 Task: Buy 3 Throws of size 30*40 for Baby Boys from Receiving Blankets section under best seller category for shipping address: Anna Garcia, 149 Hardman Road, Brattleboro, Vermont 05301, Cell Number 8028188313. Pay from credit card ending with 2005, CVV 3321
Action: Mouse moved to (340, 81)
Screenshot: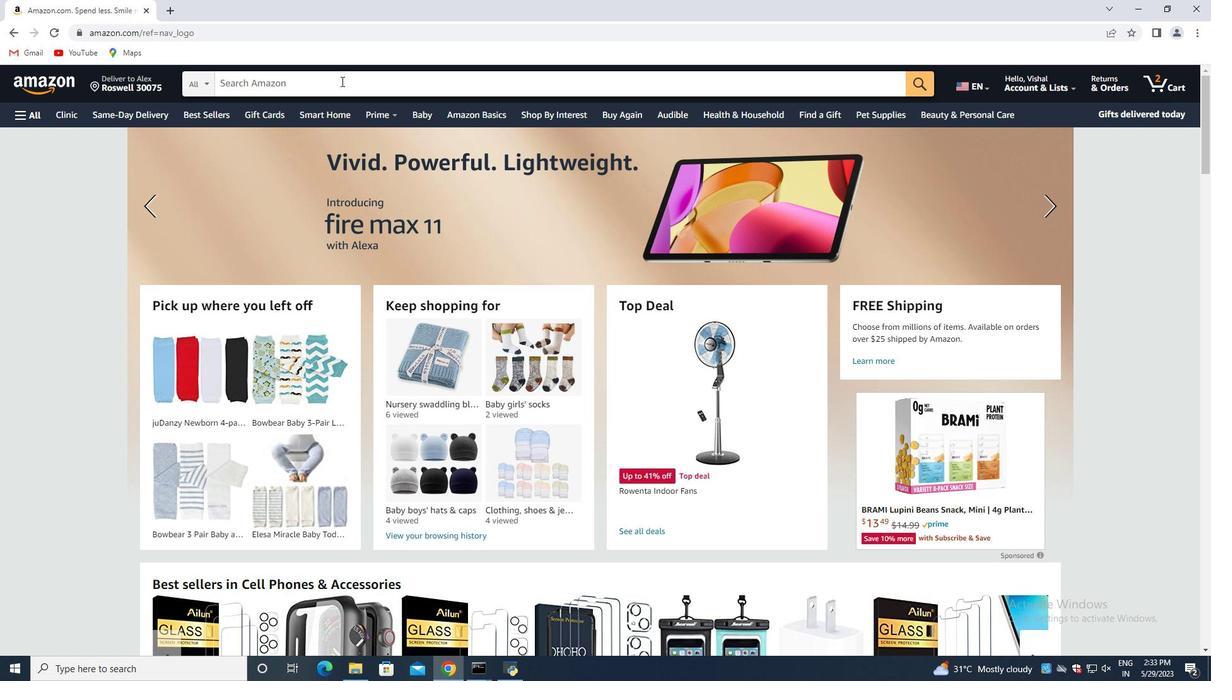 
Action: Mouse pressed left at (340, 81)
Screenshot: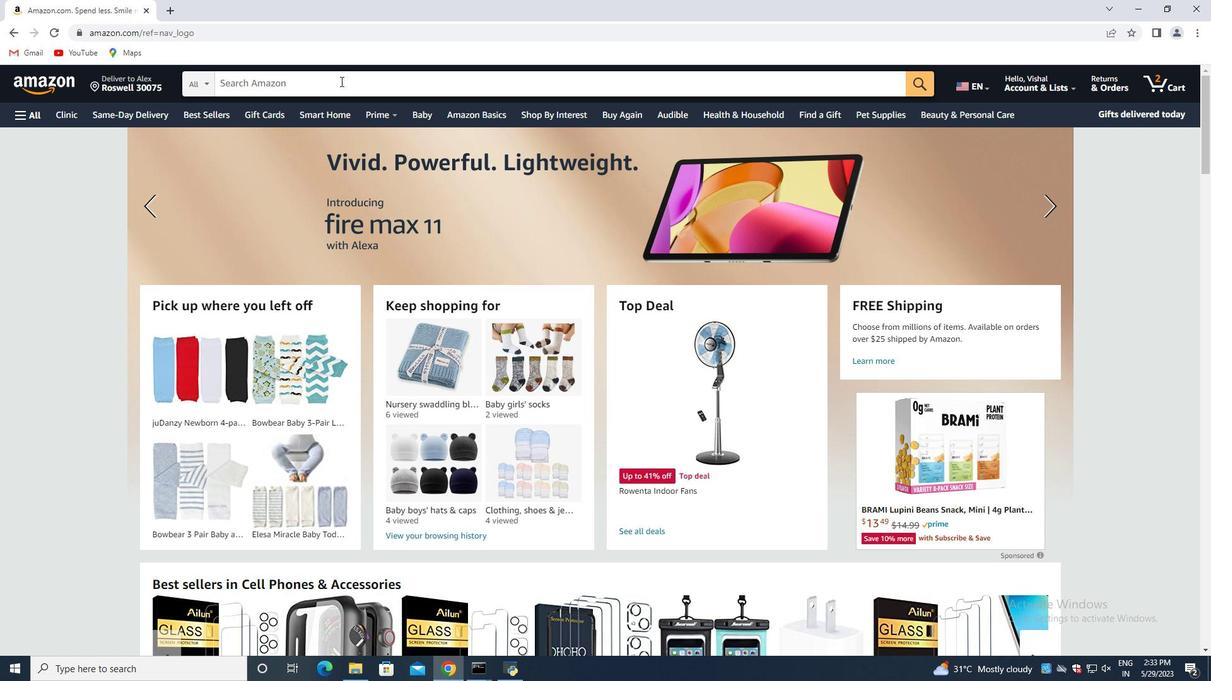 
Action: Mouse moved to (919, 107)
Screenshot: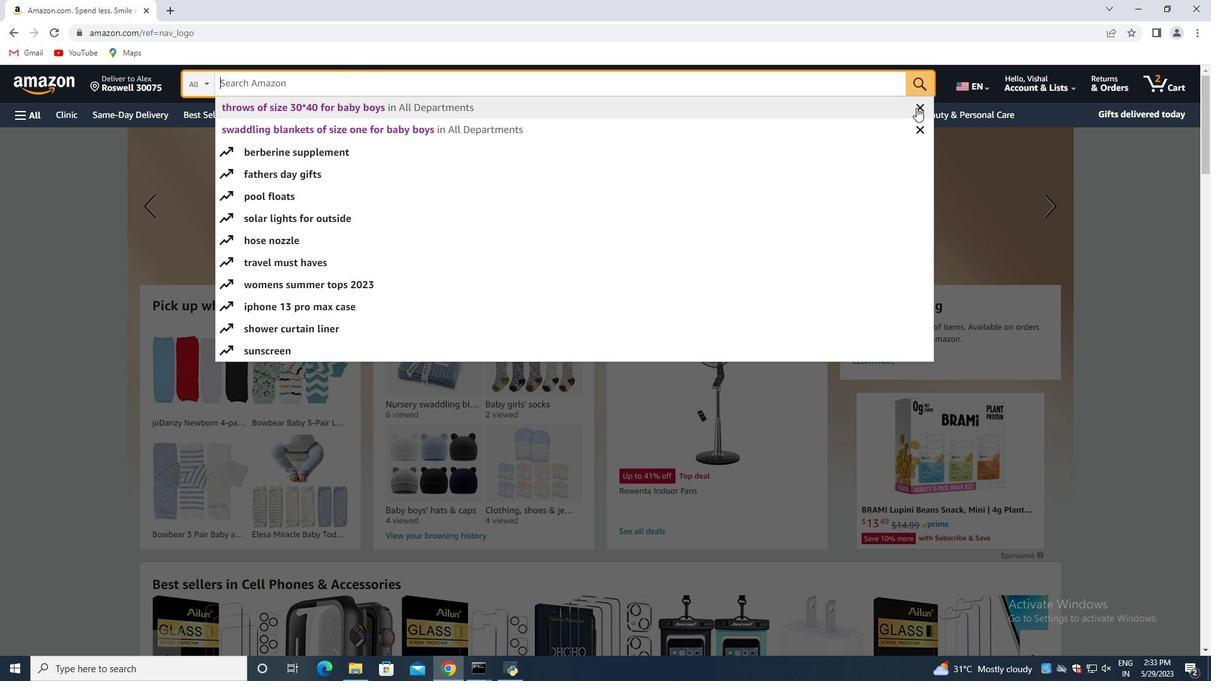
Action: Mouse pressed left at (919, 107)
Screenshot: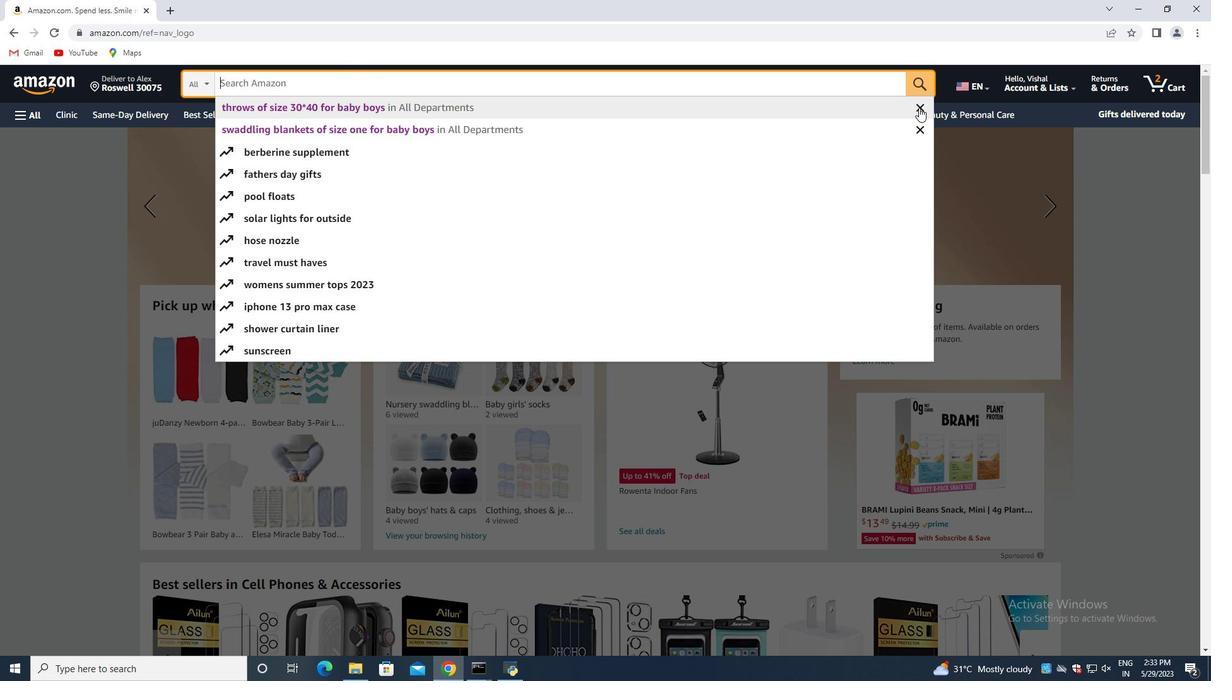 
Action: Mouse moved to (921, 110)
Screenshot: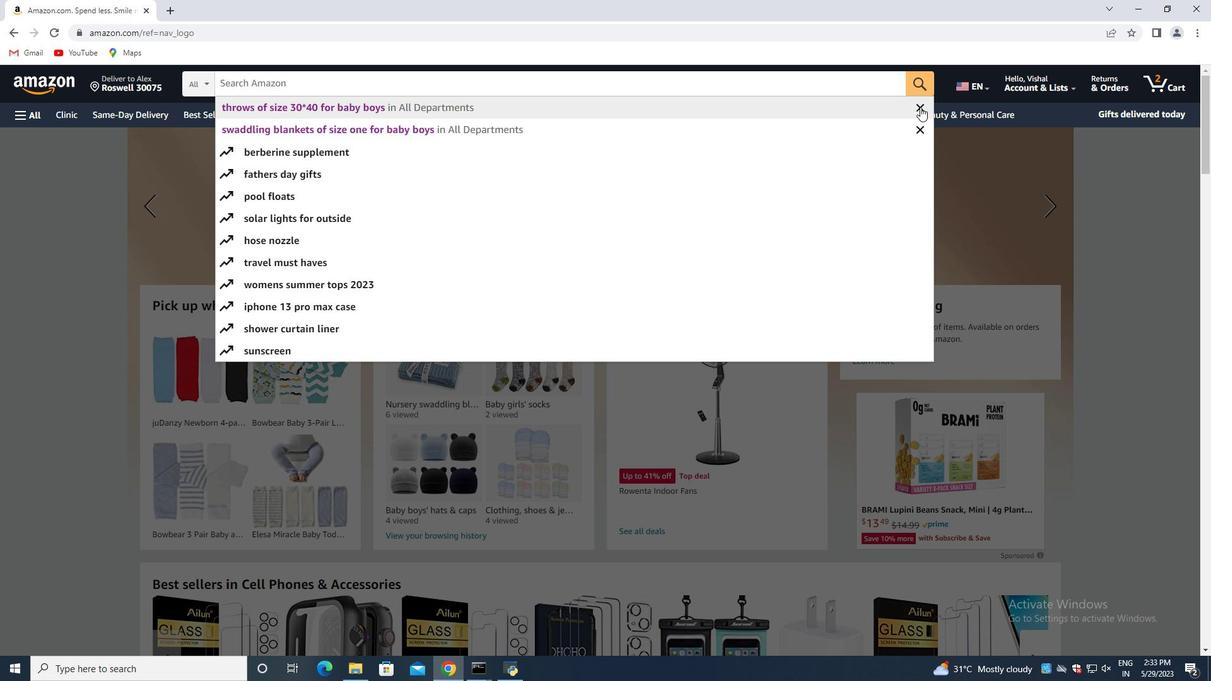 
Action: Mouse pressed left at (921, 110)
Screenshot: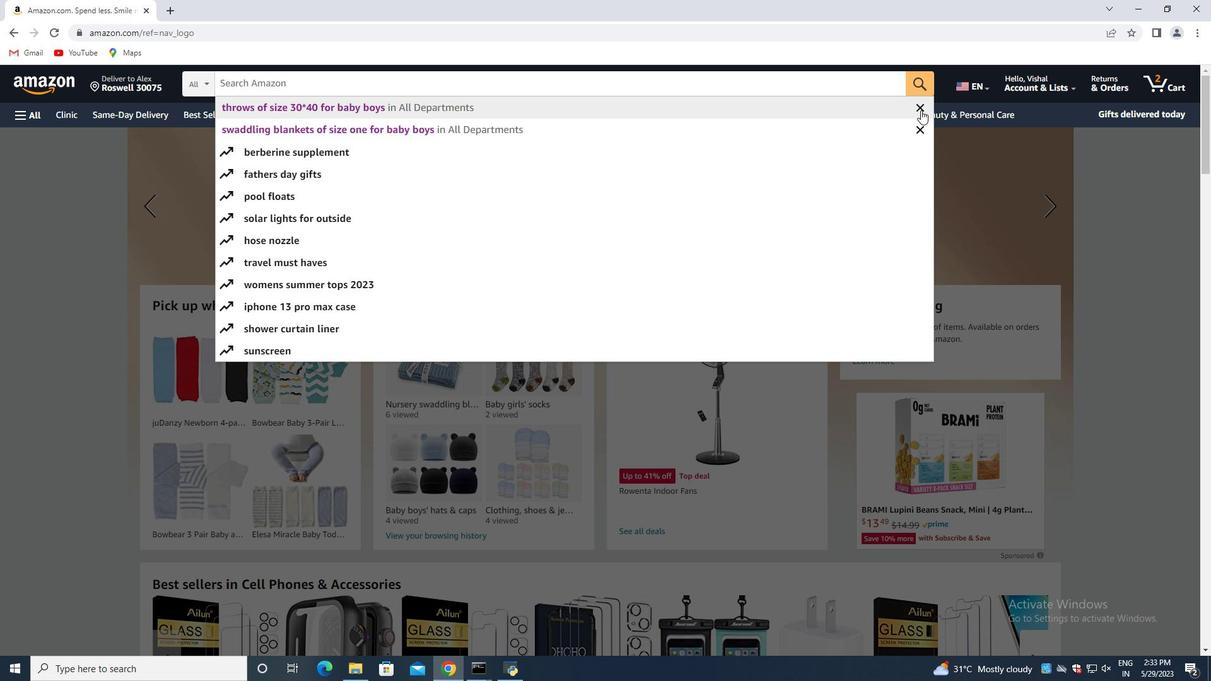 
Action: Mouse moved to (920, 107)
Screenshot: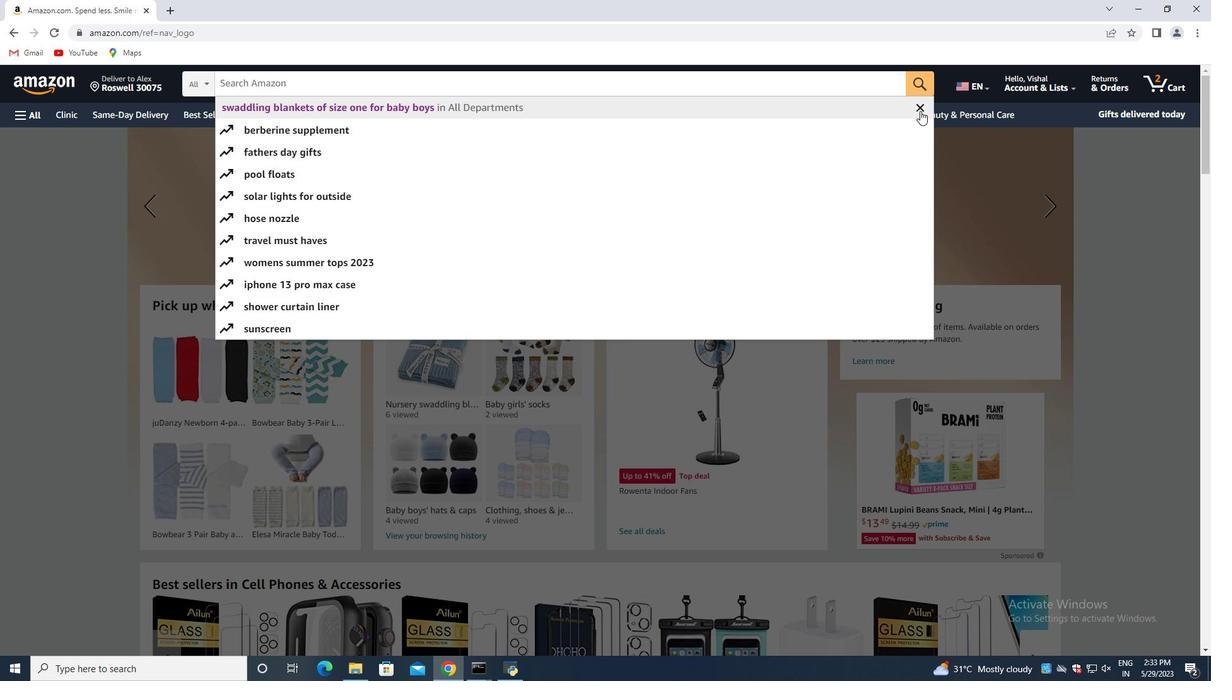 
Action: Mouse pressed left at (920, 107)
Screenshot: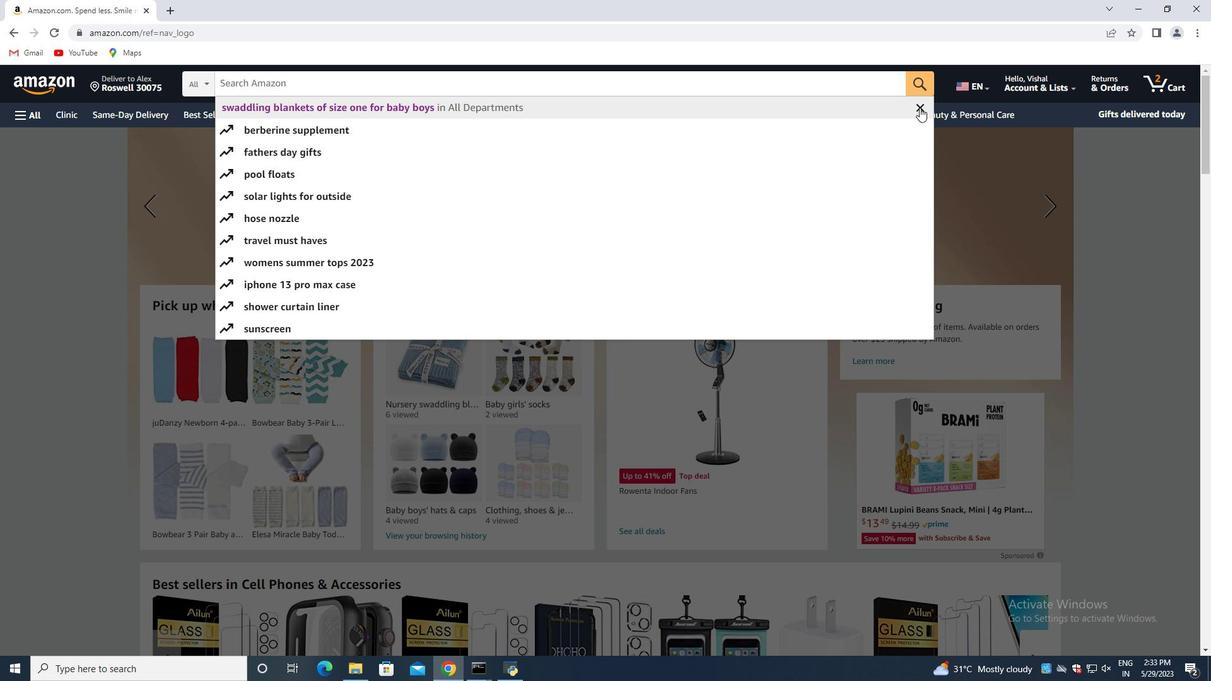 
Action: Mouse moved to (436, 84)
Screenshot: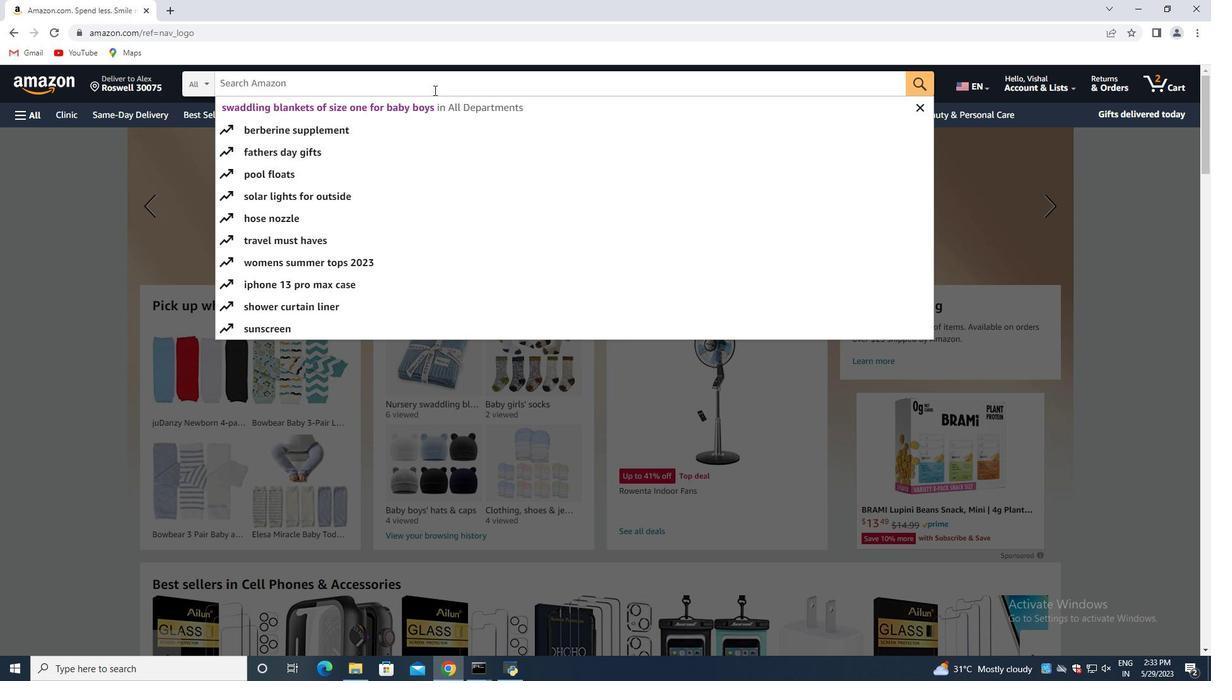 
Action: Mouse pressed left at (436, 84)
Screenshot: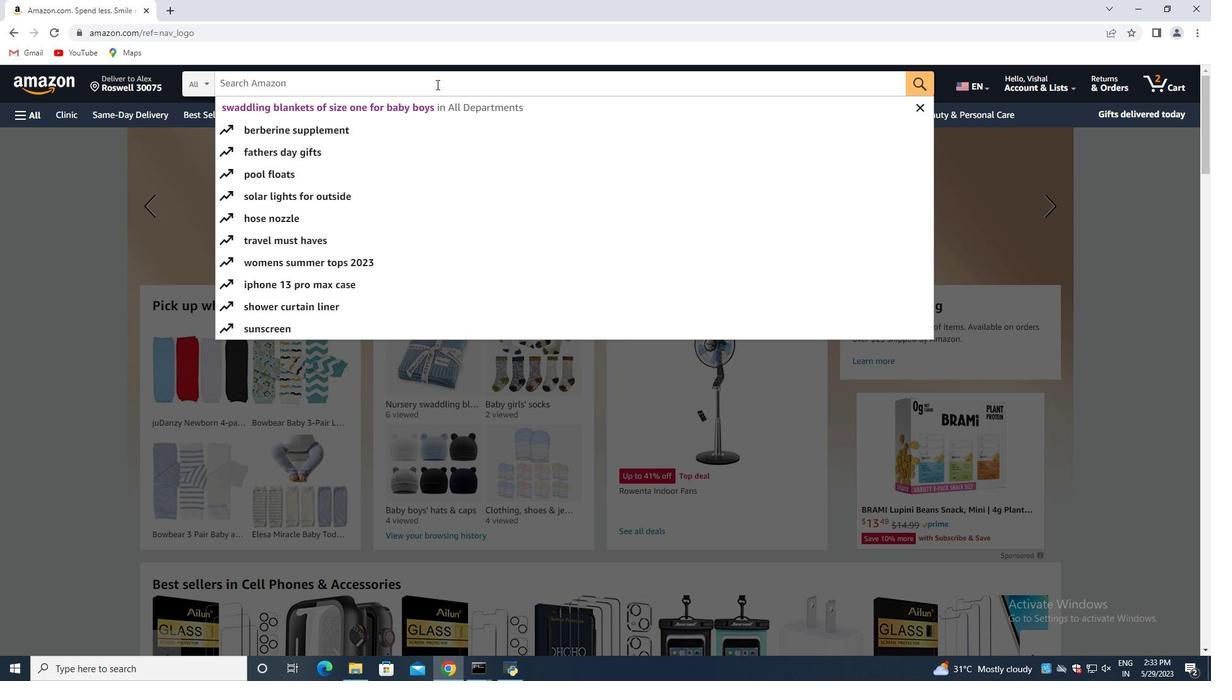
Action: Mouse moved to (439, 96)
Screenshot: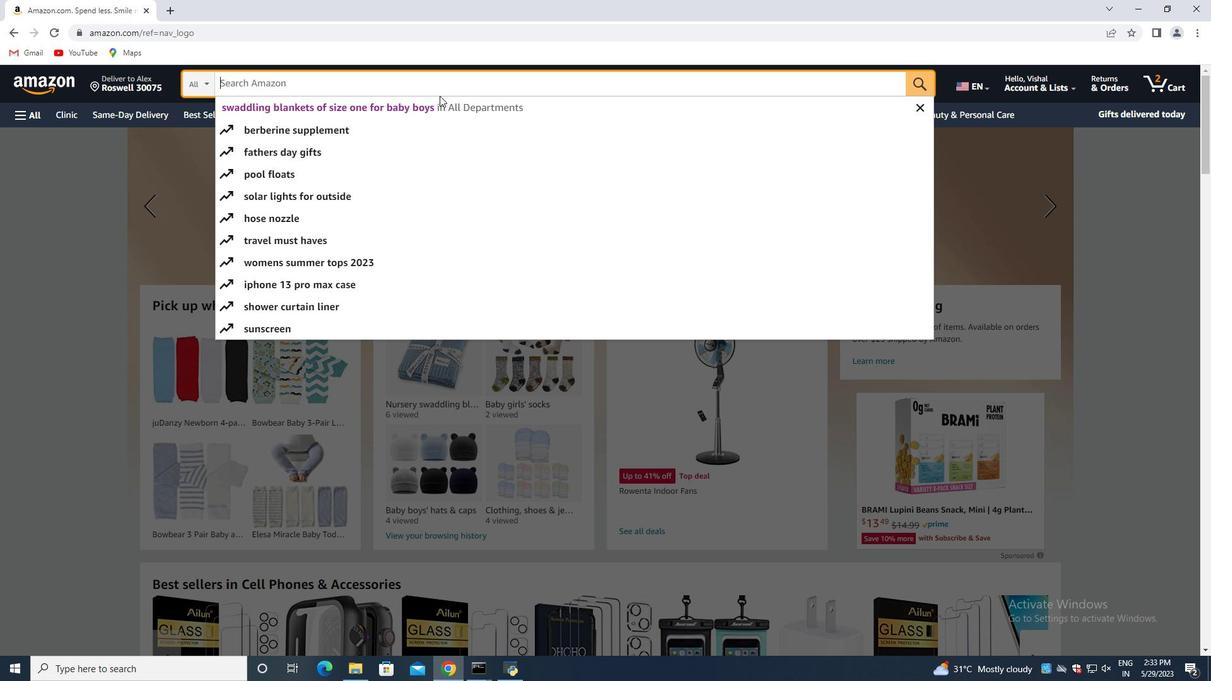 
Action: Key pressed <Key.shift>Thr
Screenshot: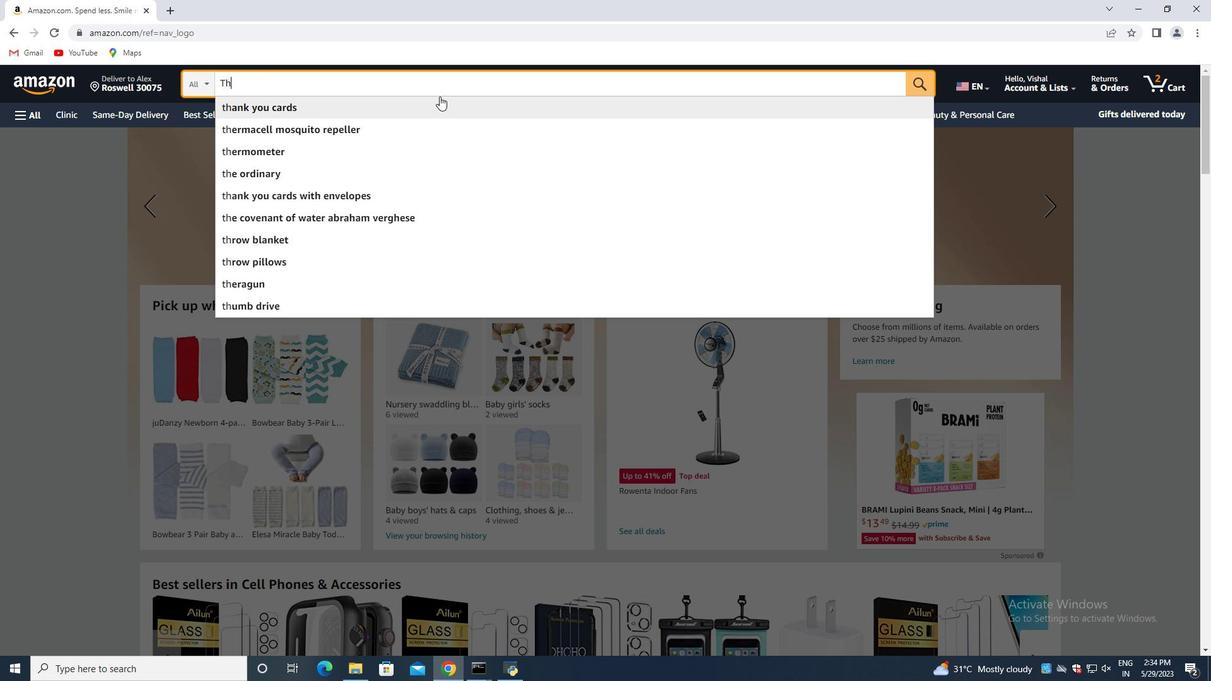 
Action: Mouse moved to (439, 97)
Screenshot: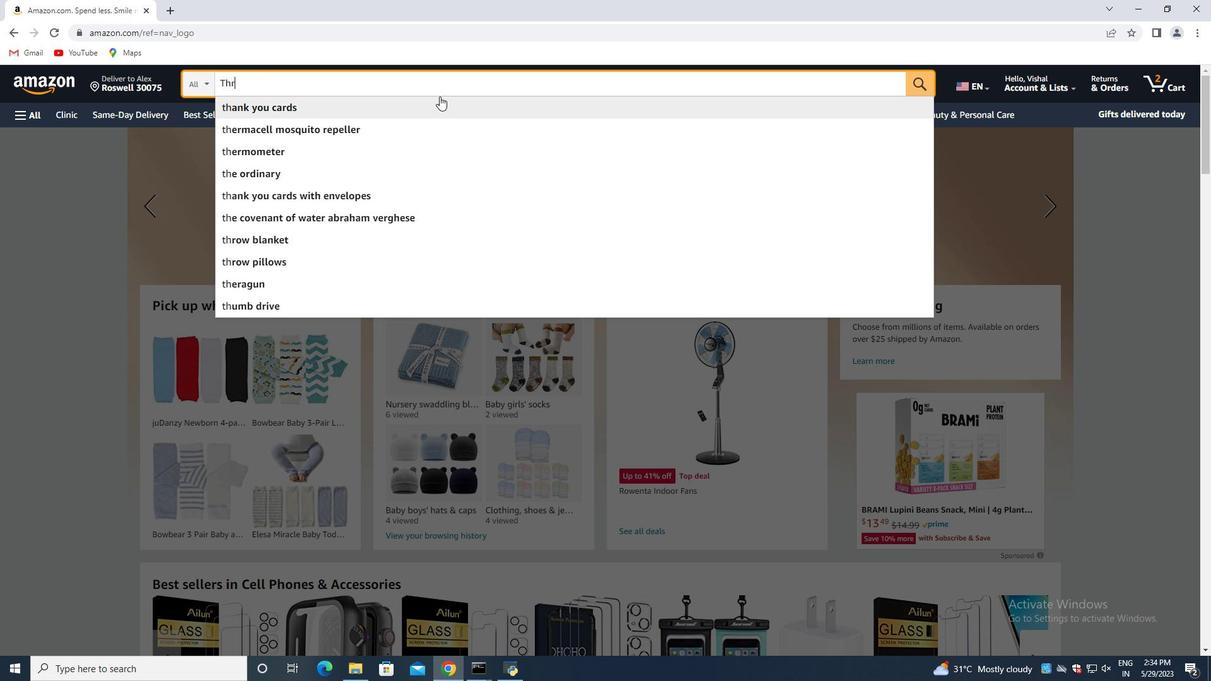 
Action: Key pressed ows<Key.space>of<Key.space>size<Key.space>
Screenshot: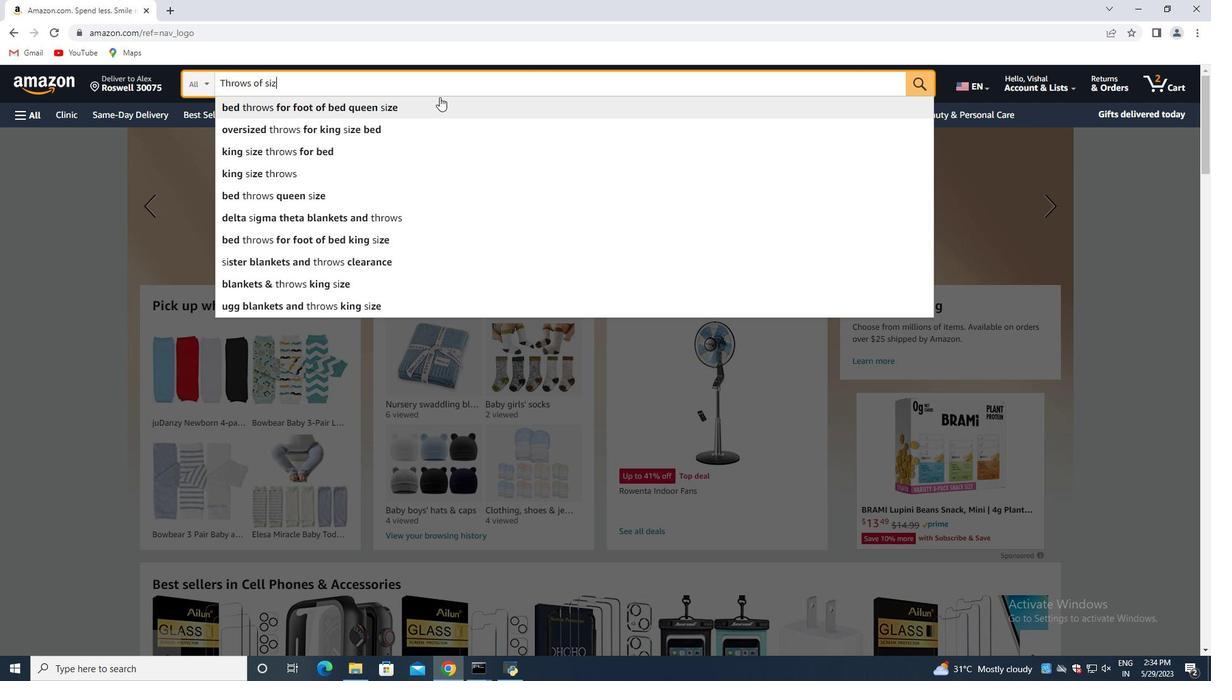 
Action: Mouse moved to (439, 97)
Screenshot: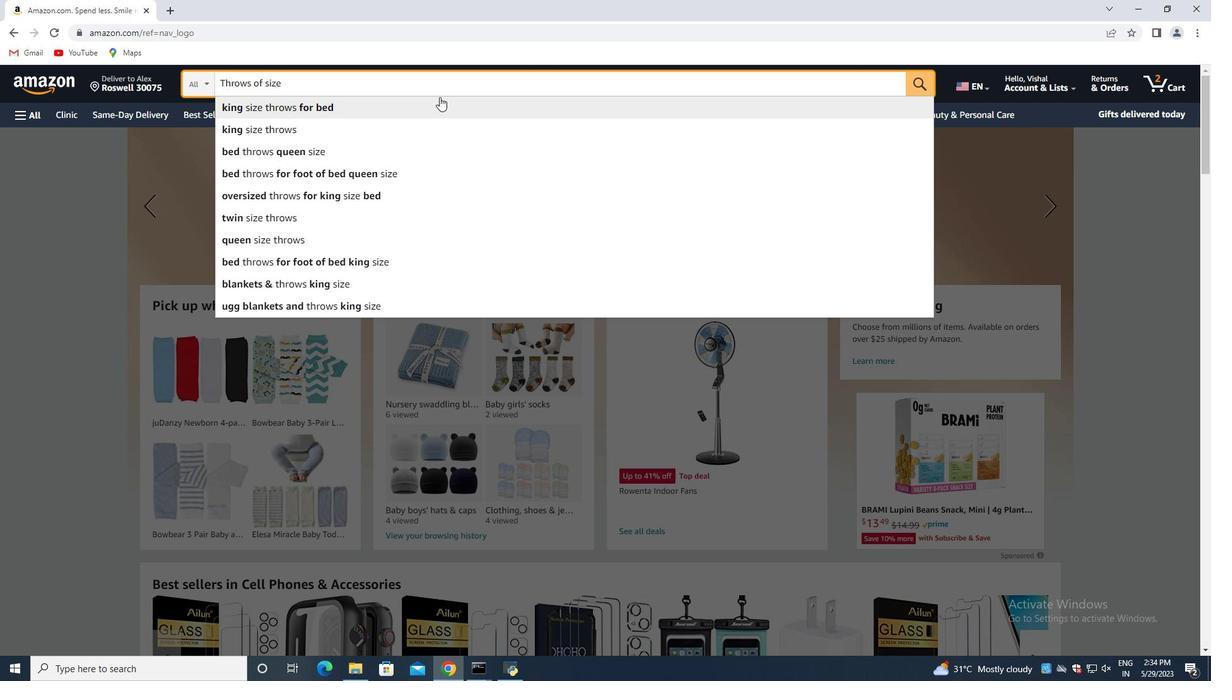 
Action: Key pressed 30<Key.shift><Key.shift><Key.shift><Key.shift><Key.shift><Key.shift><Key.shift><Key.shift><Key.shift><Key.shift><Key.shift><Key.shift><Key.shift><Key.shift><Key.shift><Key.shift><Key.shift><Key.shift><Key.shift><Key.shift><Key.shift><Key.shift><Key.shift><Key.shift><Key.shift><Key.shift><Key.shift><Key.shift><Key.shift><Key.shift><Key.shift><Key.shift><Key.shift>*40<Key.space>for<Key.space><Key.shift>Baby<Key.space><Key.shift>Boys<Key.enter>
Screenshot: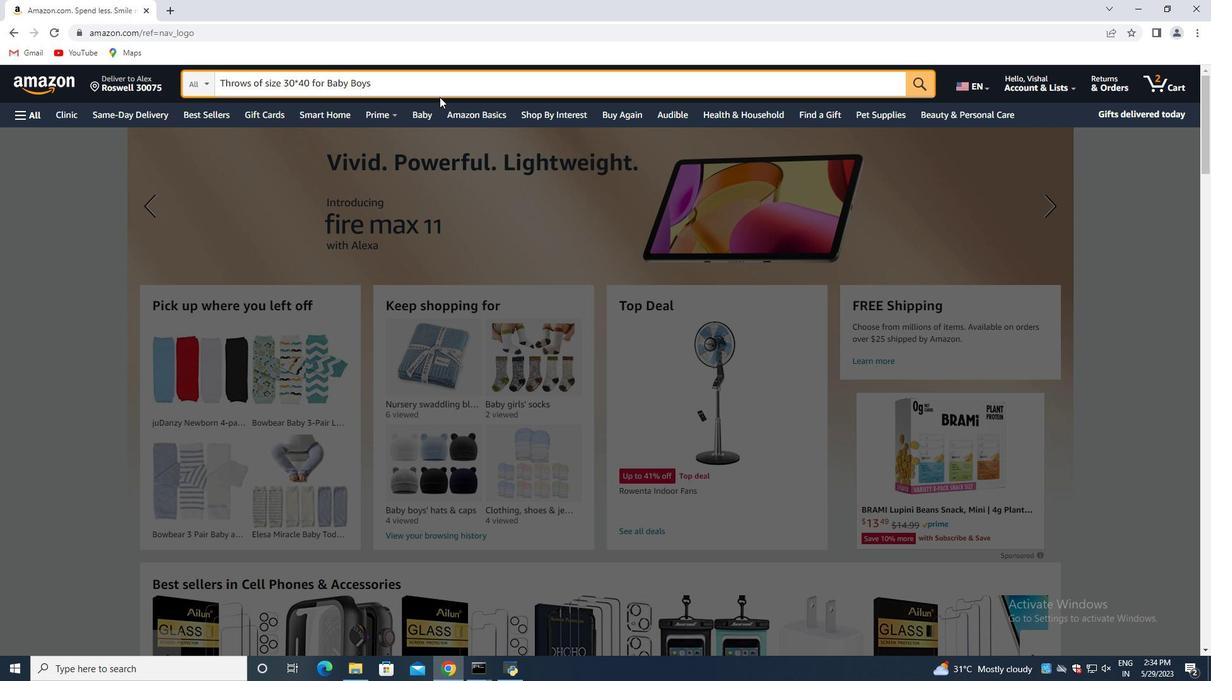 
Action: Mouse moved to (410, 342)
Screenshot: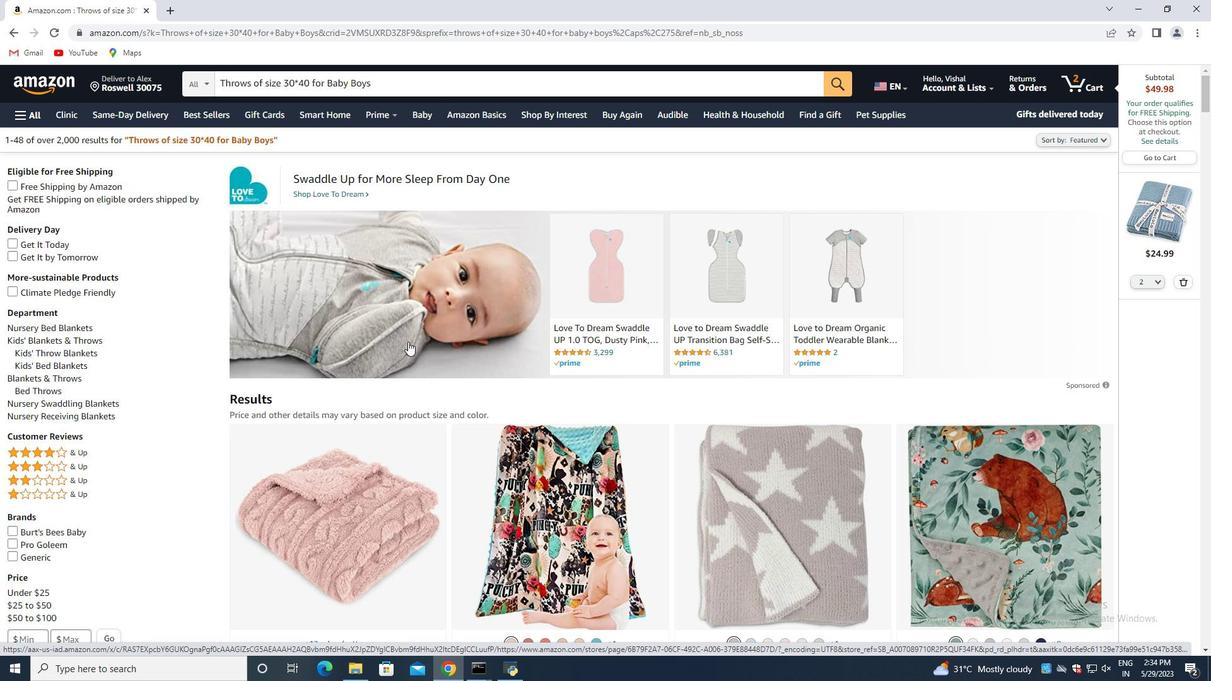 
Action: Mouse scrolled (410, 341) with delta (0, 0)
Screenshot: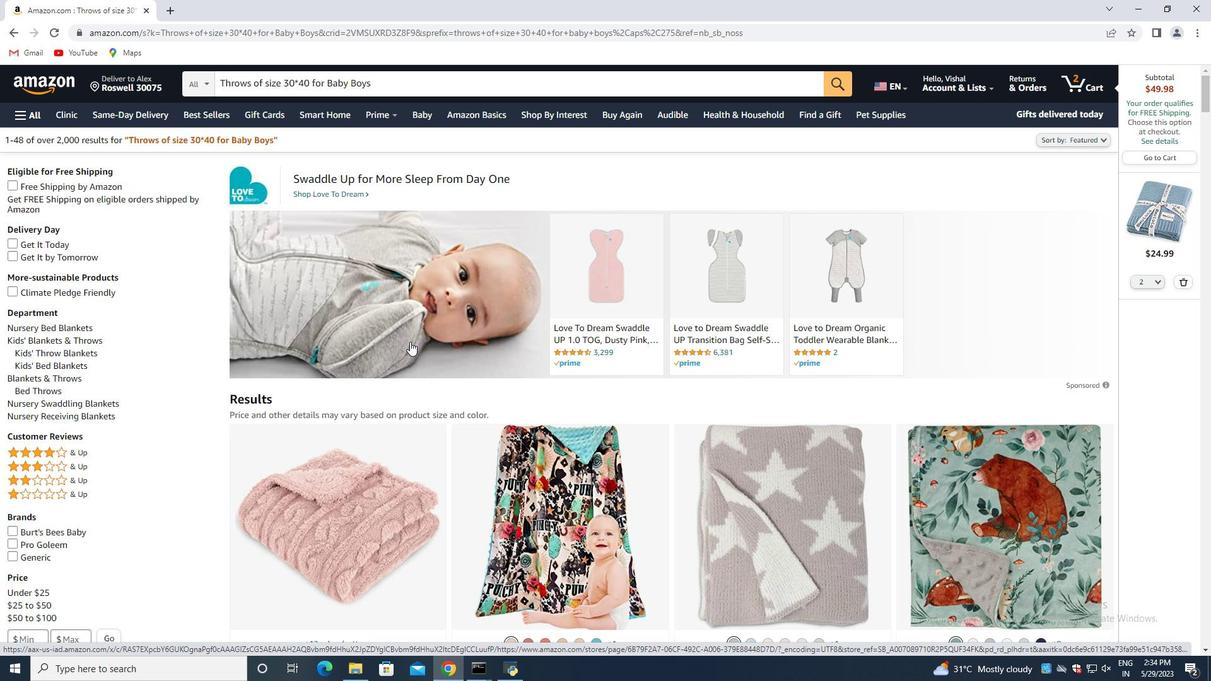 
Action: Mouse moved to (410, 343)
Screenshot: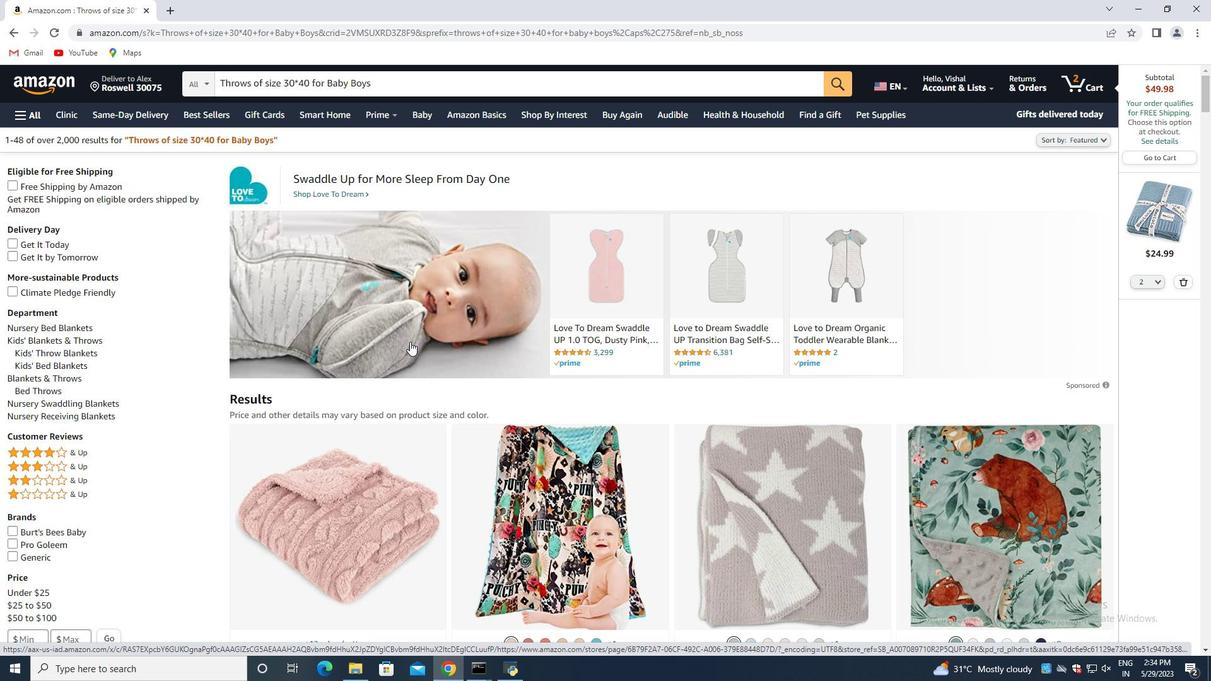 
Action: Mouse scrolled (410, 342) with delta (0, 0)
Screenshot: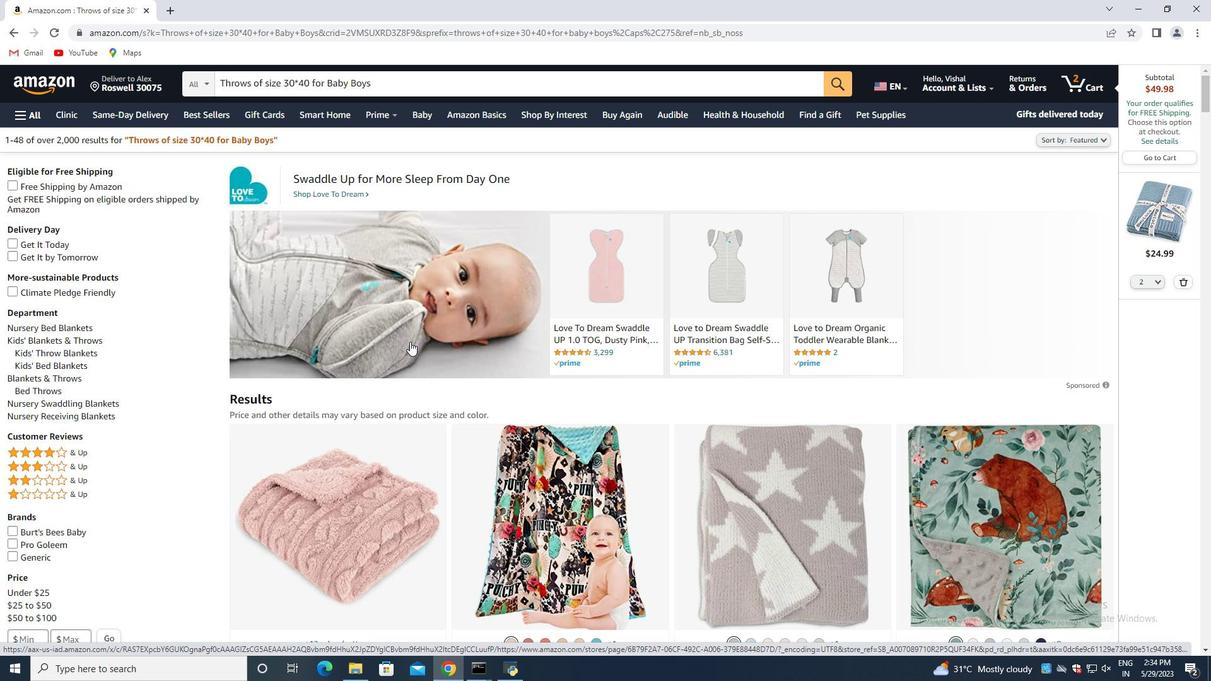 
Action: Mouse moved to (410, 343)
Screenshot: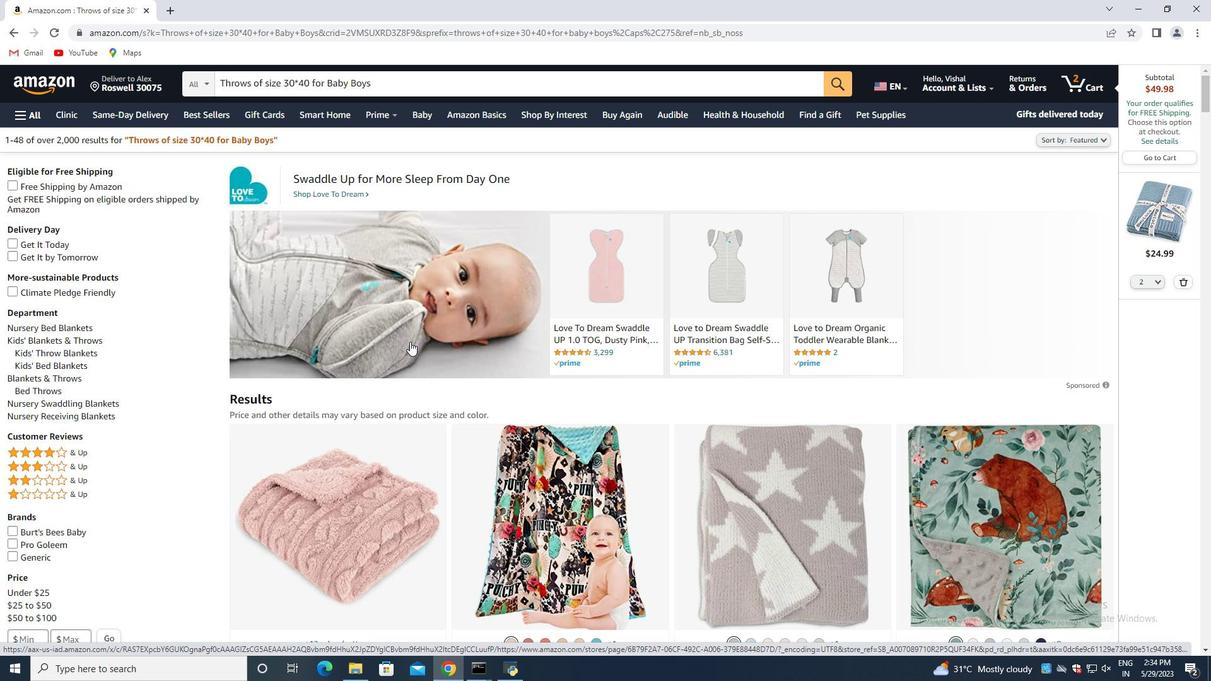 
Action: Mouse scrolled (410, 342) with delta (0, 0)
Screenshot: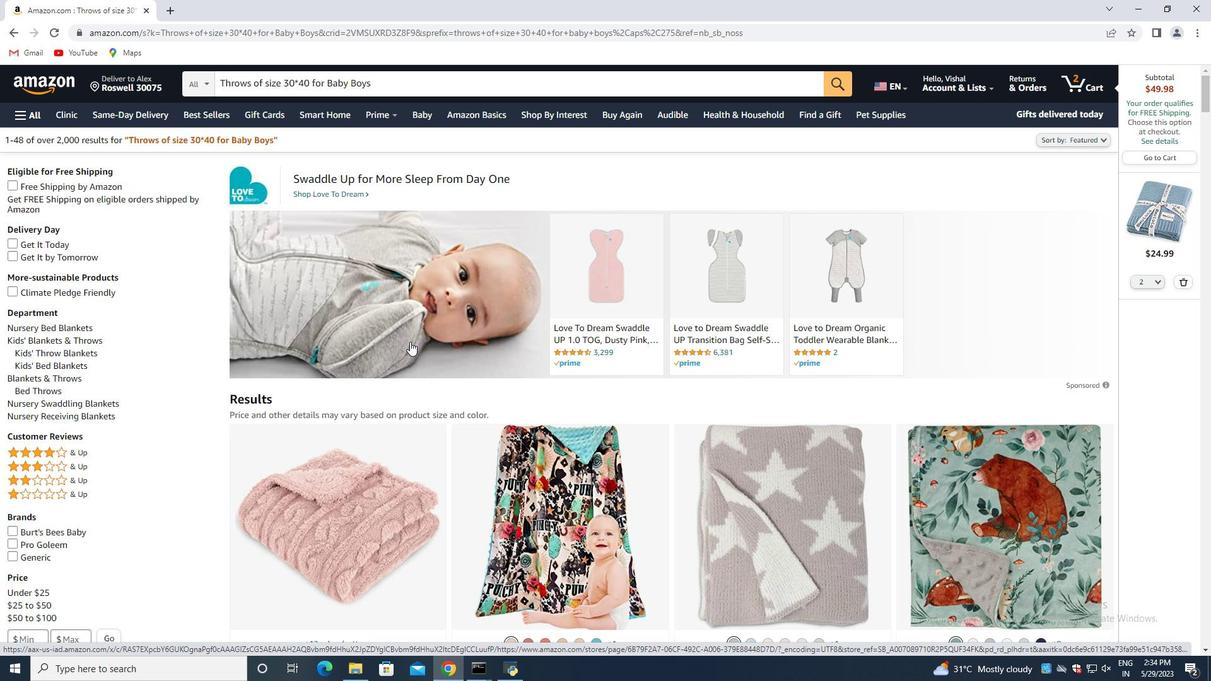 
Action: Mouse scrolled (410, 342) with delta (0, 0)
Screenshot: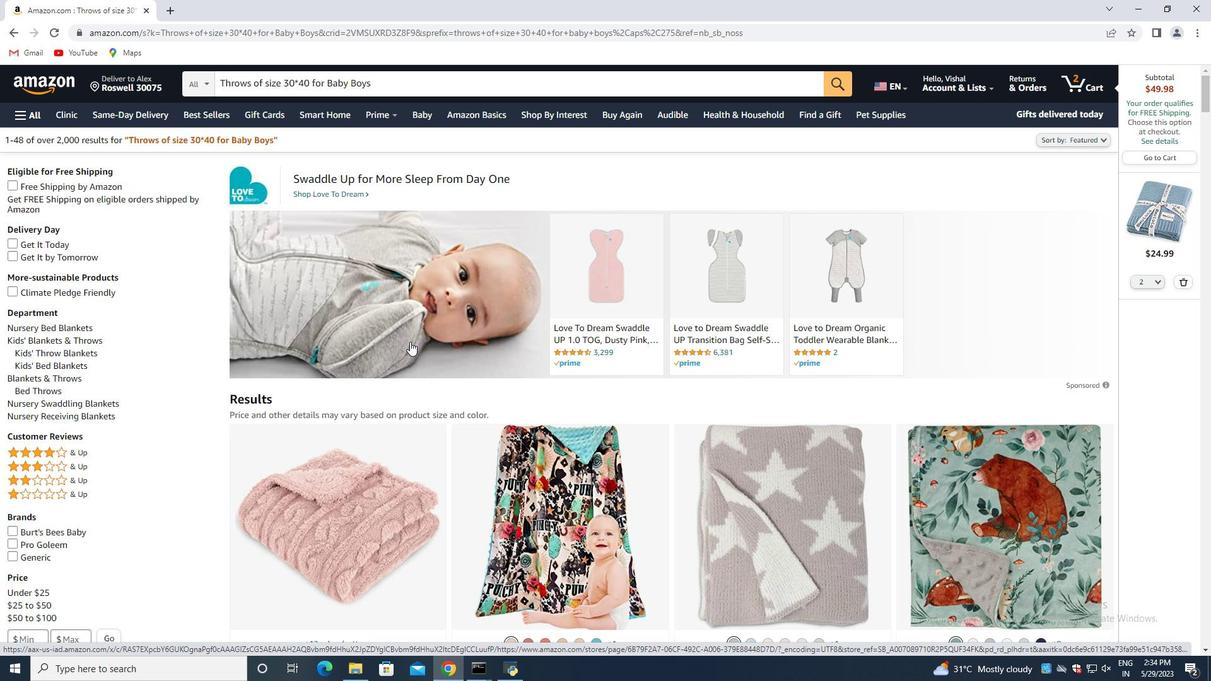 
Action: Mouse moved to (336, 321)
Screenshot: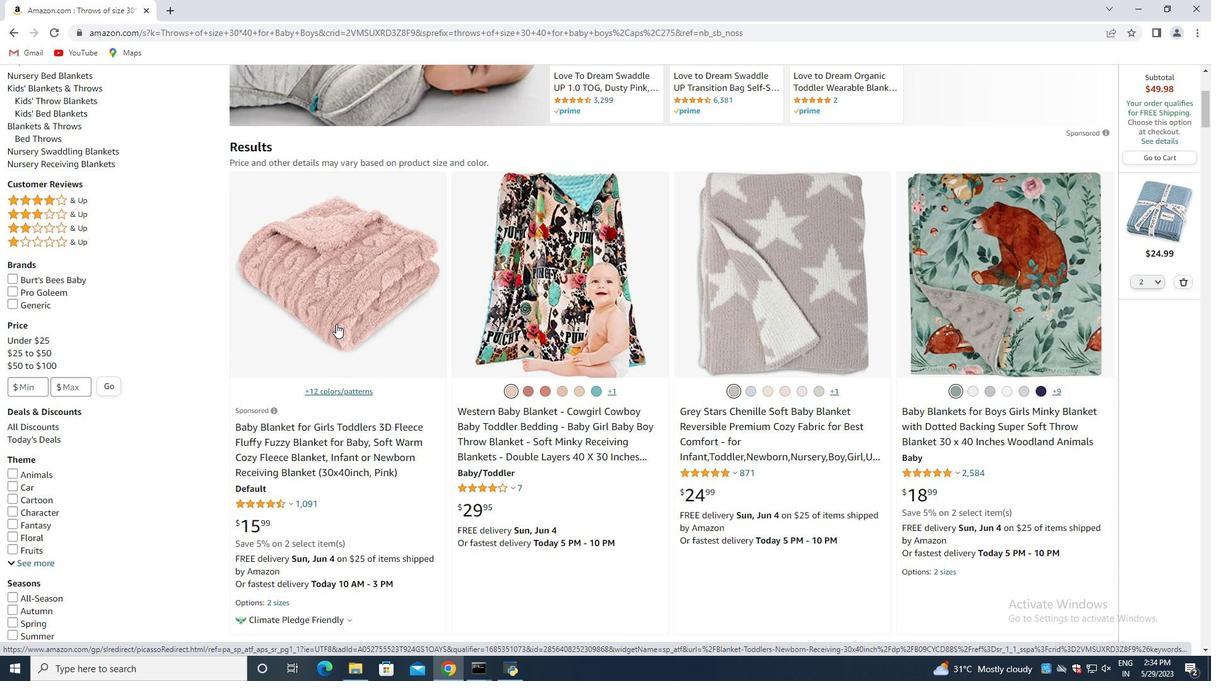
Action: Mouse scrolled (336, 321) with delta (0, 0)
Screenshot: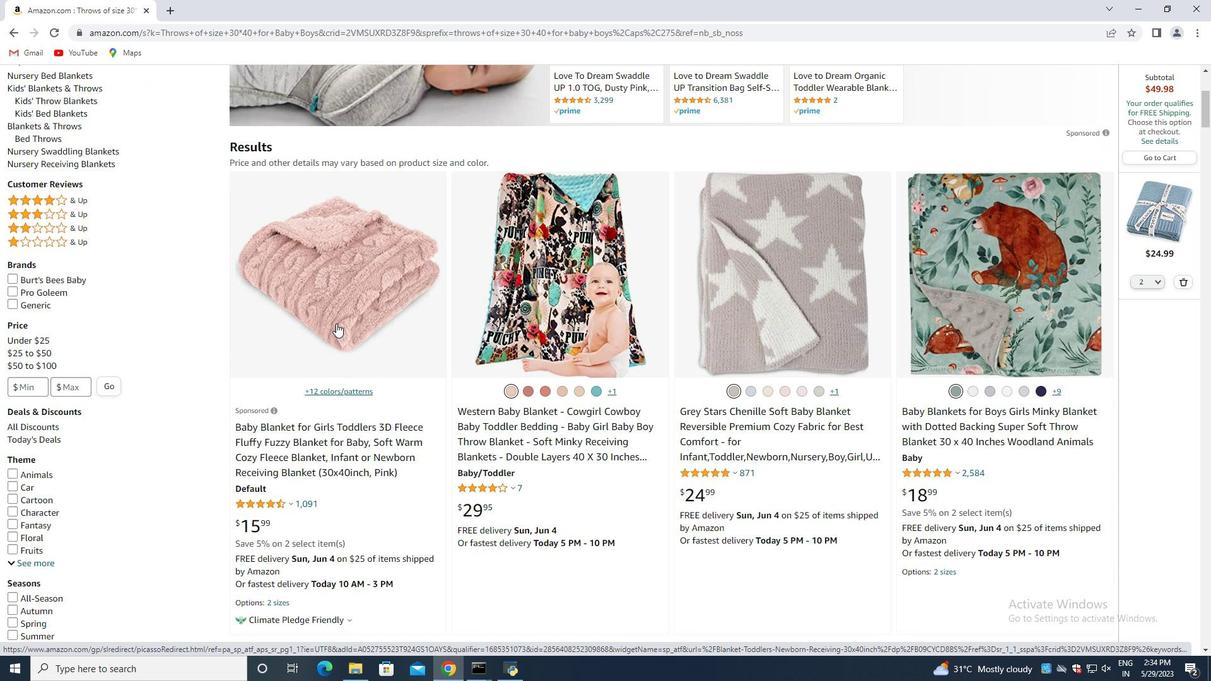 
Action: Mouse scrolled (336, 321) with delta (0, 0)
Screenshot: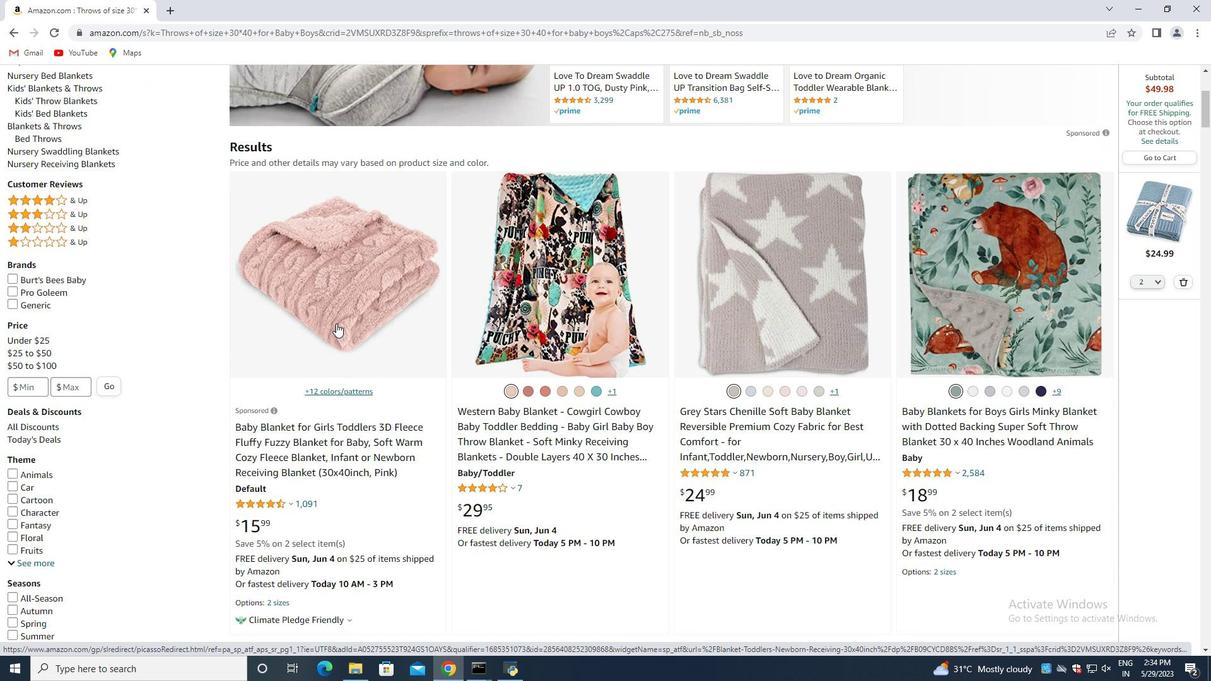 
Action: Mouse scrolled (336, 321) with delta (0, 0)
Screenshot: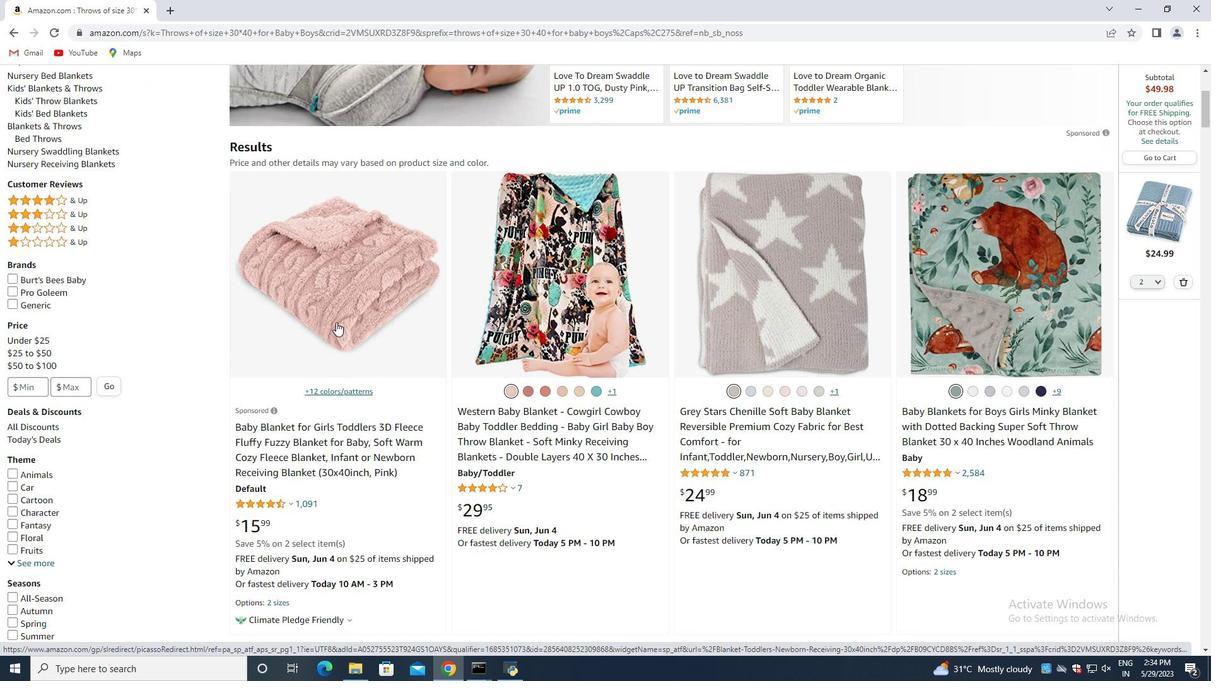 
Action: Mouse scrolled (336, 321) with delta (0, 0)
Screenshot: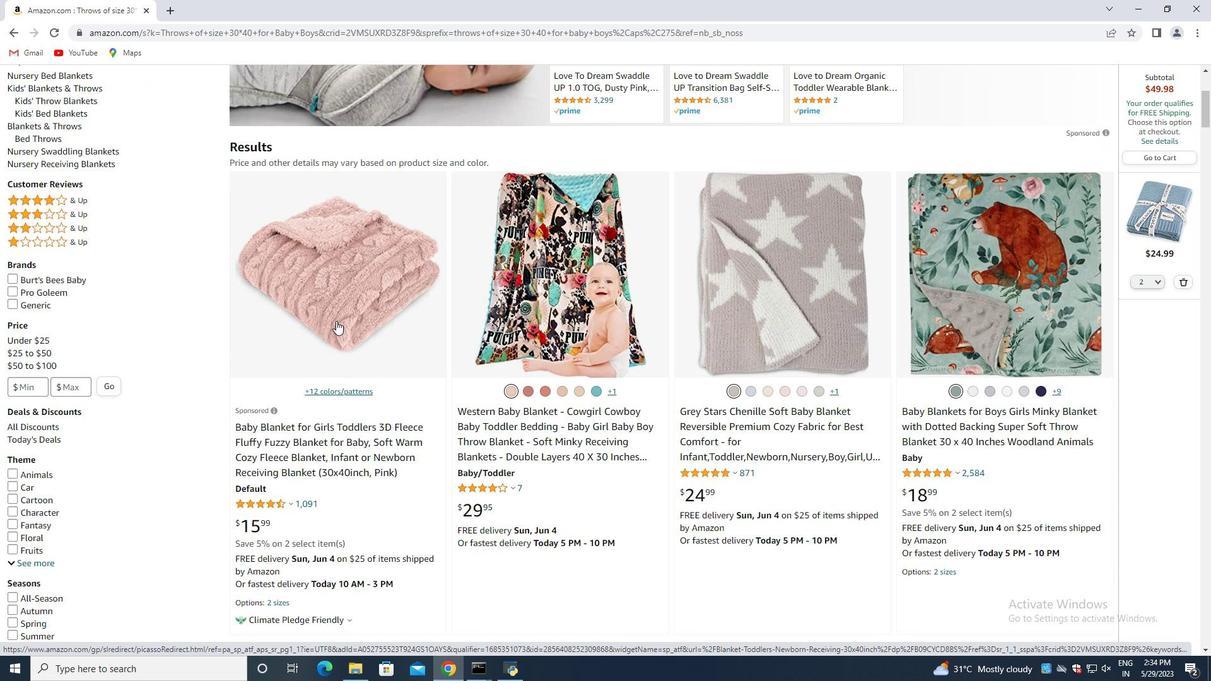 
Action: Mouse scrolled (336, 321) with delta (0, 0)
Screenshot: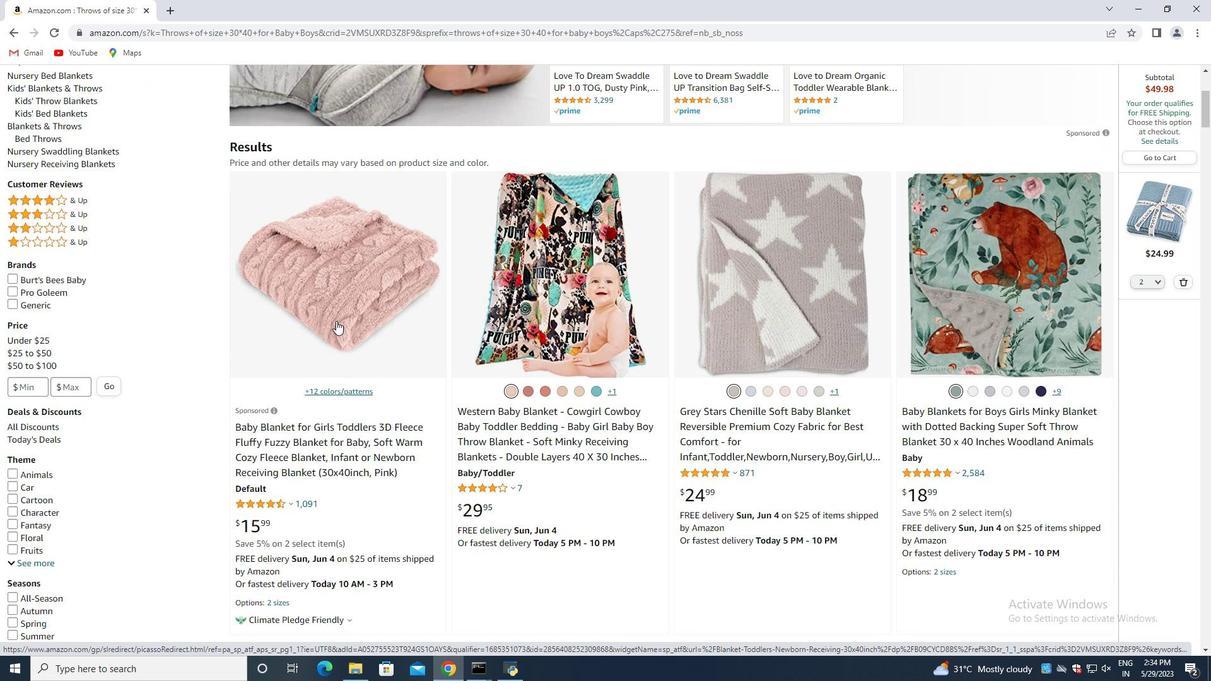 
Action: Mouse scrolled (336, 321) with delta (0, 0)
Screenshot: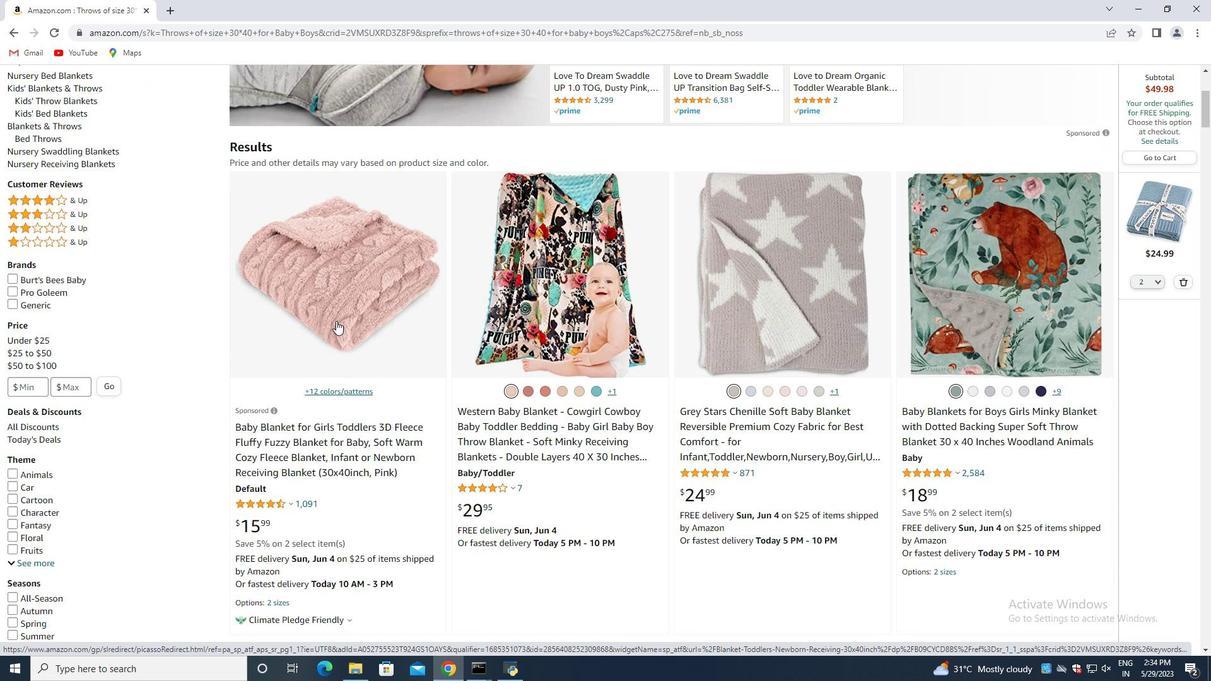 
Action: Mouse moved to (67, 419)
Screenshot: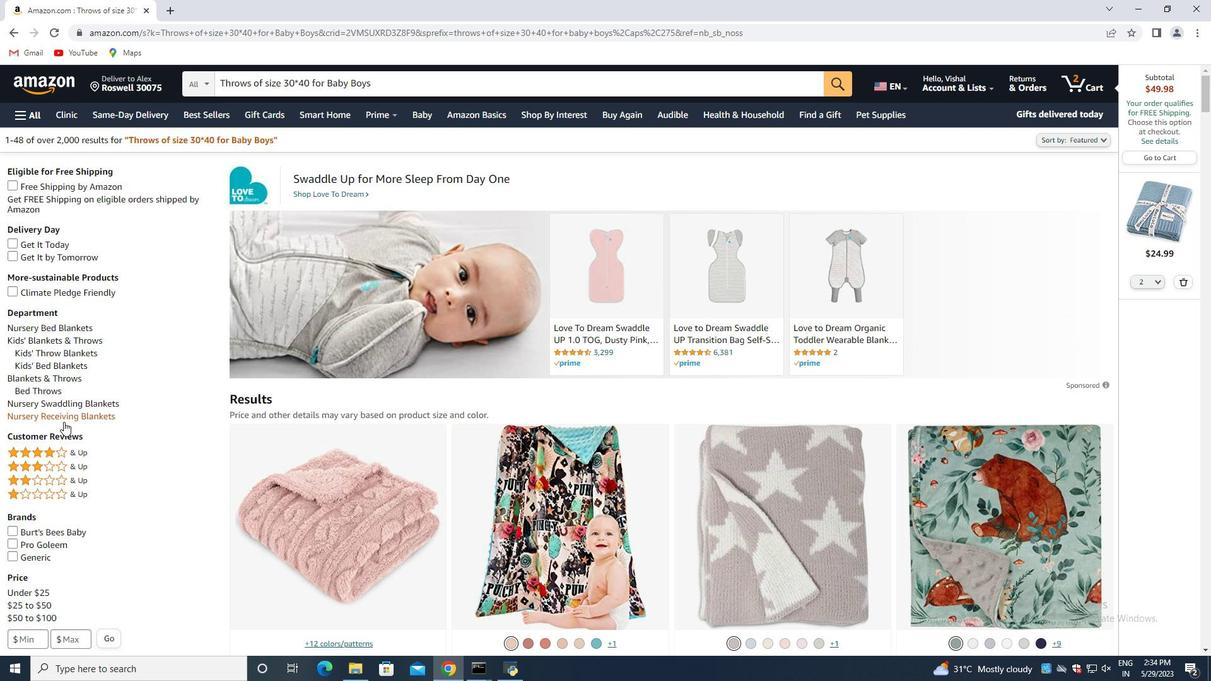 
Action: Mouse pressed left at (67, 419)
Screenshot: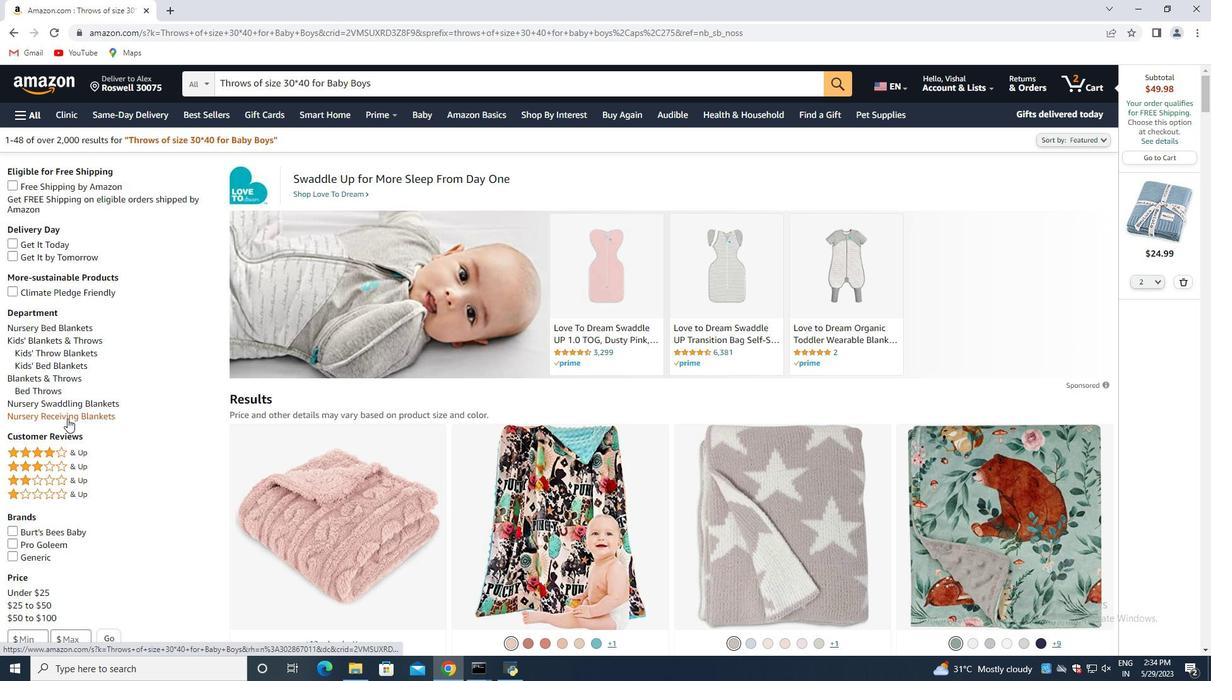 
Action: Mouse moved to (179, 143)
Screenshot: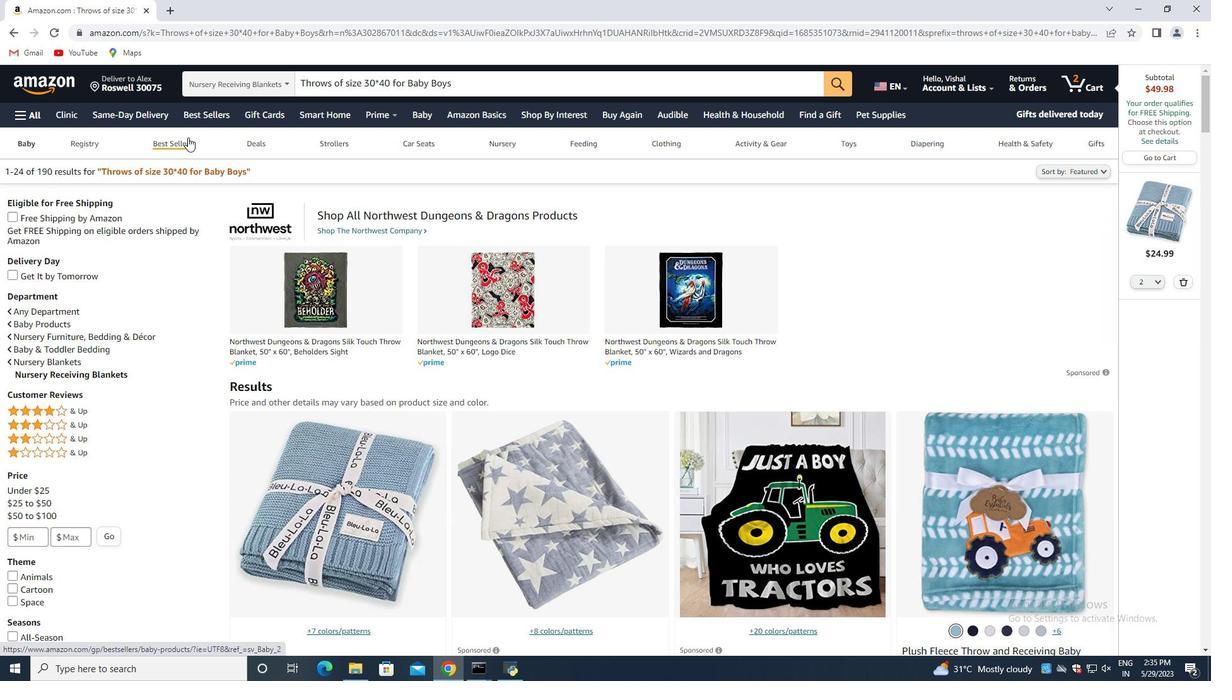 
Action: Mouse pressed left at (179, 143)
Screenshot: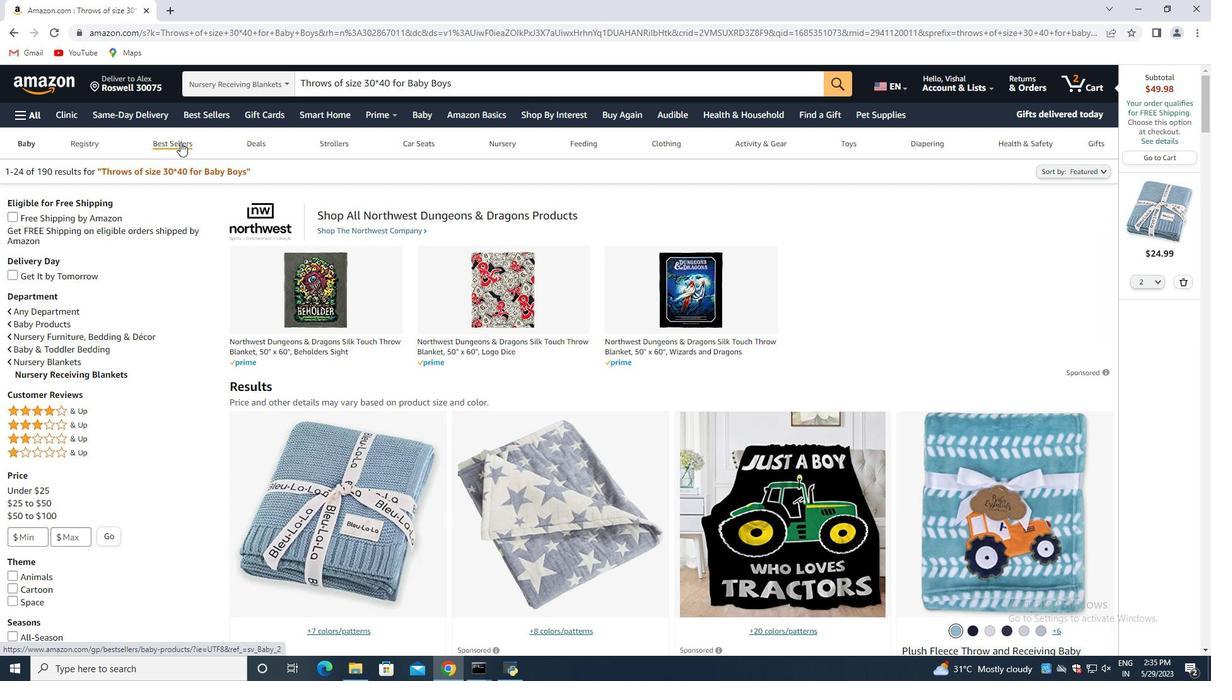 
Action: Mouse moved to (439, 83)
Screenshot: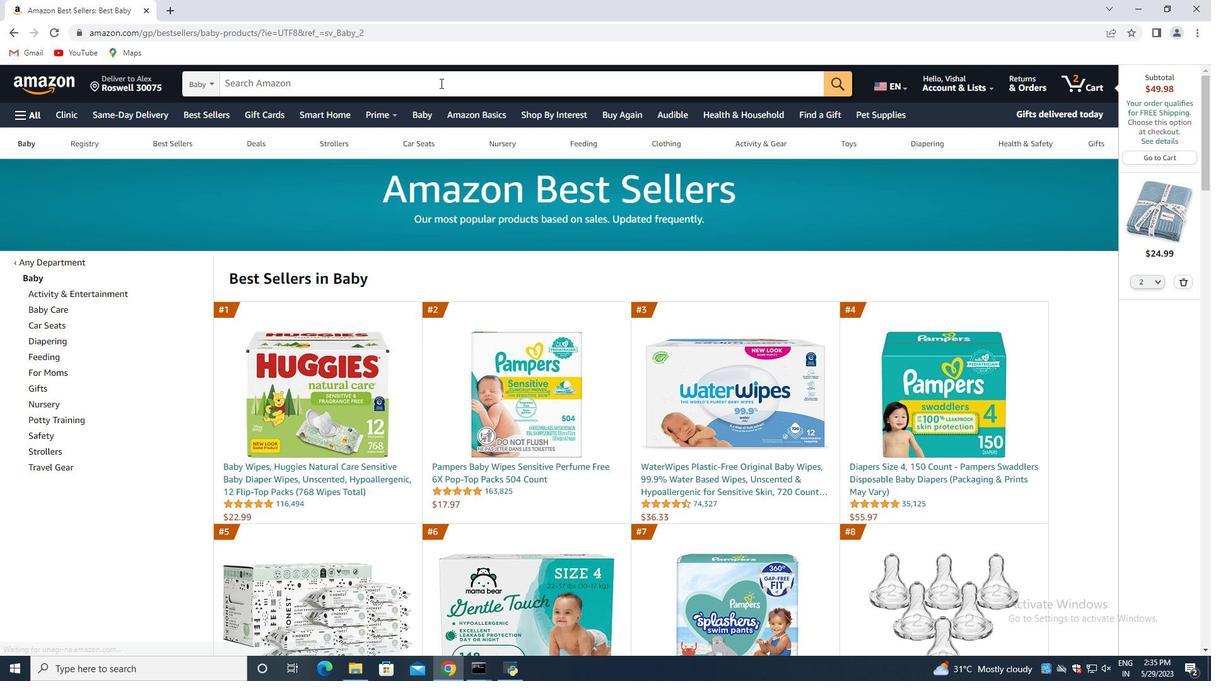 
Action: Mouse pressed left at (439, 83)
Screenshot: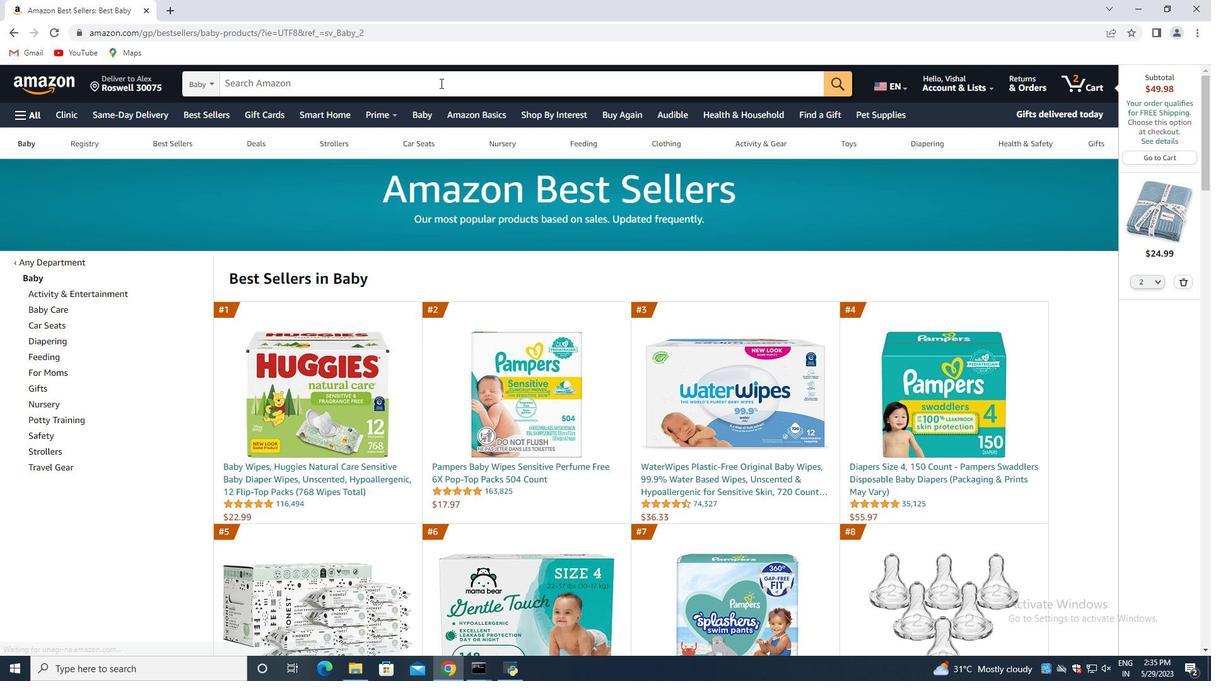 
Action: Mouse pressed left at (439, 83)
Screenshot: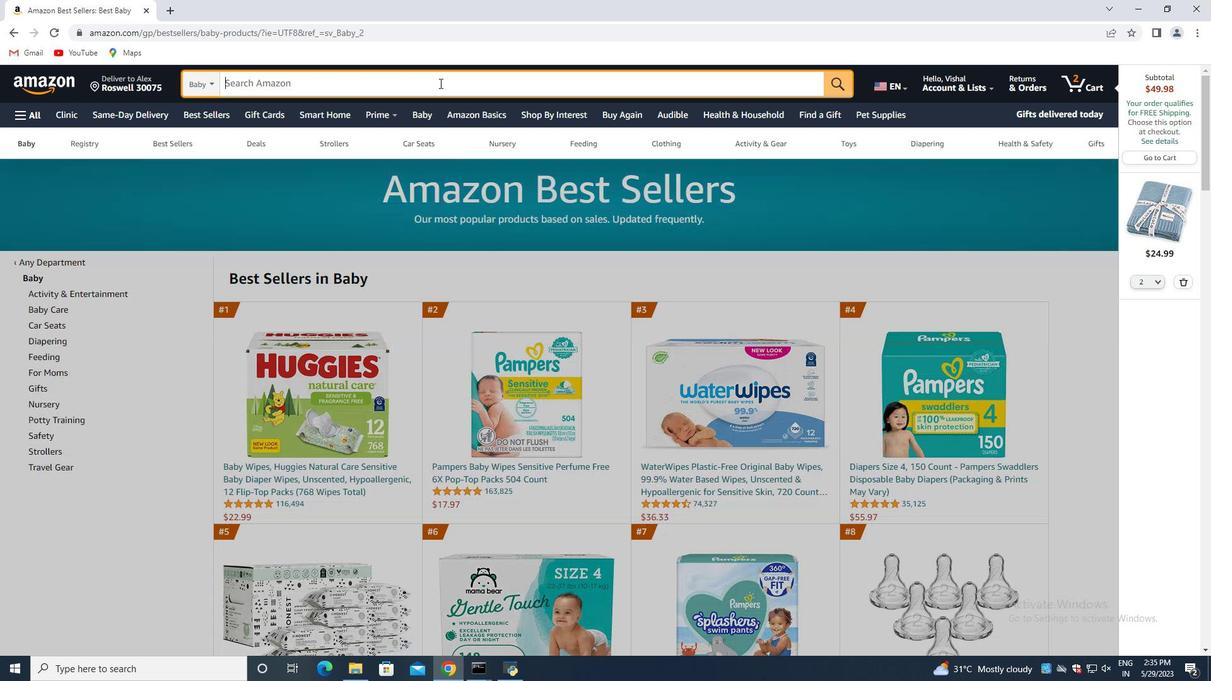 
Action: Mouse moved to (438, 83)
Screenshot: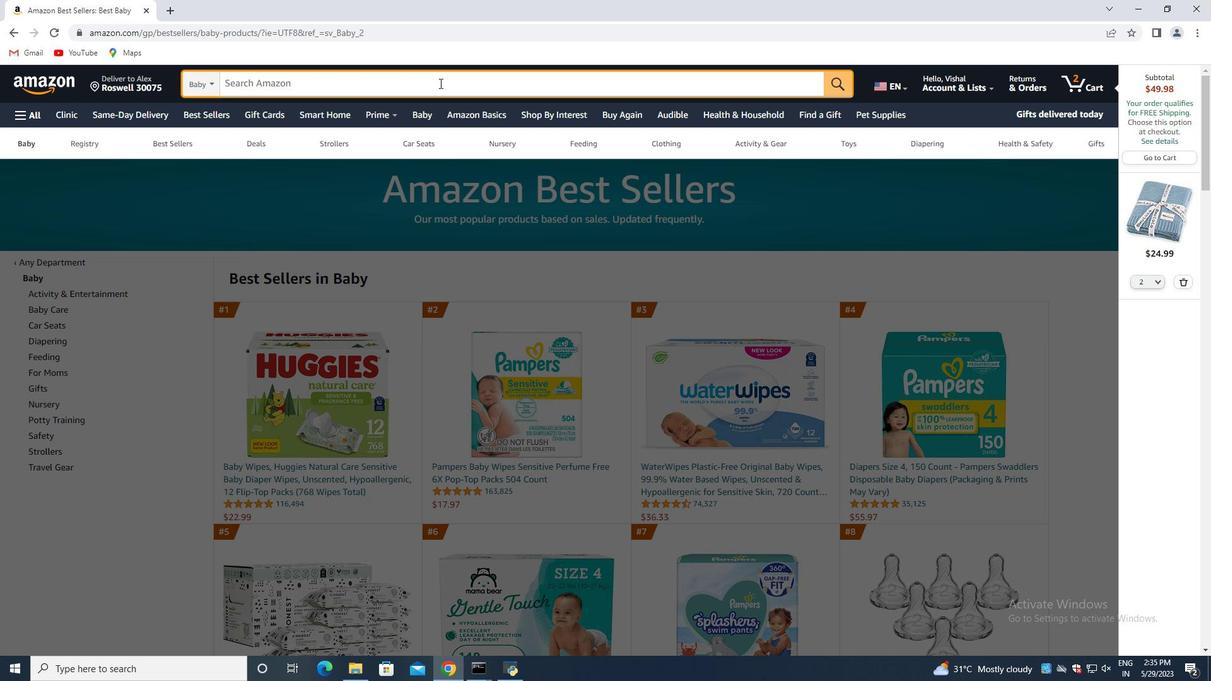 
Action: Key pressed <Key.shift>Throws<Key.space>of<Key.space>size<Key.space>30<Key.shift>*40<Key.space><Key.shift><Key.shift>F<Key.backspace>for<Key.space><Key.shift>Baby<Key.space><Key.shift>Boys<Key.enter>
Screenshot: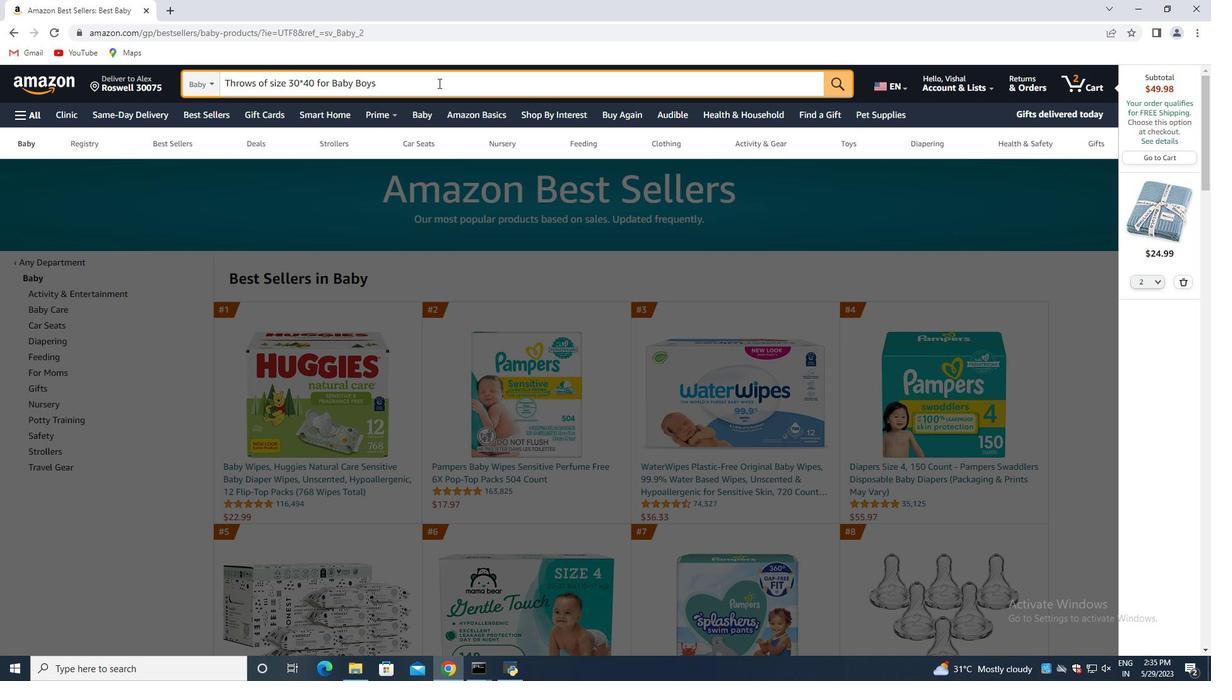 
Action: Mouse moved to (484, 70)
Screenshot: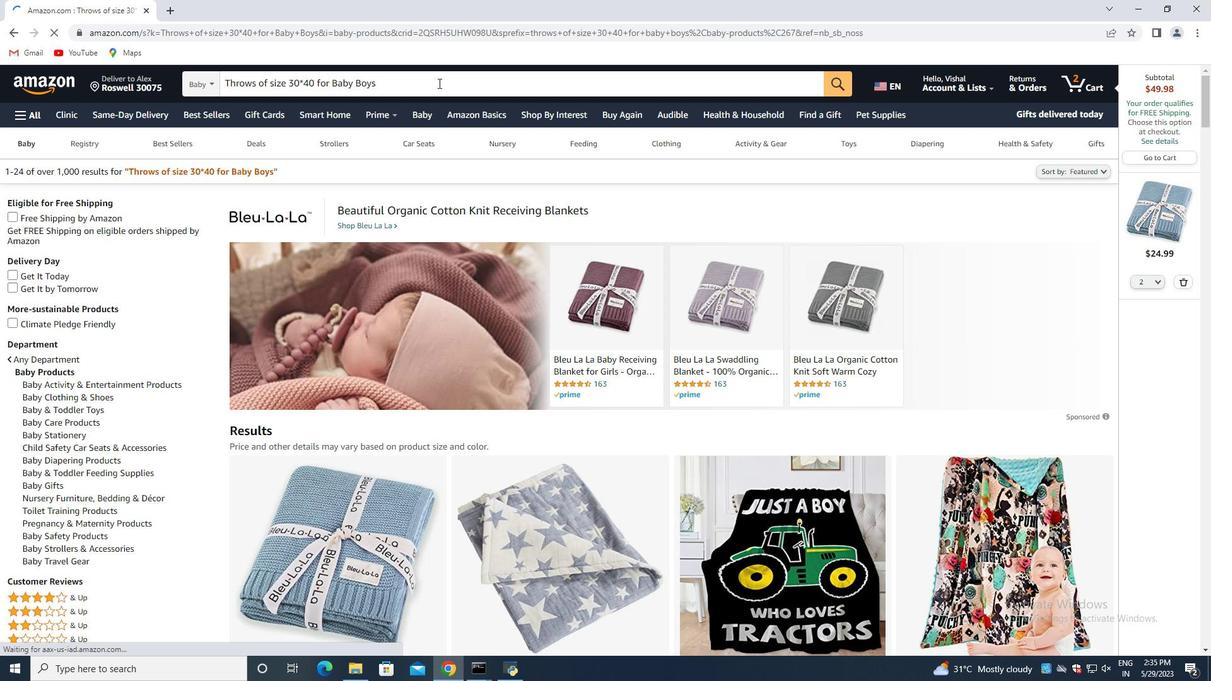 
Action: Mouse scrolled (484, 69) with delta (0, 0)
Screenshot: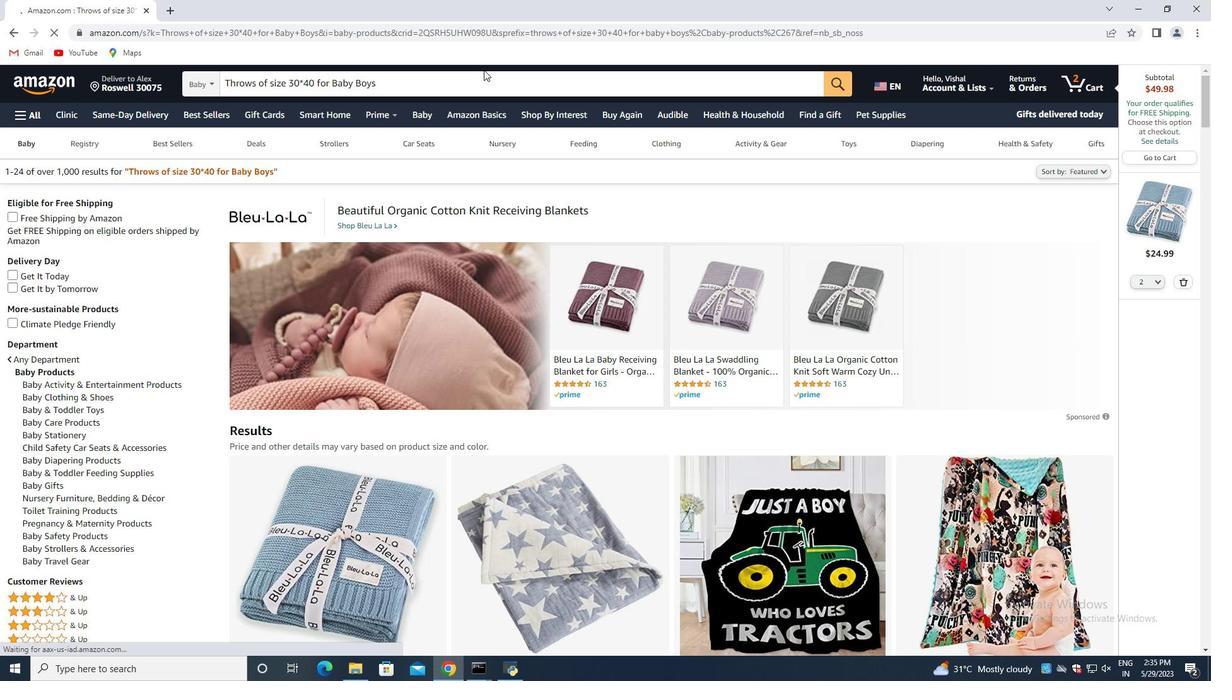 
Action: Mouse moved to (484, 75)
Screenshot: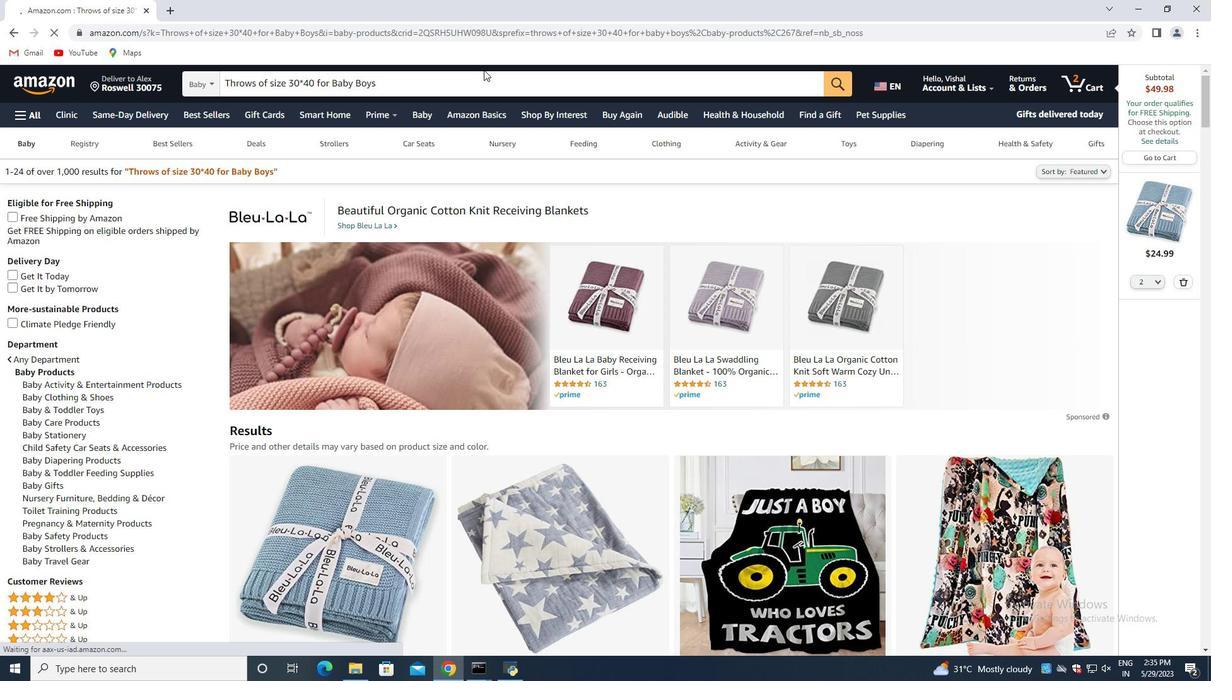 
Action: Mouse scrolled (484, 75) with delta (0, 0)
Screenshot: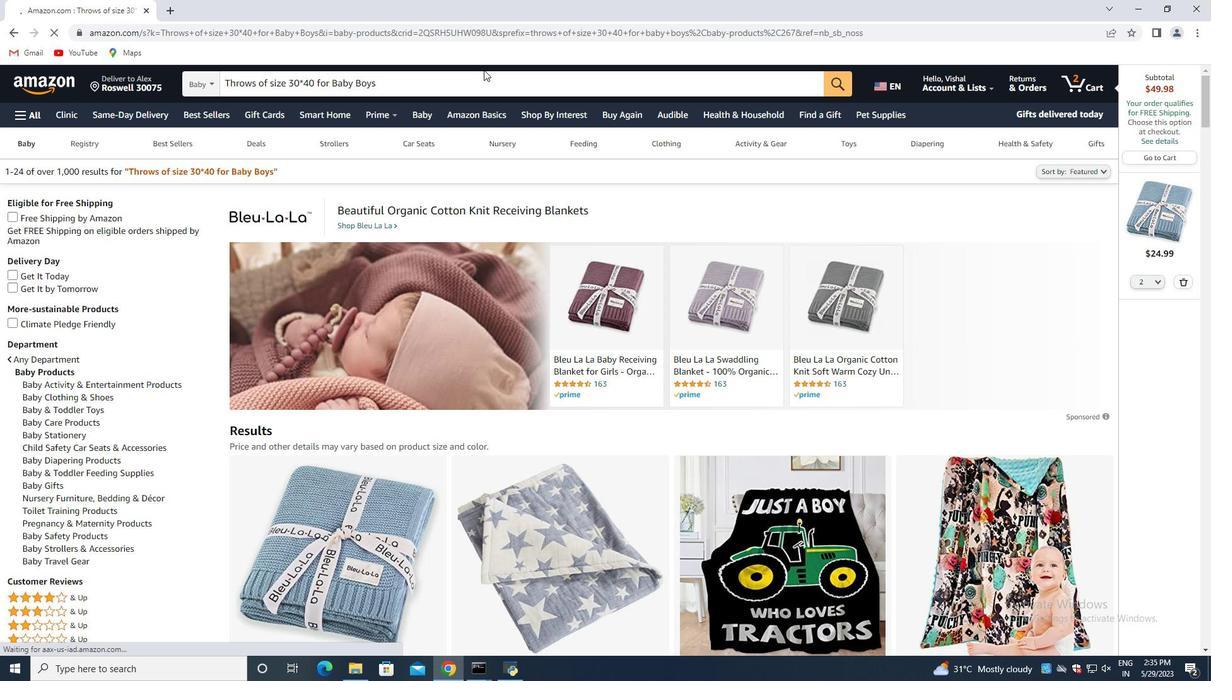 
Action: Mouse moved to (481, 85)
Screenshot: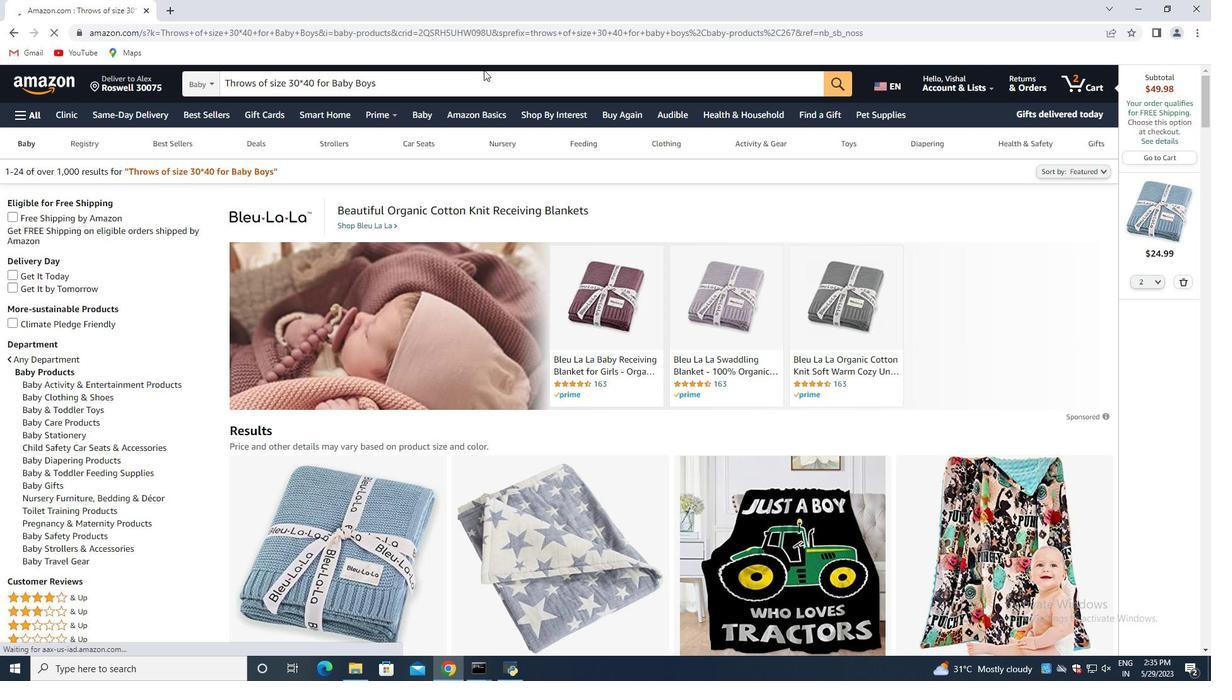 
Action: Mouse scrolled (481, 85) with delta (0, 0)
Screenshot: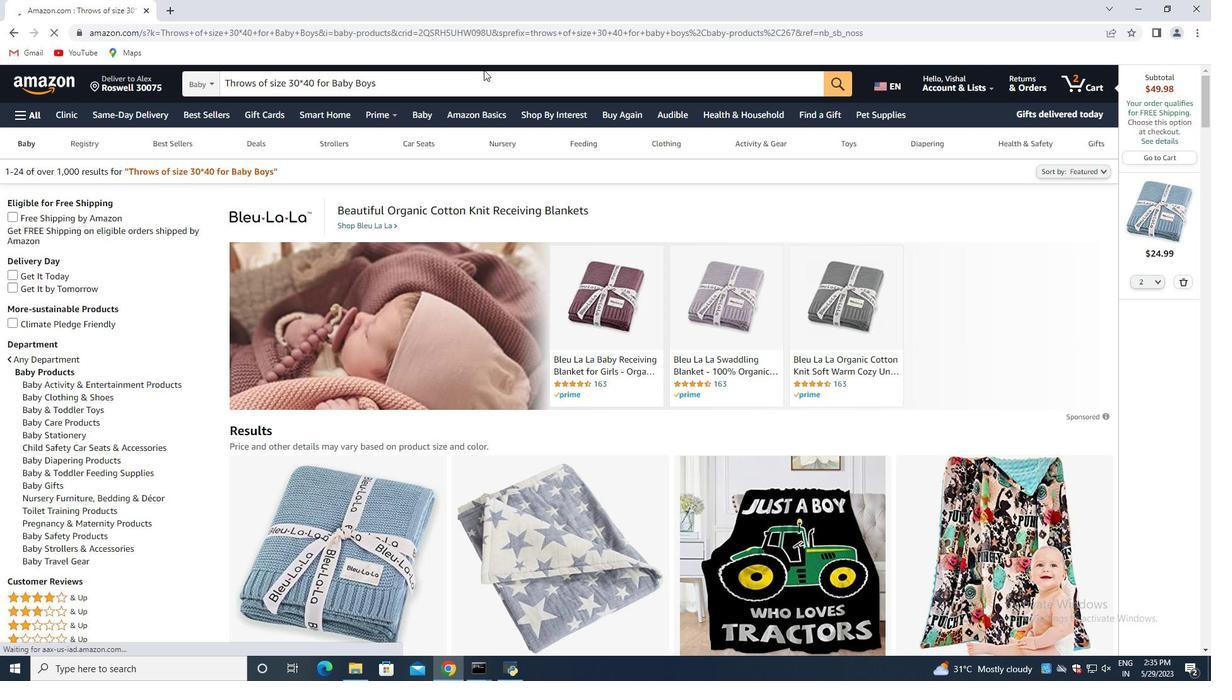 
Action: Mouse moved to (536, 218)
Screenshot: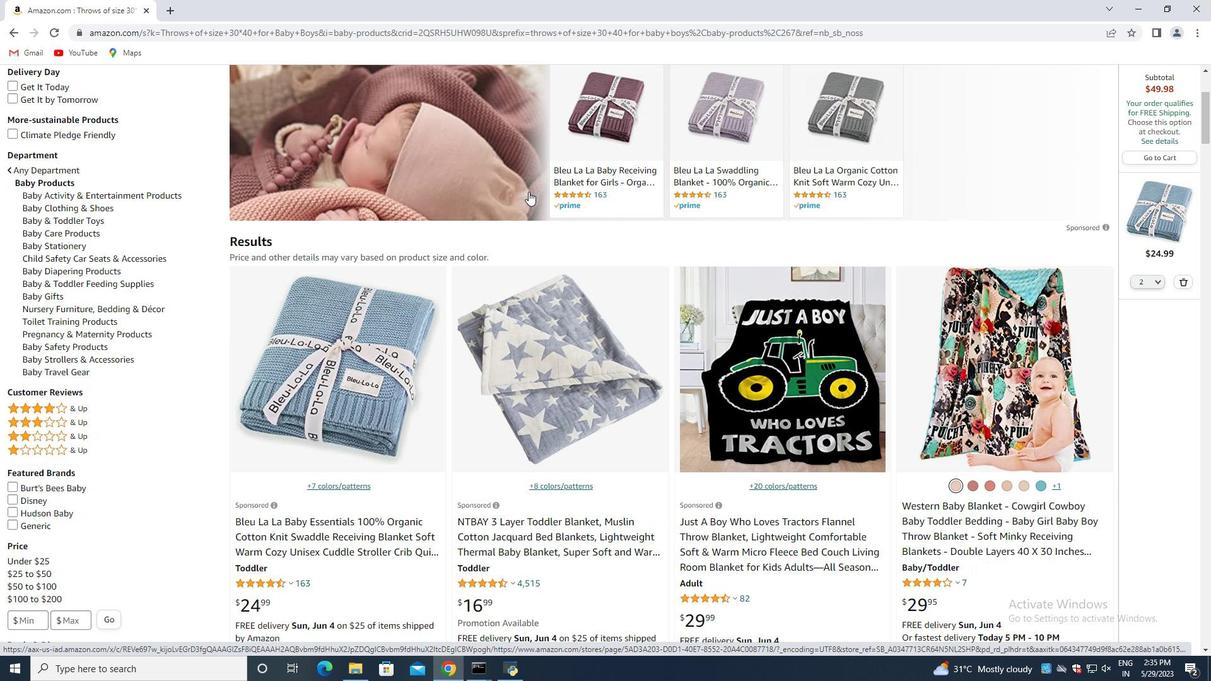 
Action: Mouse scrolled (536, 218) with delta (0, 0)
Screenshot: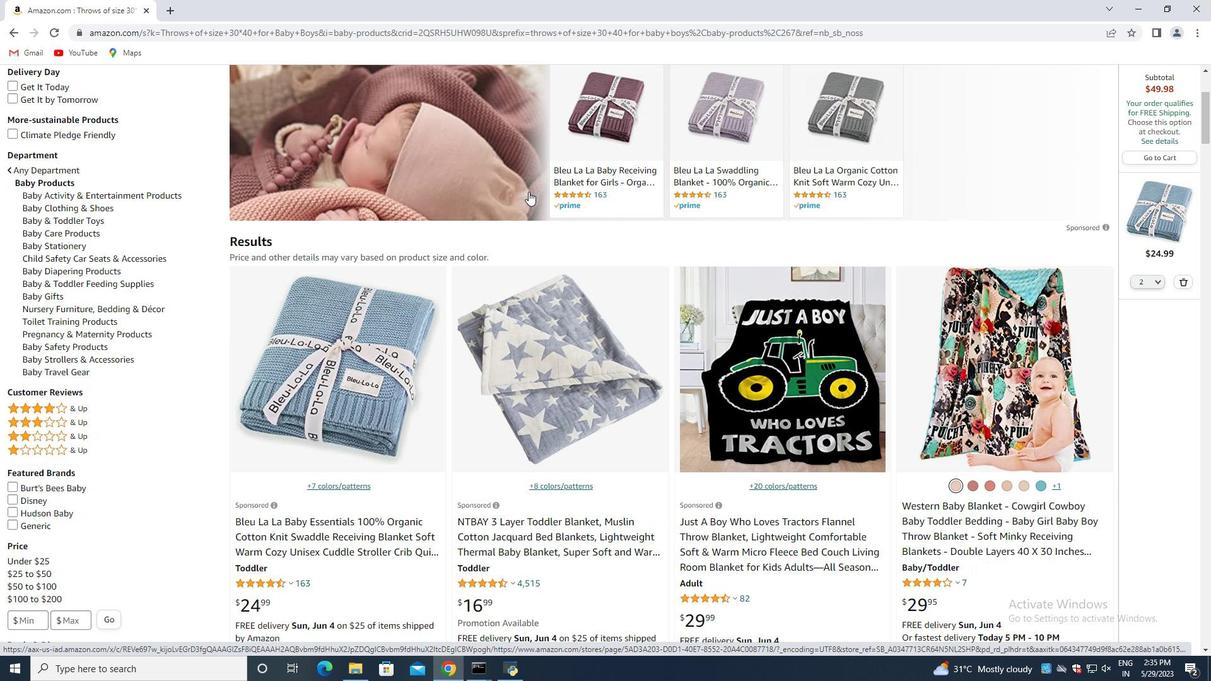 
Action: Mouse moved to (538, 225)
Screenshot: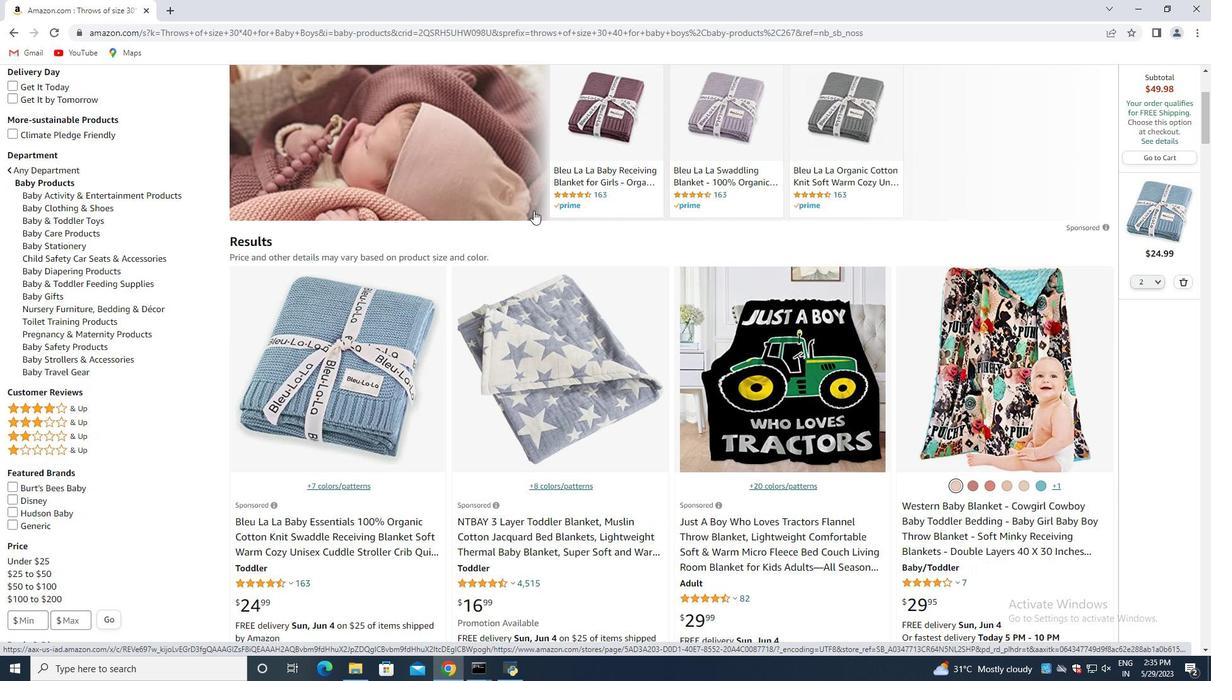 
Action: Mouse scrolled (538, 225) with delta (0, 0)
Screenshot: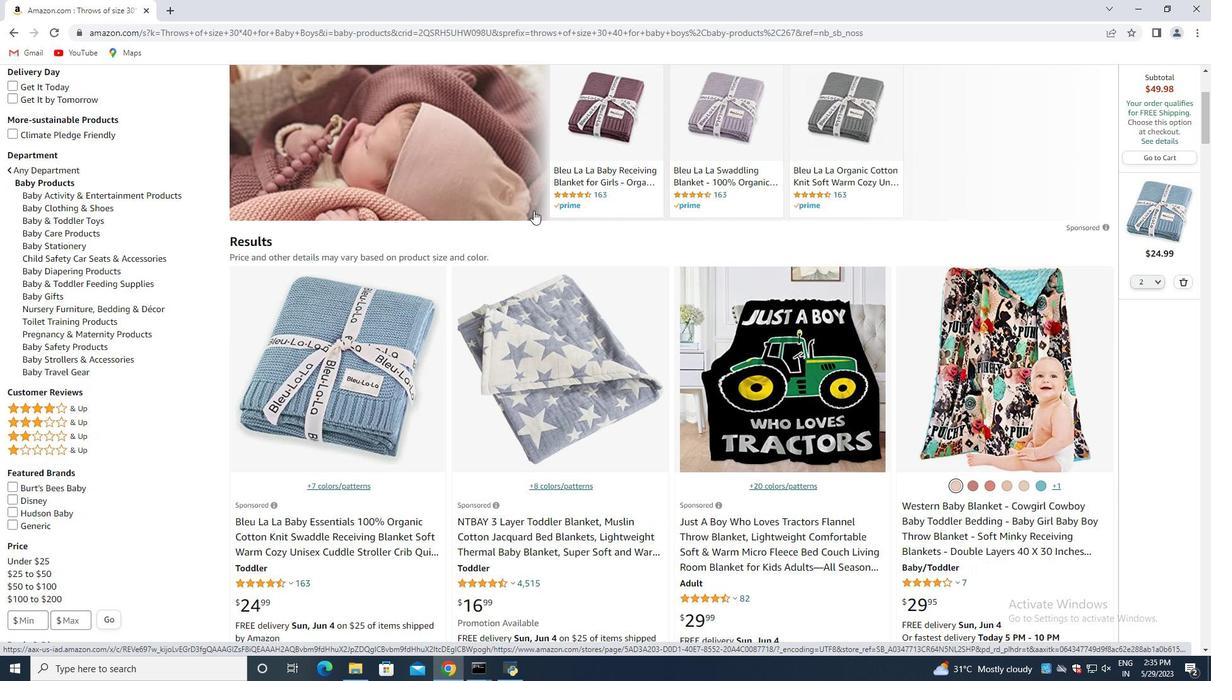 
Action: Mouse moved to (607, 258)
Screenshot: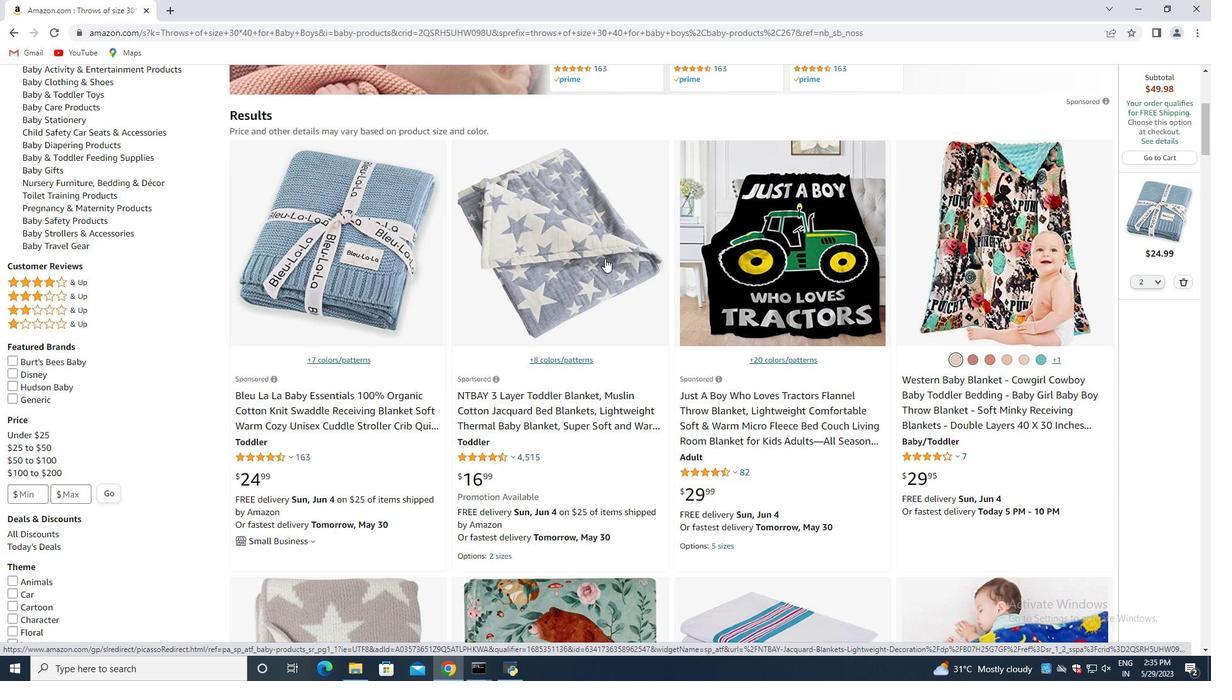 
Action: Mouse scrolled (607, 258) with delta (0, 0)
Screenshot: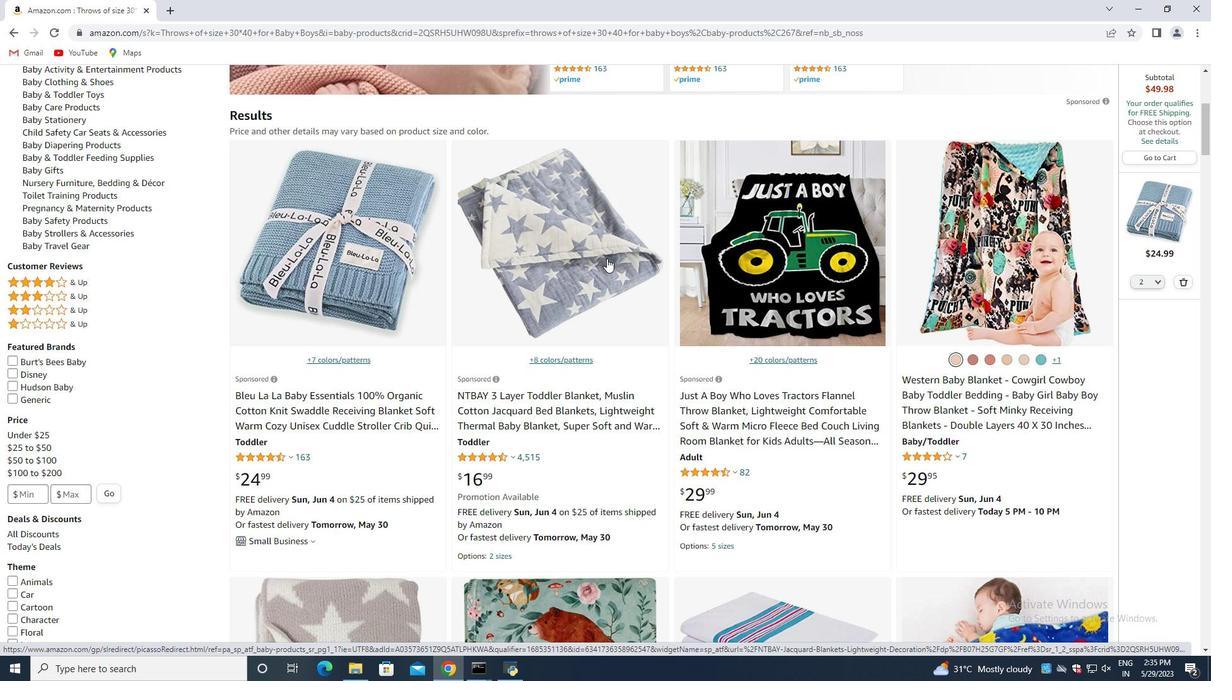 
Action: Mouse moved to (832, 351)
Screenshot: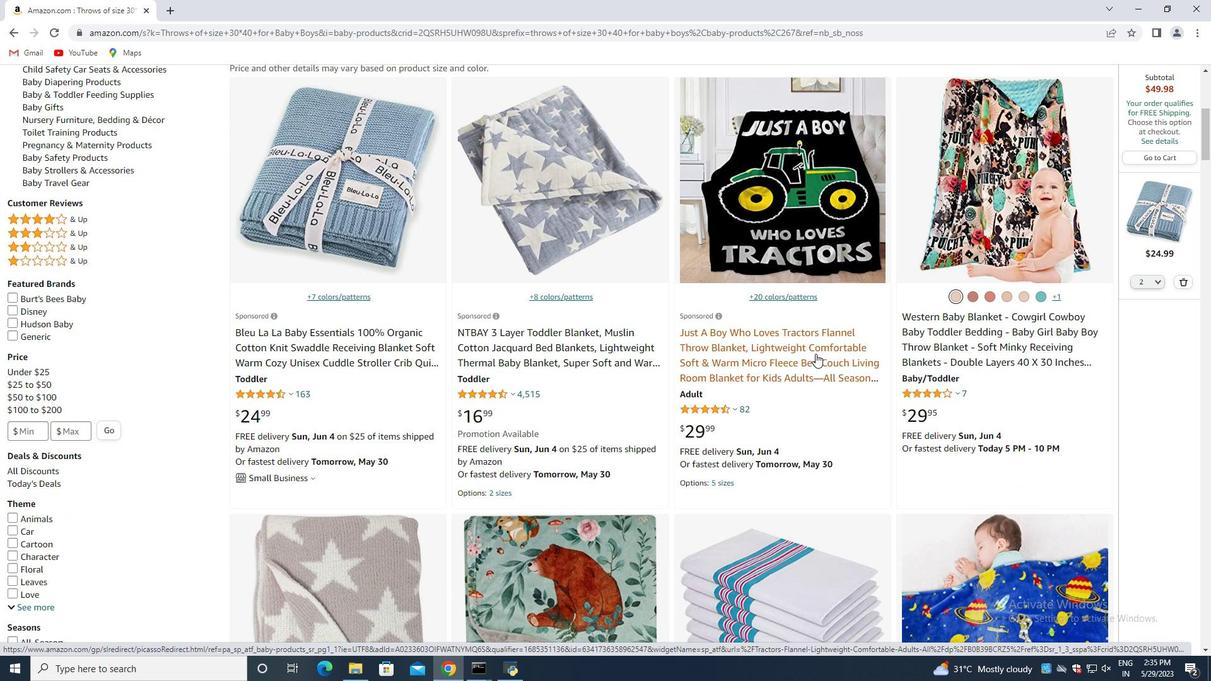 
Action: Mouse scrolled (832, 350) with delta (0, 0)
Screenshot: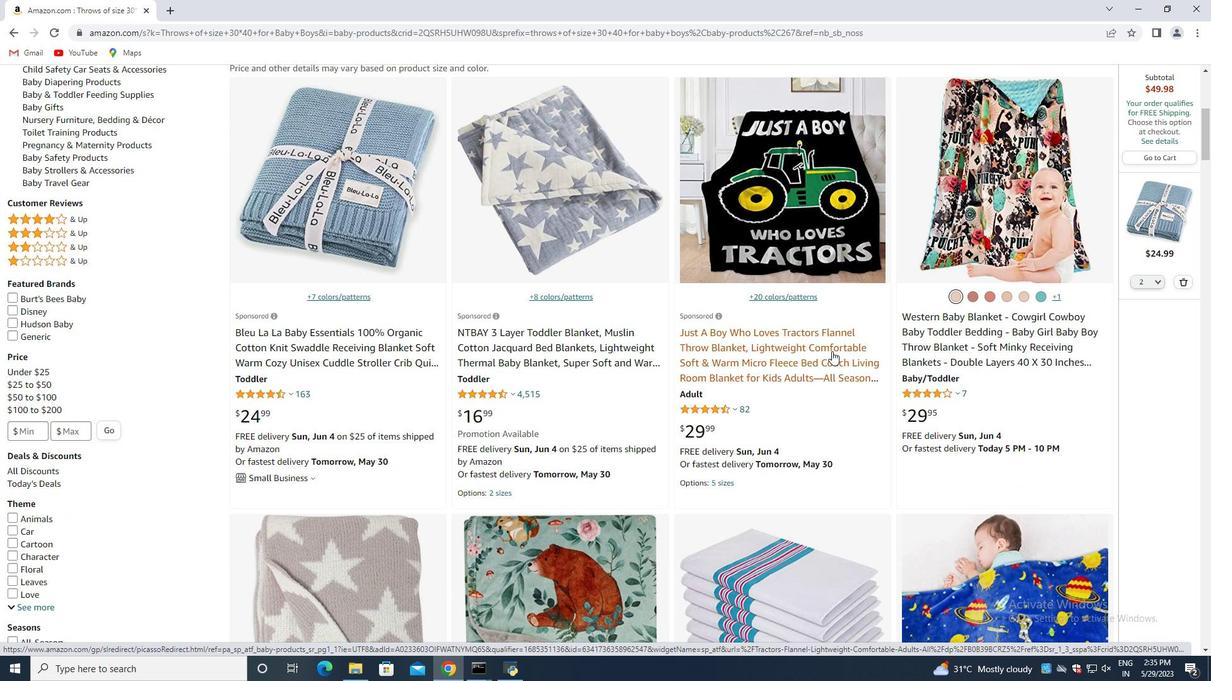 
Action: Mouse moved to (598, 323)
Screenshot: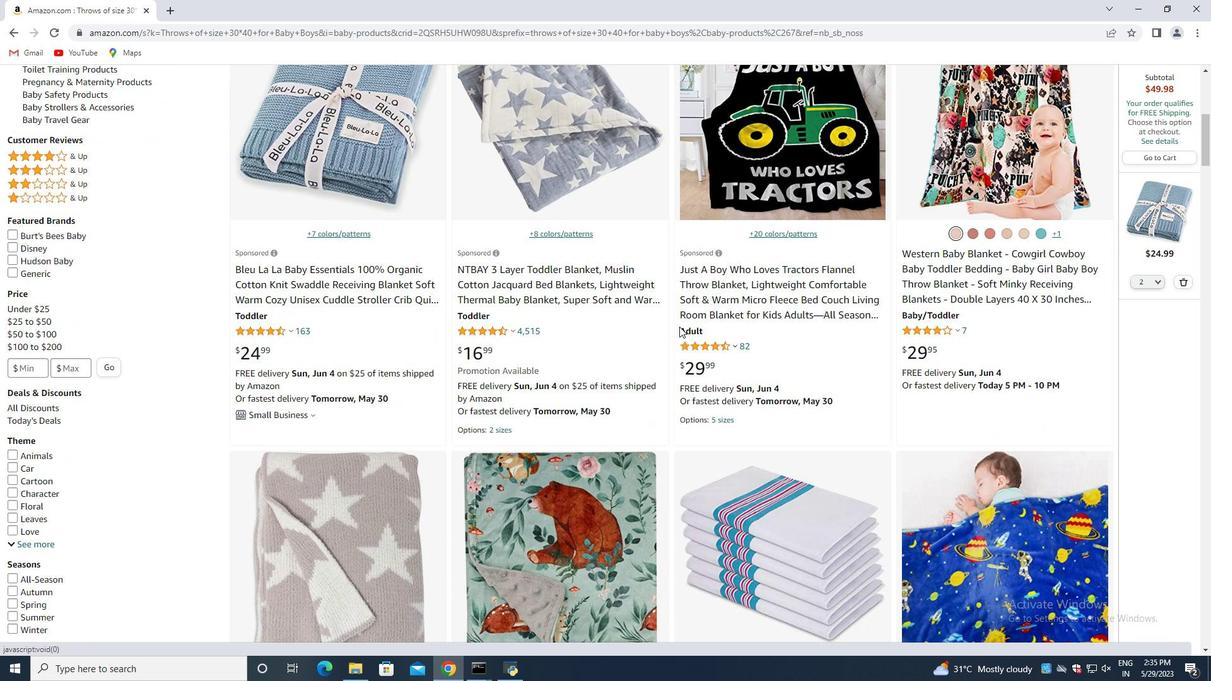 
Action: Mouse scrolled (605, 323) with delta (0, 0)
Screenshot: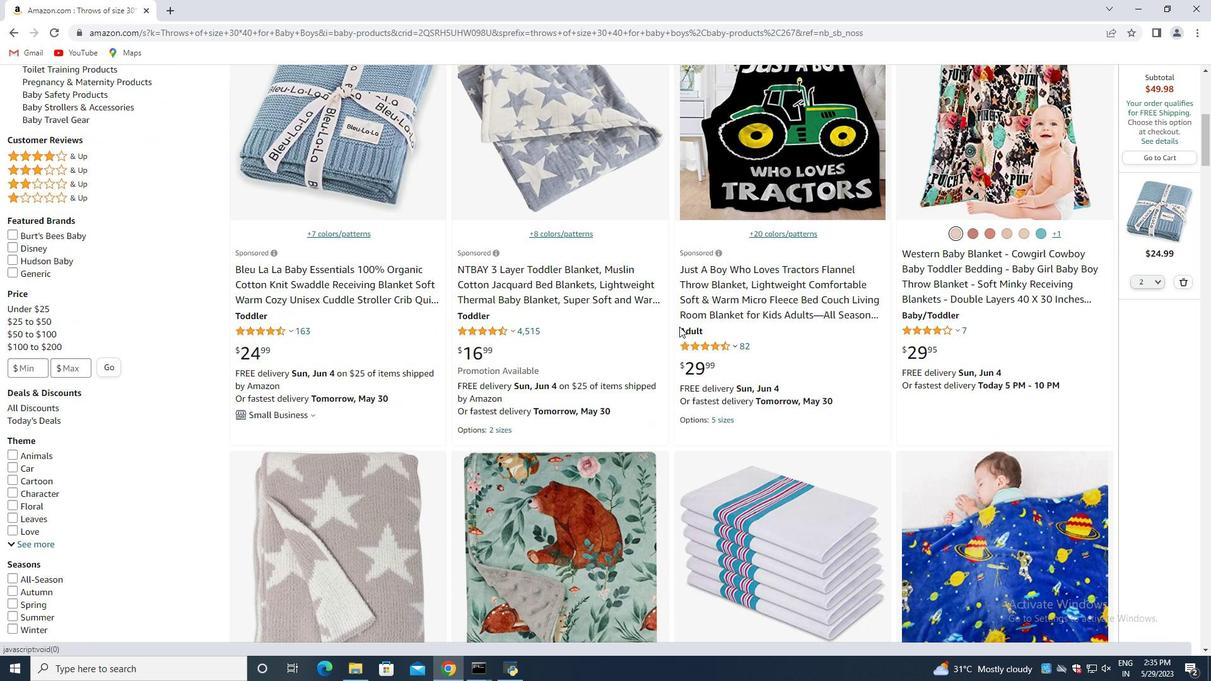 
Action: Mouse moved to (593, 325)
Screenshot: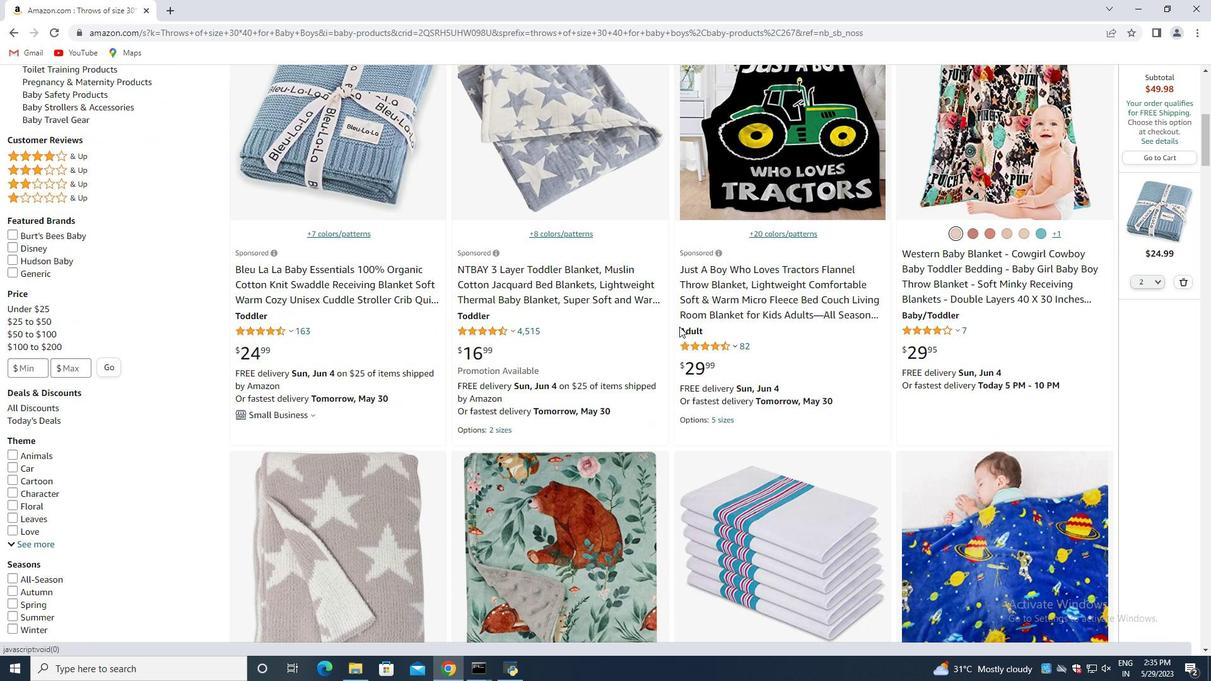 
Action: Mouse scrolled (598, 323) with delta (0, 0)
Screenshot: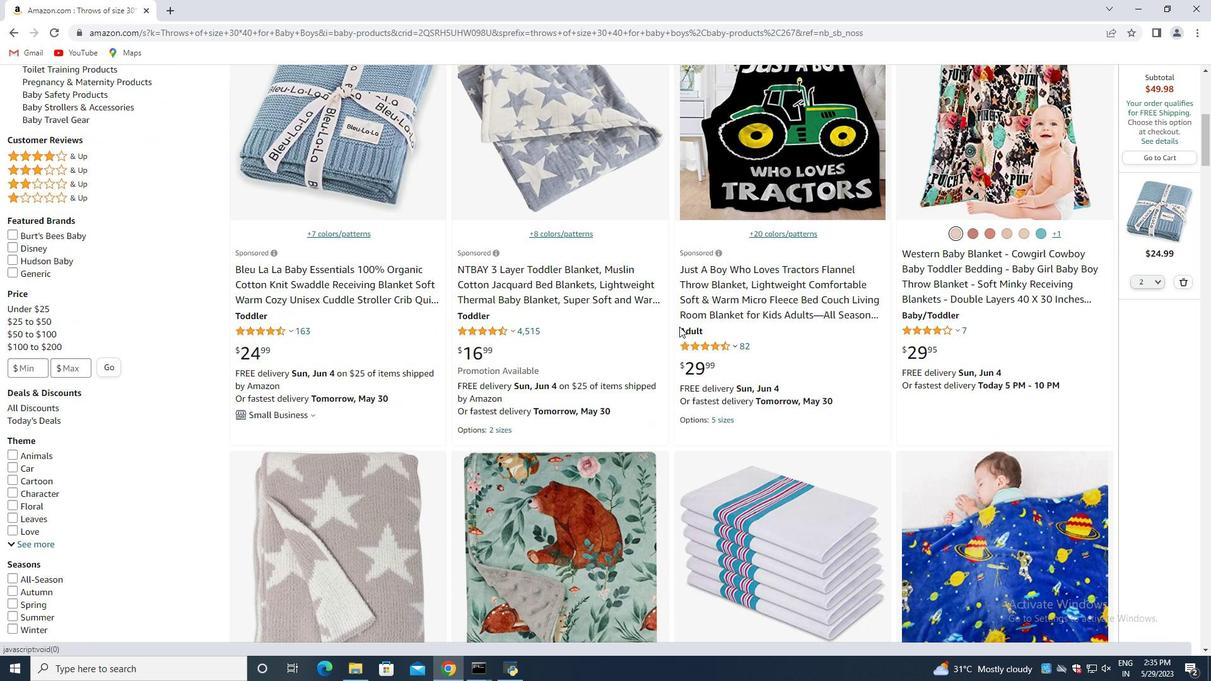 
Action: Mouse moved to (592, 325)
Screenshot: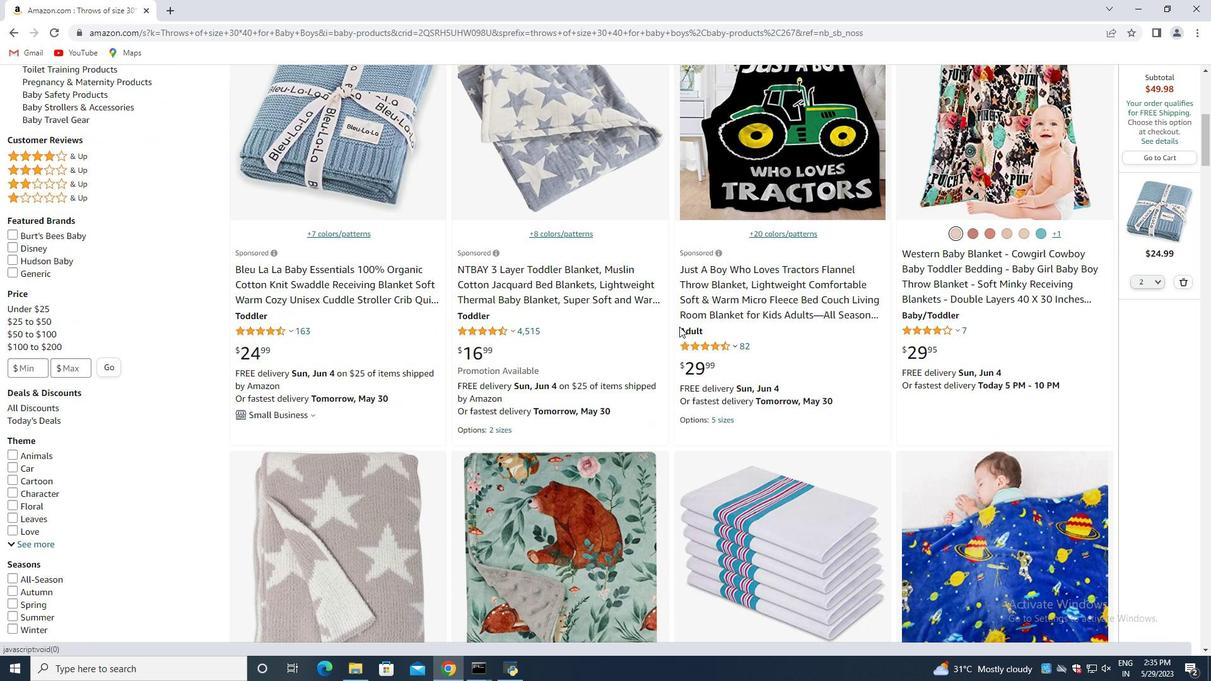 
Action: Mouse scrolled (593, 324) with delta (0, 0)
Screenshot: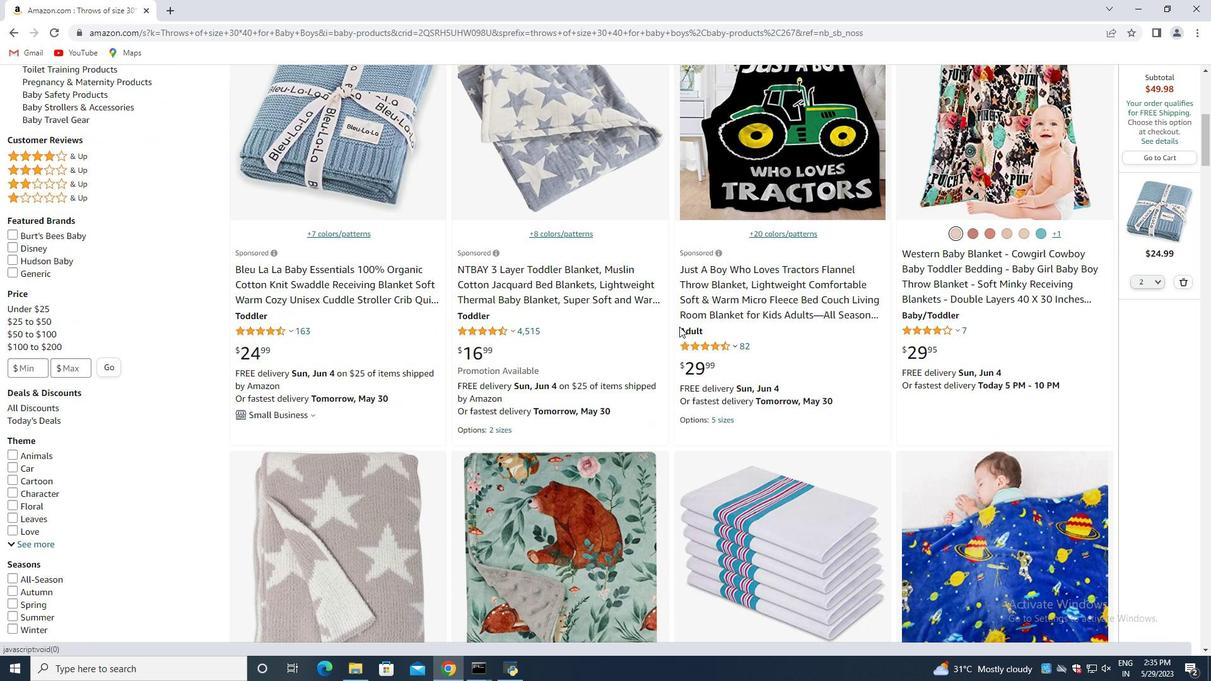 
Action: Mouse moved to (500, 311)
Screenshot: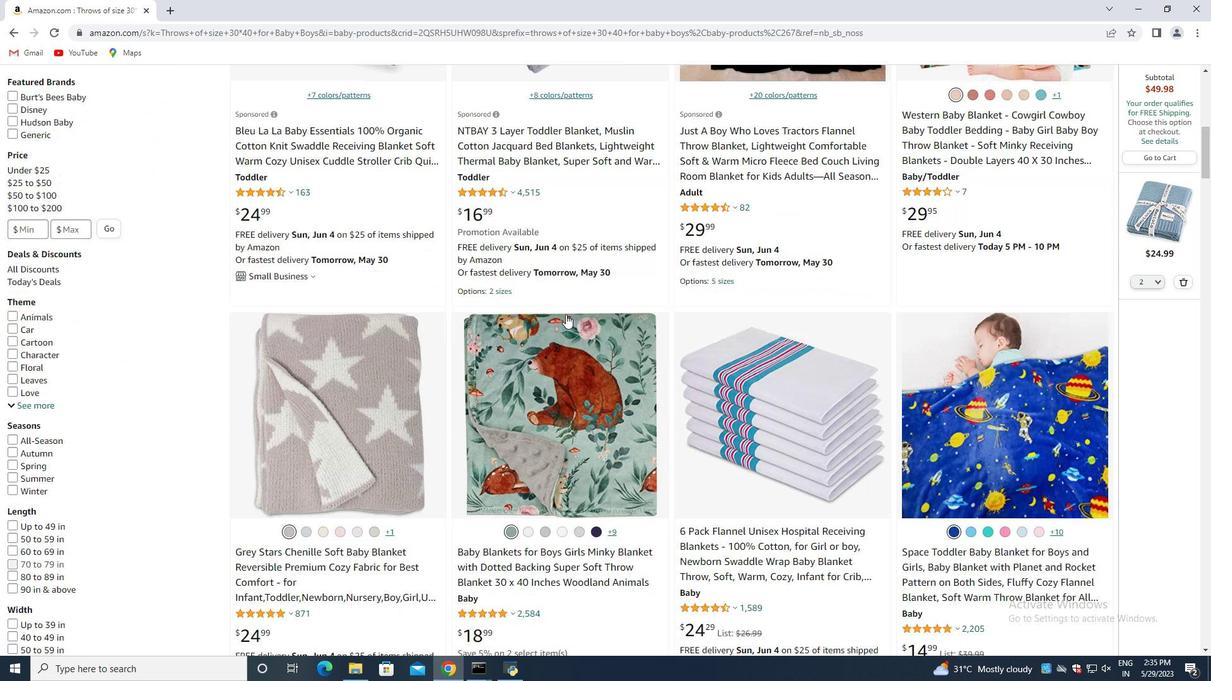 
Action: Mouse scrolled (500, 310) with delta (0, 0)
Screenshot: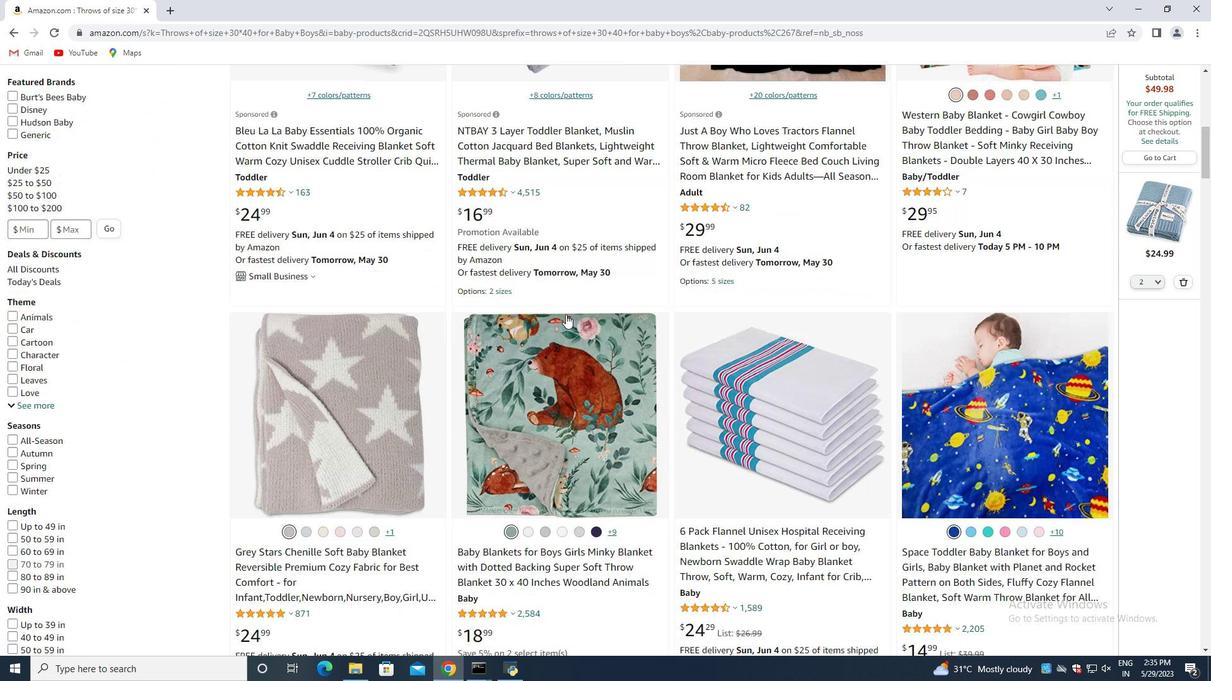 
Action: Mouse moved to (578, 463)
Screenshot: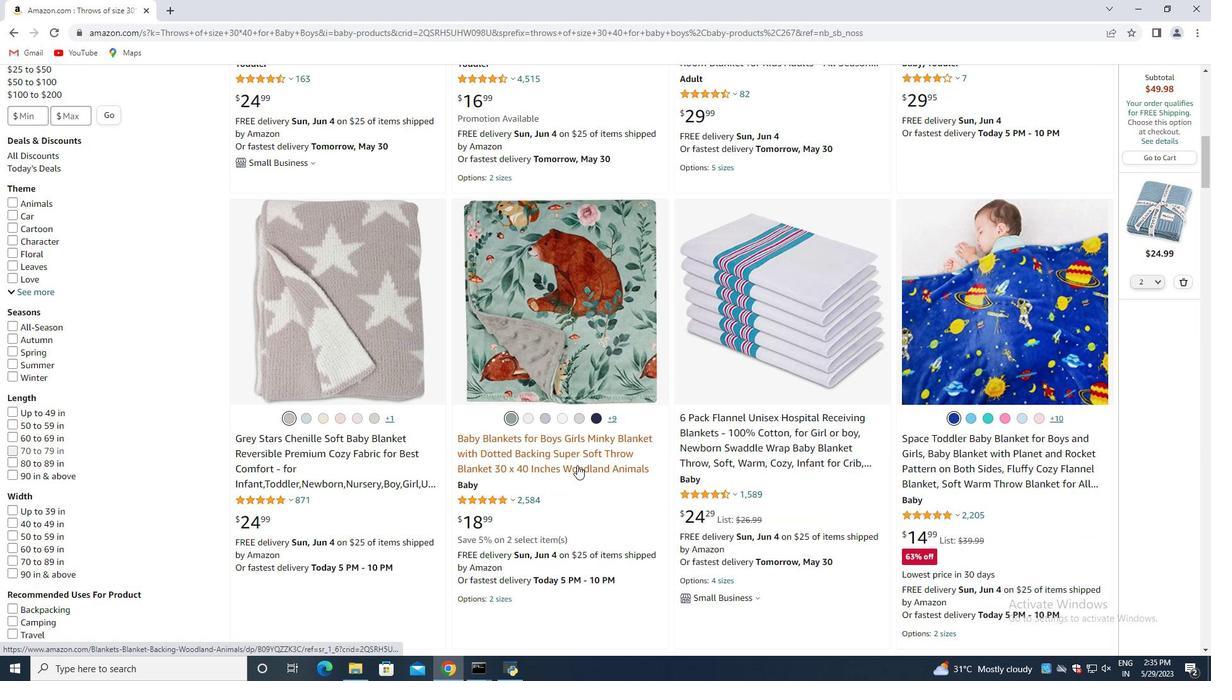 
Action: Mouse pressed left at (578, 463)
Screenshot: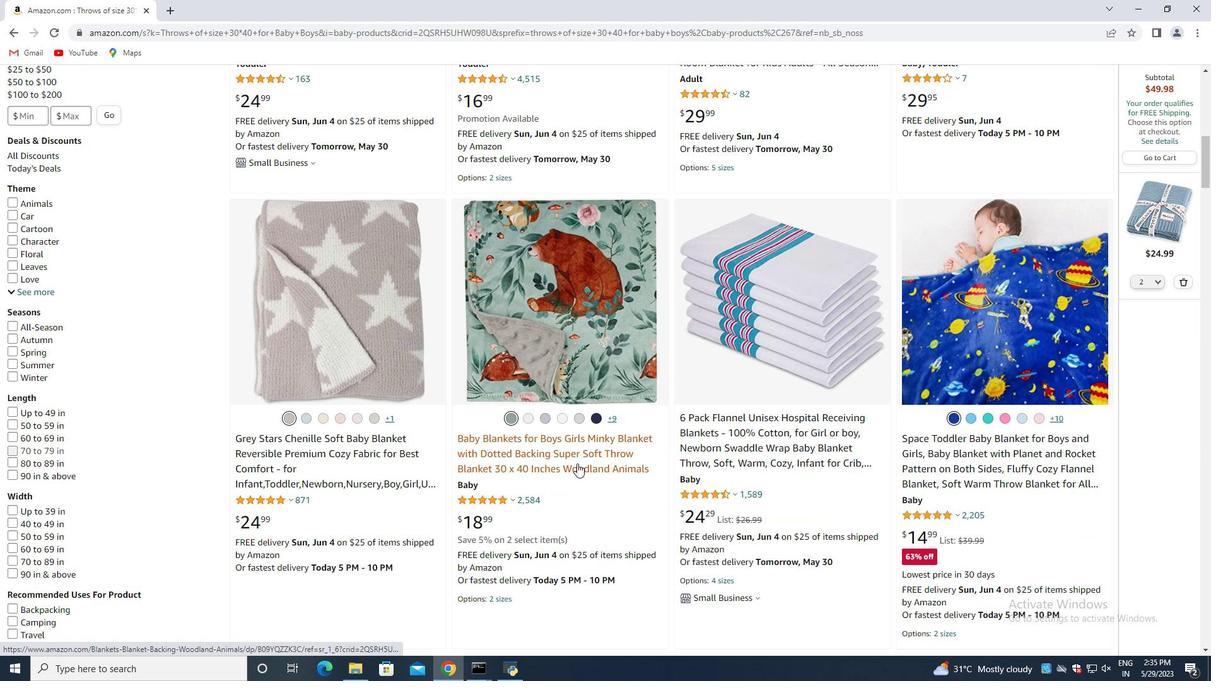 
Action: Mouse moved to (398, 487)
Screenshot: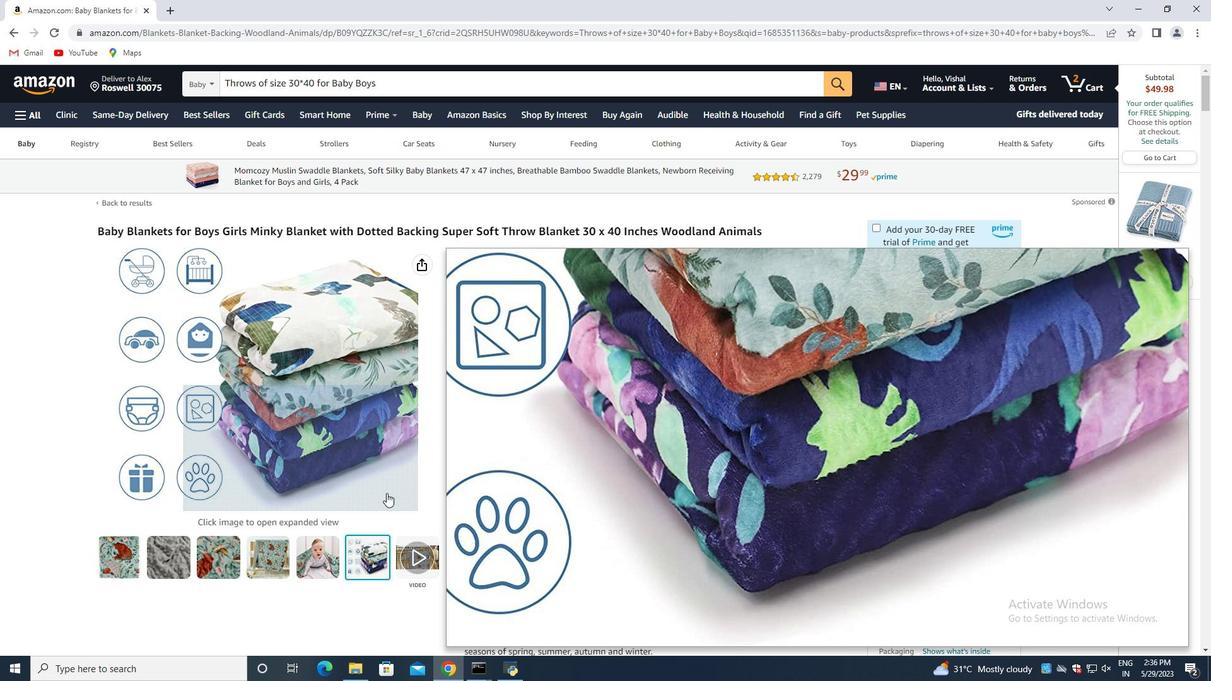 
Action: Mouse scrolled (398, 486) with delta (0, 0)
Screenshot: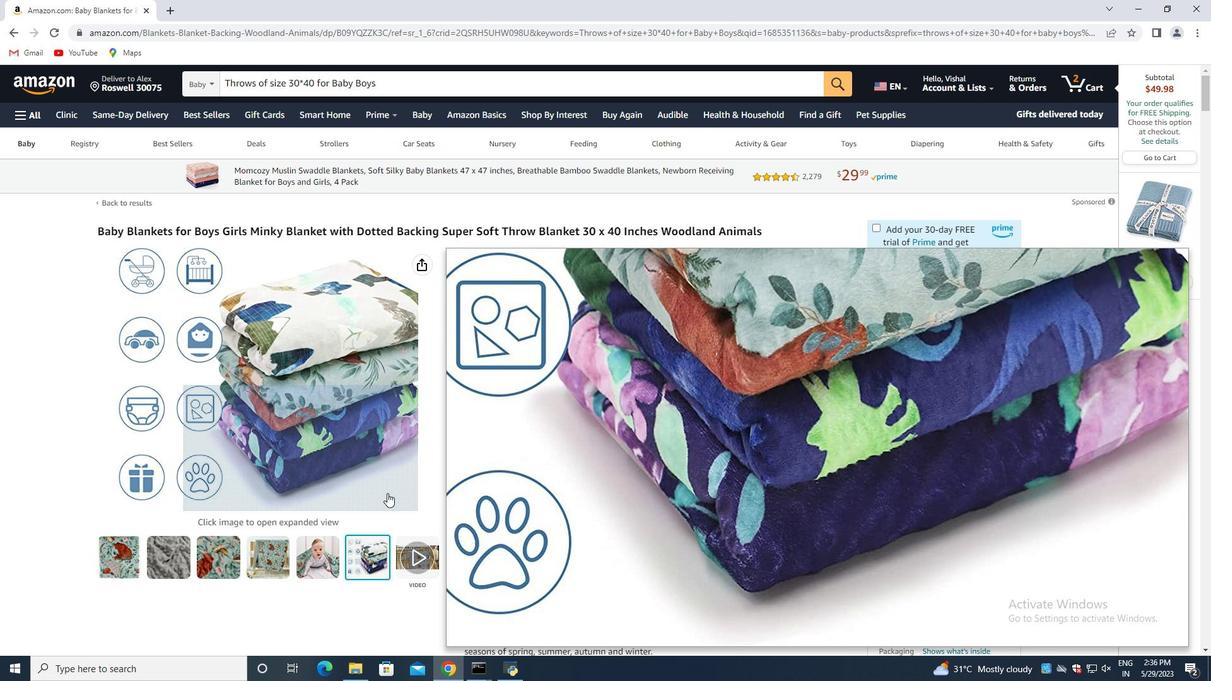 
Action: Mouse scrolled (398, 486) with delta (0, 0)
Screenshot: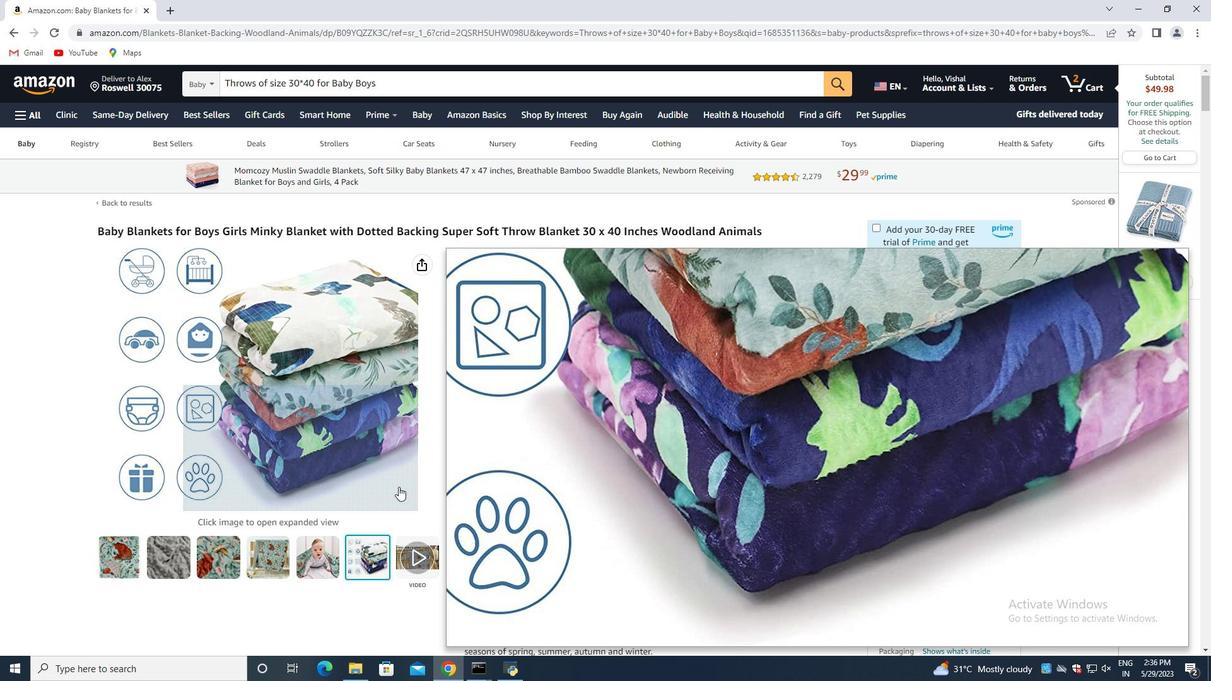
Action: Mouse moved to (405, 485)
Screenshot: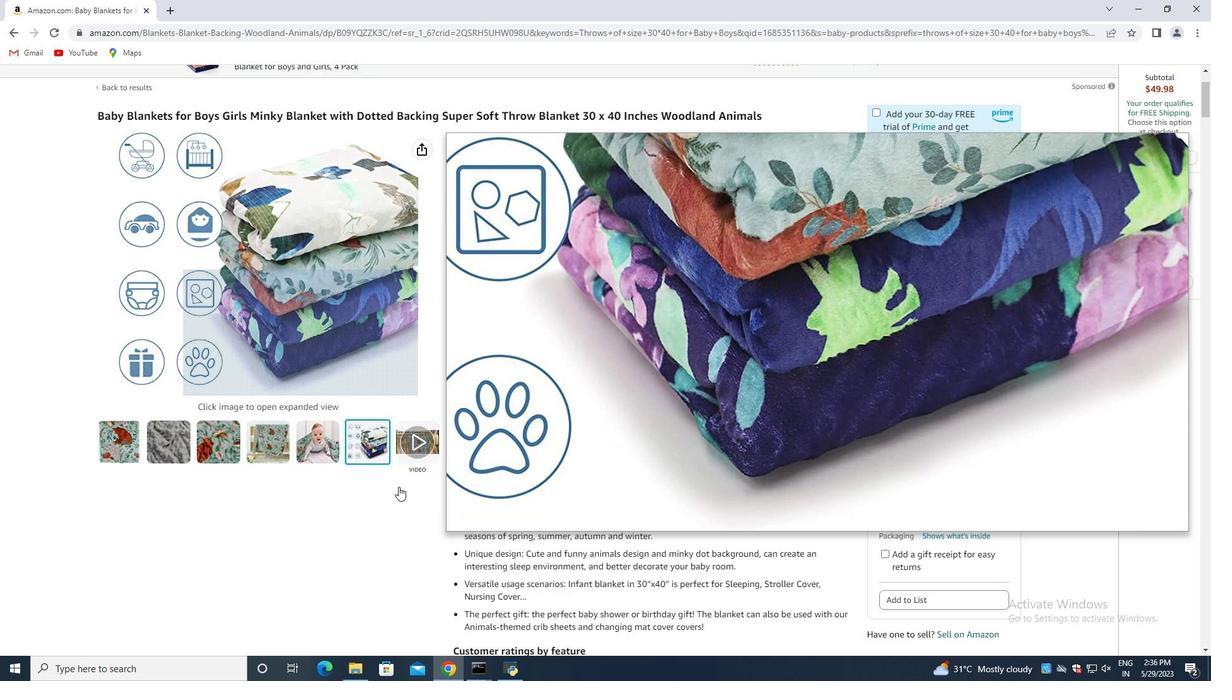 
Action: Mouse scrolled (405, 485) with delta (0, 0)
Screenshot: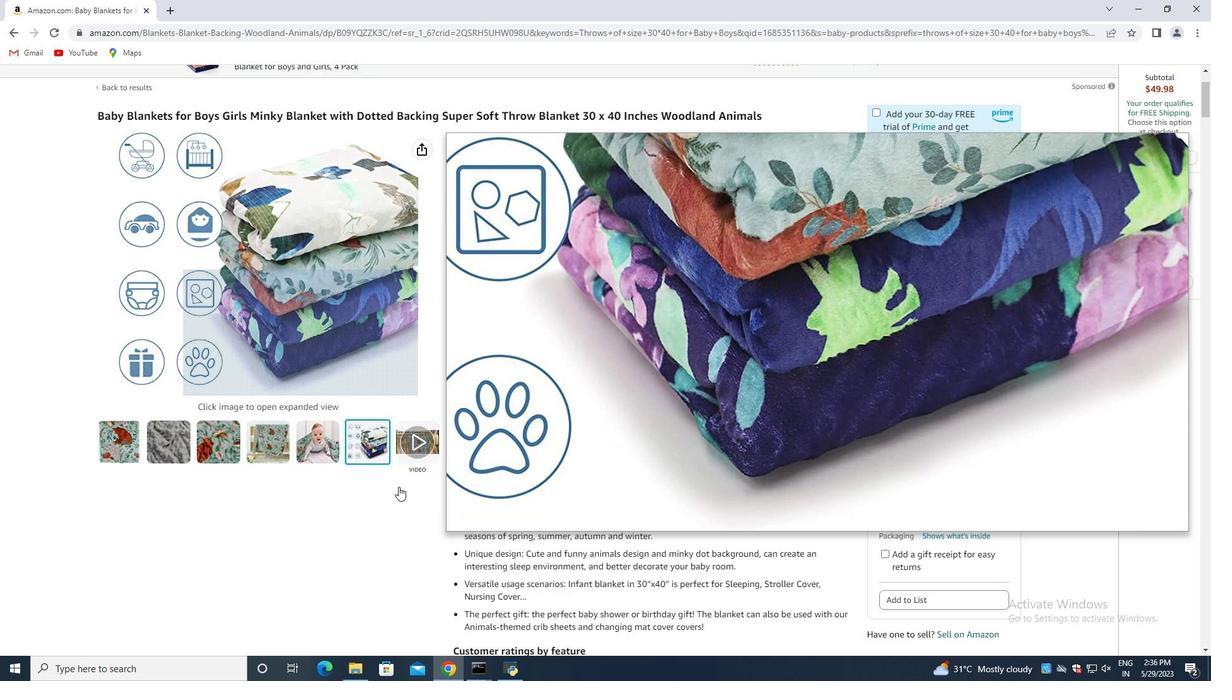 
Action: Mouse moved to (420, 485)
Screenshot: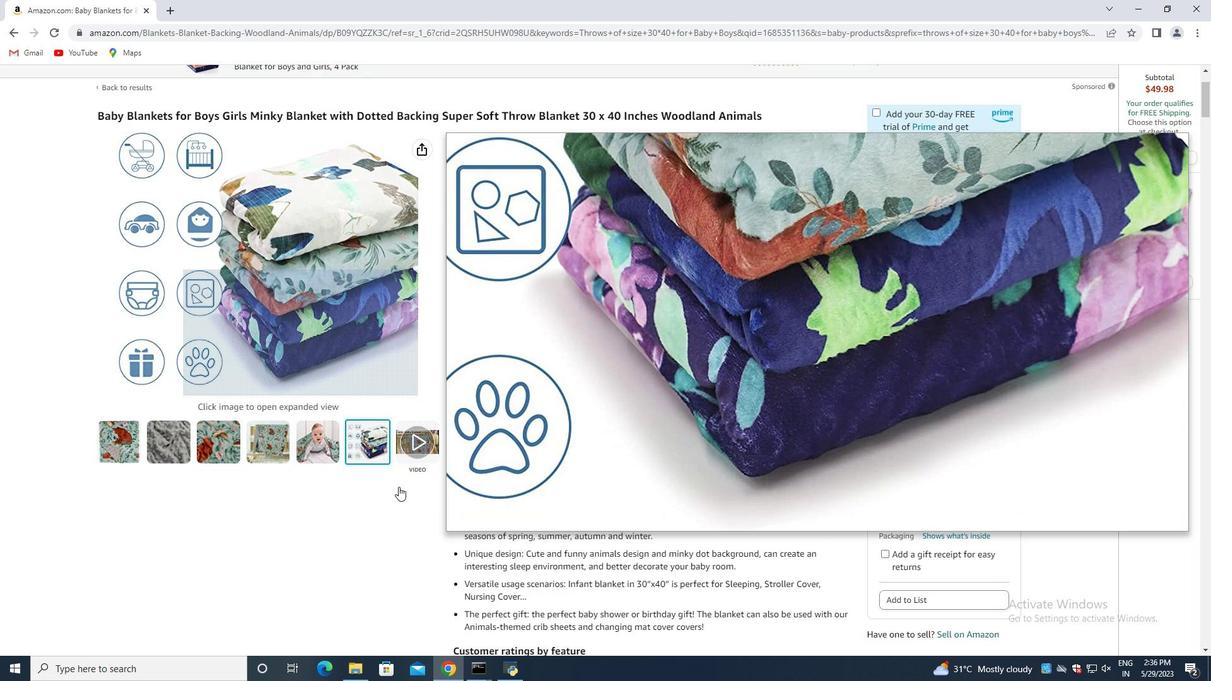 
Action: Mouse scrolled (420, 485) with delta (0, 0)
Screenshot: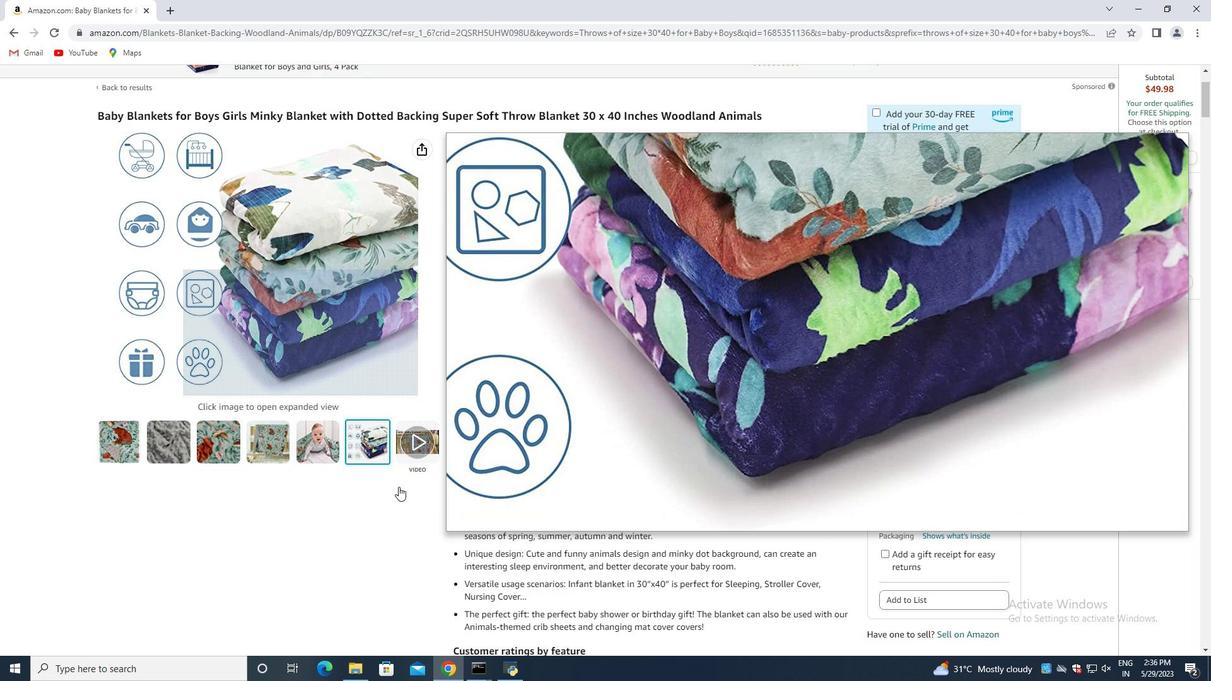 
Action: Mouse moved to (490, 518)
Screenshot: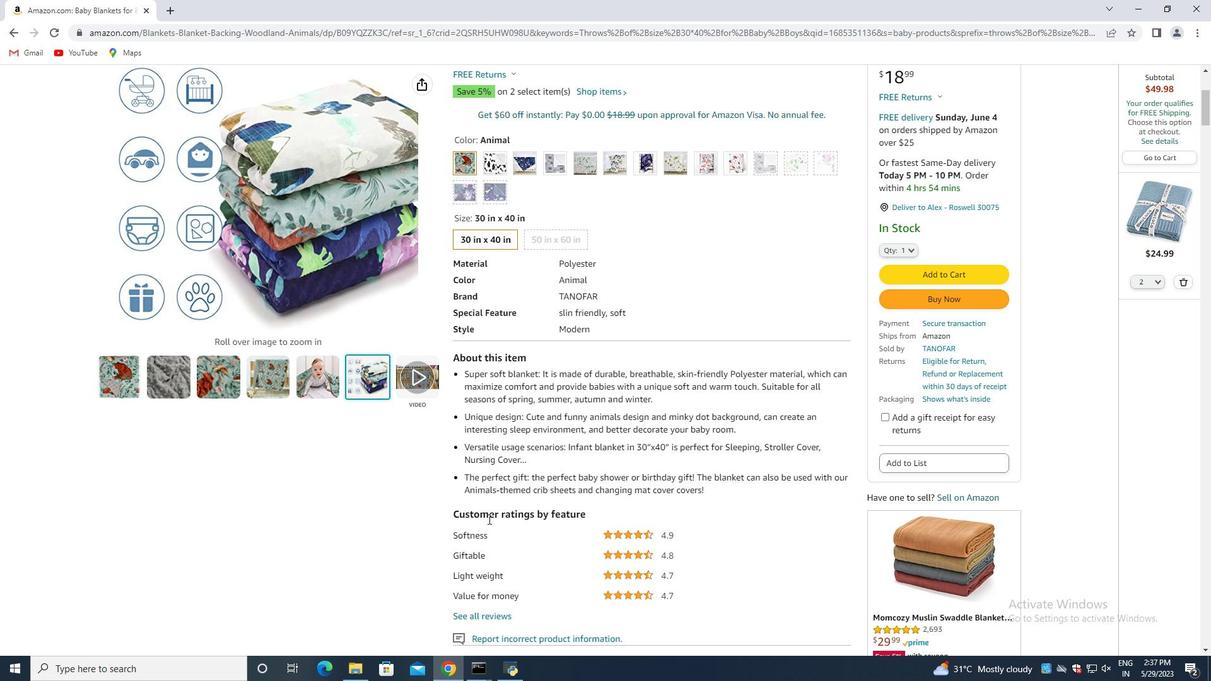 
Action: Mouse scrolled (490, 518) with delta (0, 0)
Screenshot: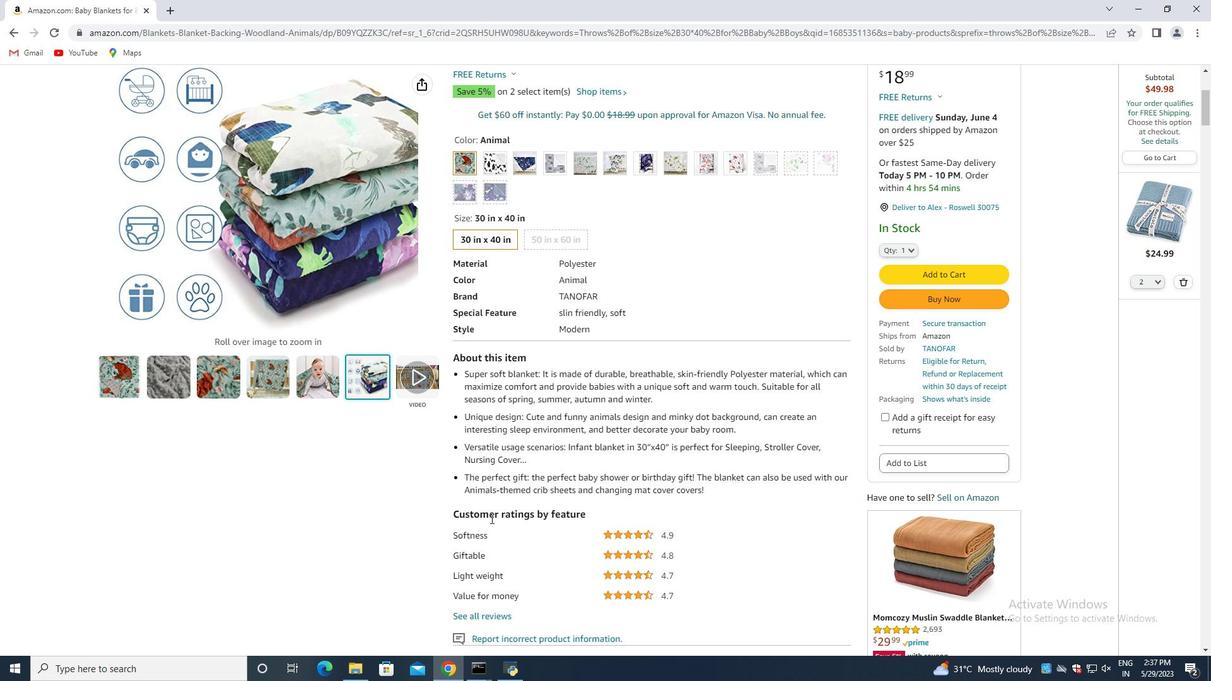 
Action: Mouse scrolled (490, 518) with delta (0, 0)
Screenshot: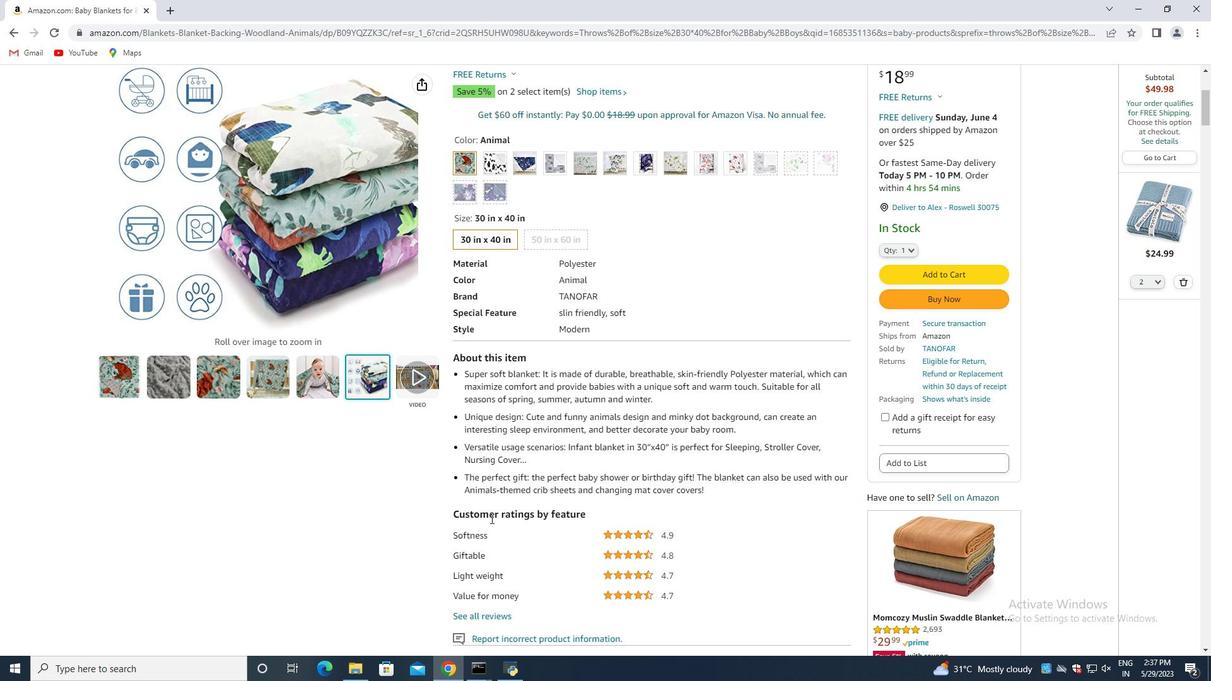 
Action: Mouse scrolled (490, 518) with delta (0, 0)
Screenshot: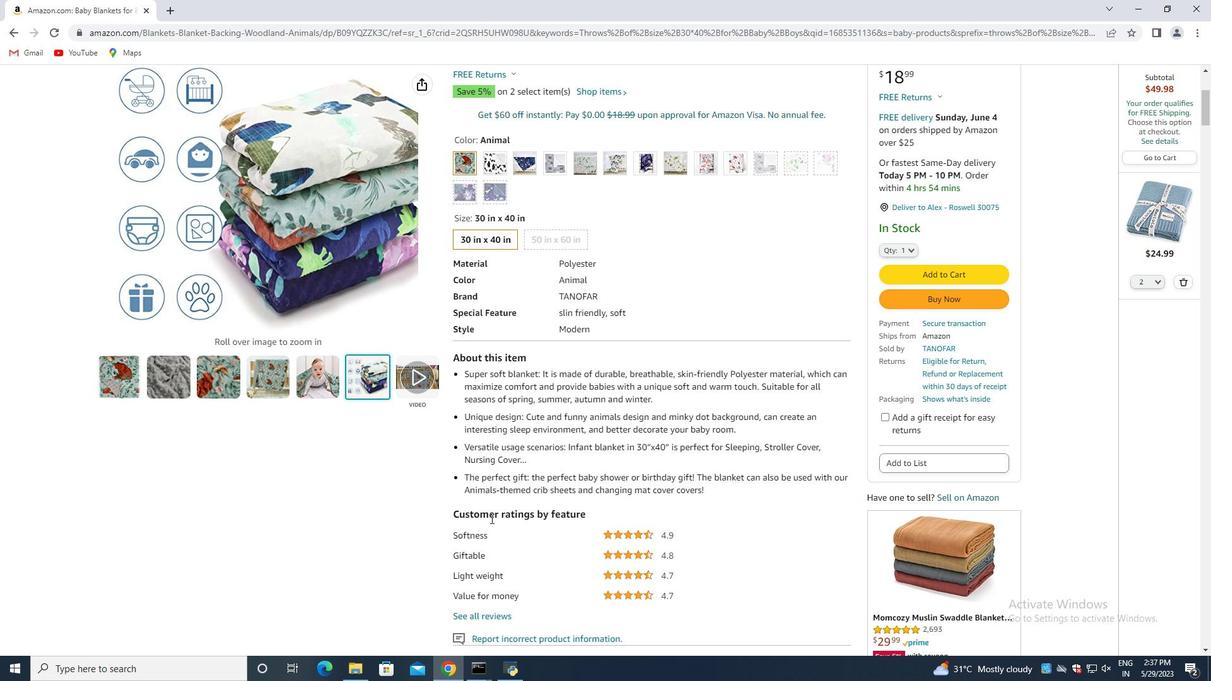 
Action: Mouse scrolled (490, 518) with delta (0, 0)
Screenshot: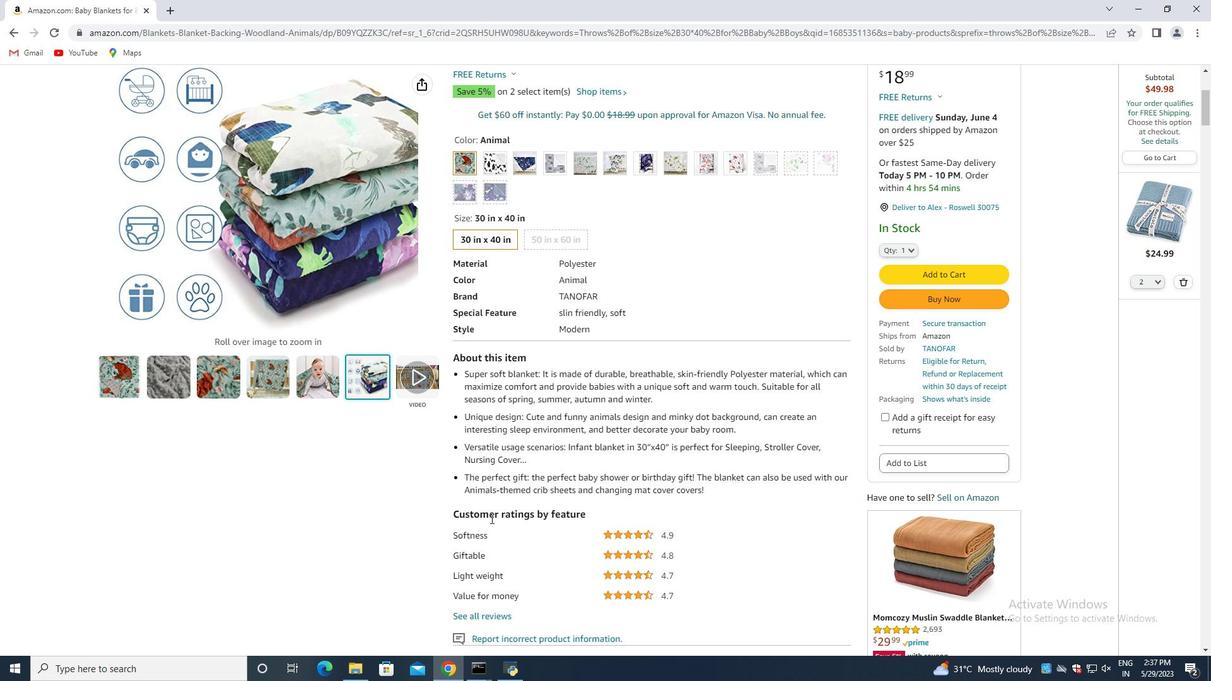 
Action: Mouse moved to (491, 518)
Screenshot: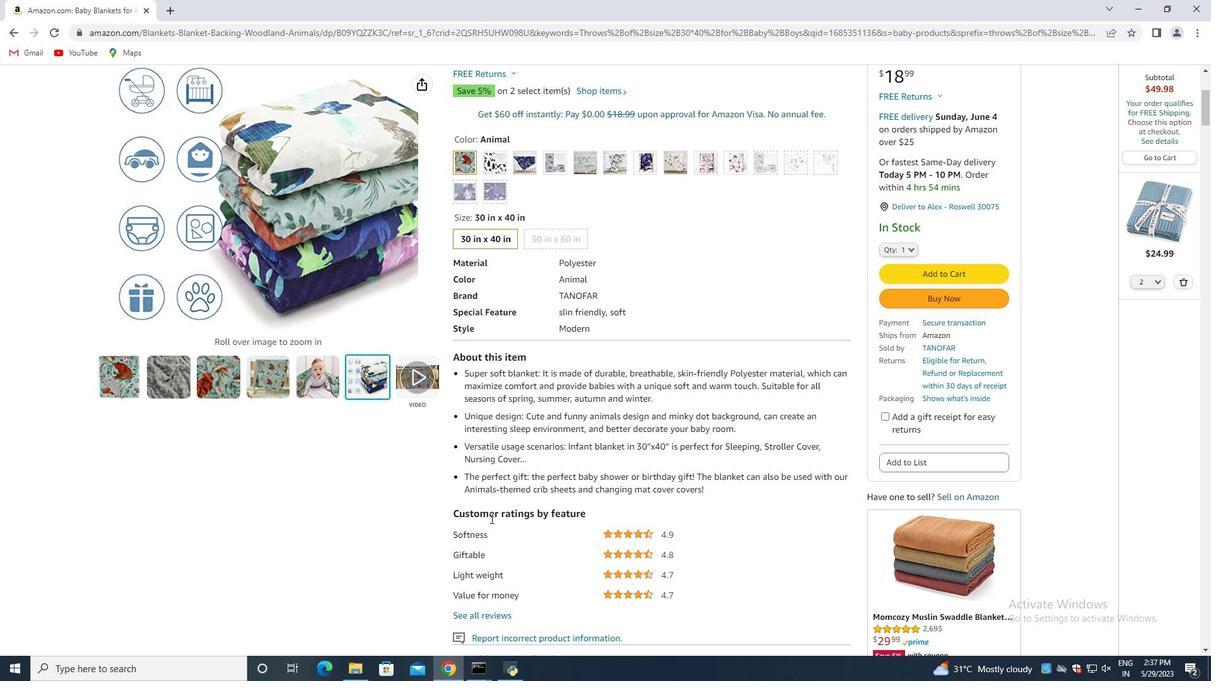 
Action: Mouse scrolled (491, 518) with delta (0, 0)
Screenshot: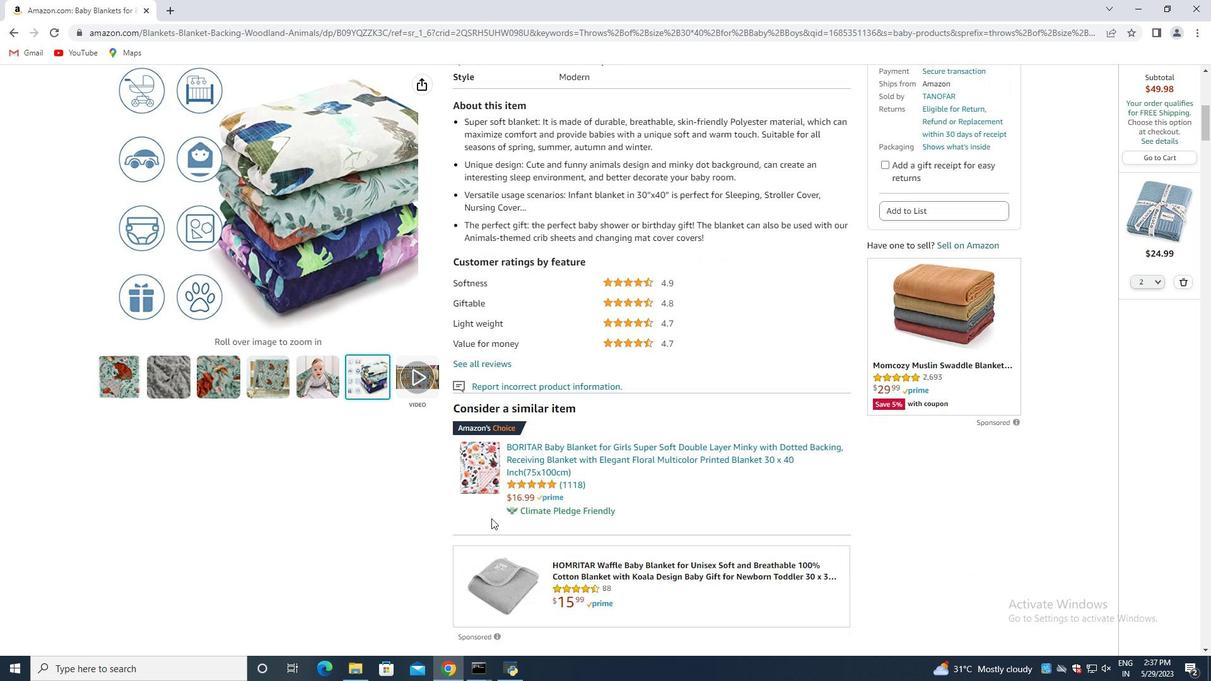 
Action: Mouse scrolled (491, 518) with delta (0, 0)
Screenshot: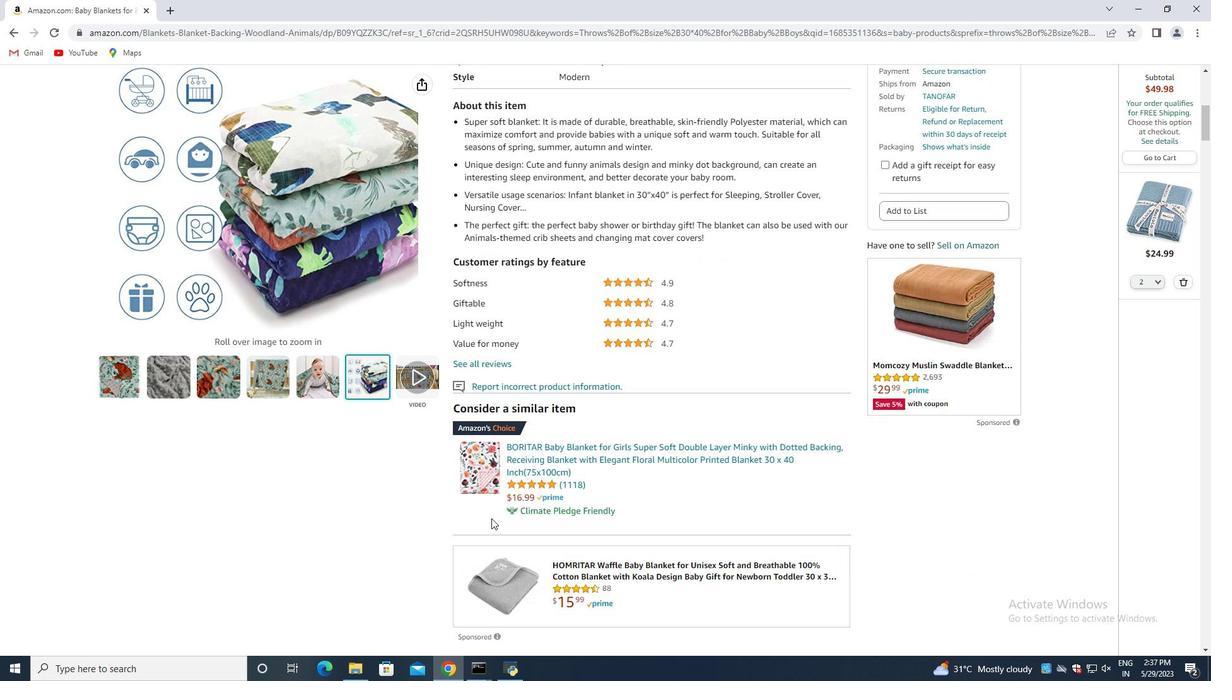 
Action: Mouse moved to (490, 517)
Screenshot: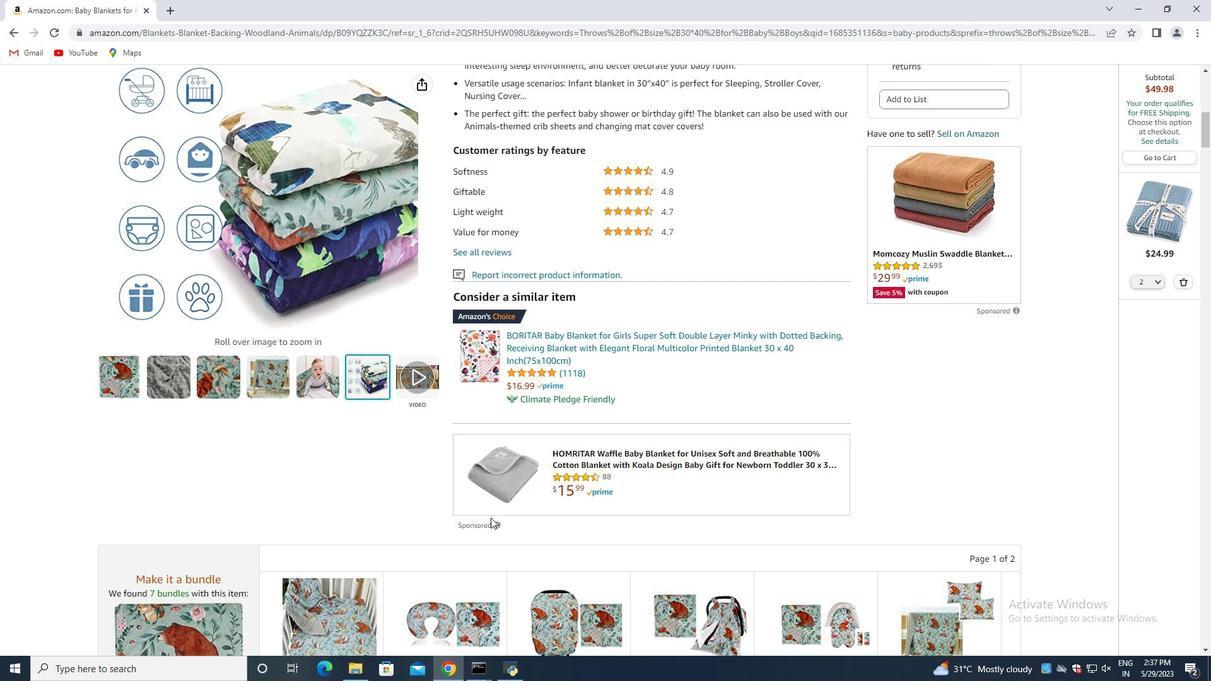 
Action: Mouse scrolled (490, 516) with delta (0, 0)
Screenshot: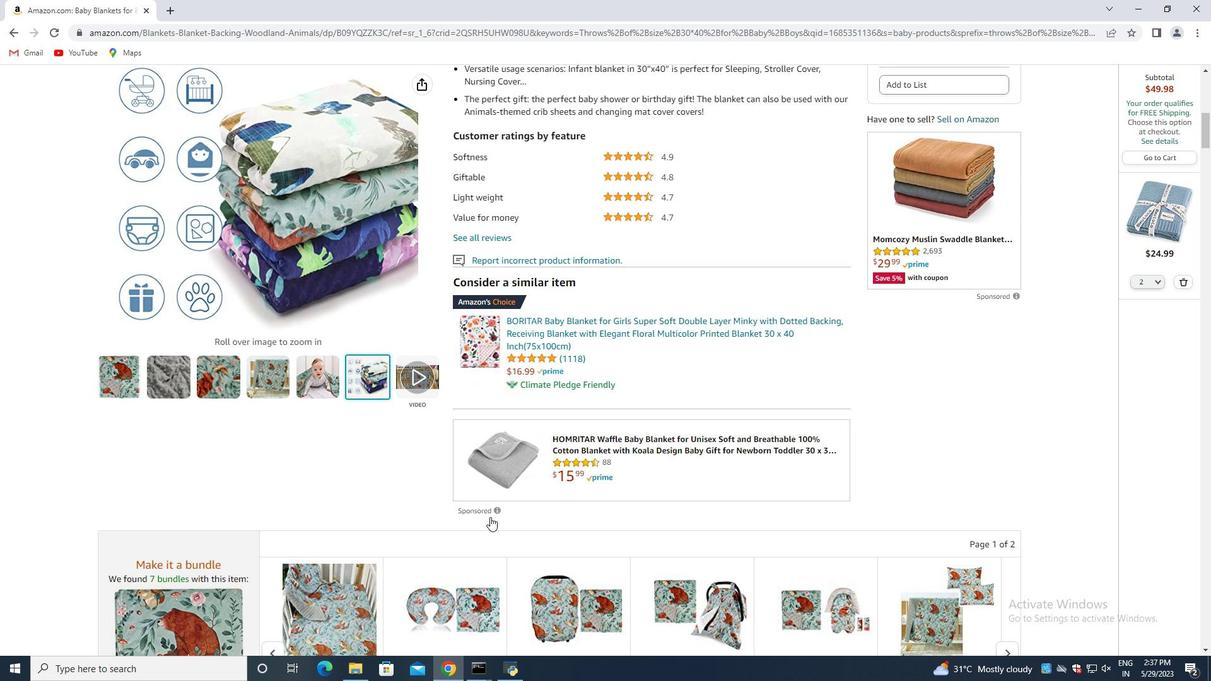 
Action: Mouse scrolled (490, 516) with delta (0, 0)
Screenshot: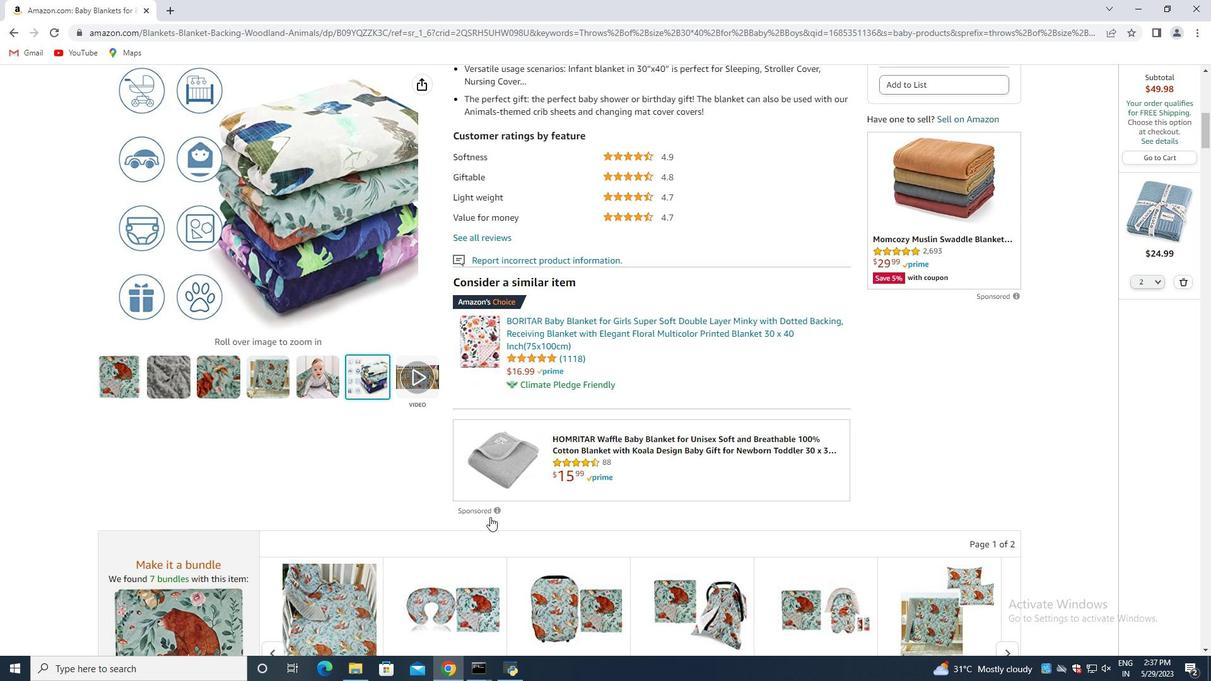 
Action: Mouse scrolled (490, 516) with delta (0, 0)
Screenshot: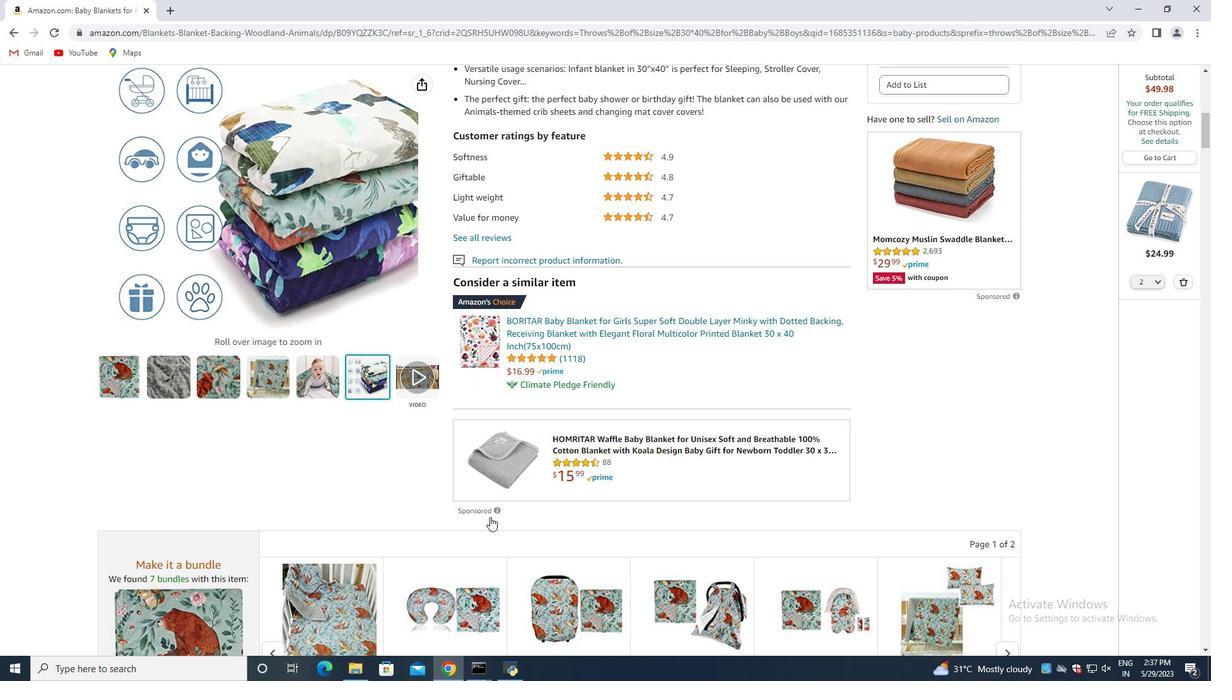 
Action: Mouse moved to (485, 518)
Screenshot: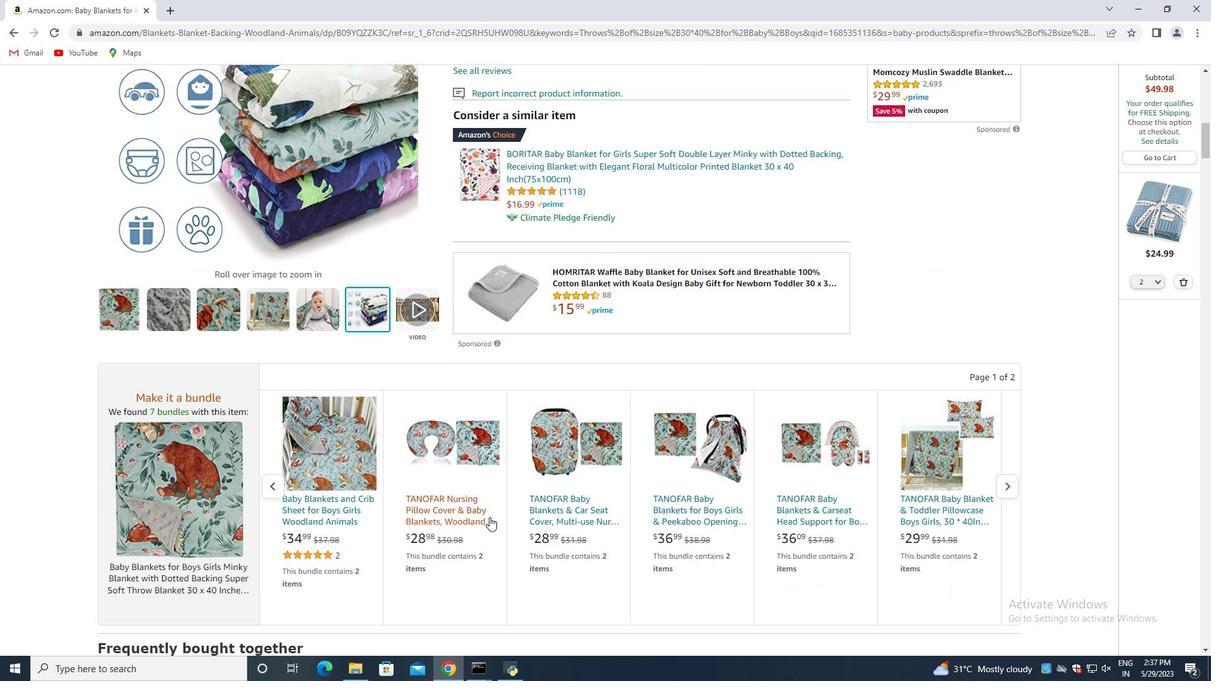 
Action: Mouse scrolled (485, 518) with delta (0, 0)
Screenshot: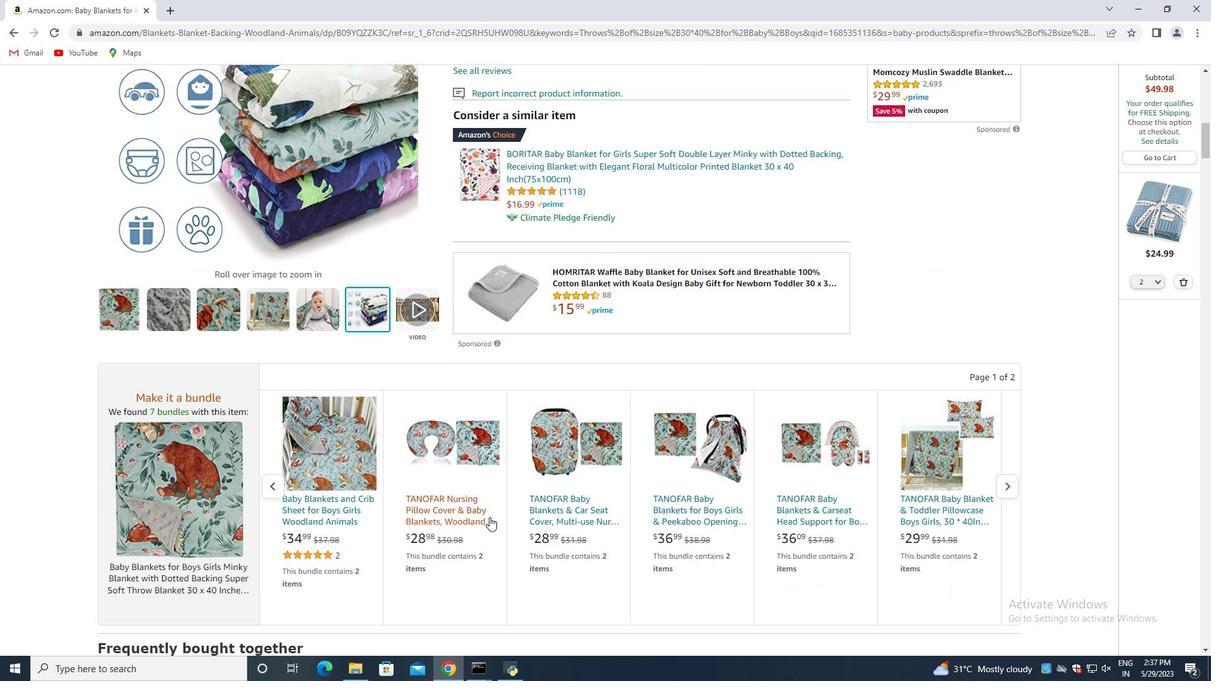 
Action: Mouse moved to (477, 521)
Screenshot: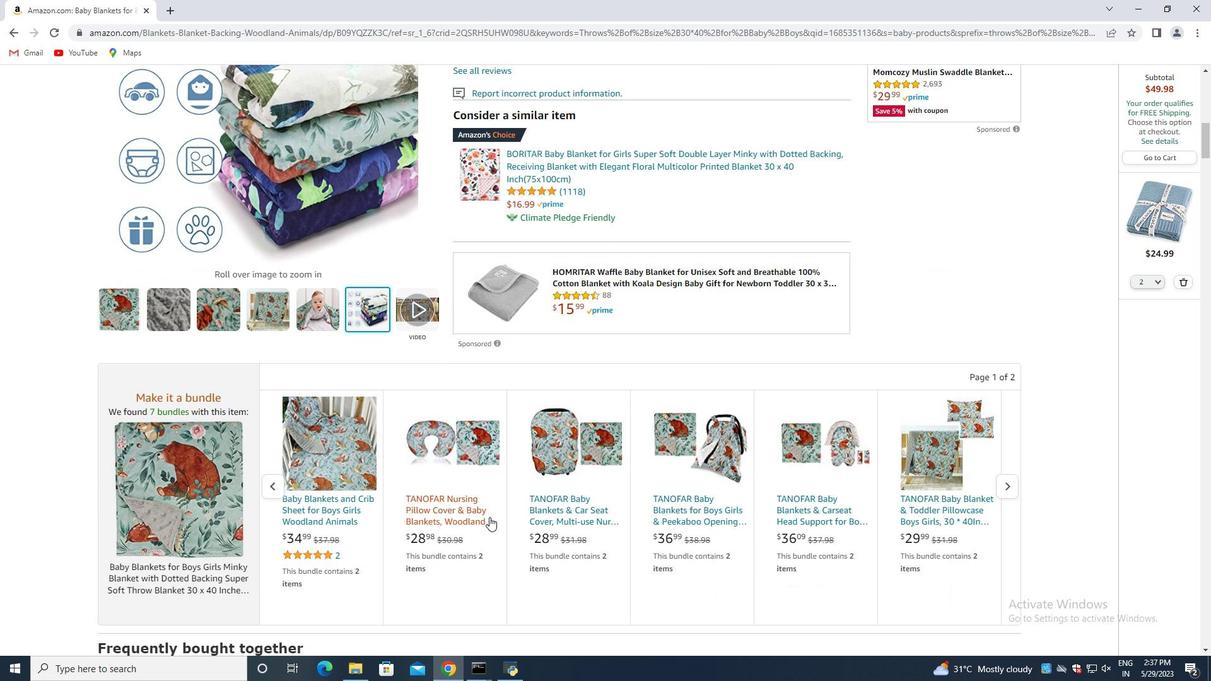 
Action: Mouse scrolled (477, 520) with delta (0, 0)
Screenshot: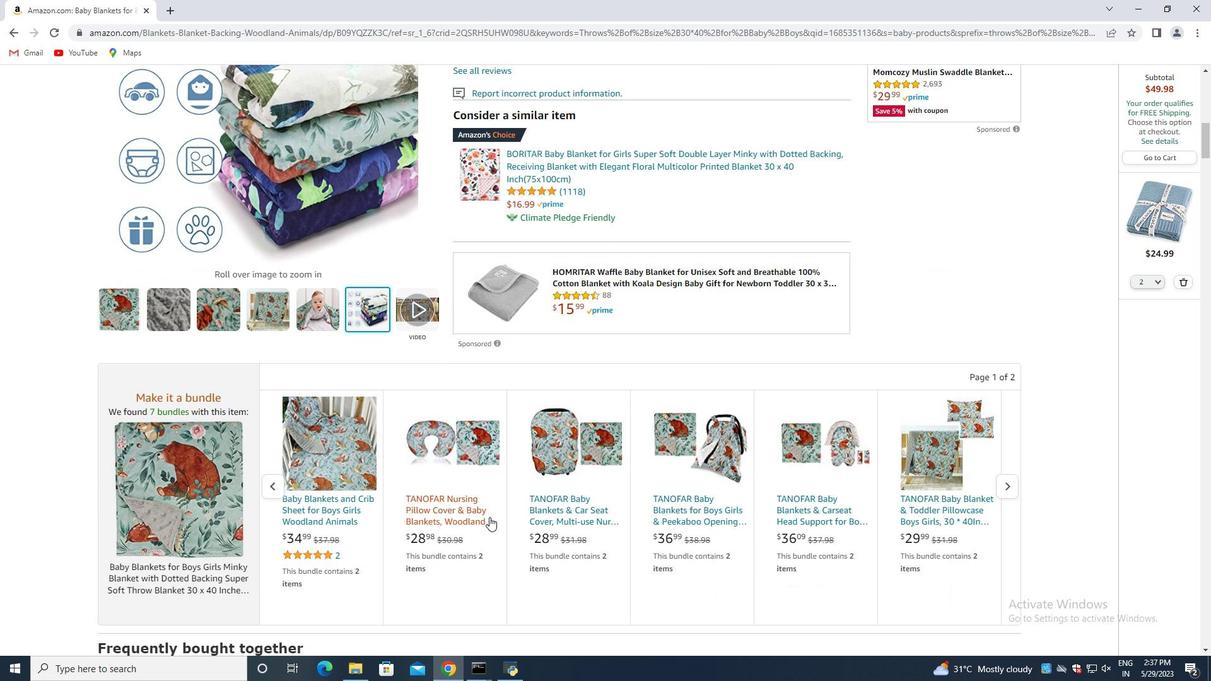 
Action: Mouse moved to (473, 521)
Screenshot: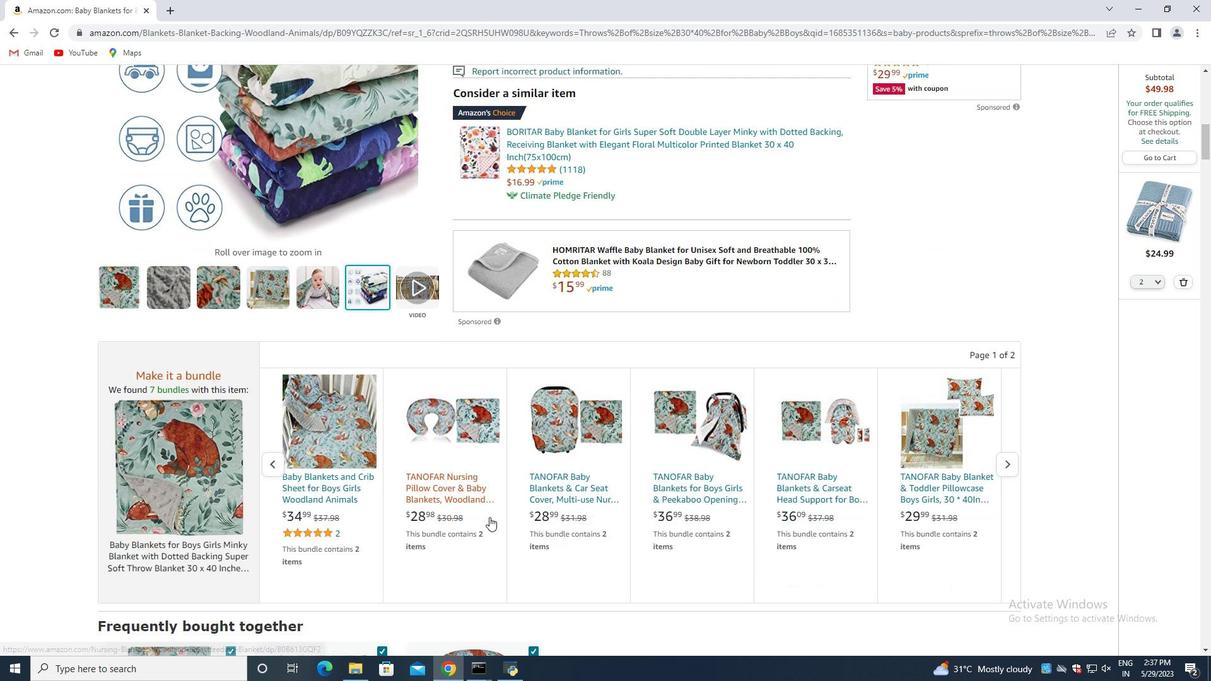 
Action: Mouse scrolled (473, 520) with delta (0, 0)
Screenshot: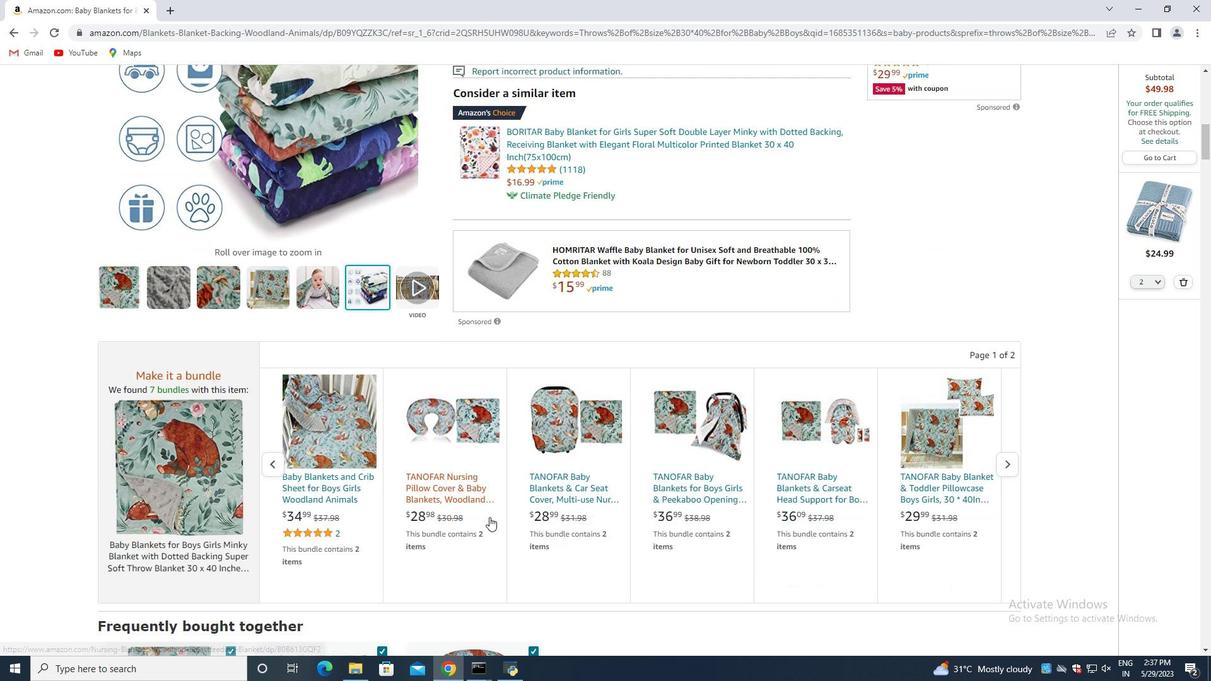 
Action: Mouse moved to (473, 521)
Screenshot: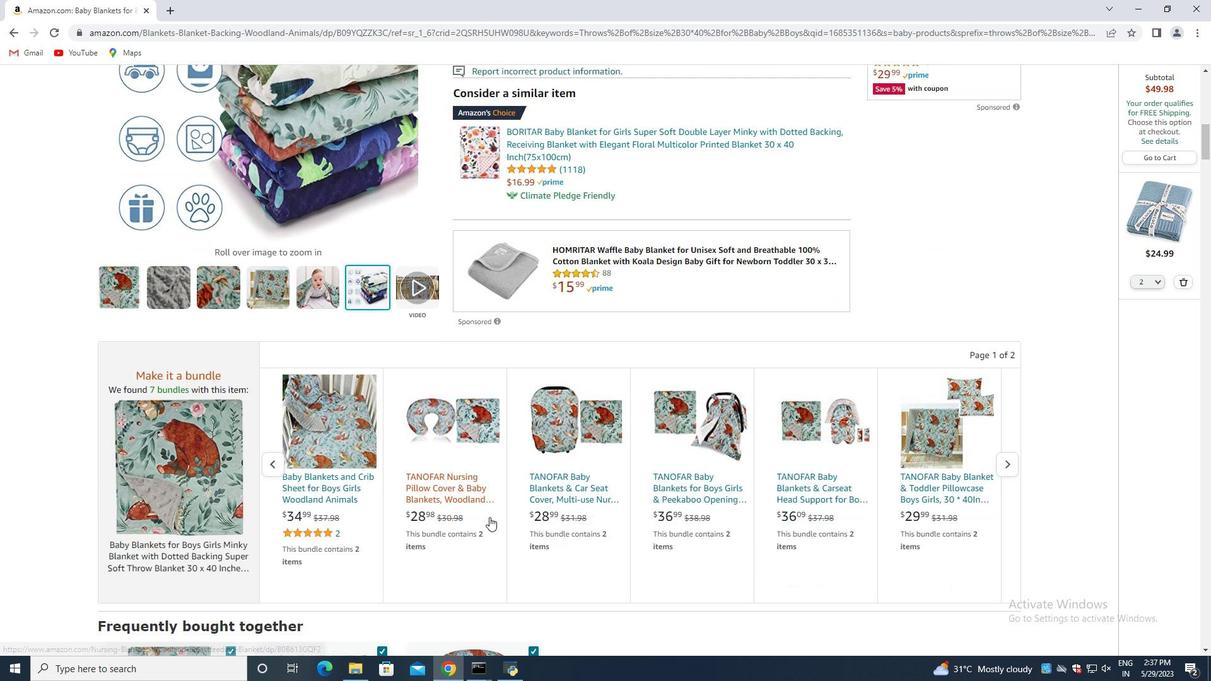 
Action: Mouse scrolled (473, 520) with delta (0, 0)
Screenshot: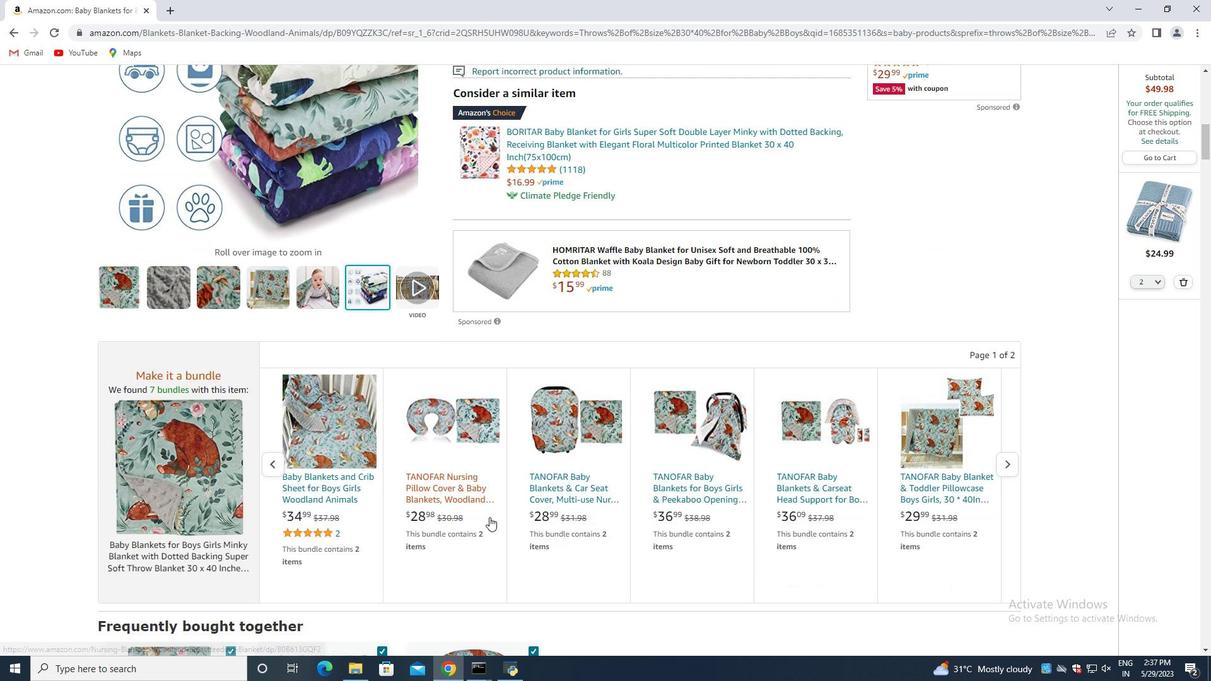 
Action: Mouse moved to (468, 521)
Screenshot: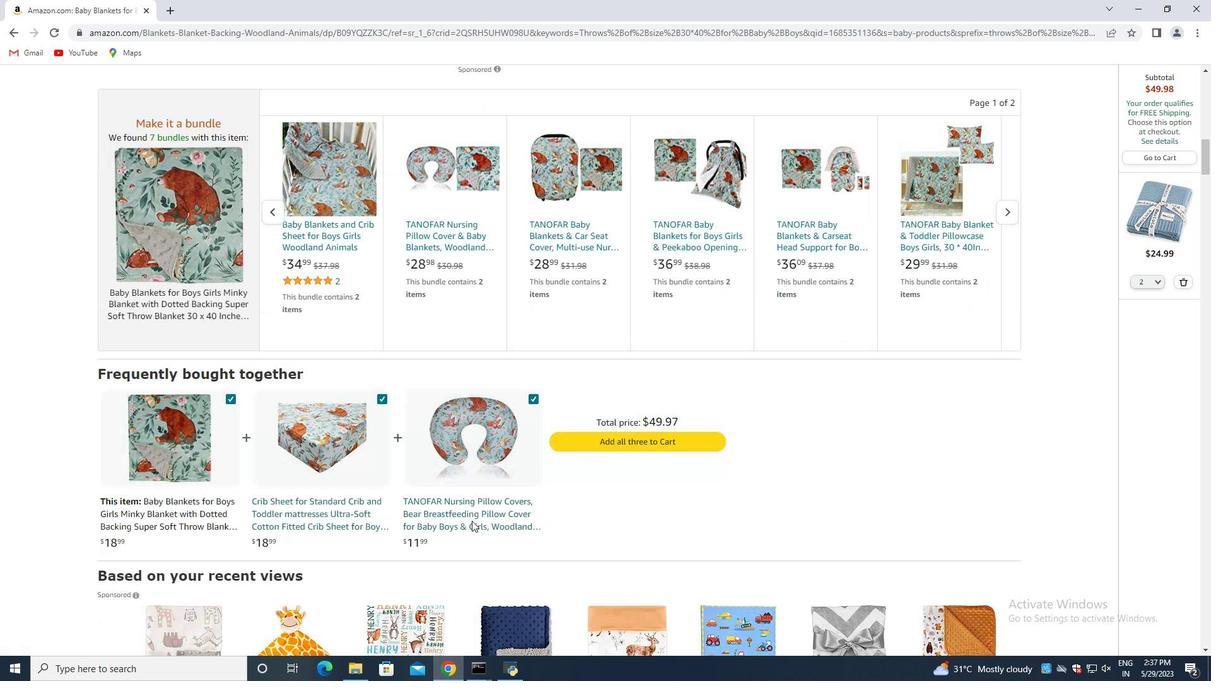 
Action: Mouse scrolled (468, 520) with delta (0, 0)
Screenshot: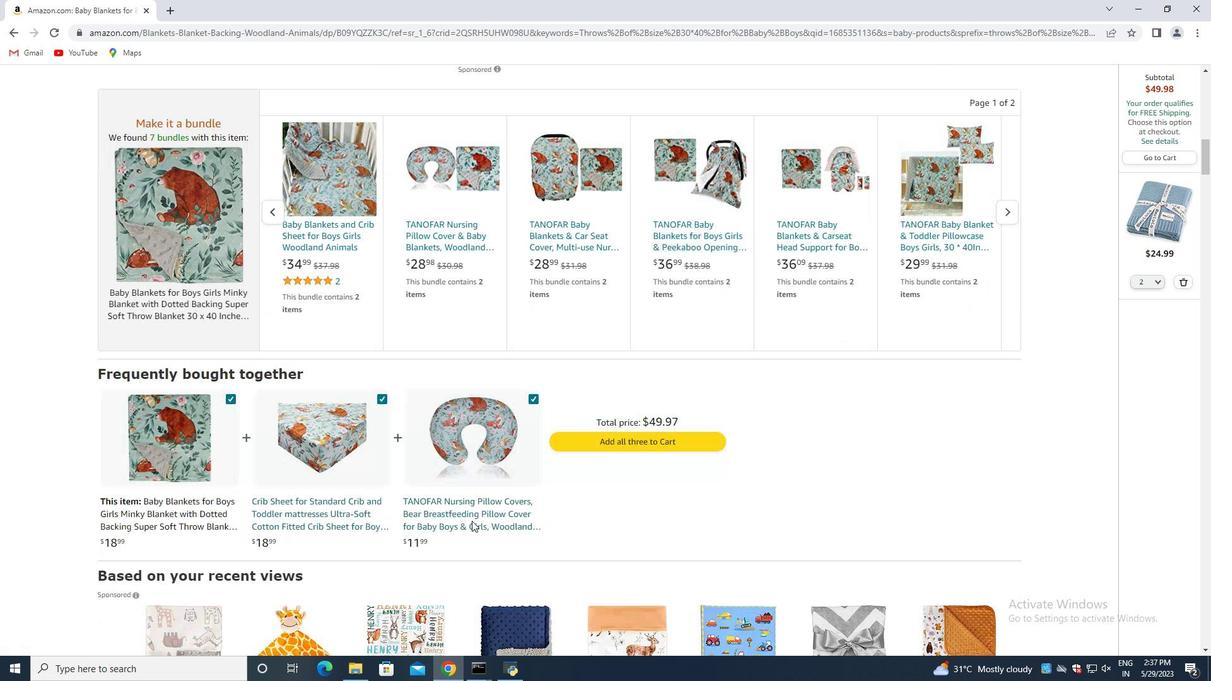 
Action: Mouse moved to (468, 521)
Screenshot: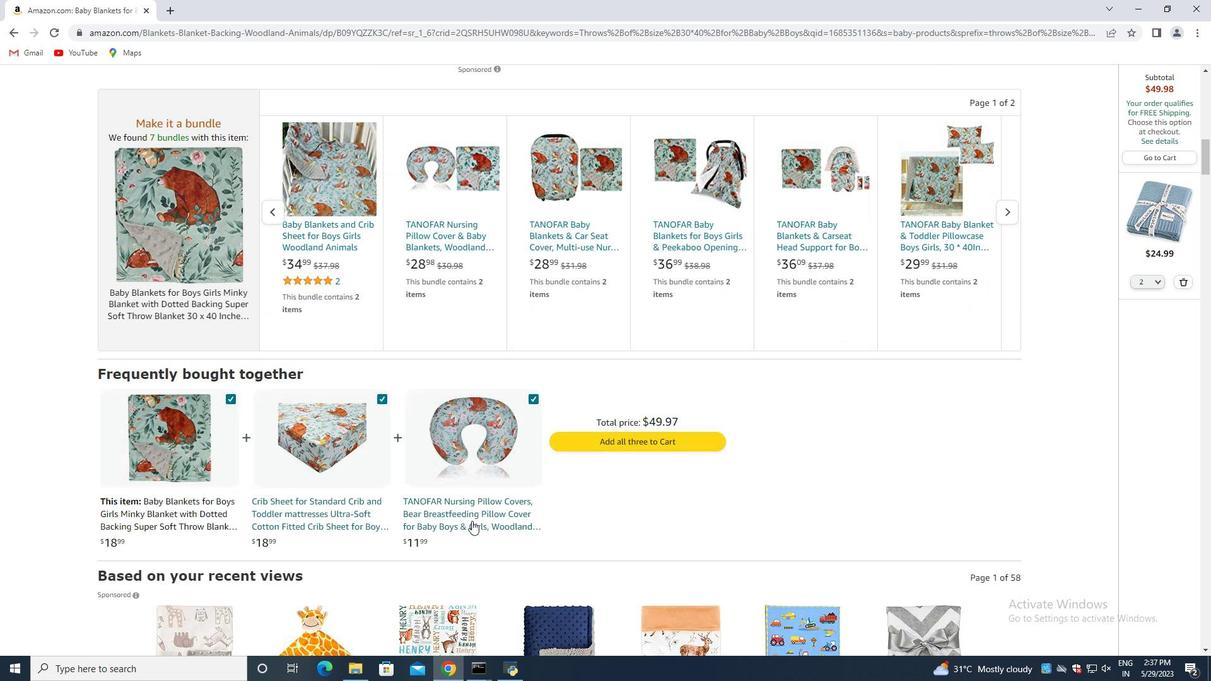 
Action: Mouse scrolled (468, 520) with delta (0, 0)
Screenshot: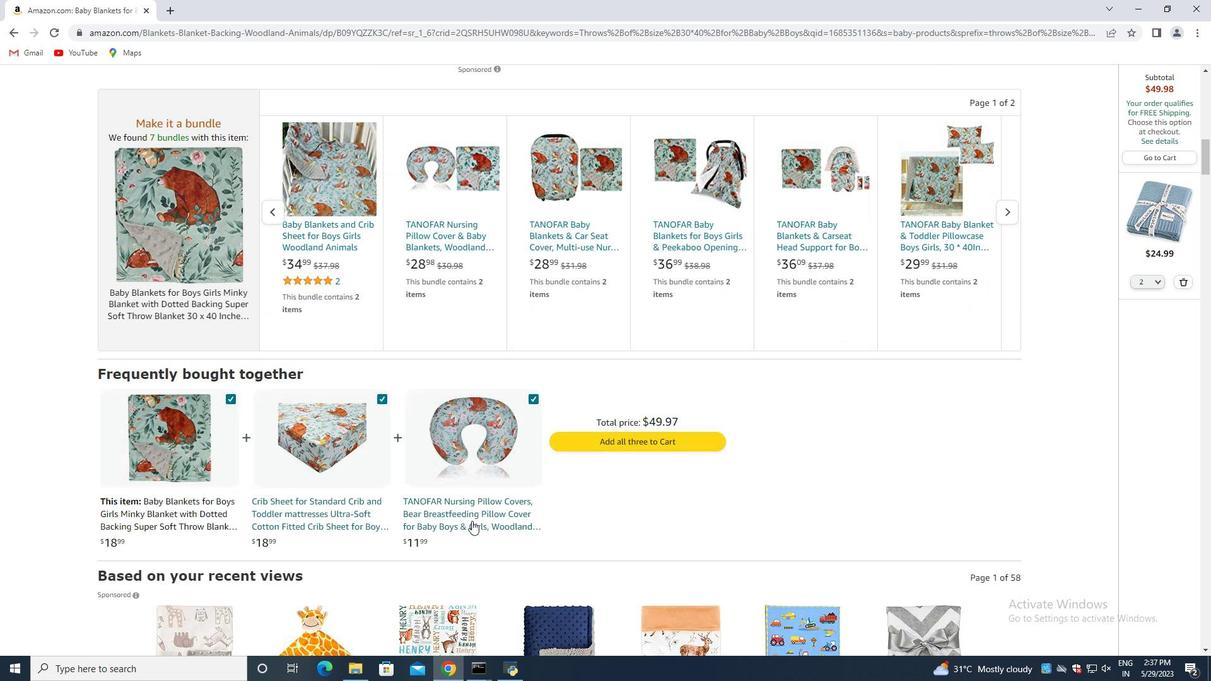 
Action: Mouse moved to (463, 521)
Screenshot: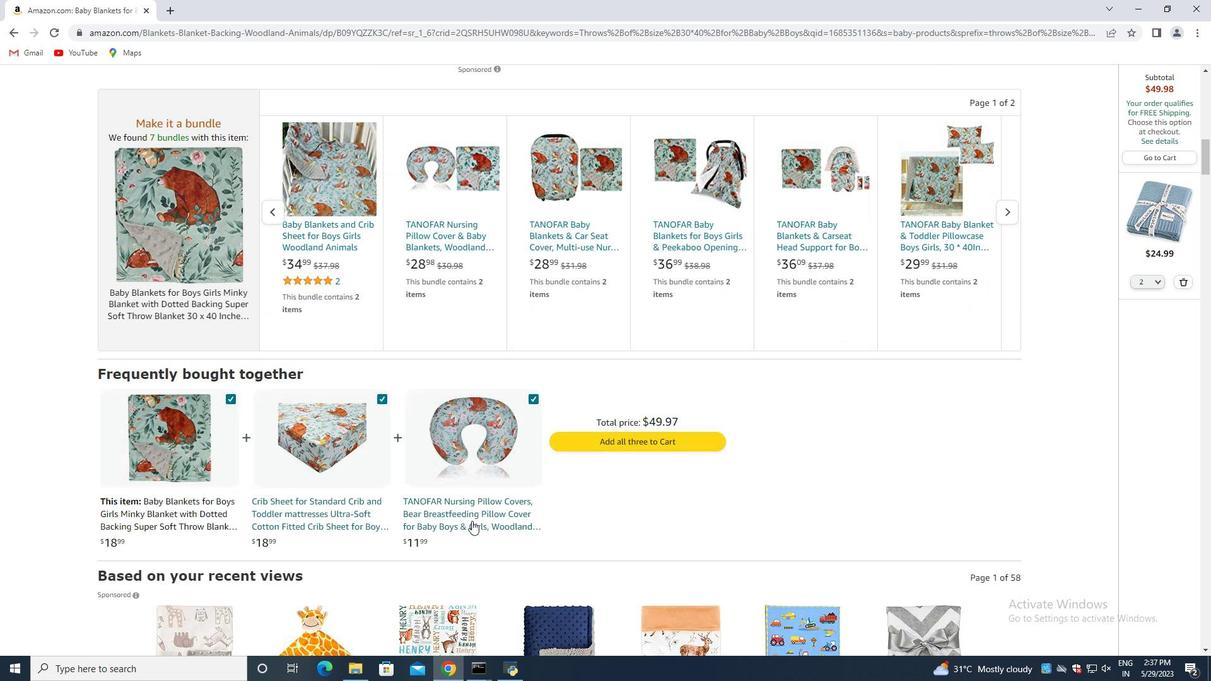 
Action: Mouse scrolled (463, 520) with delta (0, 0)
Screenshot: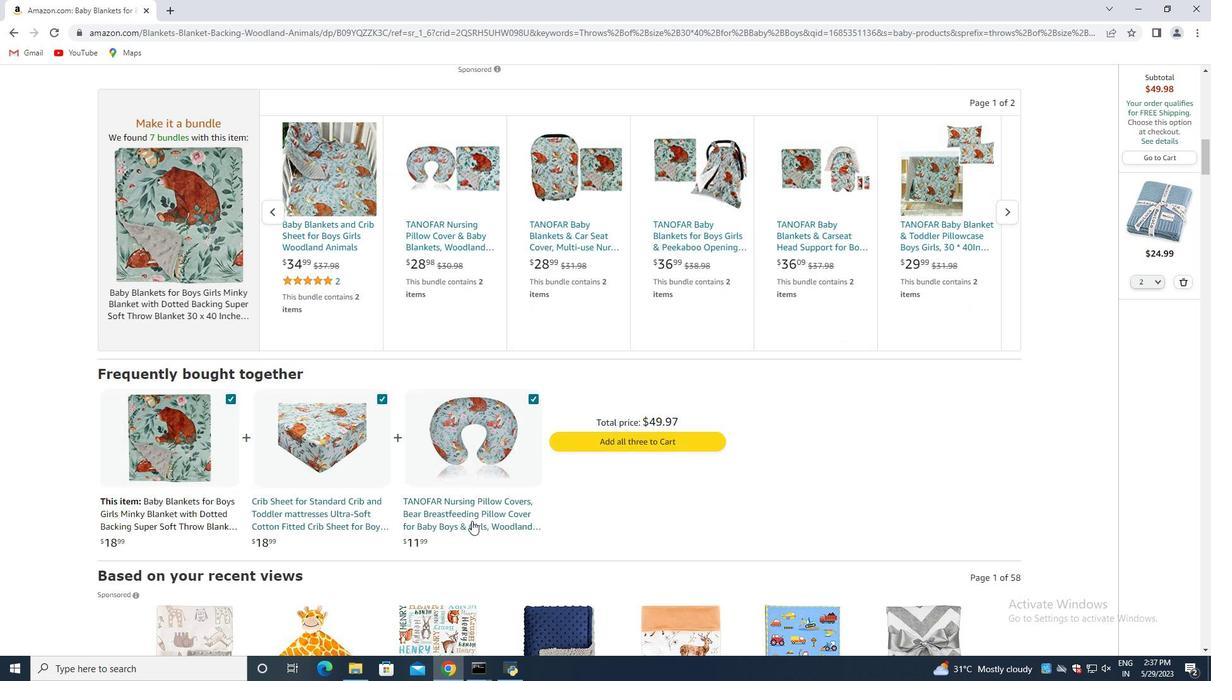 
Action: Mouse moved to (451, 513)
Screenshot: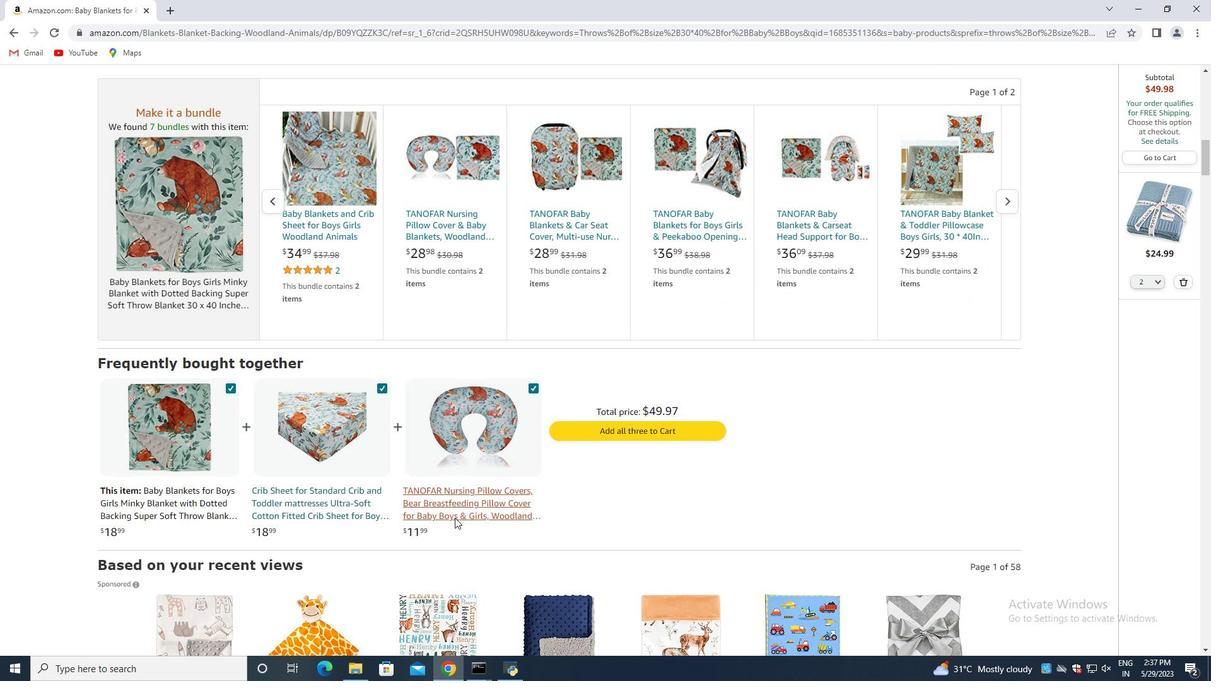 
Action: Mouse scrolled (451, 512) with delta (0, 0)
Screenshot: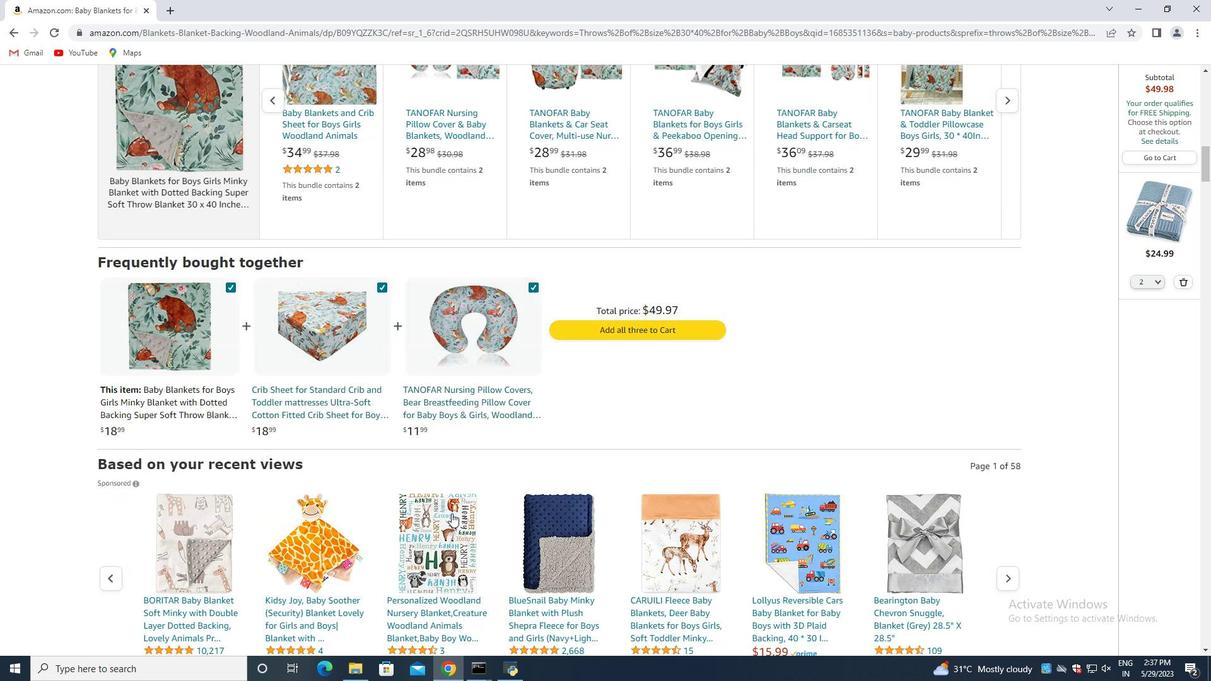 
Action: Mouse scrolled (451, 512) with delta (0, 0)
Screenshot: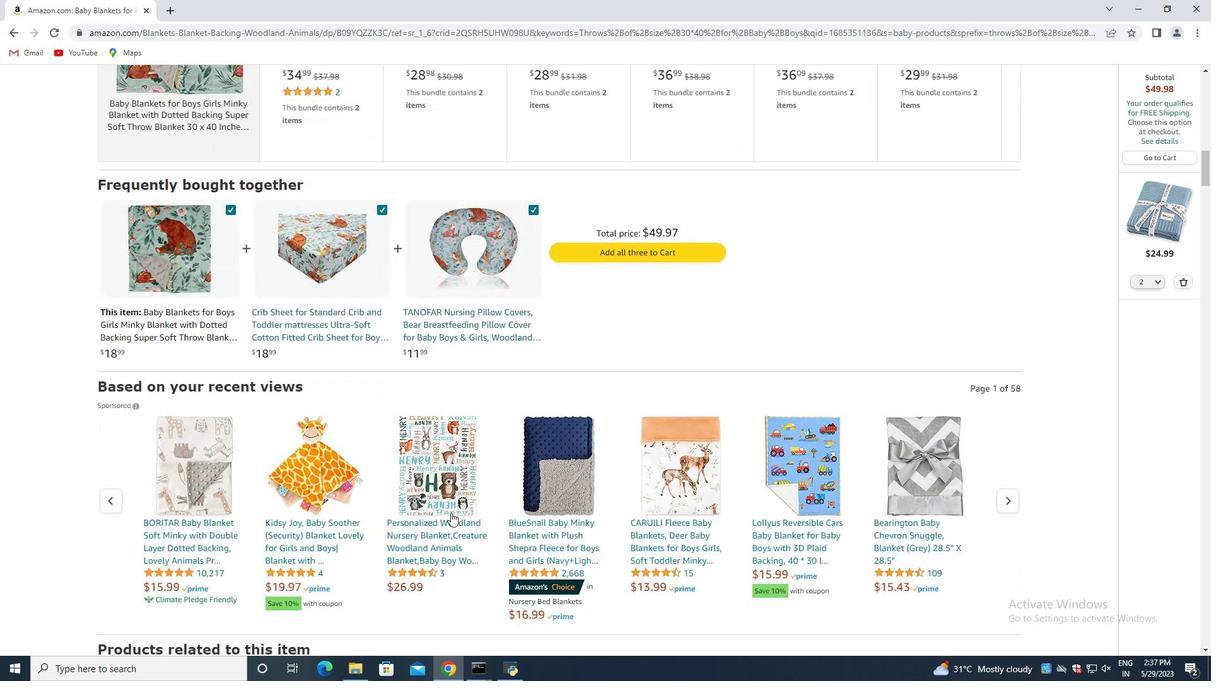 
Action: Mouse scrolled (451, 512) with delta (0, 0)
Screenshot: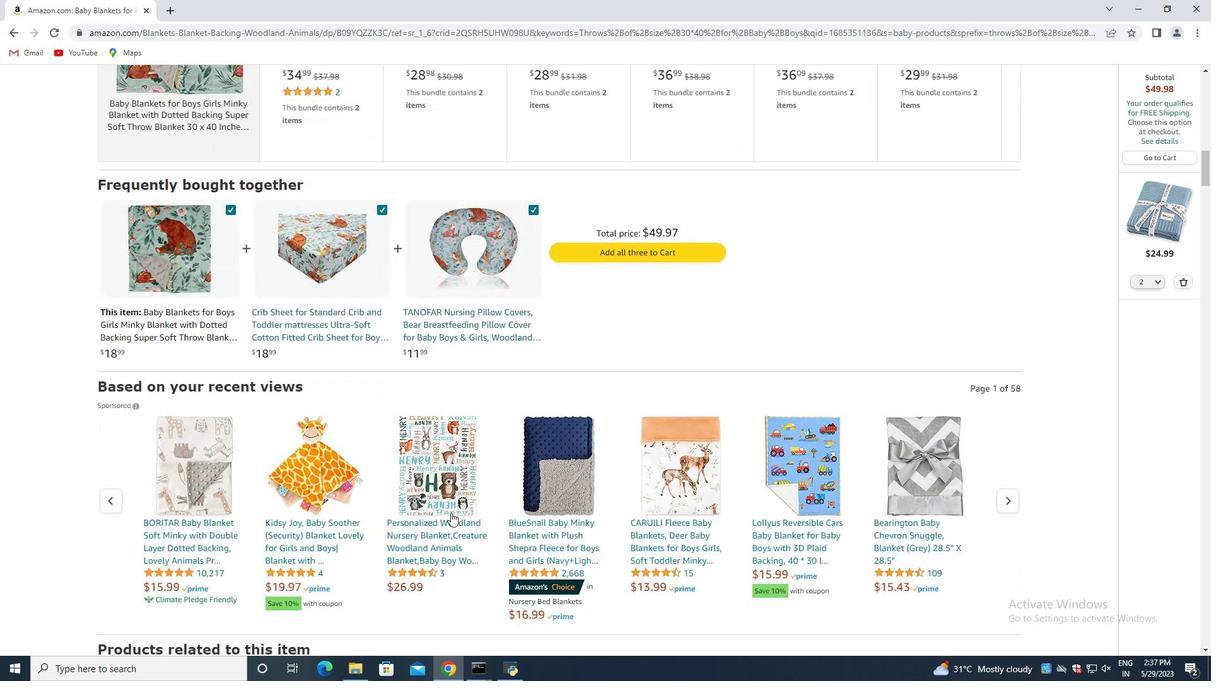 
Action: Mouse moved to (450, 512)
Screenshot: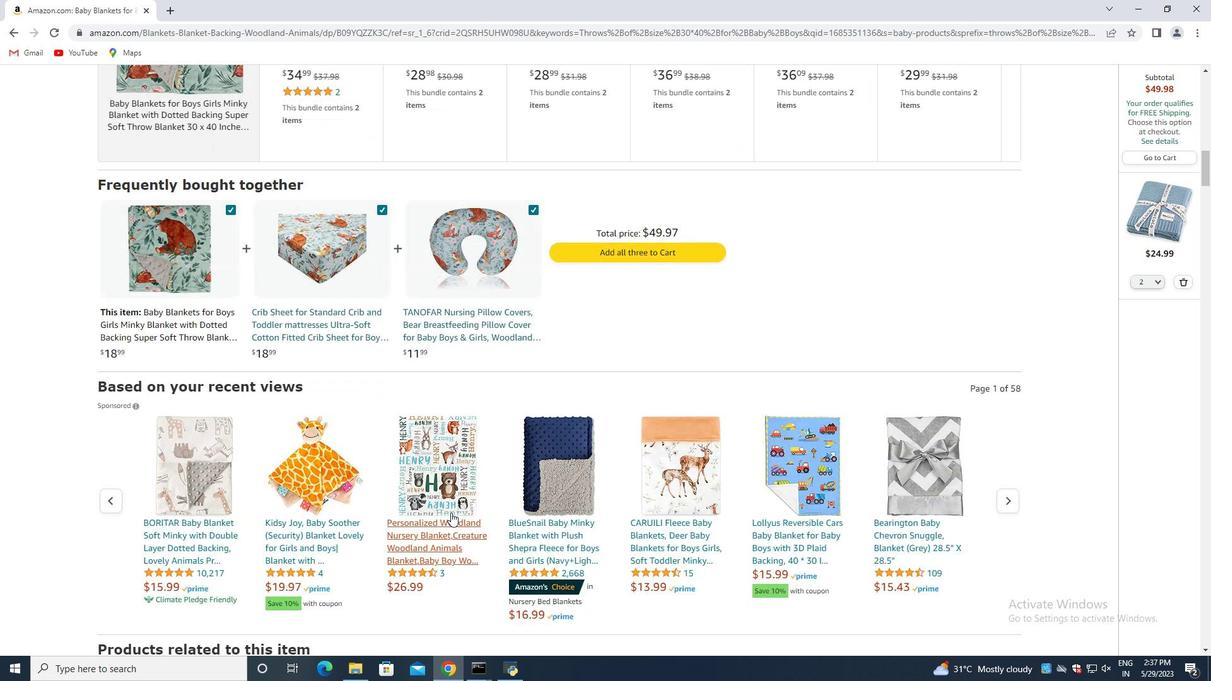 
Action: Mouse scrolled (450, 511) with delta (0, 0)
Screenshot: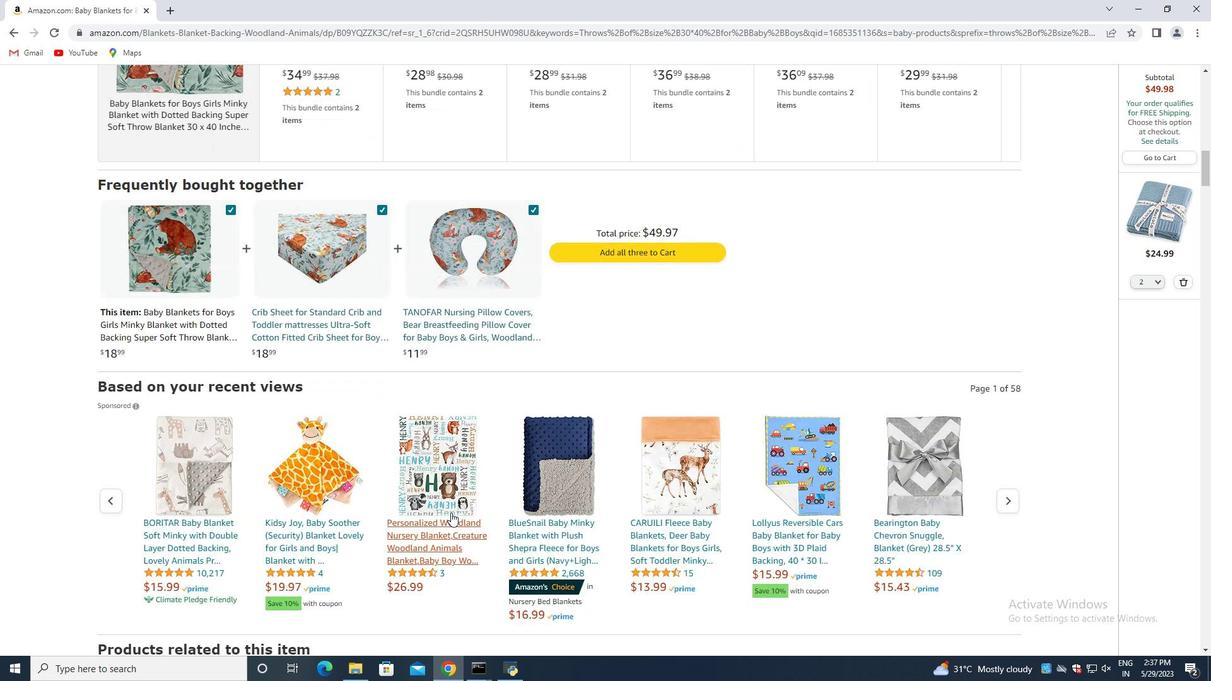 
Action: Mouse moved to (450, 509)
Screenshot: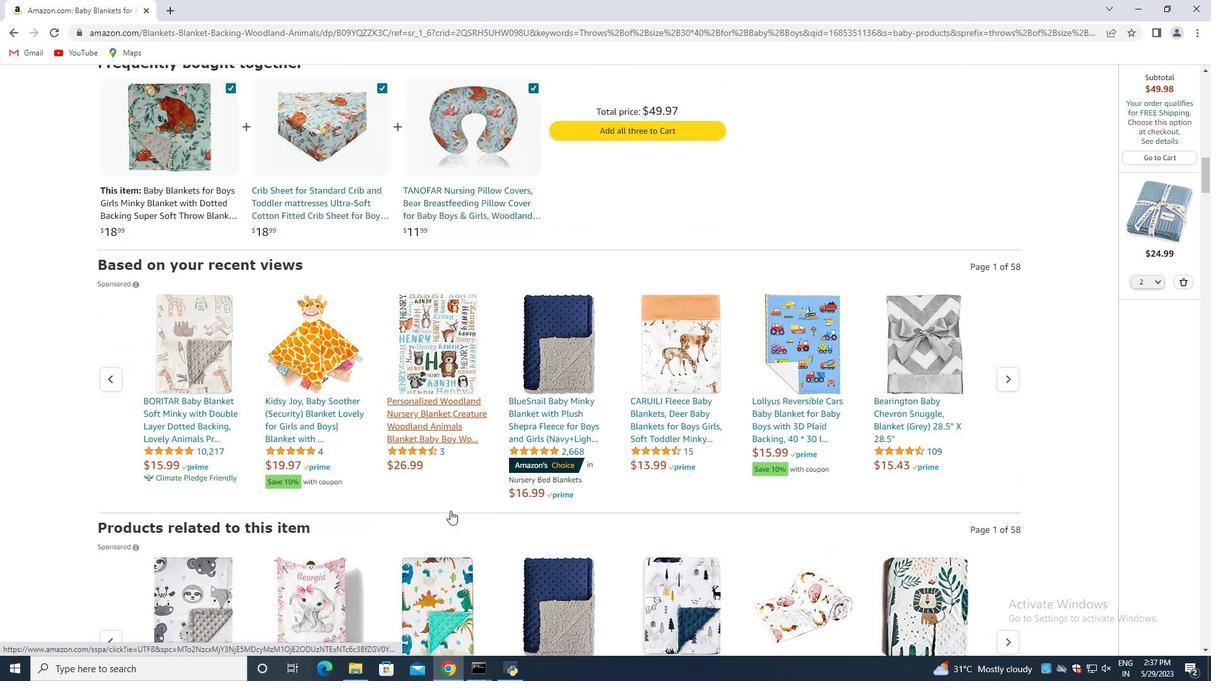 
Action: Mouse scrolled (450, 509) with delta (0, 0)
Screenshot: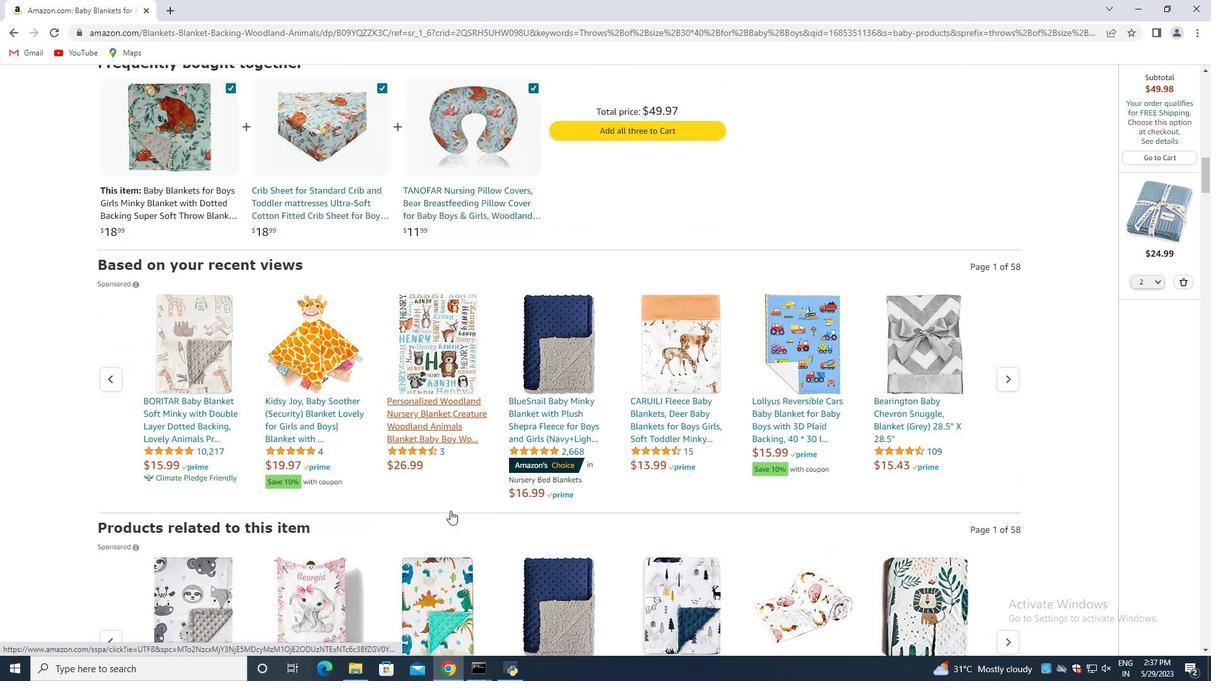 
Action: Mouse moved to (450, 509)
Screenshot: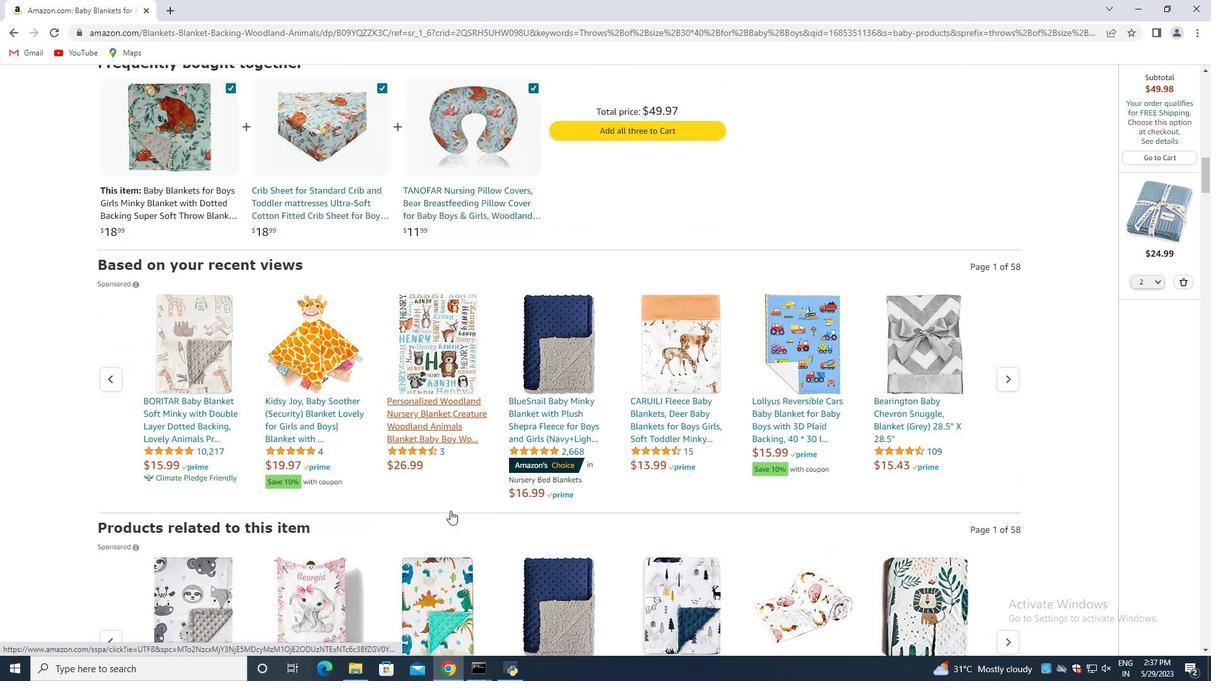 
Action: Mouse scrolled (450, 509) with delta (0, 0)
Screenshot: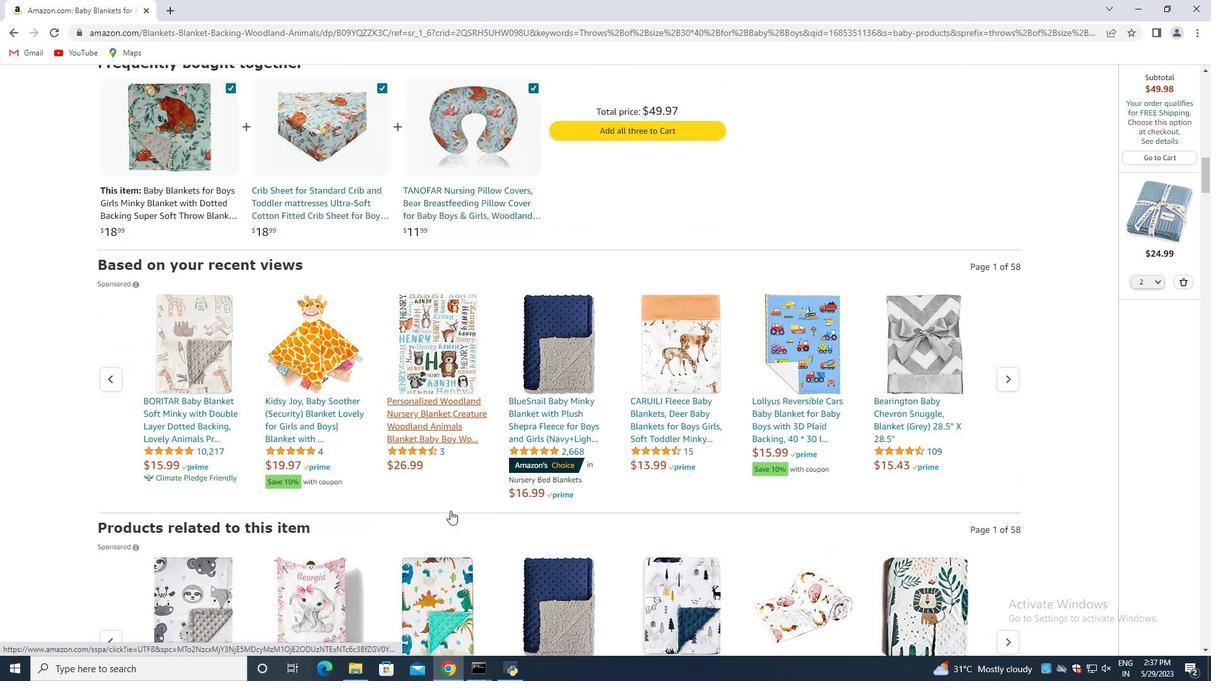 
Action: Mouse scrolled (450, 509) with delta (0, 0)
Screenshot: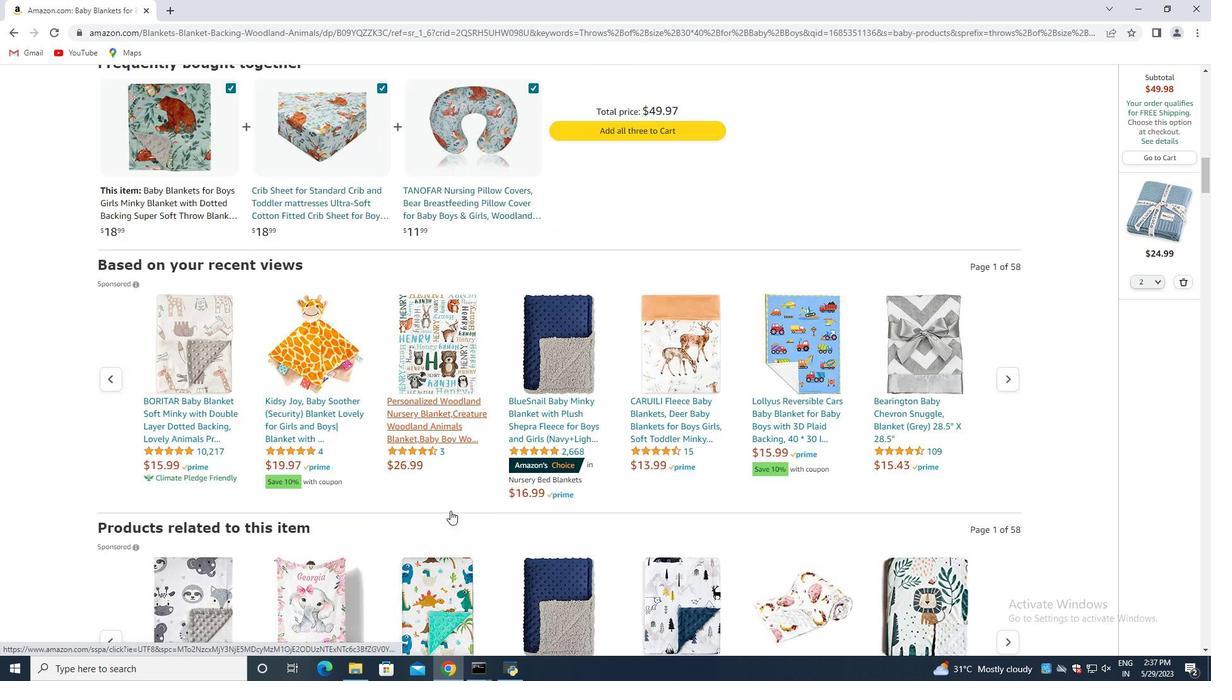 
Action: Mouse moved to (441, 508)
Screenshot: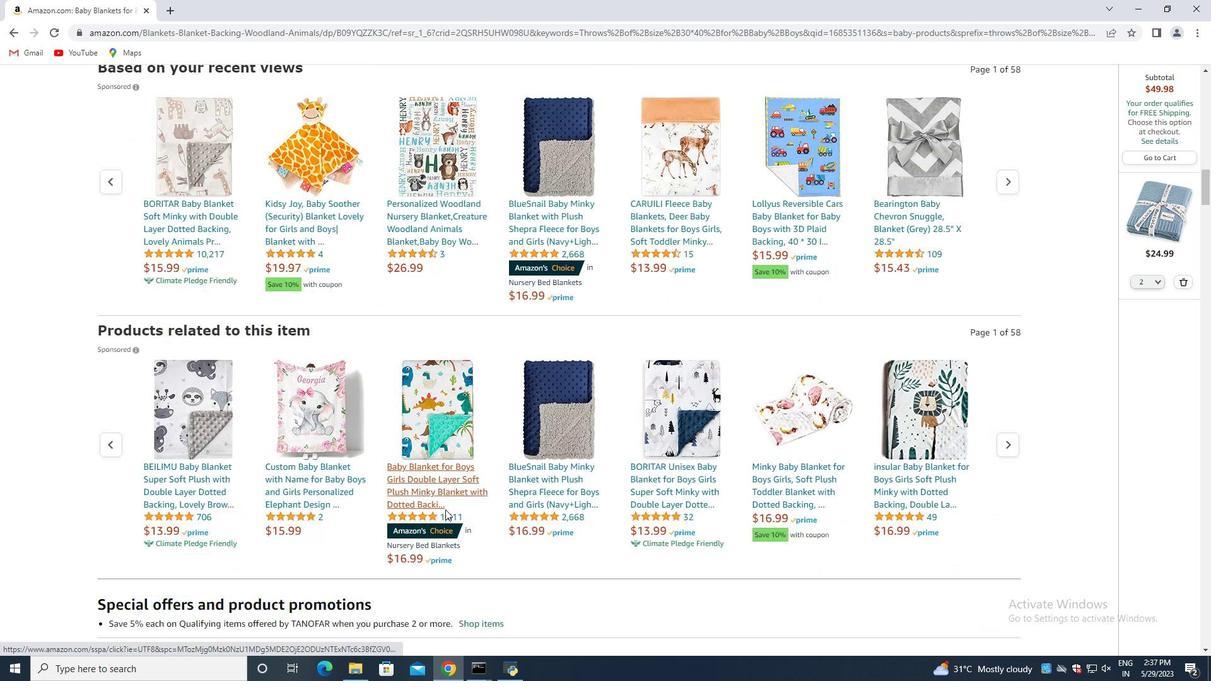 
Action: Mouse scrolled (441, 507) with delta (0, 0)
Screenshot: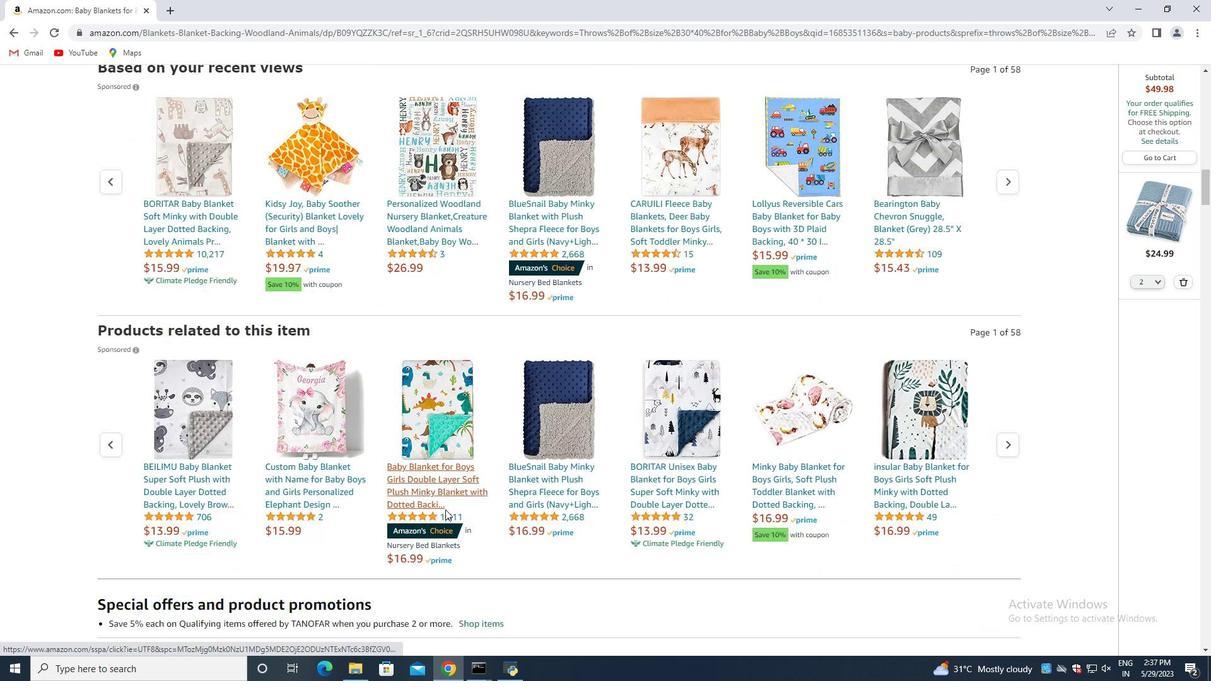 
Action: Mouse moved to (438, 508)
Screenshot: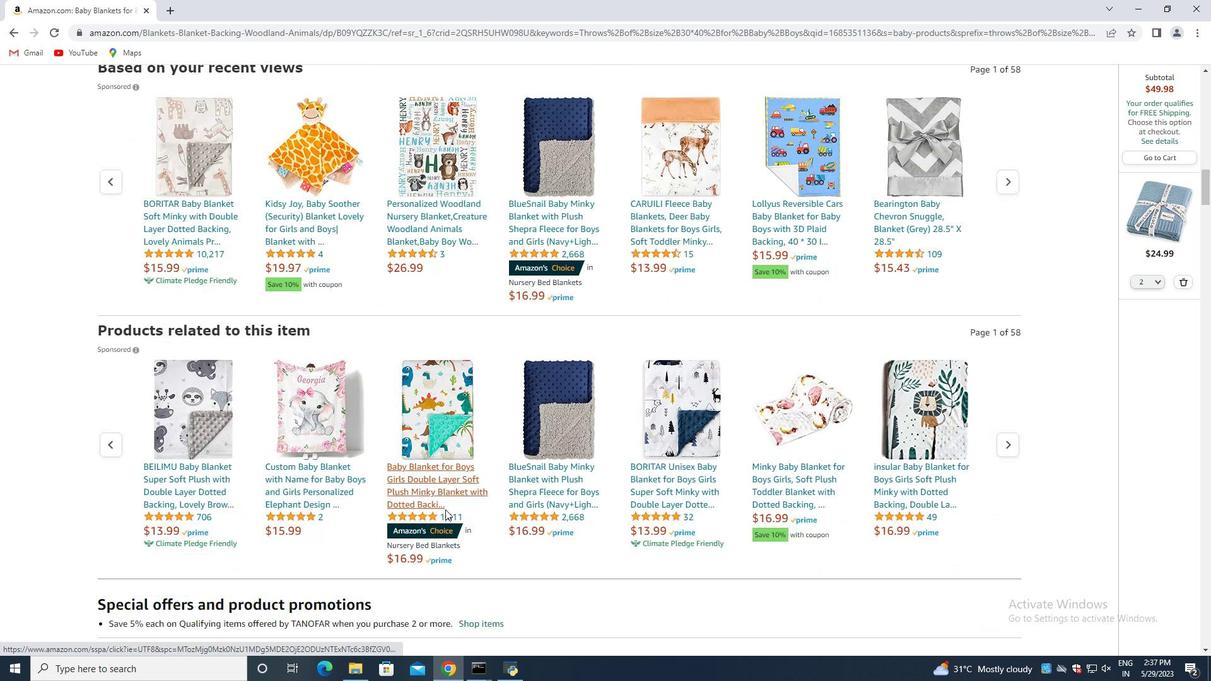 
Action: Mouse scrolled (438, 507) with delta (0, 0)
Screenshot: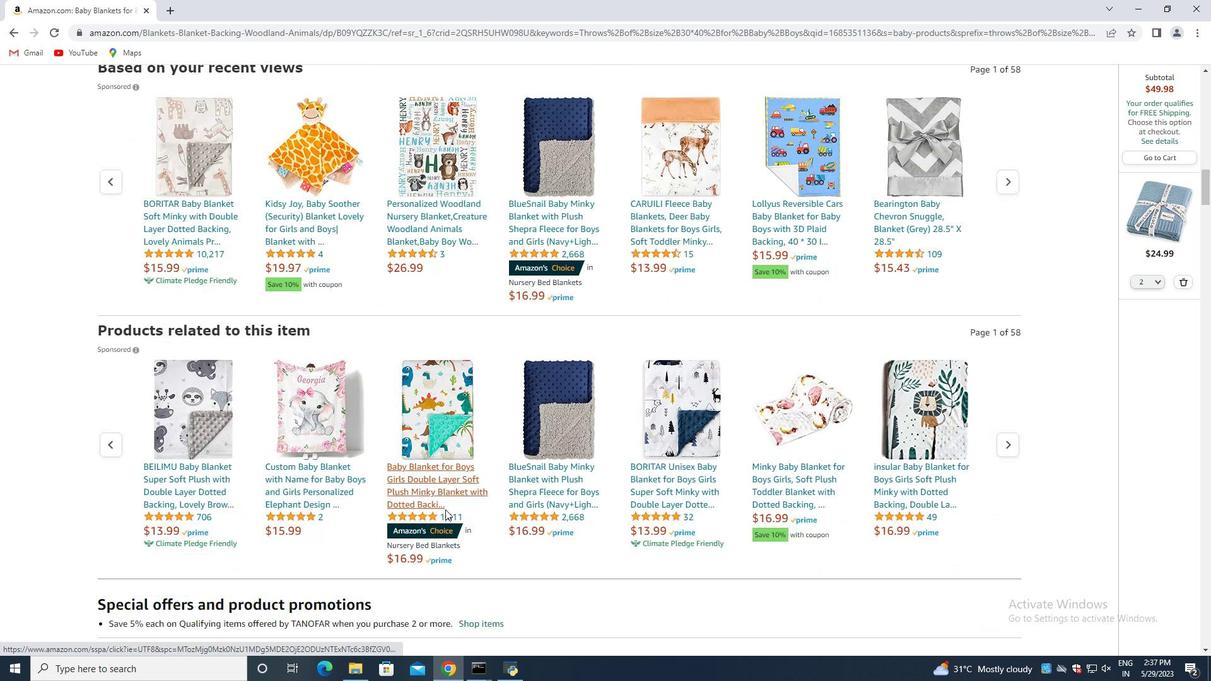 
Action: Mouse moved to (437, 508)
Screenshot: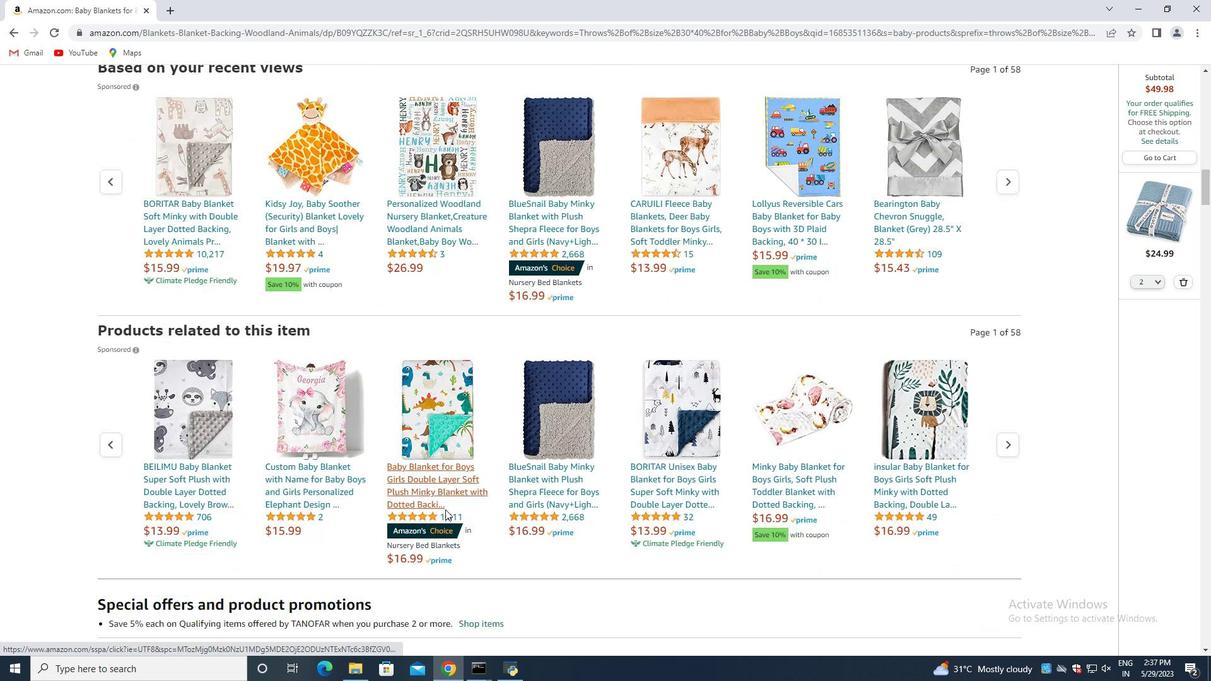 
Action: Mouse scrolled (437, 507) with delta (0, 0)
Screenshot: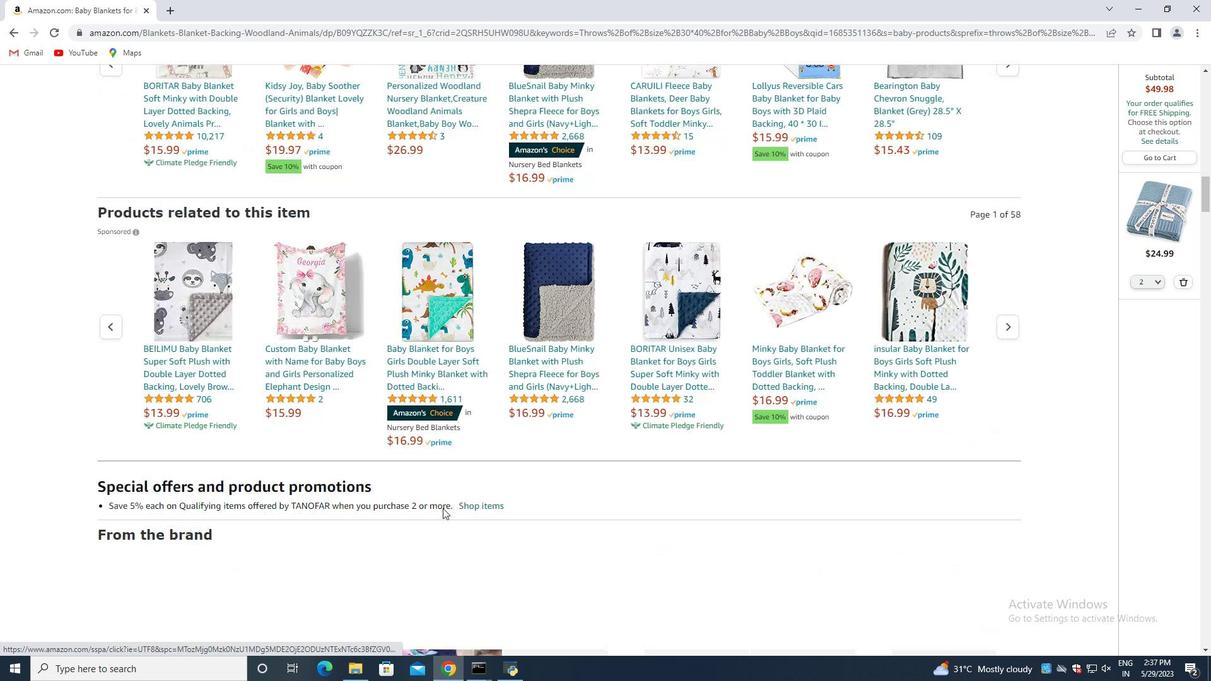 
Action: Mouse moved to (436, 508)
Screenshot: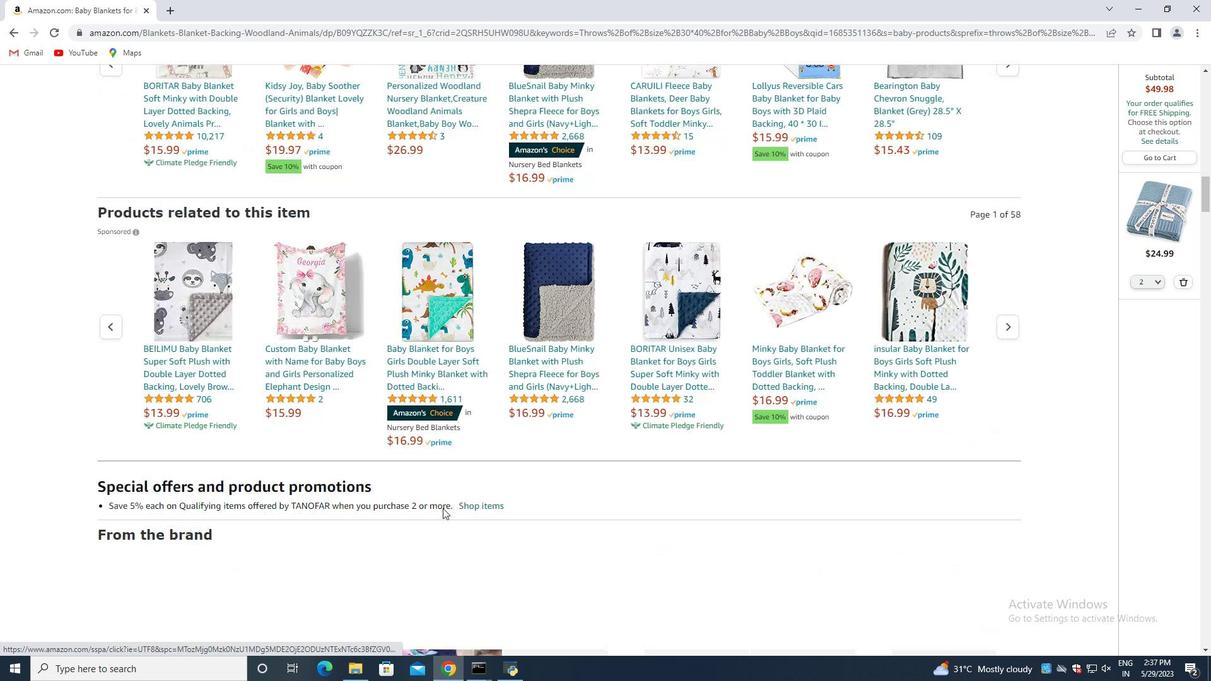 
Action: Mouse scrolled (436, 507) with delta (0, 0)
Screenshot: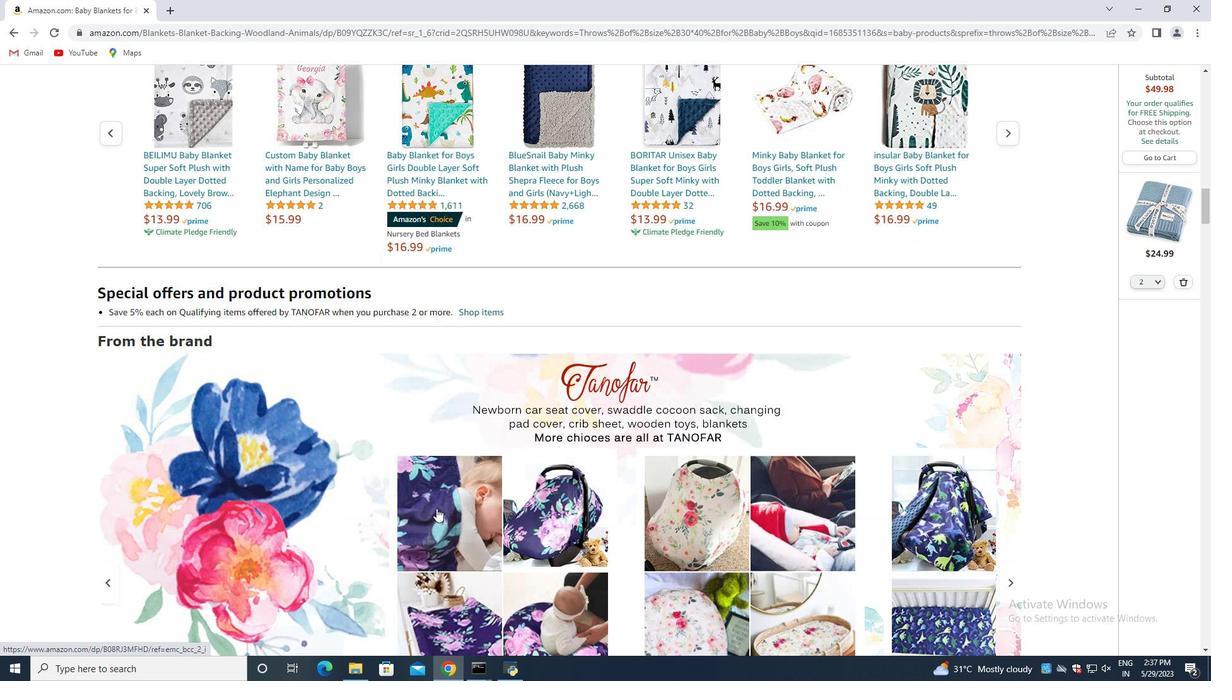 
Action: Mouse scrolled (436, 507) with delta (0, 0)
Screenshot: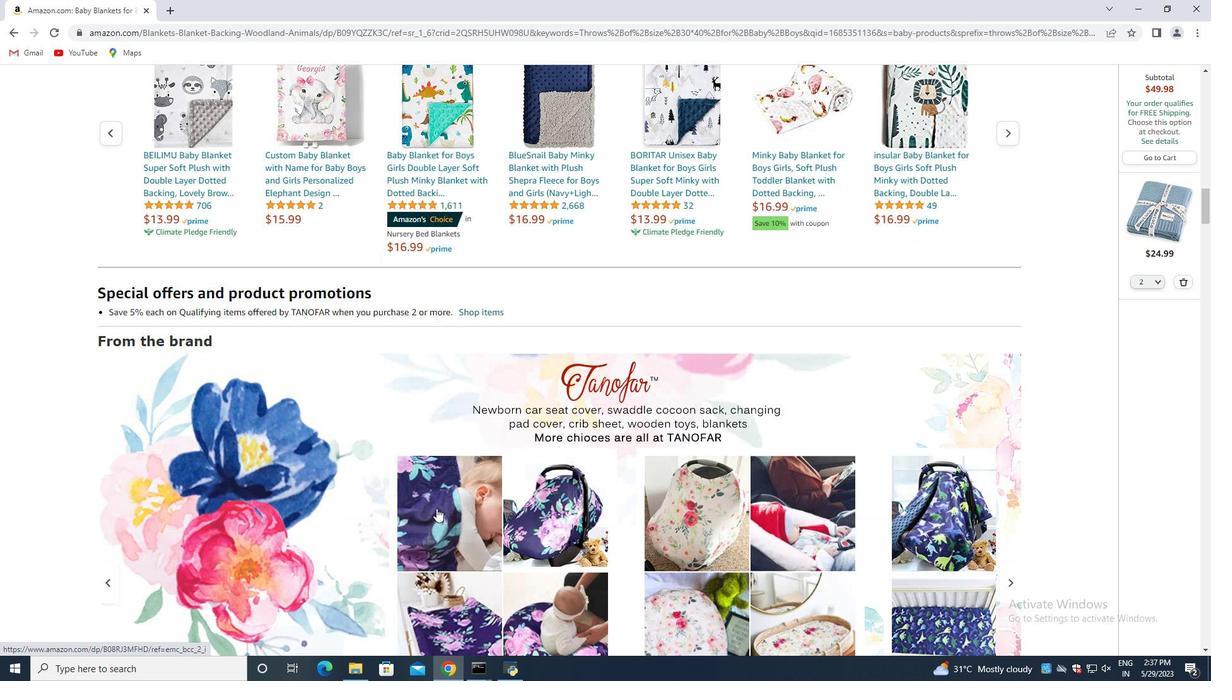 
Action: Mouse scrolled (436, 507) with delta (0, 0)
Screenshot: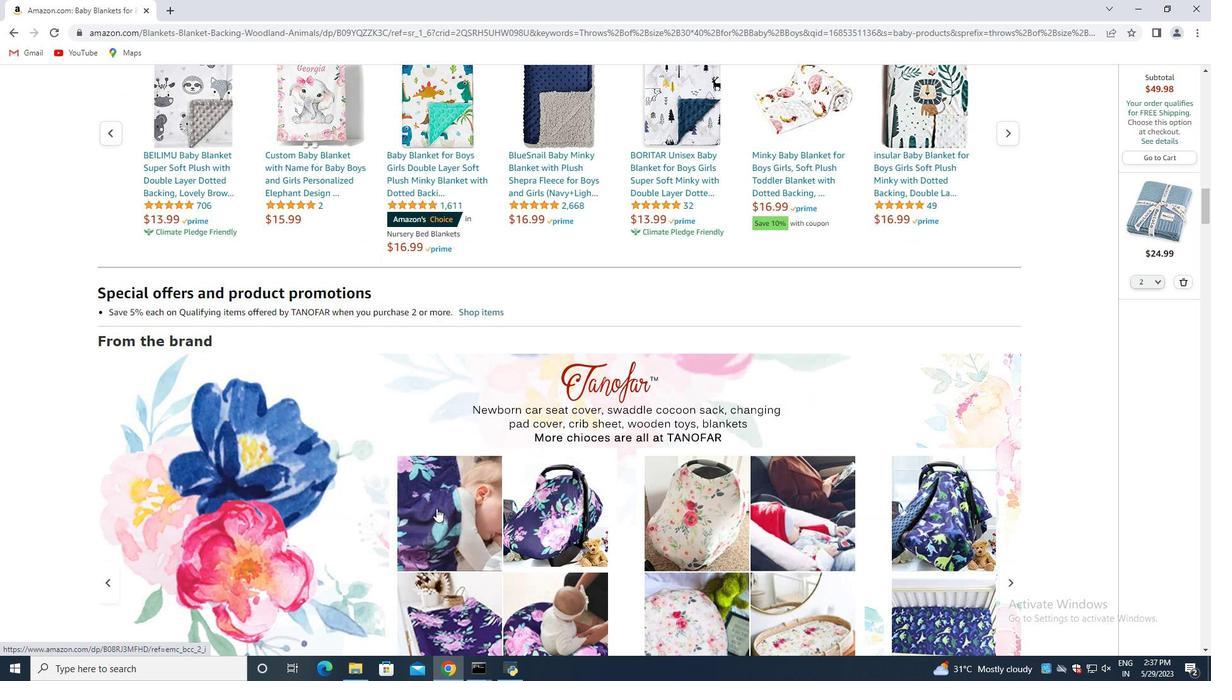 
Action: Mouse scrolled (436, 507) with delta (0, 0)
Screenshot: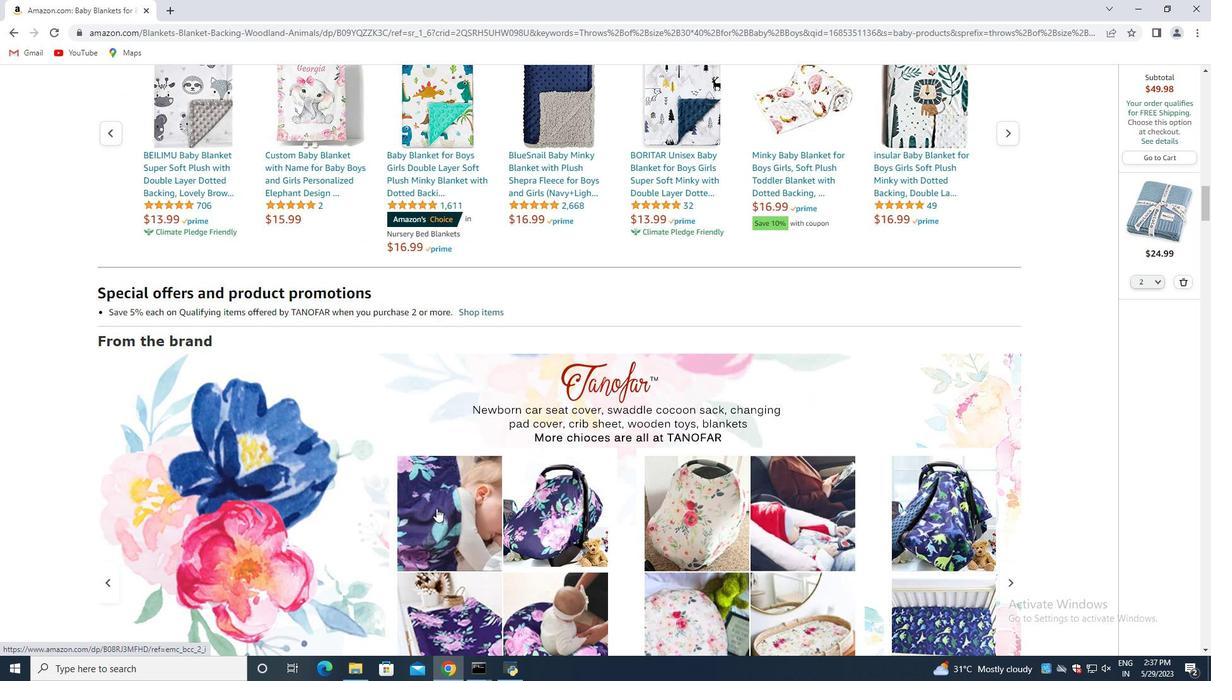
Action: Mouse moved to (444, 503)
Screenshot: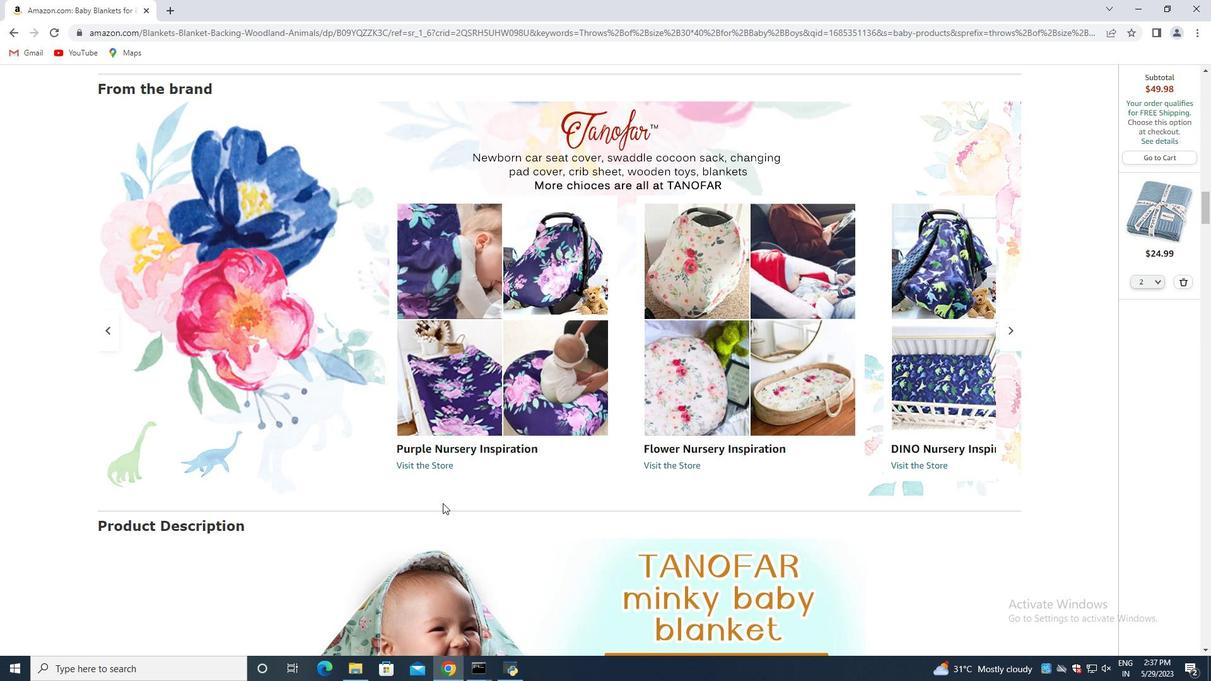 
Action: Mouse scrolled (444, 502) with delta (0, 0)
Screenshot: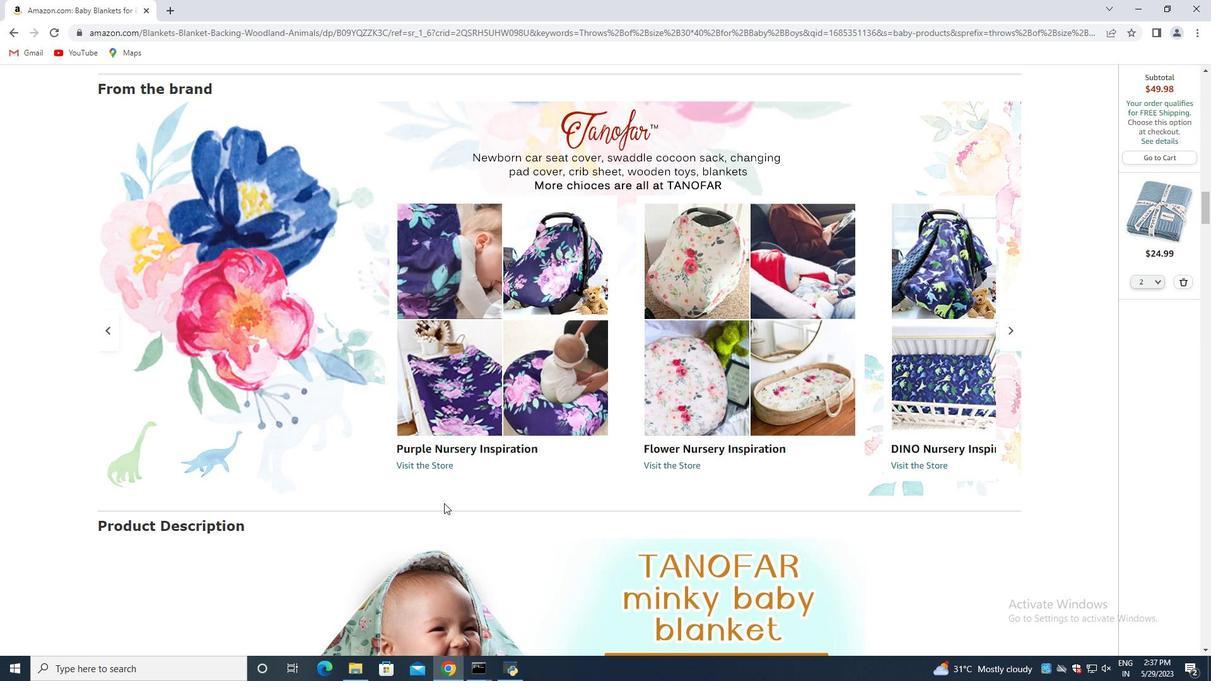 
Action: Mouse scrolled (444, 502) with delta (0, 0)
Screenshot: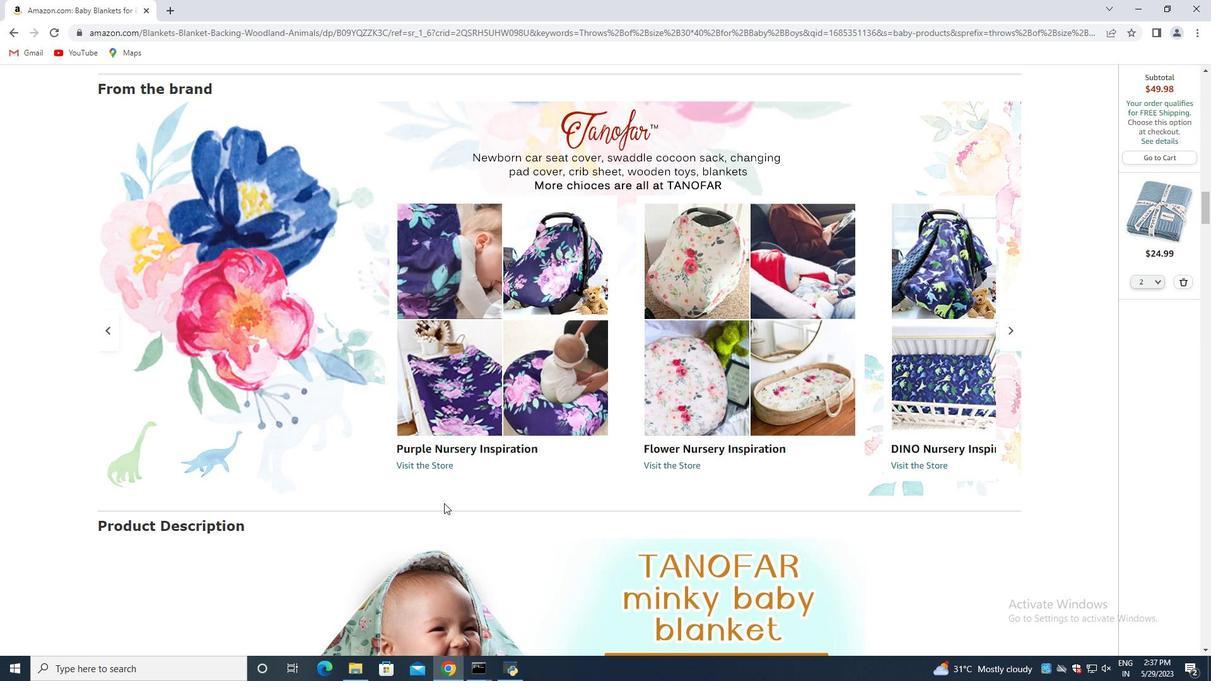 
Action: Mouse moved to (440, 502)
Screenshot: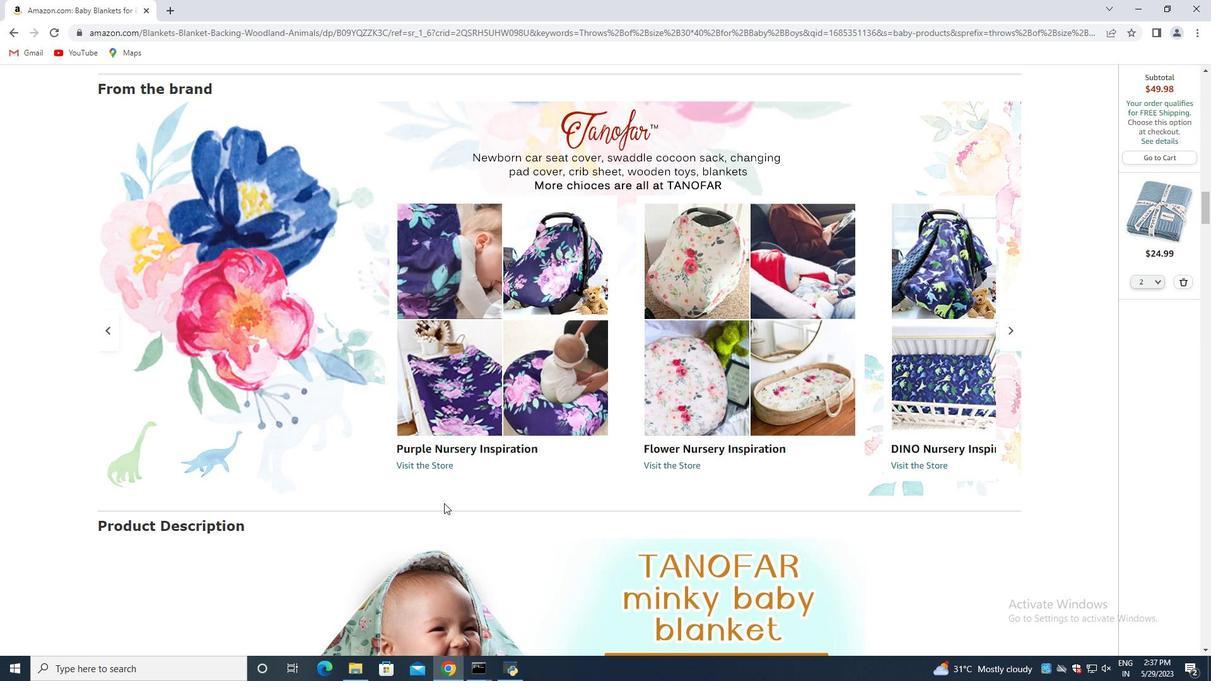 
Action: Mouse scrolled (440, 502) with delta (0, 0)
Screenshot: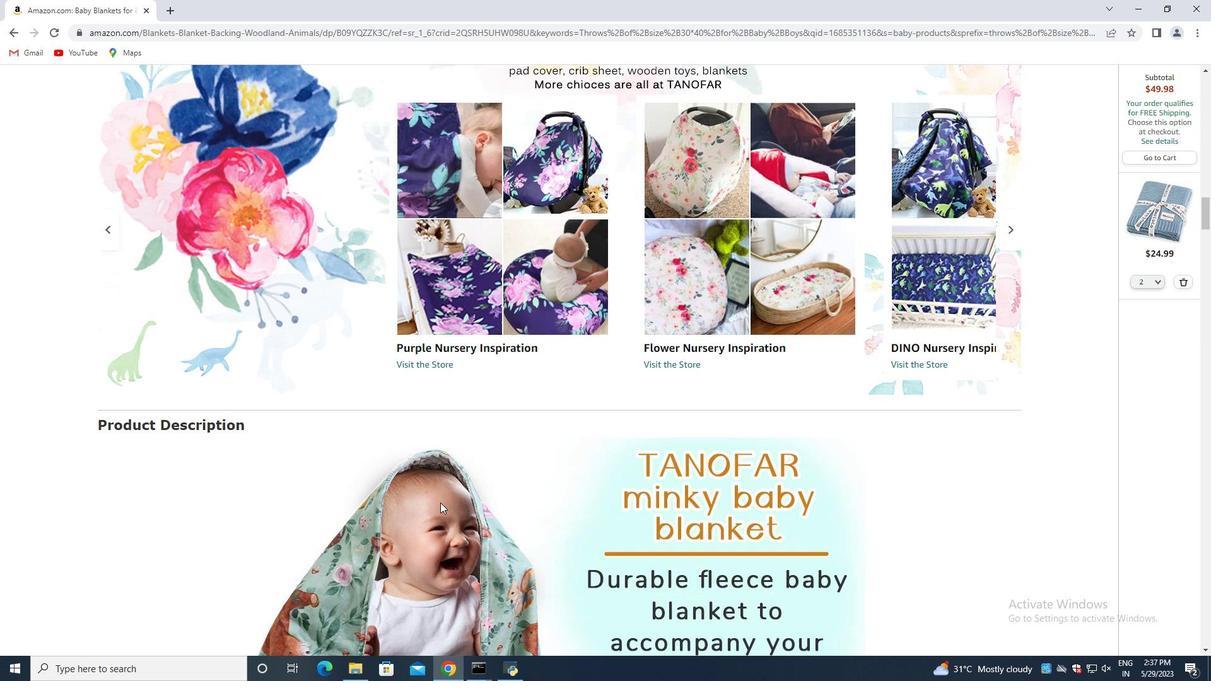 
Action: Mouse moved to (439, 502)
Screenshot: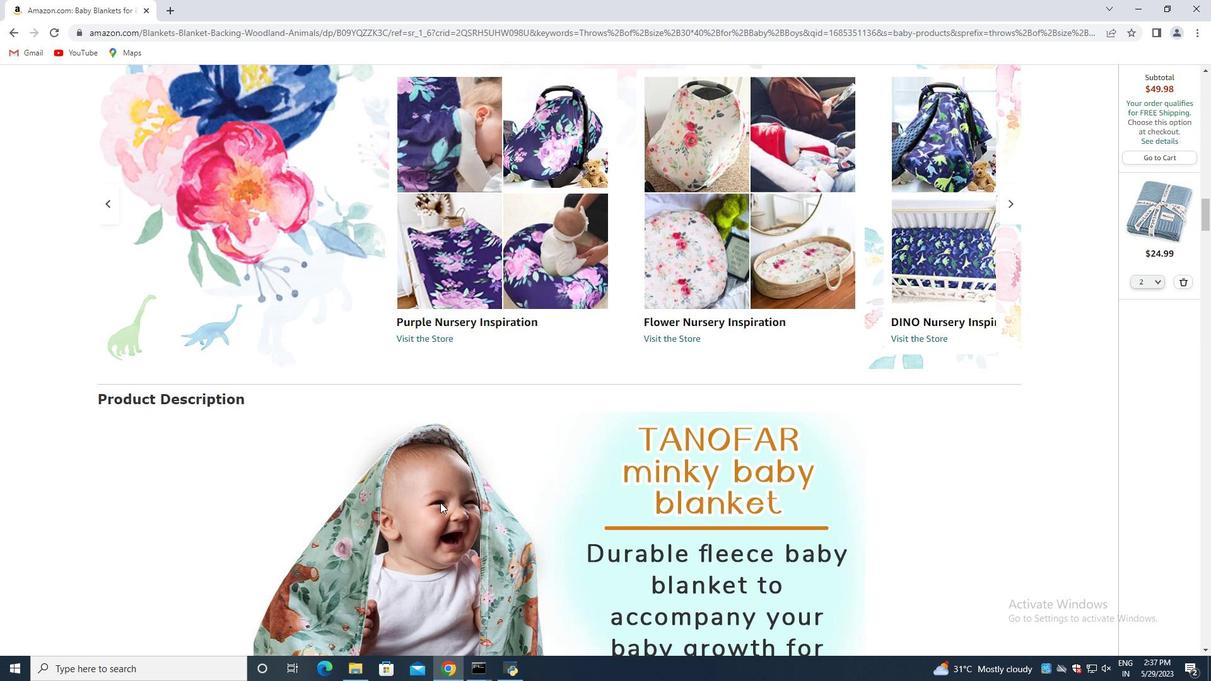 
Action: Mouse scrolled (439, 502) with delta (0, 0)
Screenshot: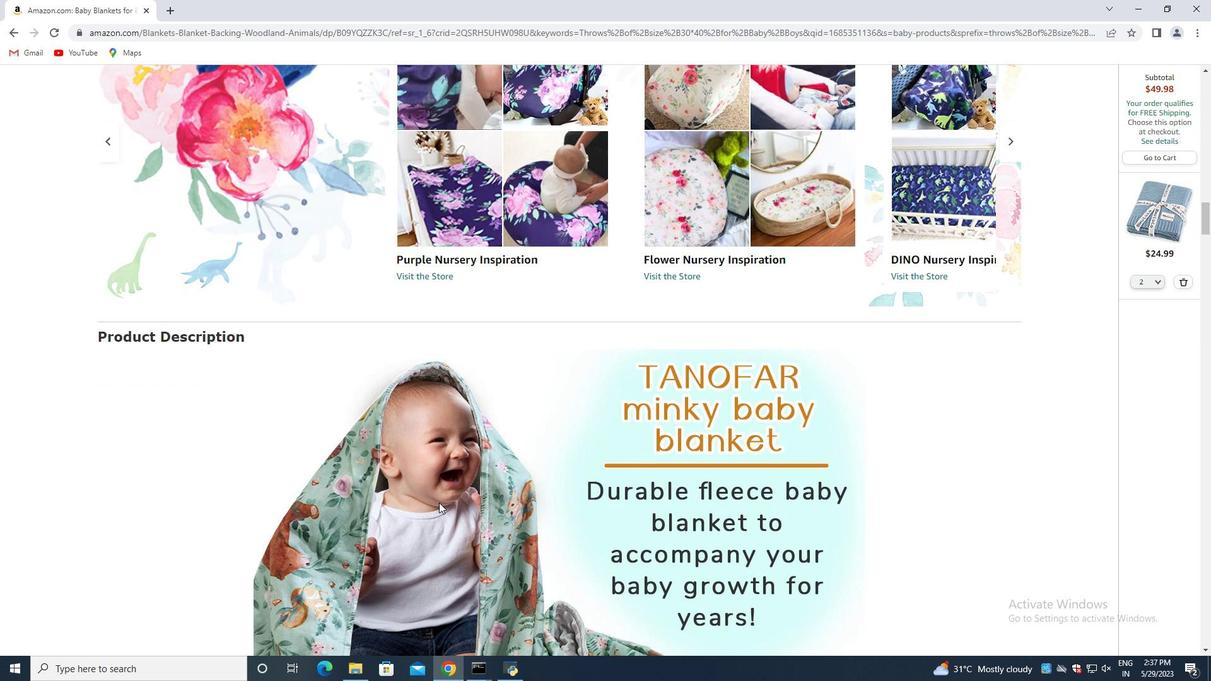 
Action: Mouse scrolled (439, 502) with delta (0, 0)
Screenshot: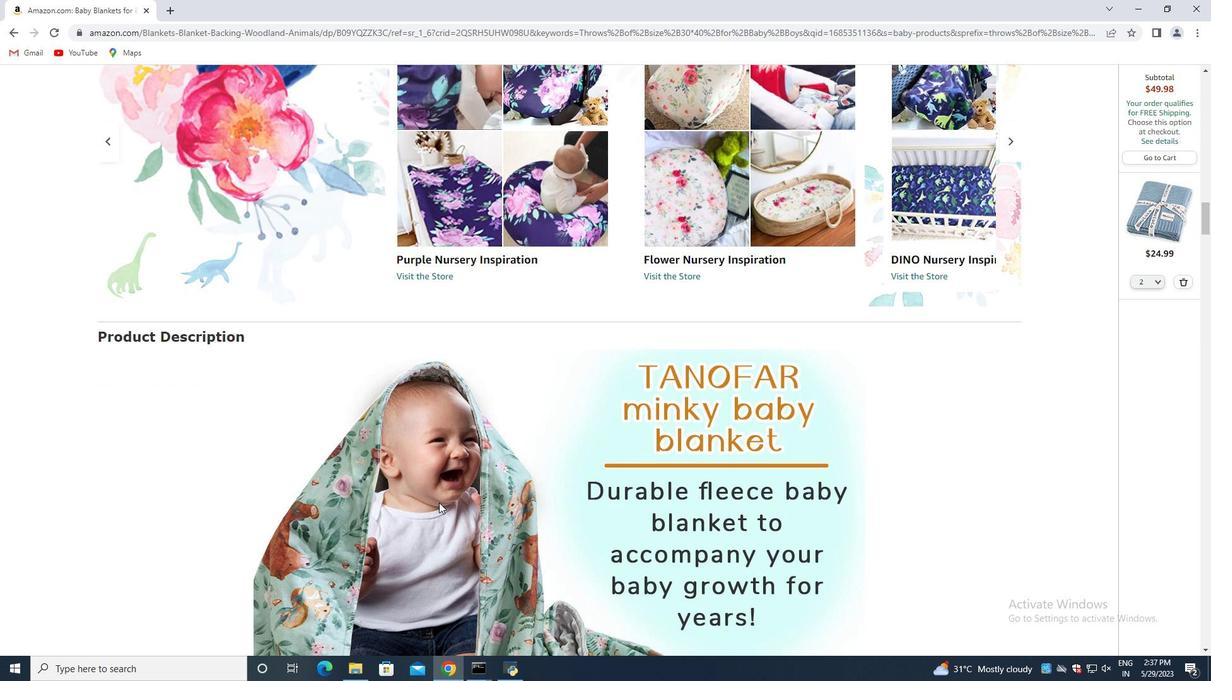 
Action: Mouse scrolled (439, 502) with delta (0, 0)
Screenshot: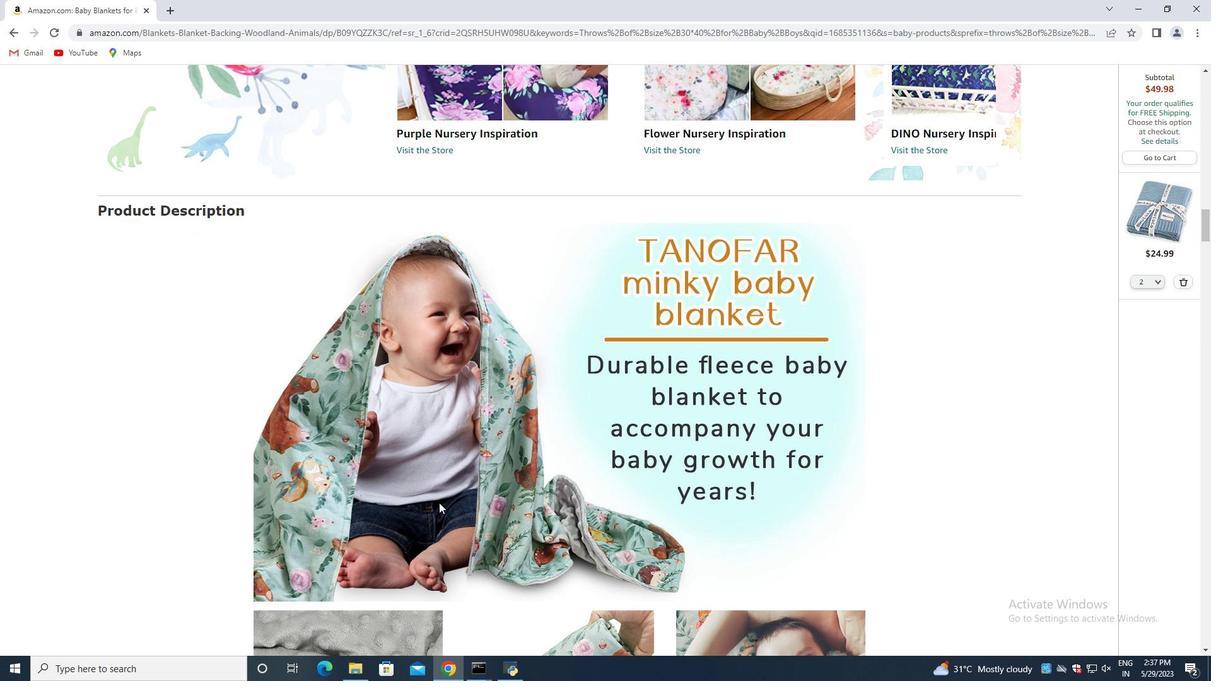 
Action: Mouse scrolled (439, 502) with delta (0, 0)
Screenshot: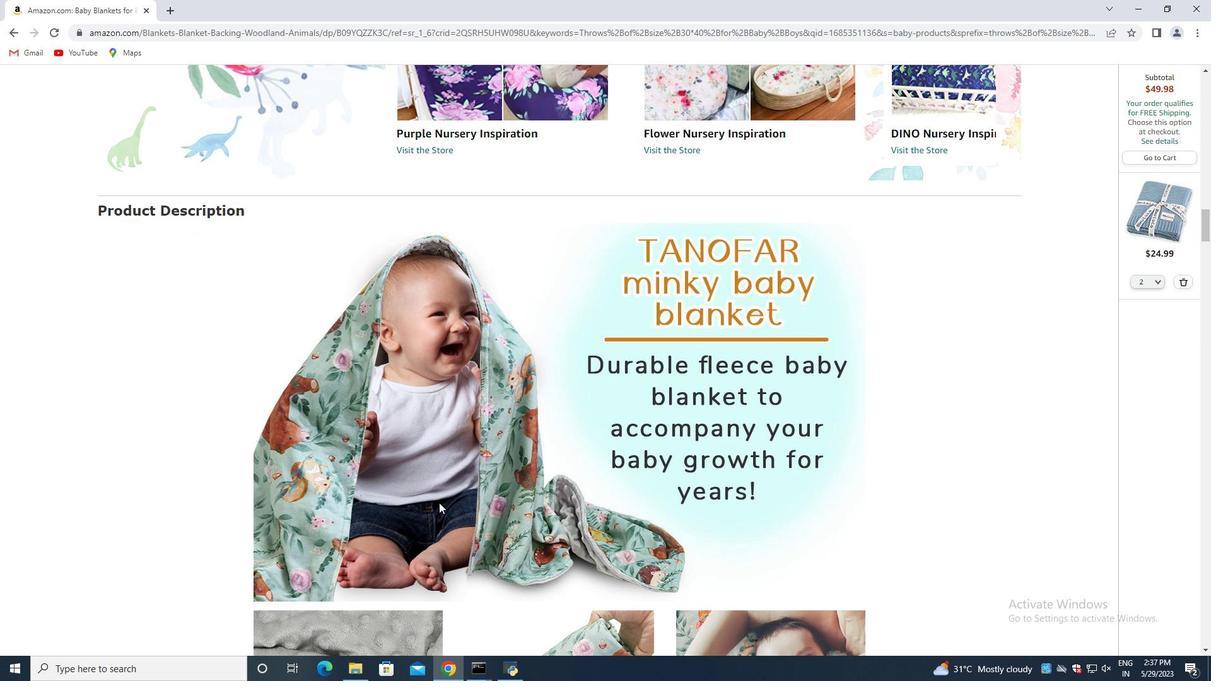 
Action: Mouse moved to (438, 502)
Screenshot: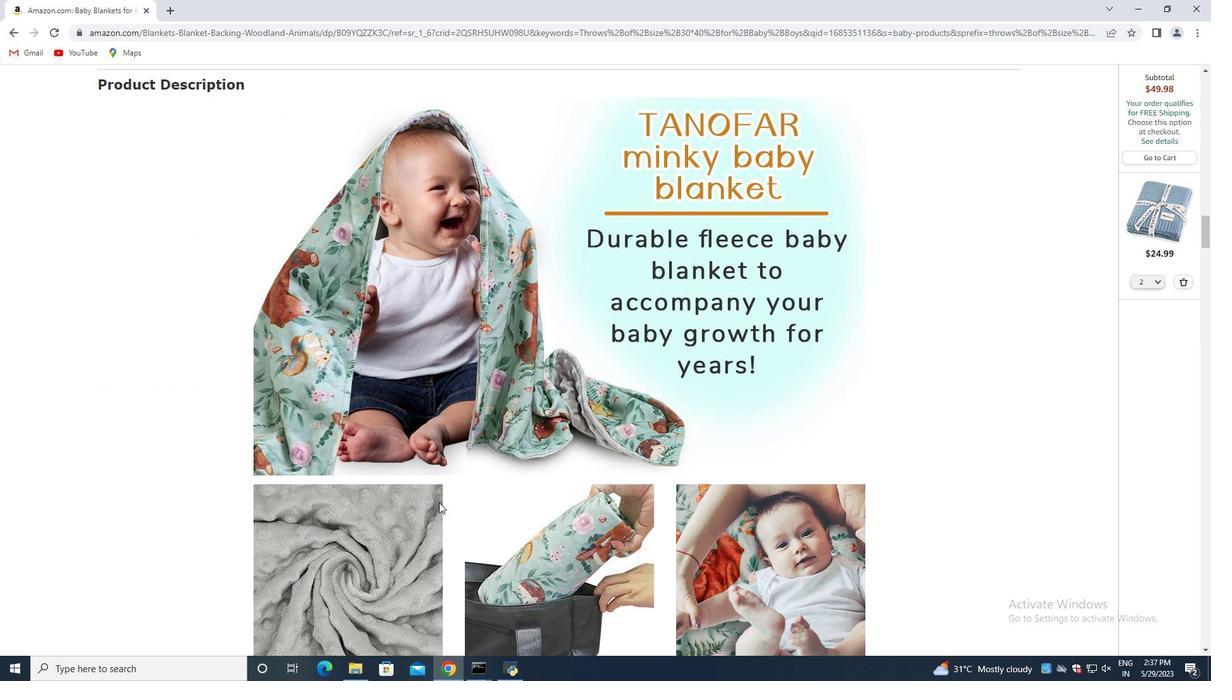 
Action: Mouse scrolled (438, 501) with delta (0, 0)
Screenshot: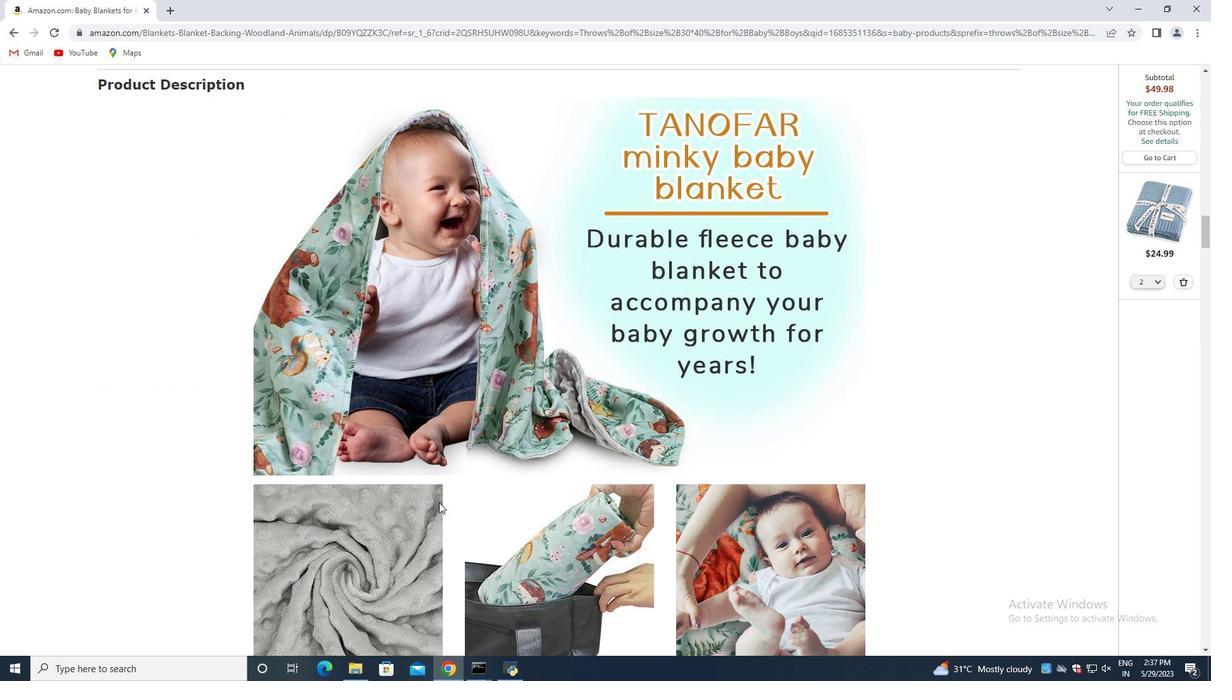 
Action: Mouse scrolled (438, 501) with delta (0, 0)
Screenshot: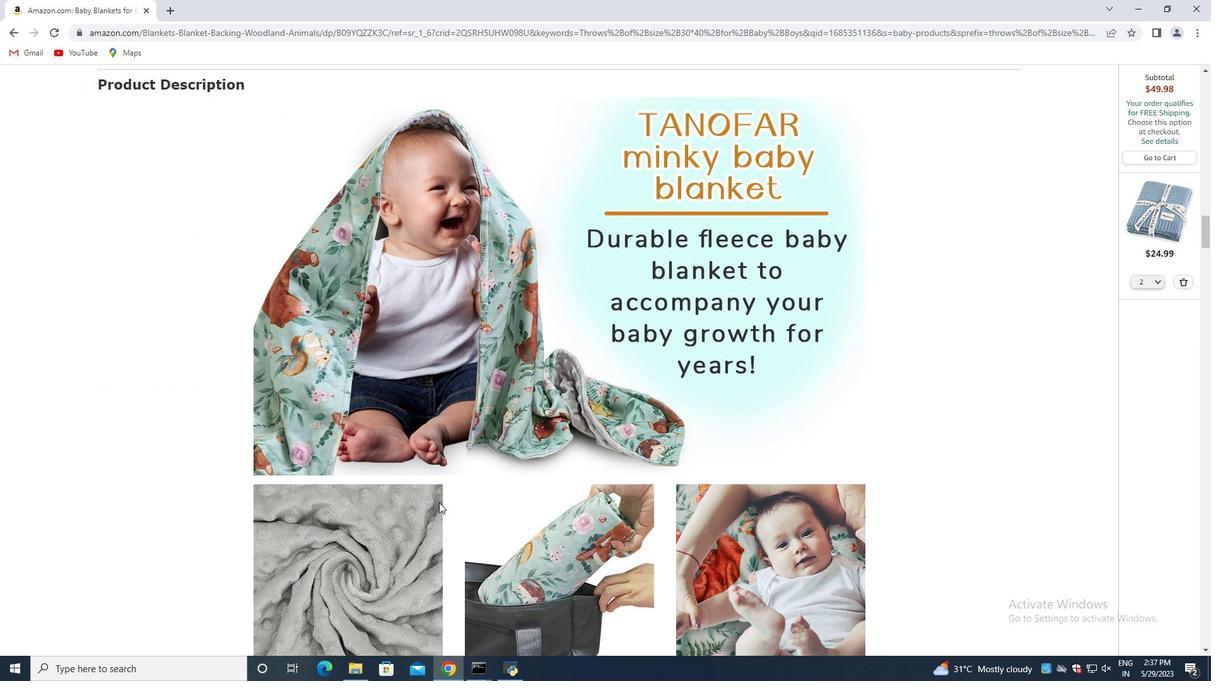 
Action: Mouse scrolled (438, 501) with delta (0, 0)
Screenshot: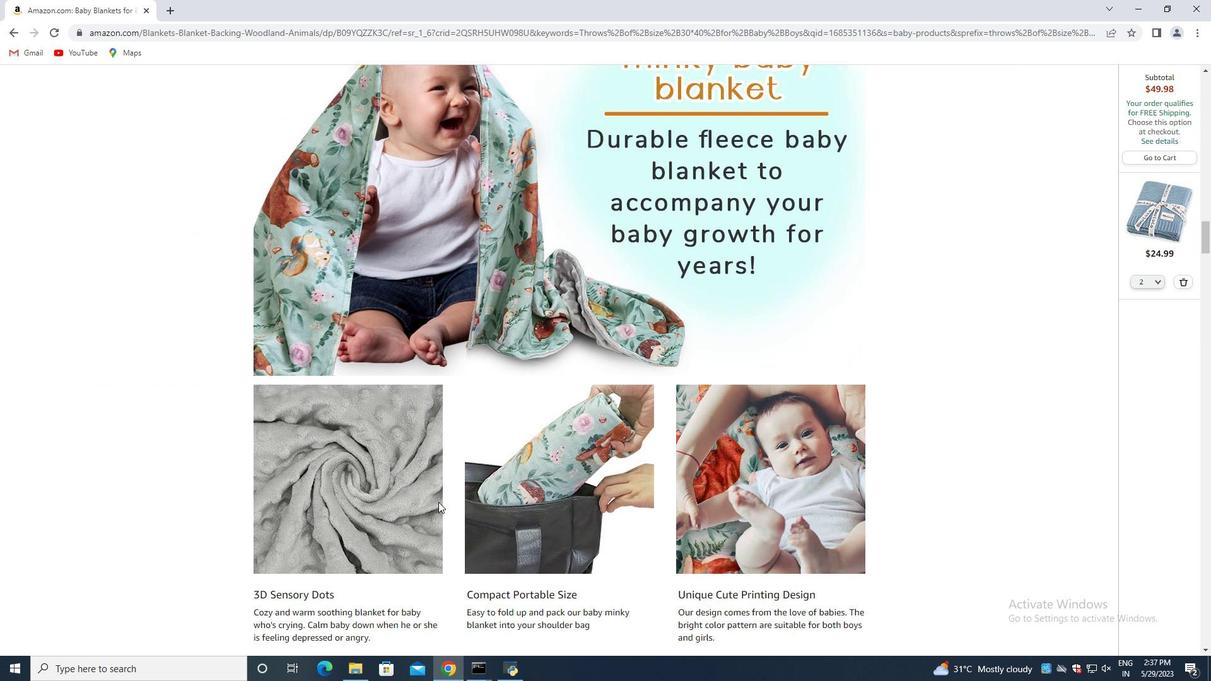 
Action: Mouse scrolled (438, 501) with delta (0, 0)
Screenshot: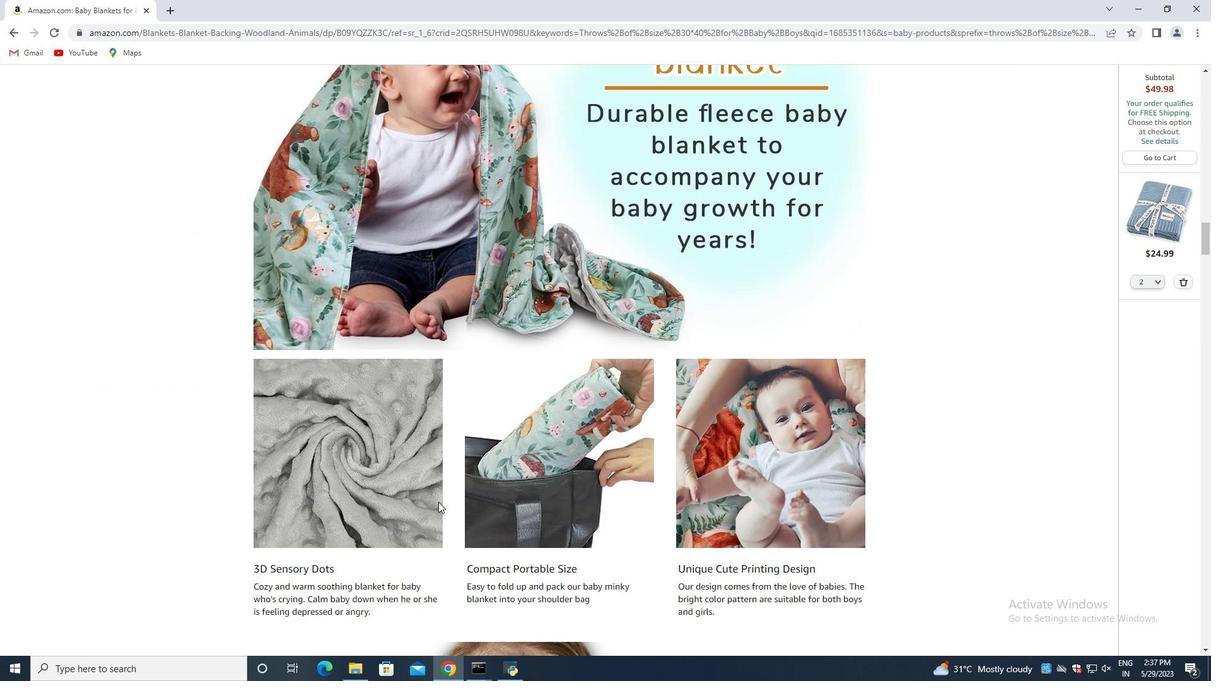
Action: Mouse scrolled (438, 501) with delta (0, 0)
Screenshot: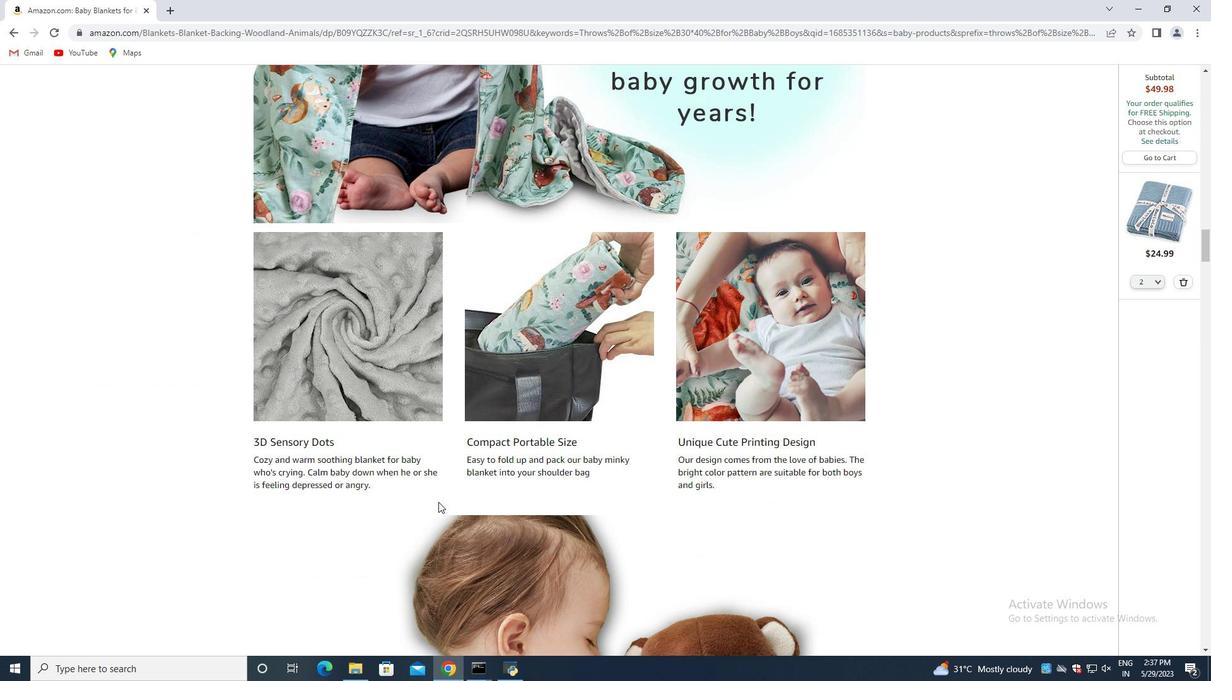 
Action: Mouse scrolled (438, 501) with delta (0, 0)
Screenshot: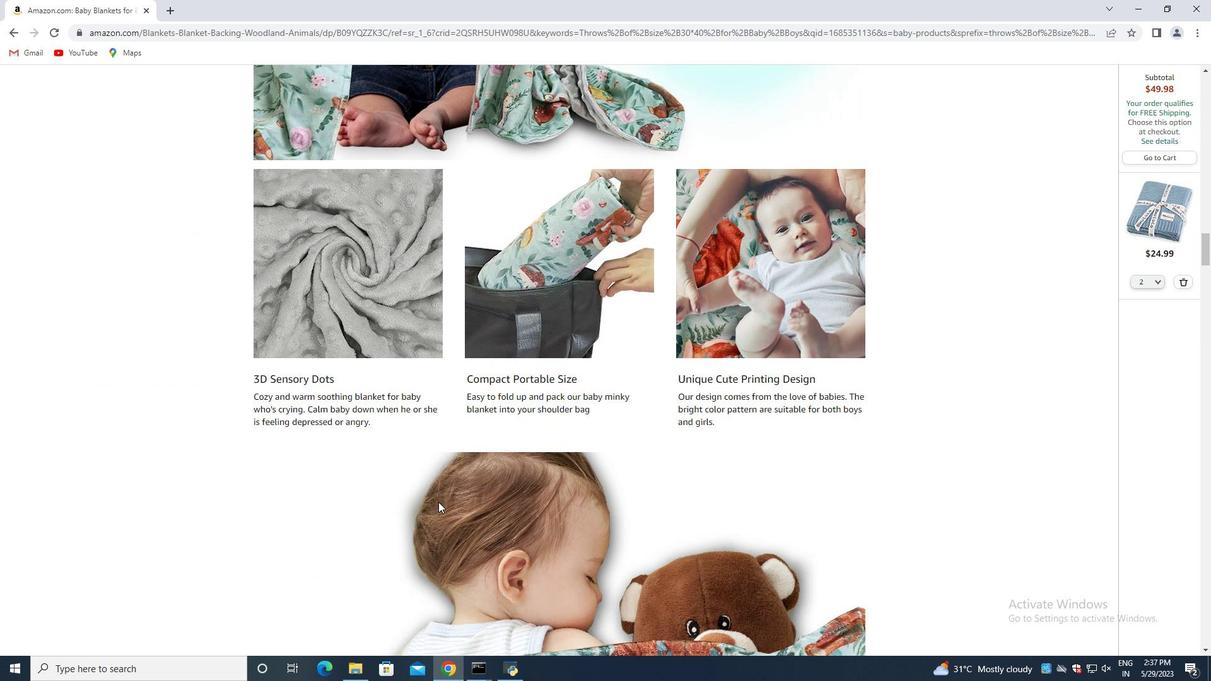 
Action: Mouse scrolled (438, 501) with delta (0, 0)
Screenshot: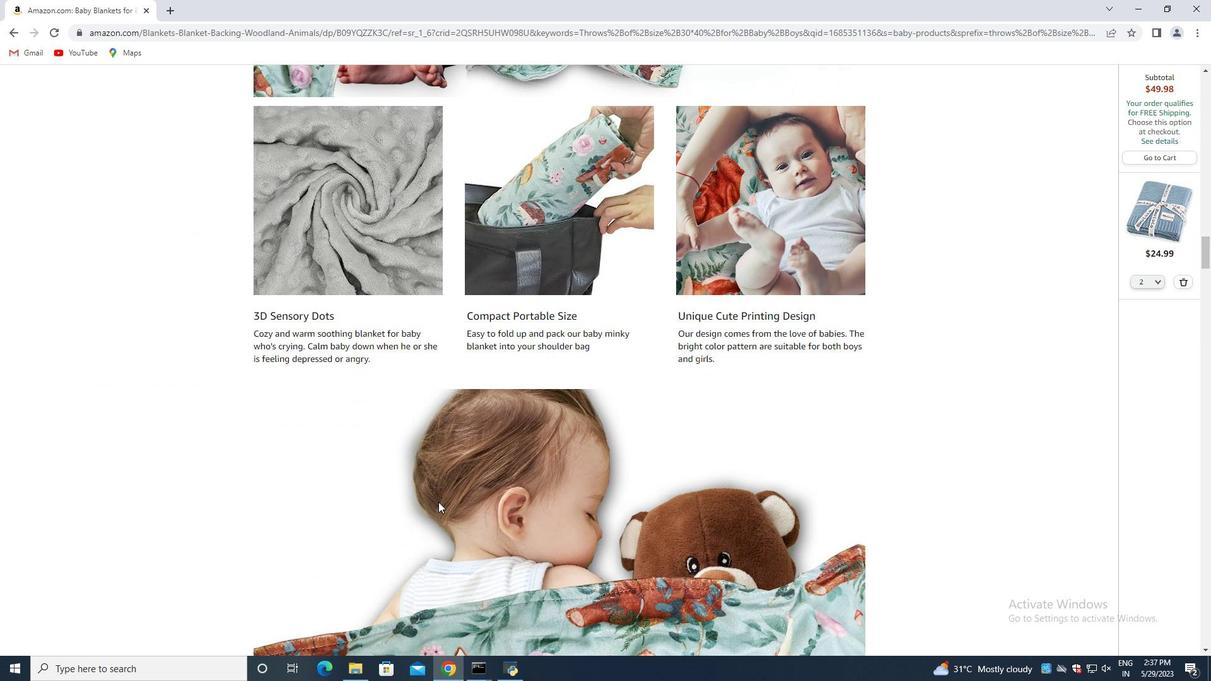 
Action: Mouse scrolled (438, 501) with delta (0, 0)
Screenshot: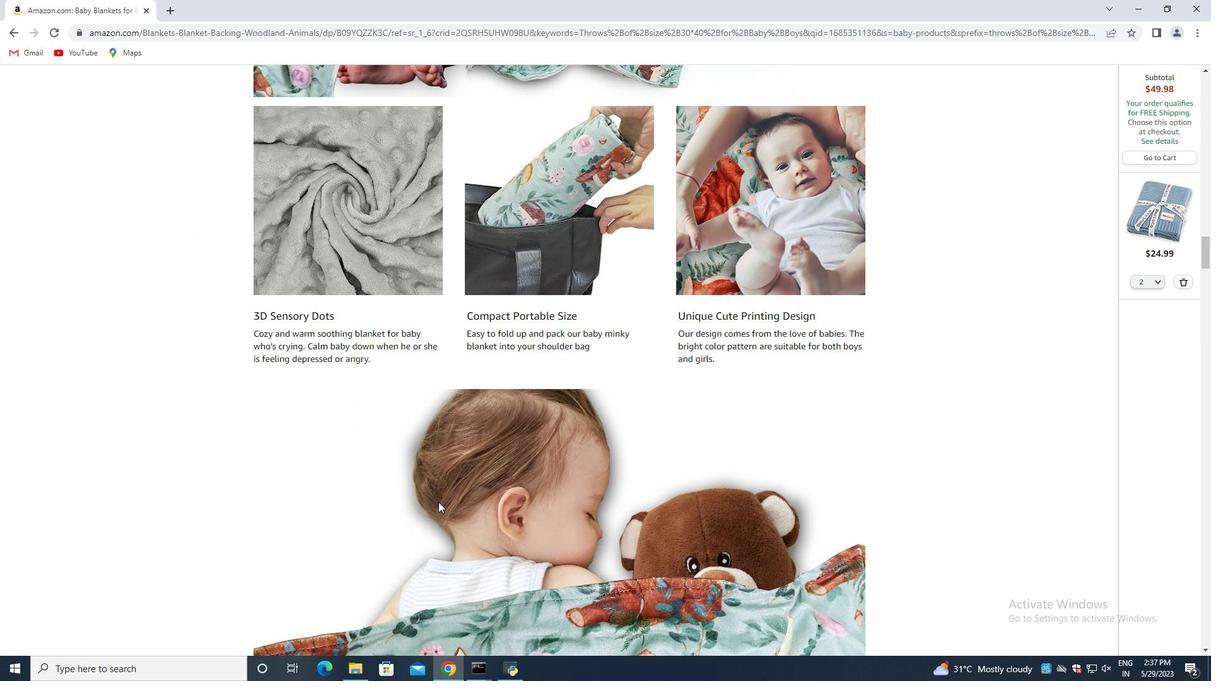 
Action: Mouse scrolled (438, 501) with delta (0, 0)
Screenshot: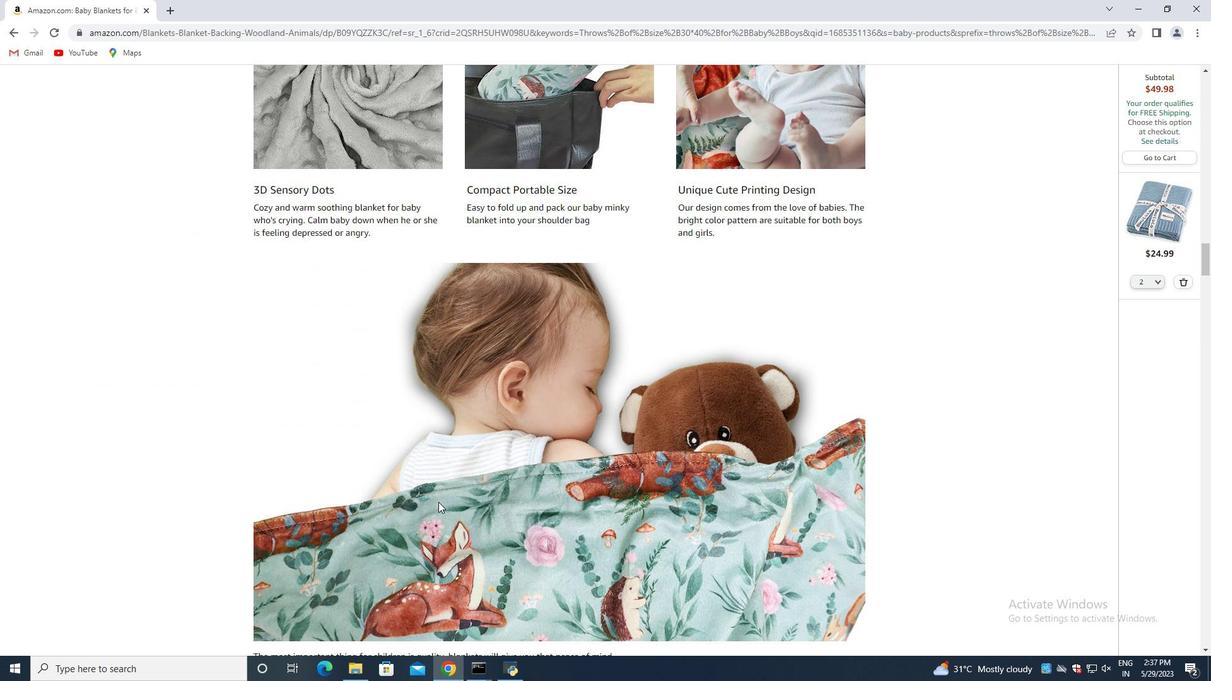 
Action: Mouse scrolled (438, 501) with delta (0, 0)
Screenshot: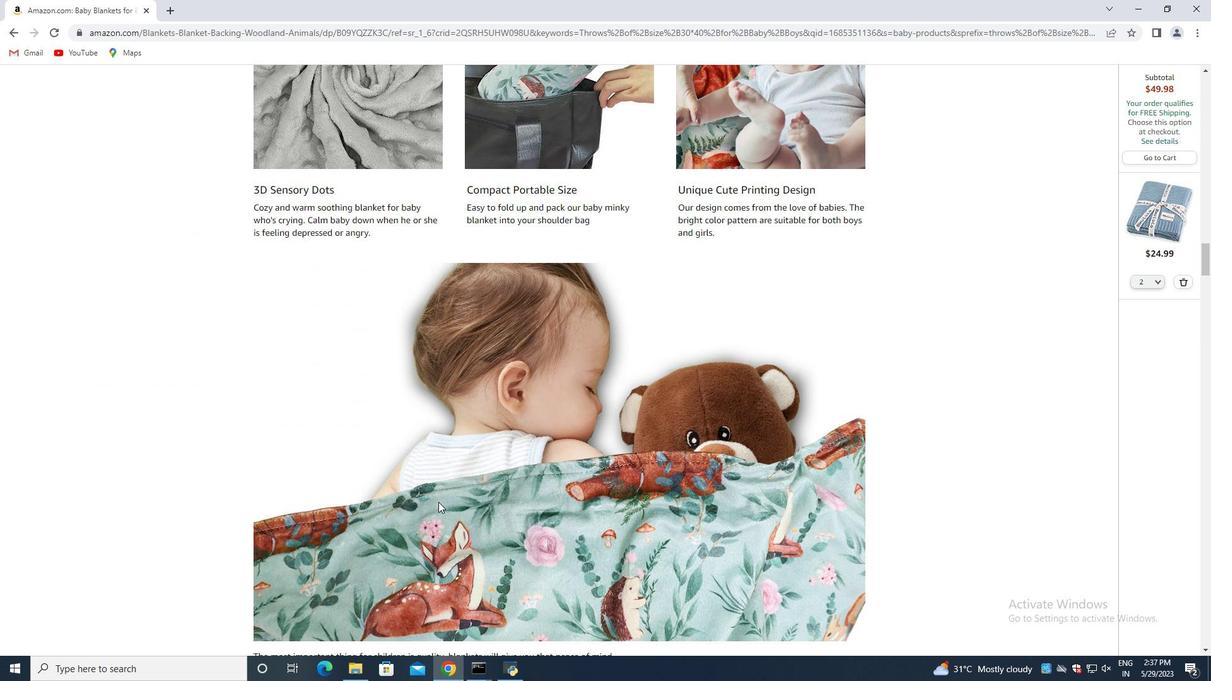 
Action: Mouse scrolled (438, 501) with delta (0, 0)
Screenshot: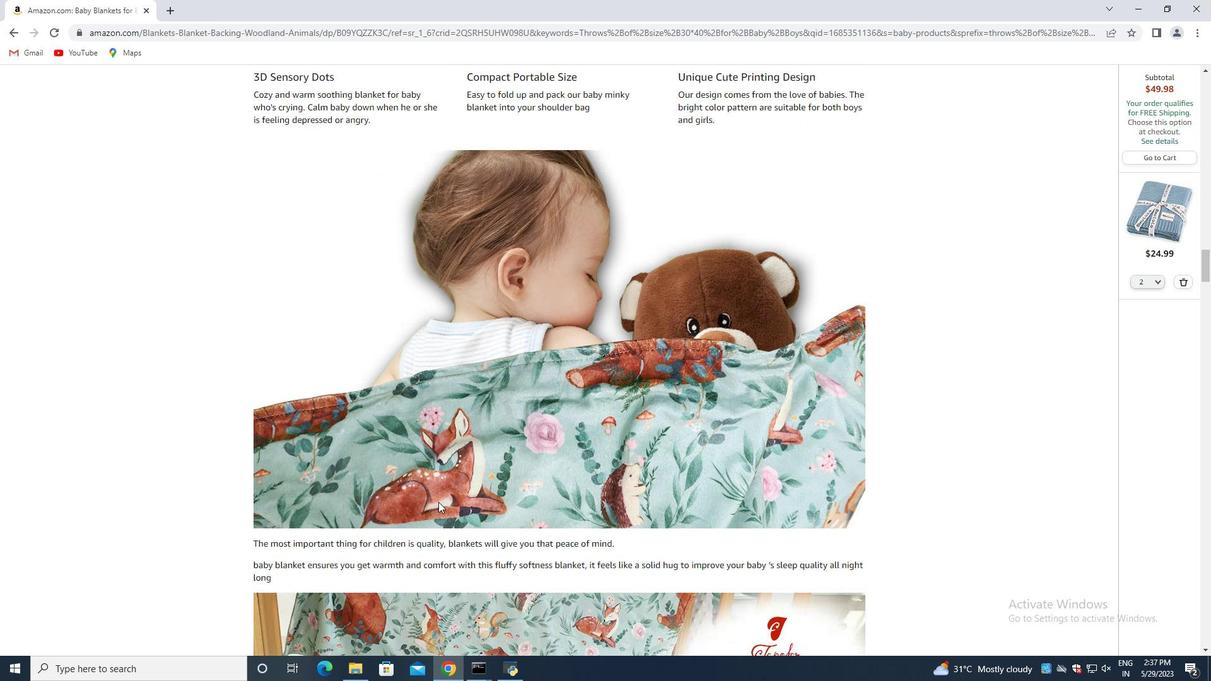 
Action: Mouse scrolled (438, 501) with delta (0, 0)
Screenshot: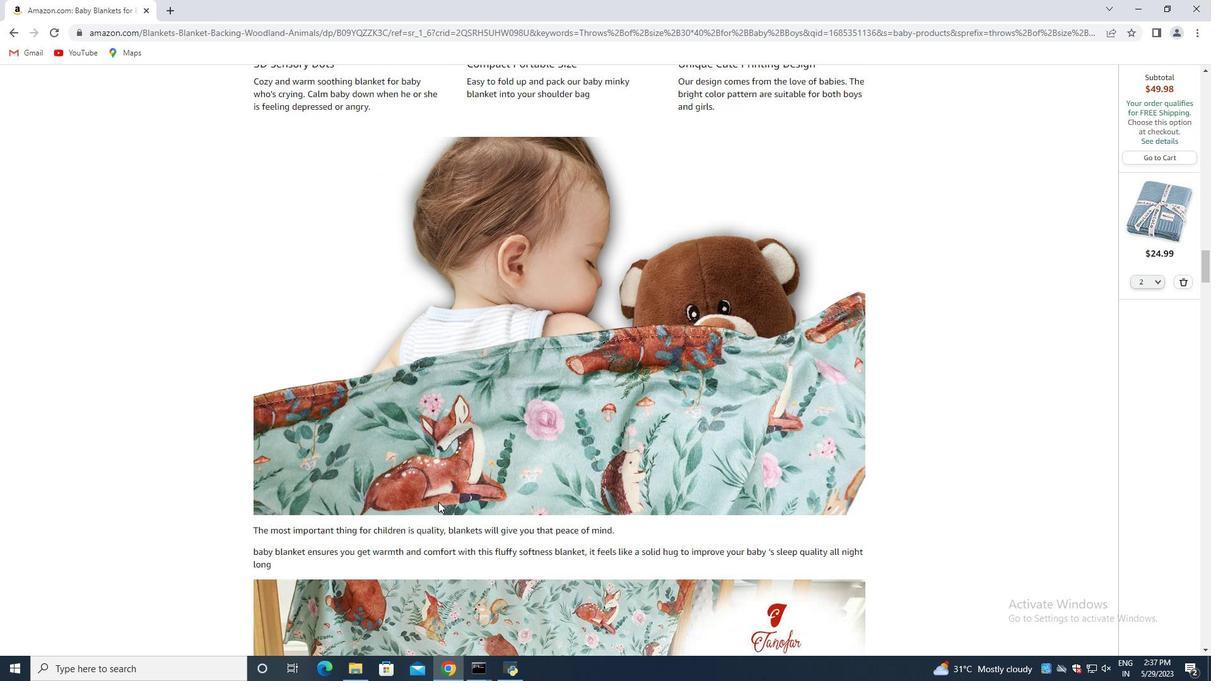 
Action: Mouse scrolled (438, 501) with delta (0, 0)
Screenshot: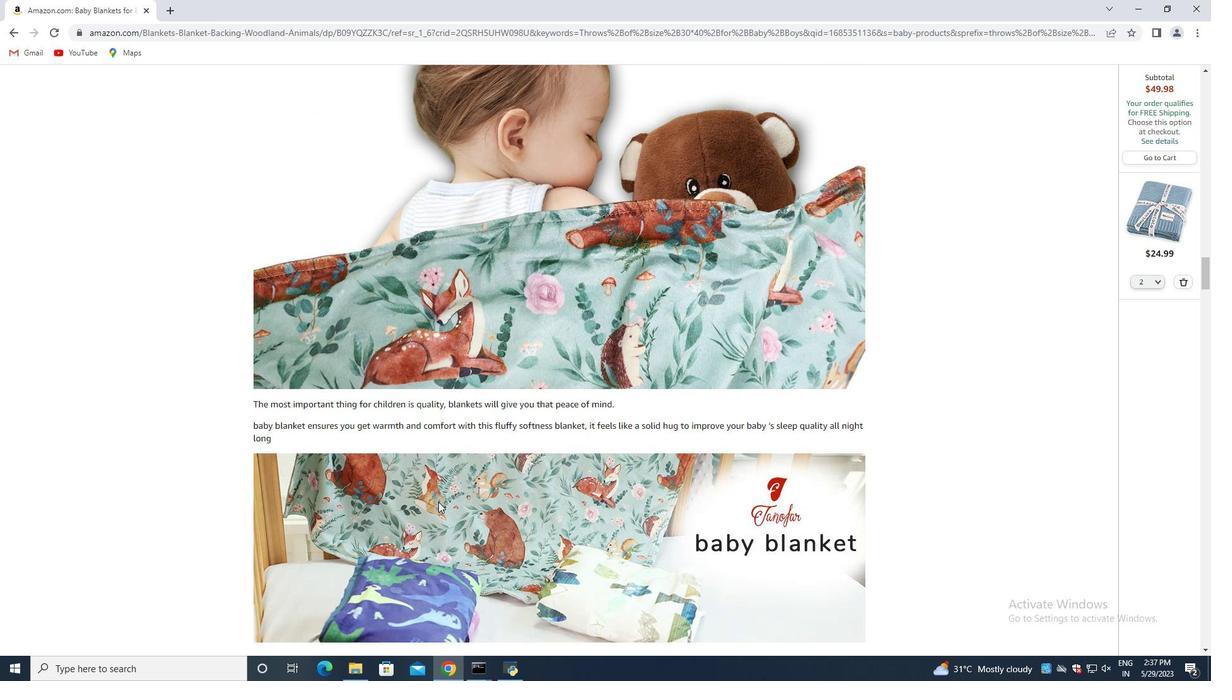 
Action: Mouse scrolled (438, 501) with delta (0, 0)
Screenshot: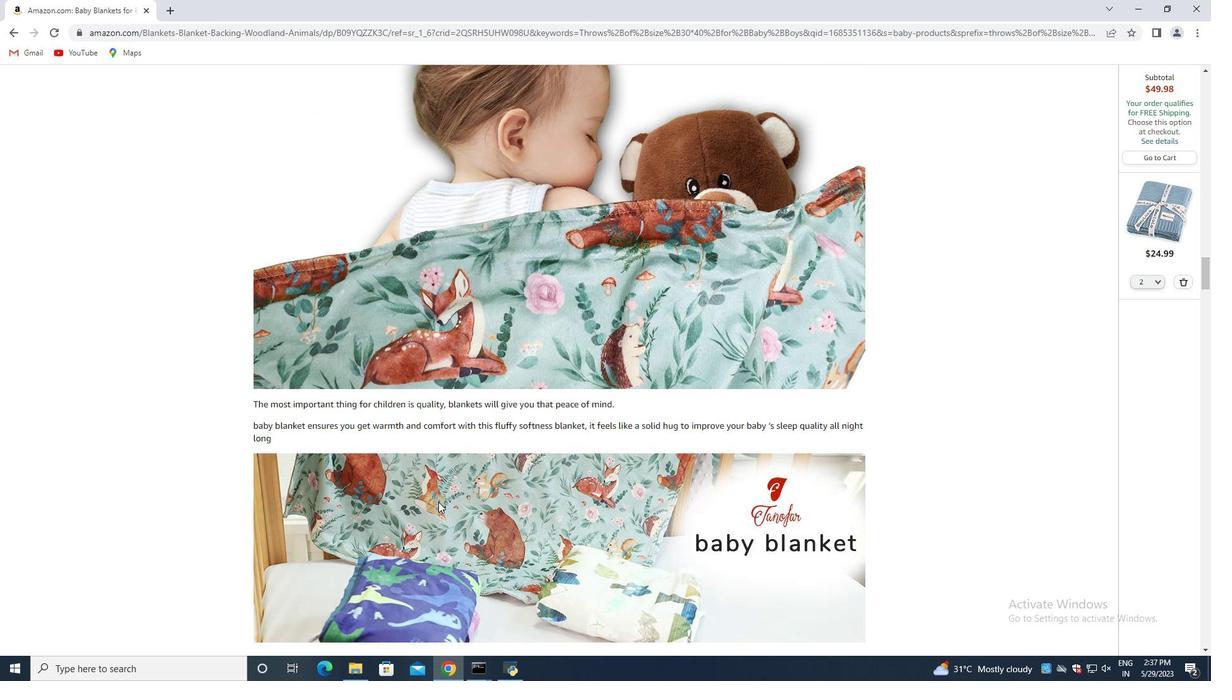
Action: Mouse moved to (444, 500)
Screenshot: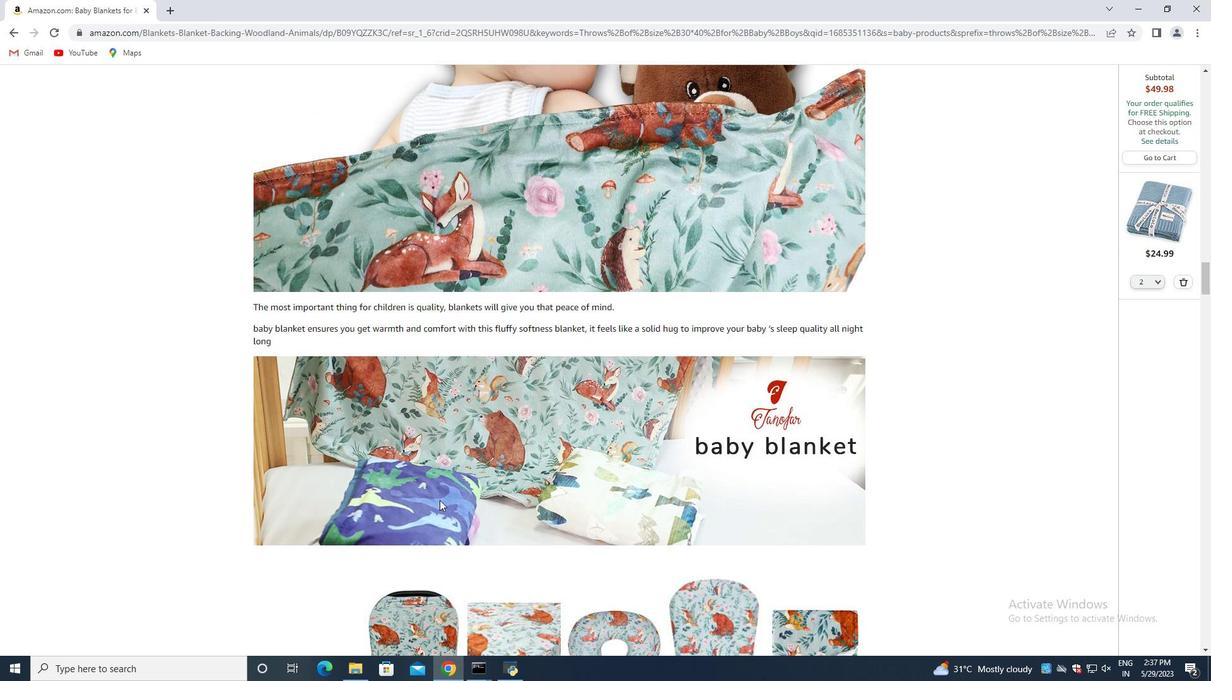 
Action: Mouse scrolled (444, 499) with delta (0, 0)
Screenshot: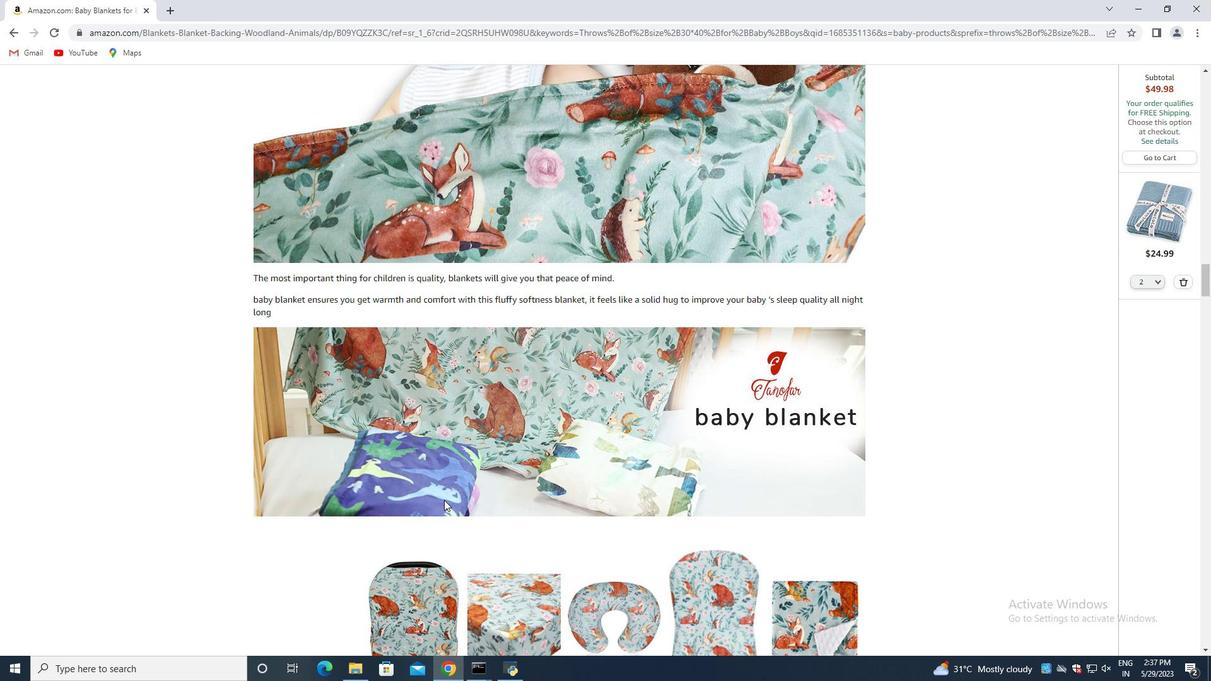 
Action: Mouse scrolled (444, 499) with delta (0, 0)
Screenshot: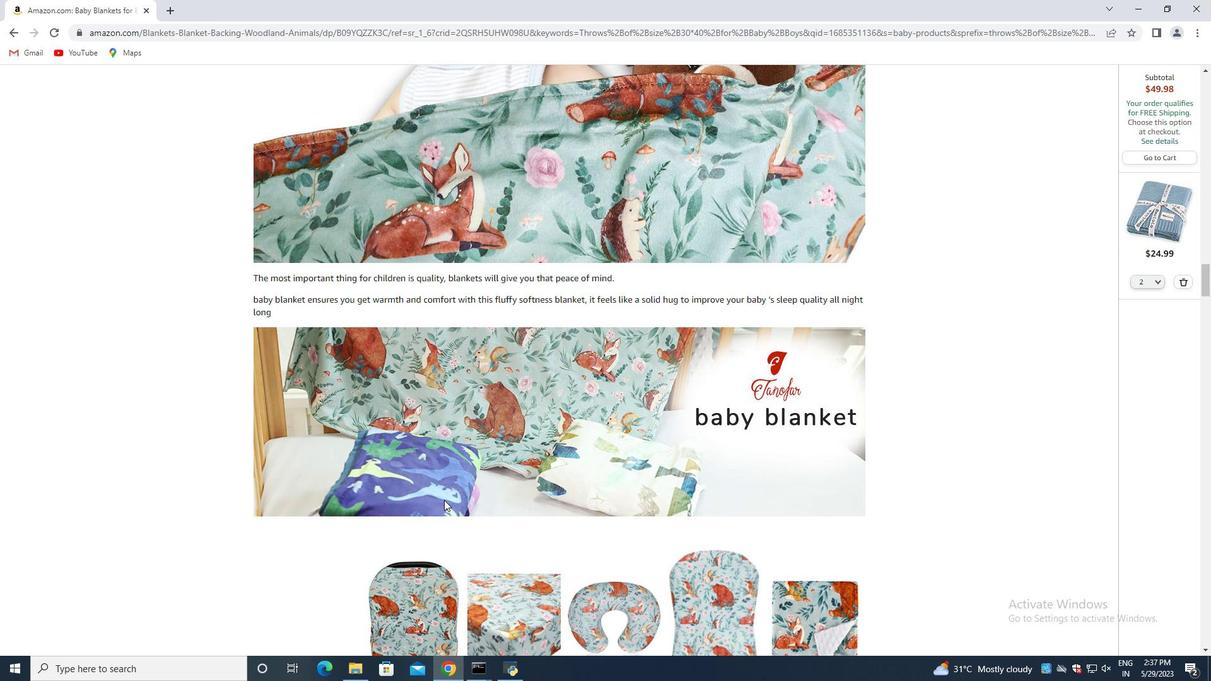 
Action: Mouse moved to (441, 500)
Screenshot: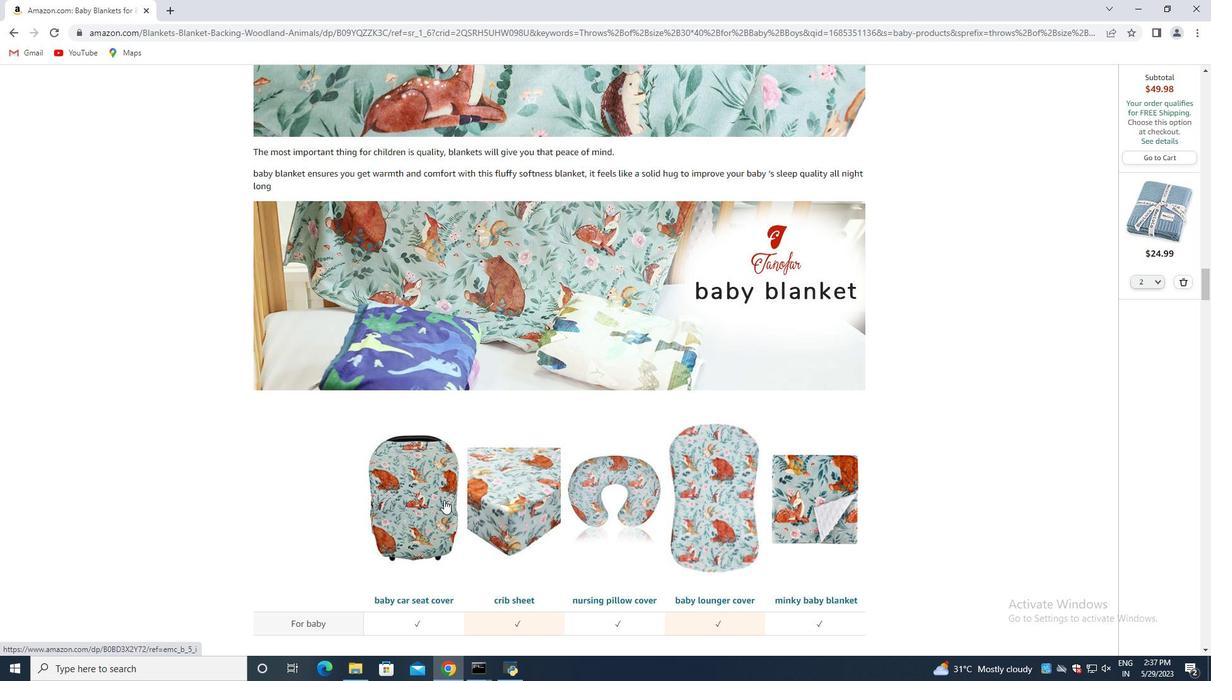 
Action: Mouse scrolled (441, 499) with delta (0, 0)
Screenshot: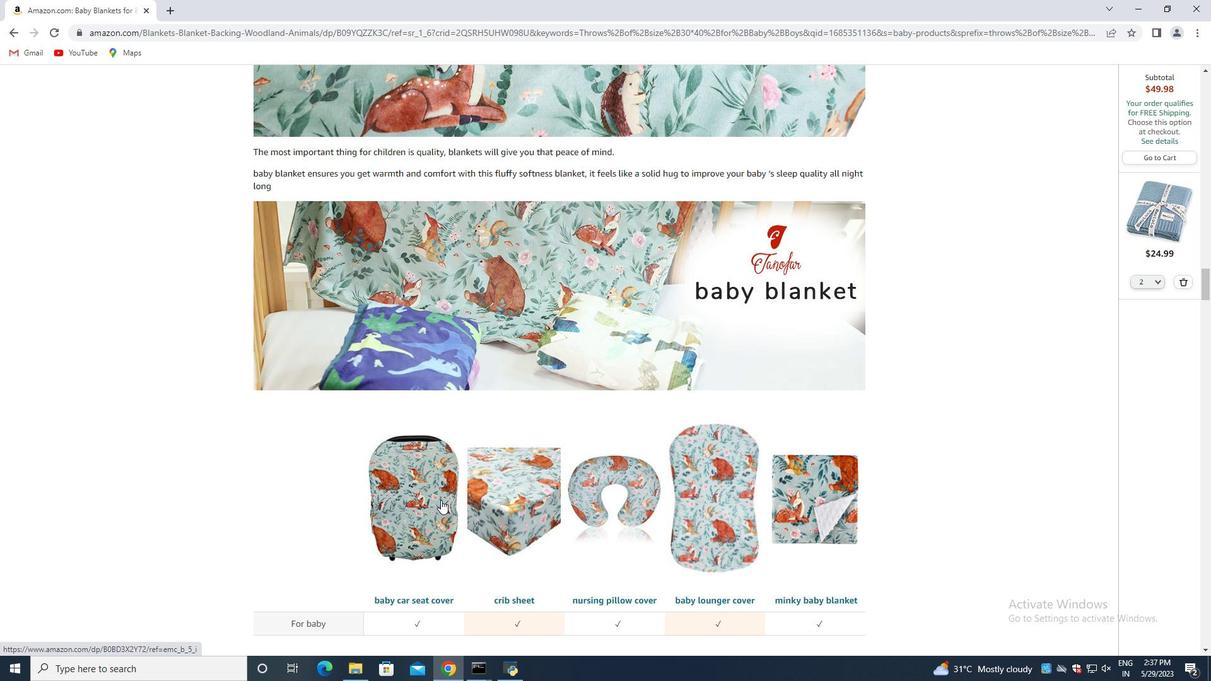 
Action: Mouse scrolled (441, 499) with delta (0, 0)
Screenshot: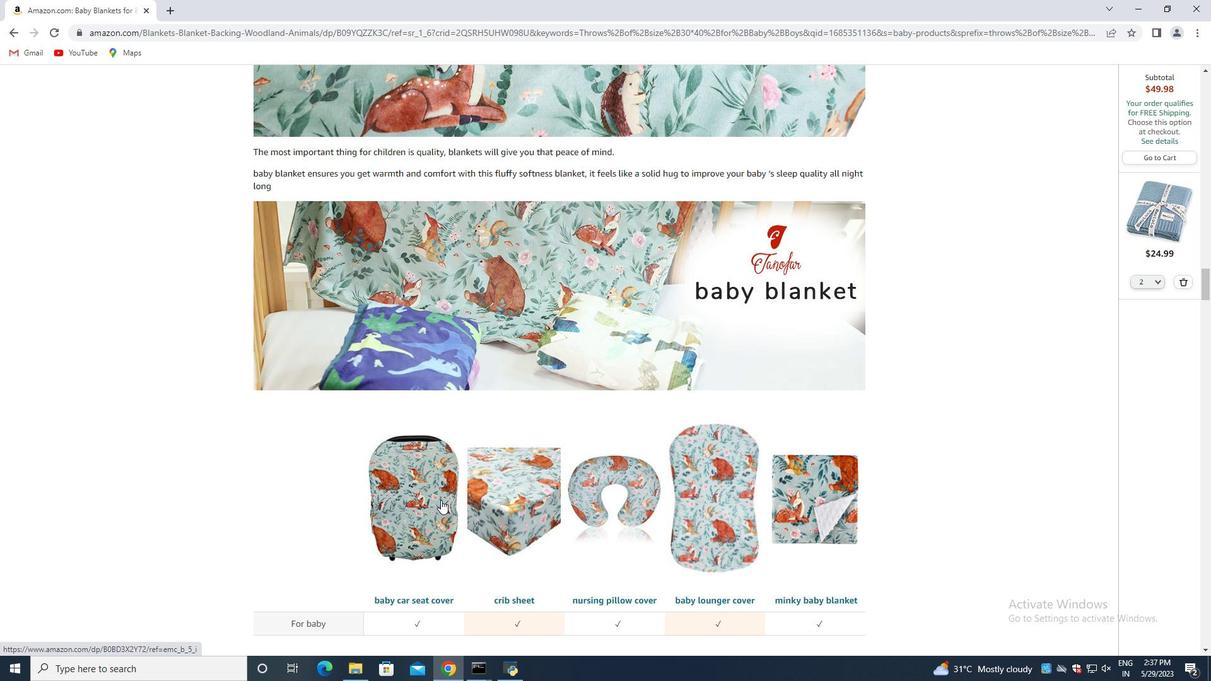 
Action: Mouse moved to (425, 485)
Screenshot: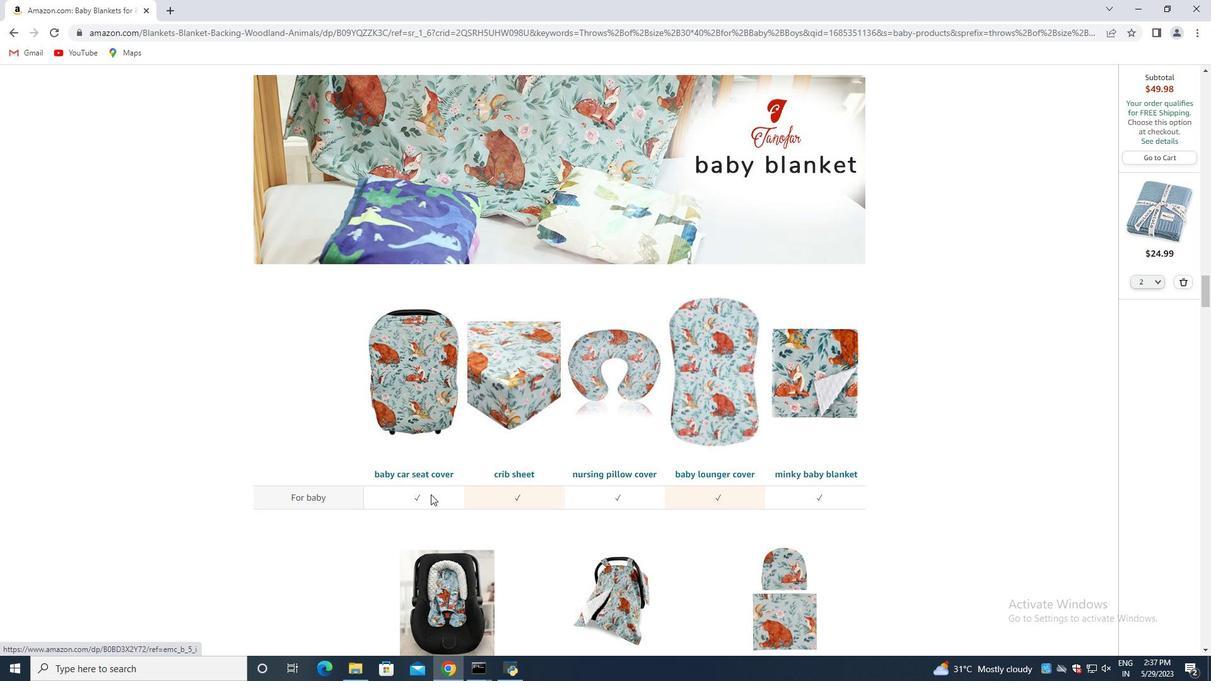 
Action: Mouse scrolled (425, 484) with delta (0, 0)
Screenshot: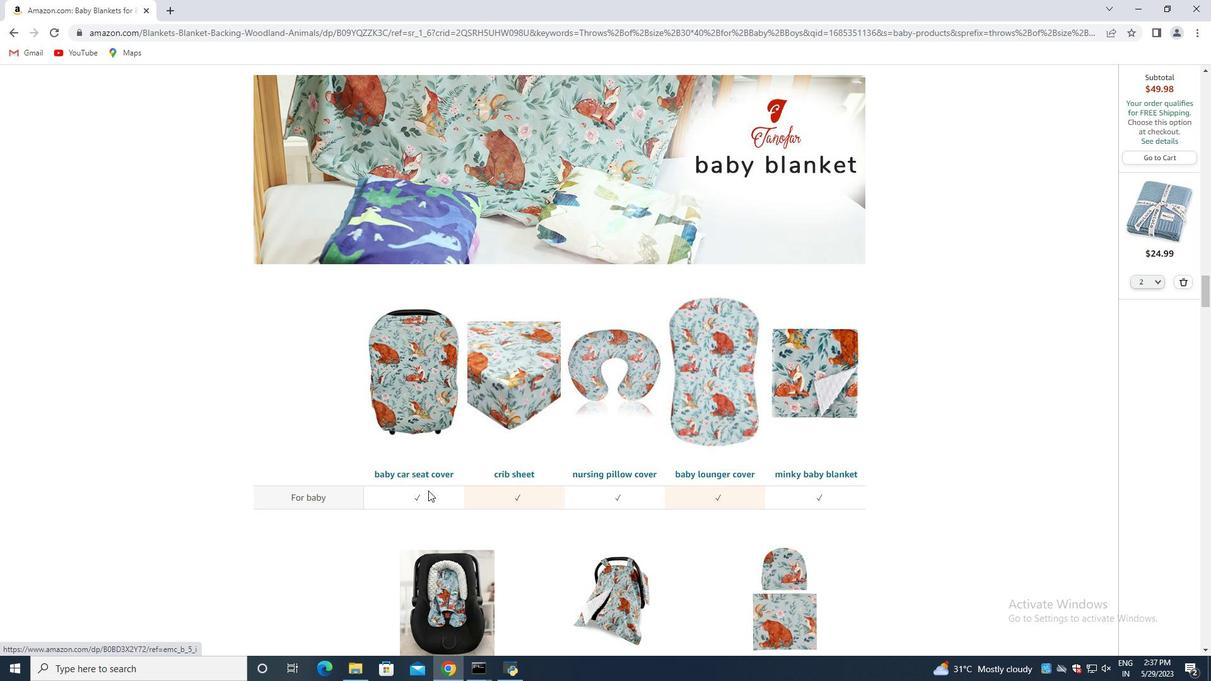 
Action: Mouse moved to (422, 483)
Screenshot: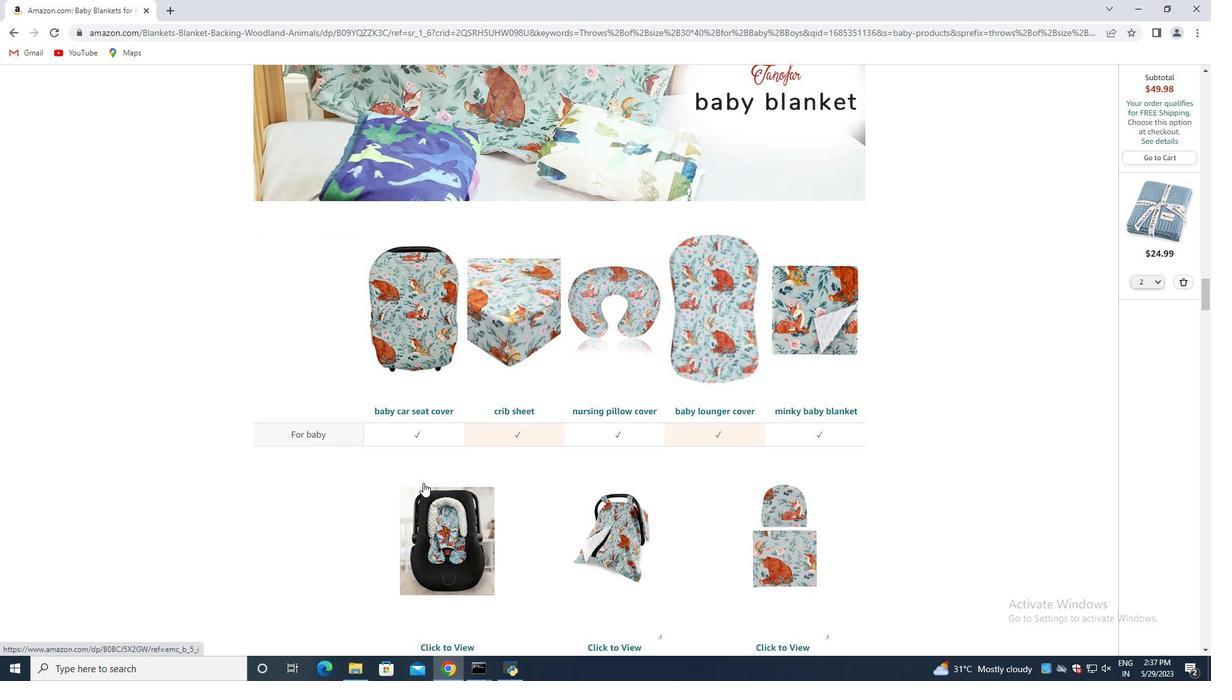 
Action: Mouse scrolled (422, 482) with delta (0, 0)
Screenshot: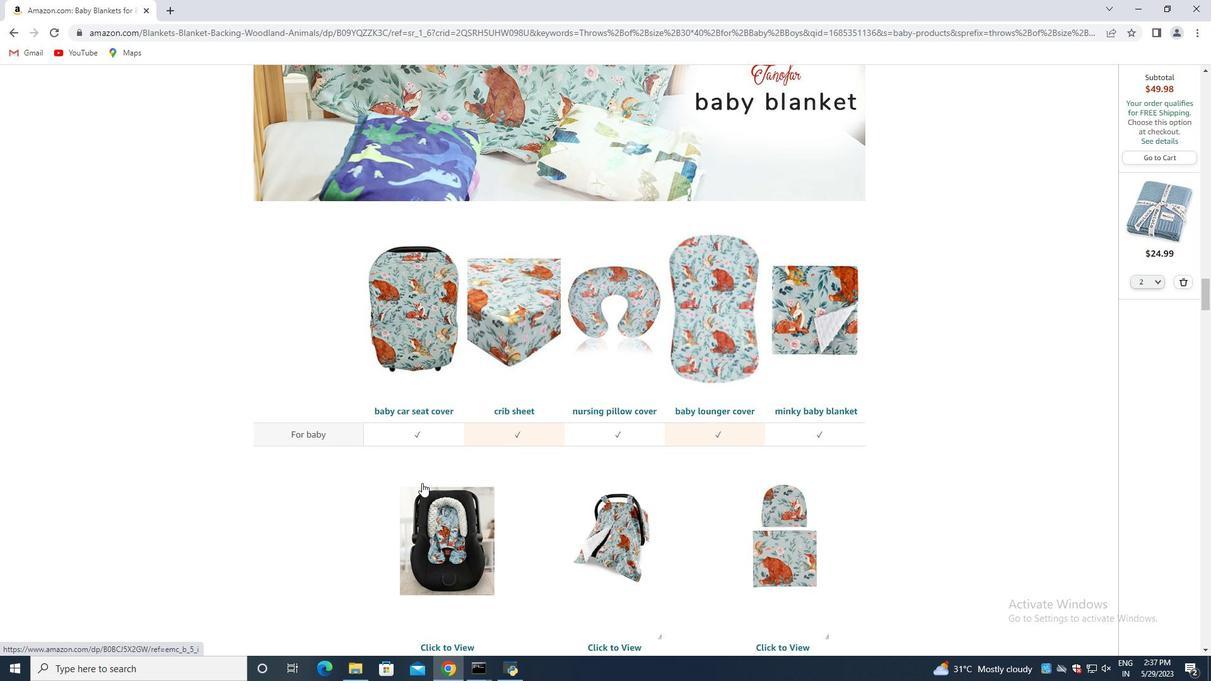 
Action: Mouse scrolled (422, 482) with delta (0, 0)
Screenshot: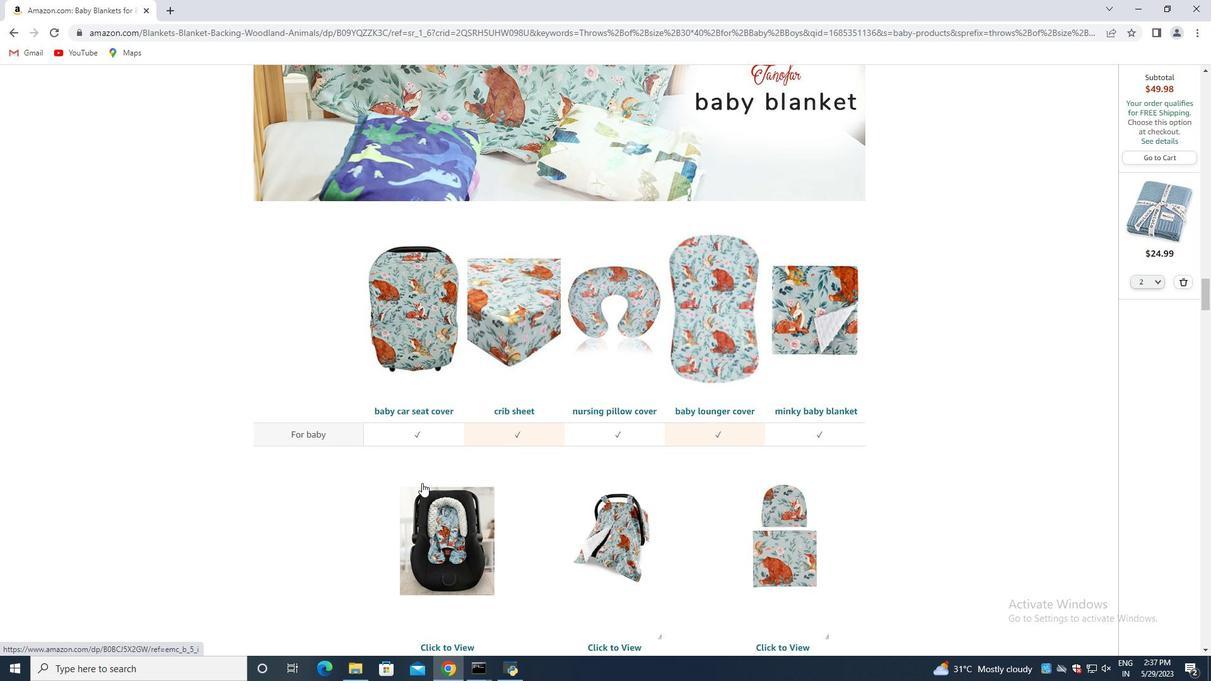 
Action: Mouse scrolled (422, 482) with delta (0, 0)
Screenshot: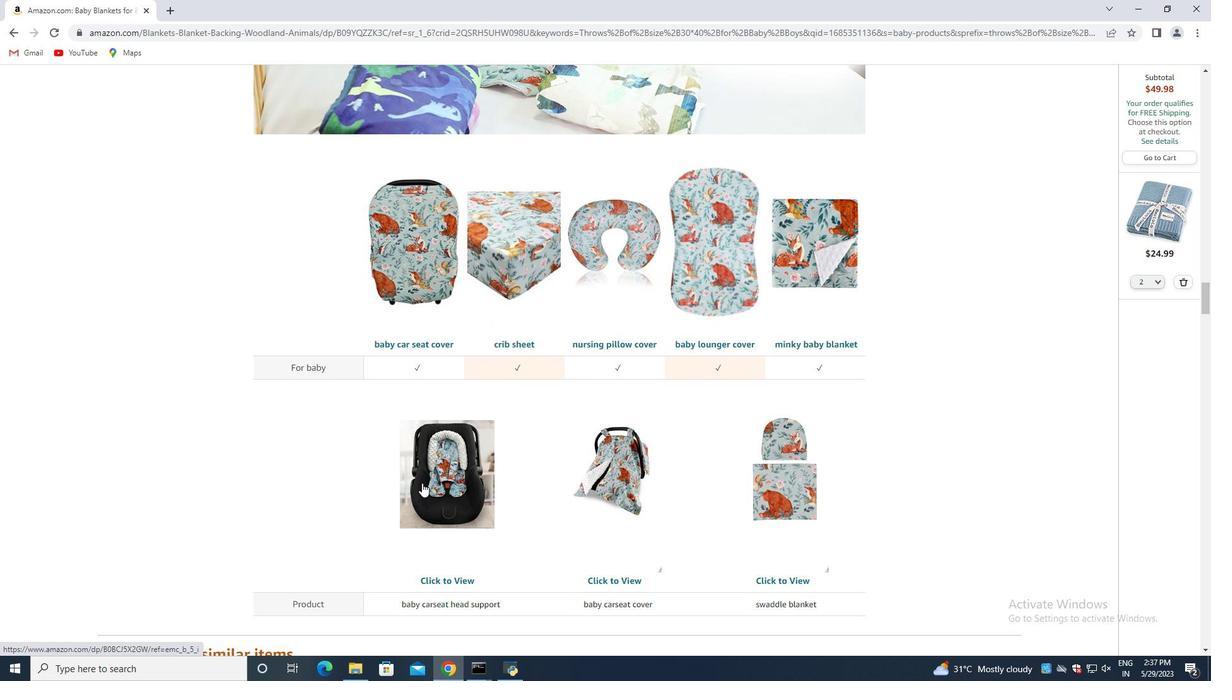 
Action: Mouse moved to (420, 483)
Screenshot: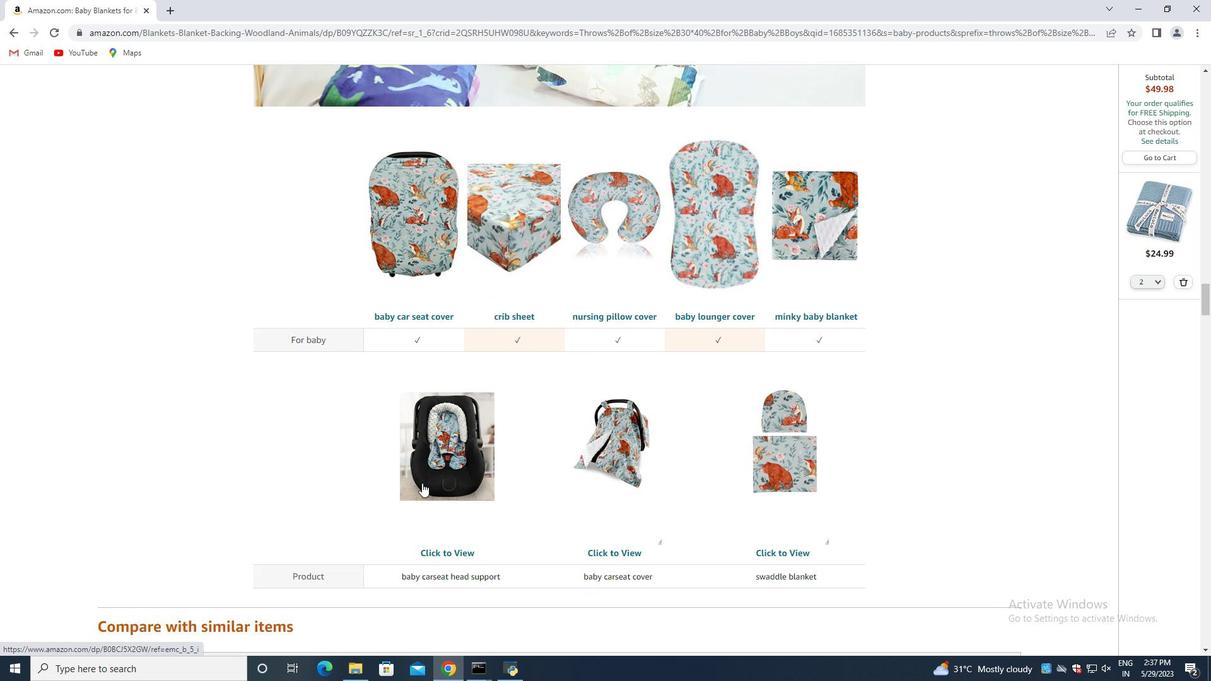 
Action: Mouse scrolled (420, 482) with delta (0, 0)
Screenshot: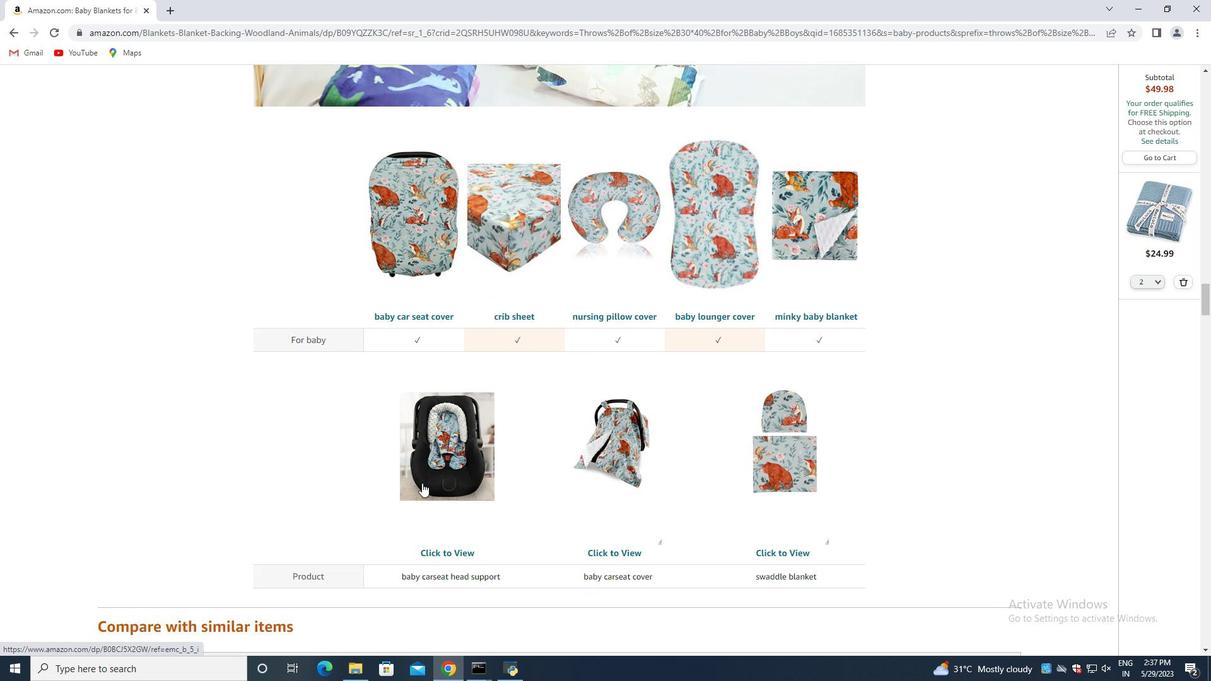 
Action: Mouse moved to (420, 483)
Screenshot: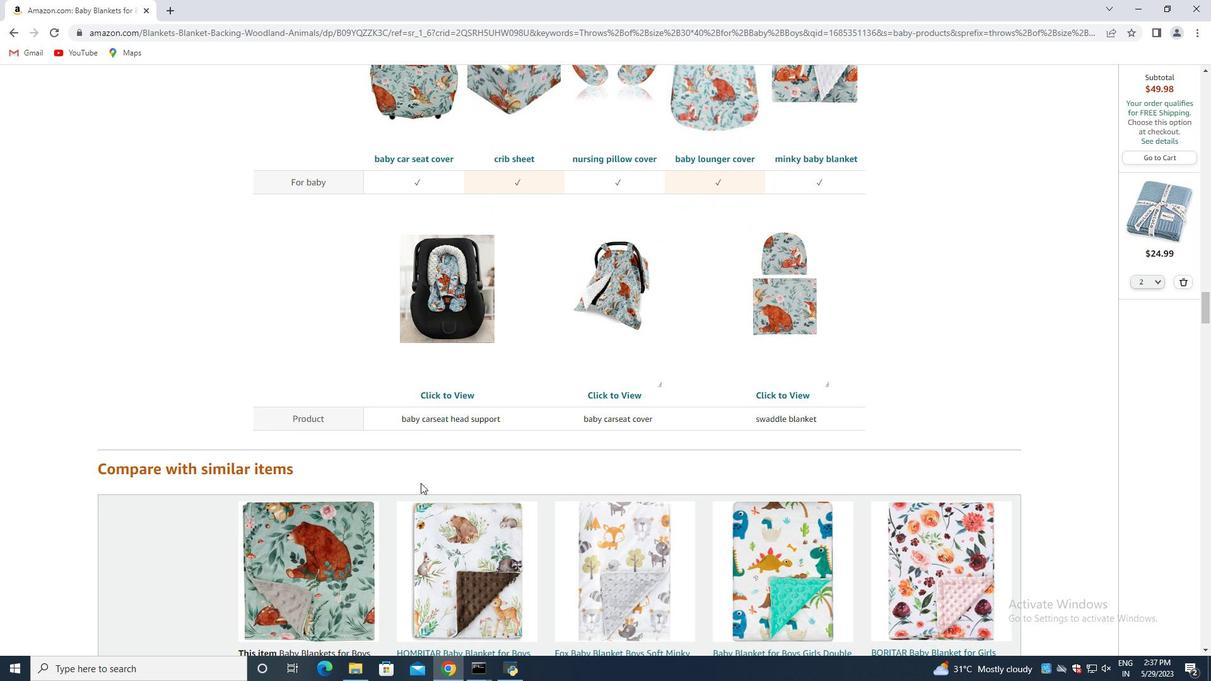 
Action: Mouse scrolled (420, 482) with delta (0, 0)
Screenshot: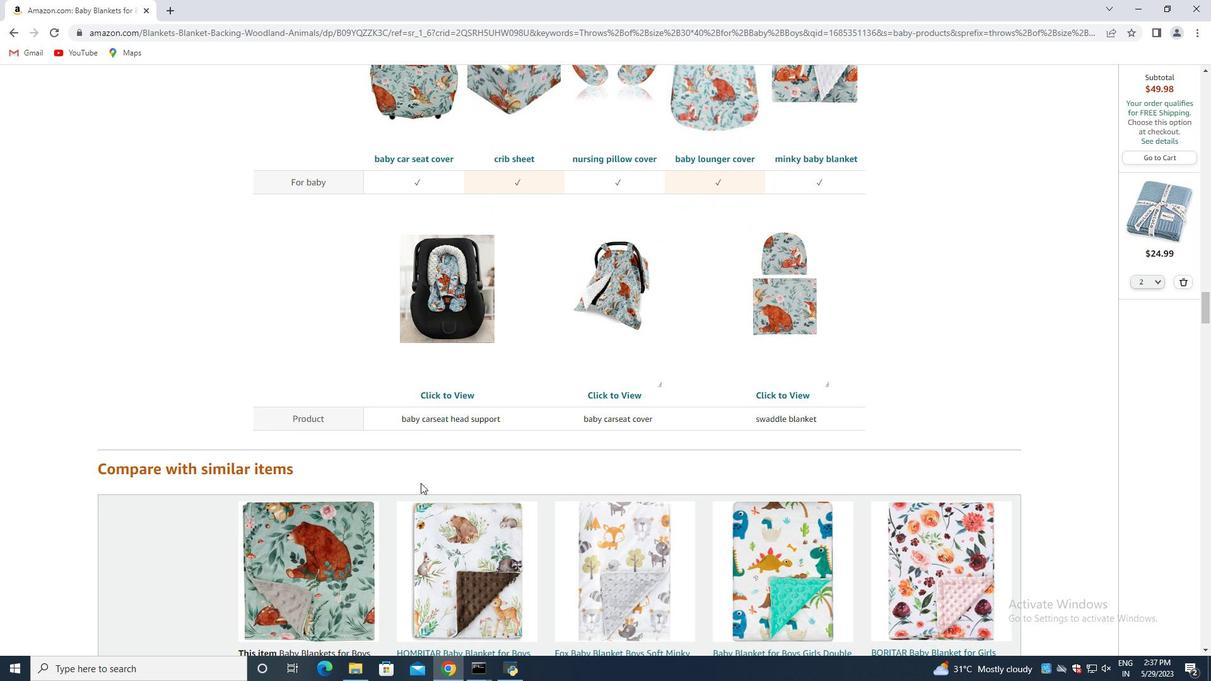 
Action: Mouse moved to (420, 484)
Screenshot: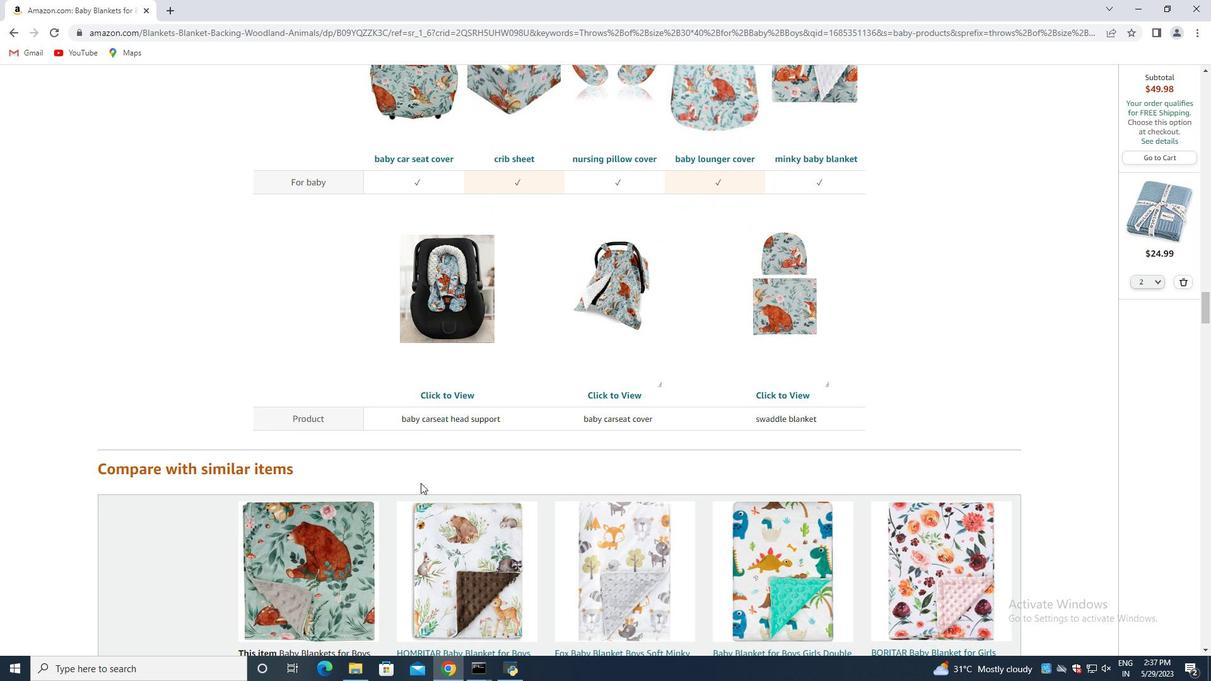 
Action: Mouse scrolled (420, 483) with delta (0, 0)
Screenshot: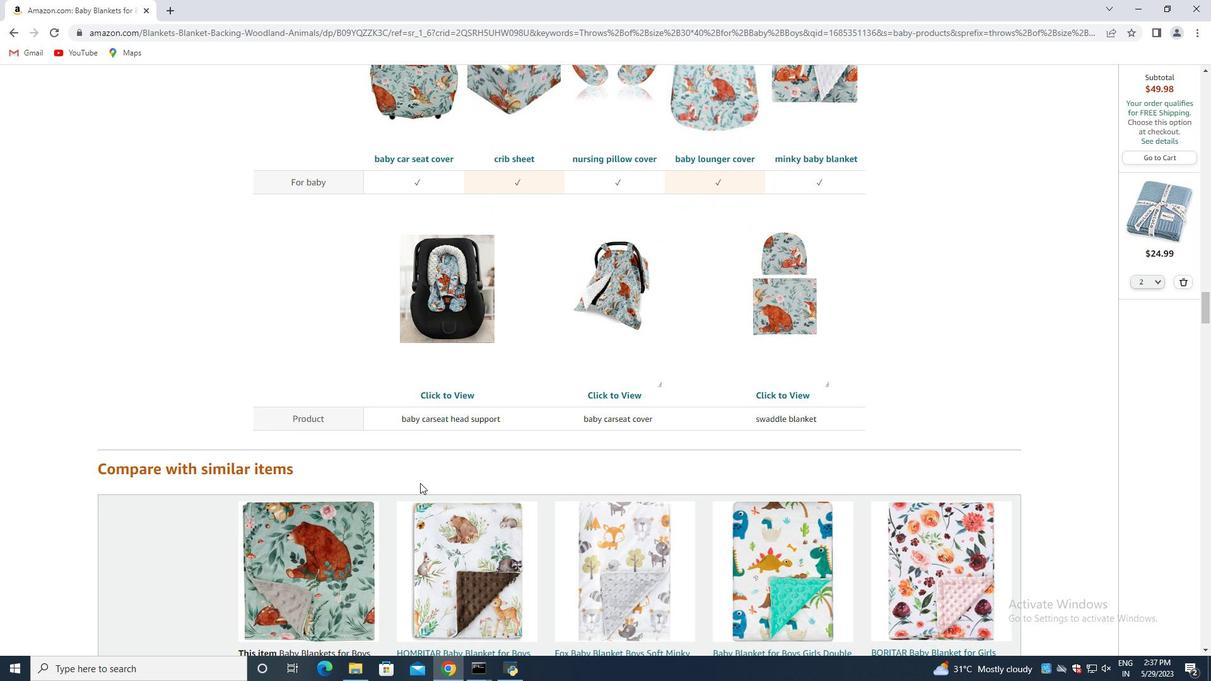 
Action: Mouse scrolled (420, 483) with delta (0, 0)
Screenshot: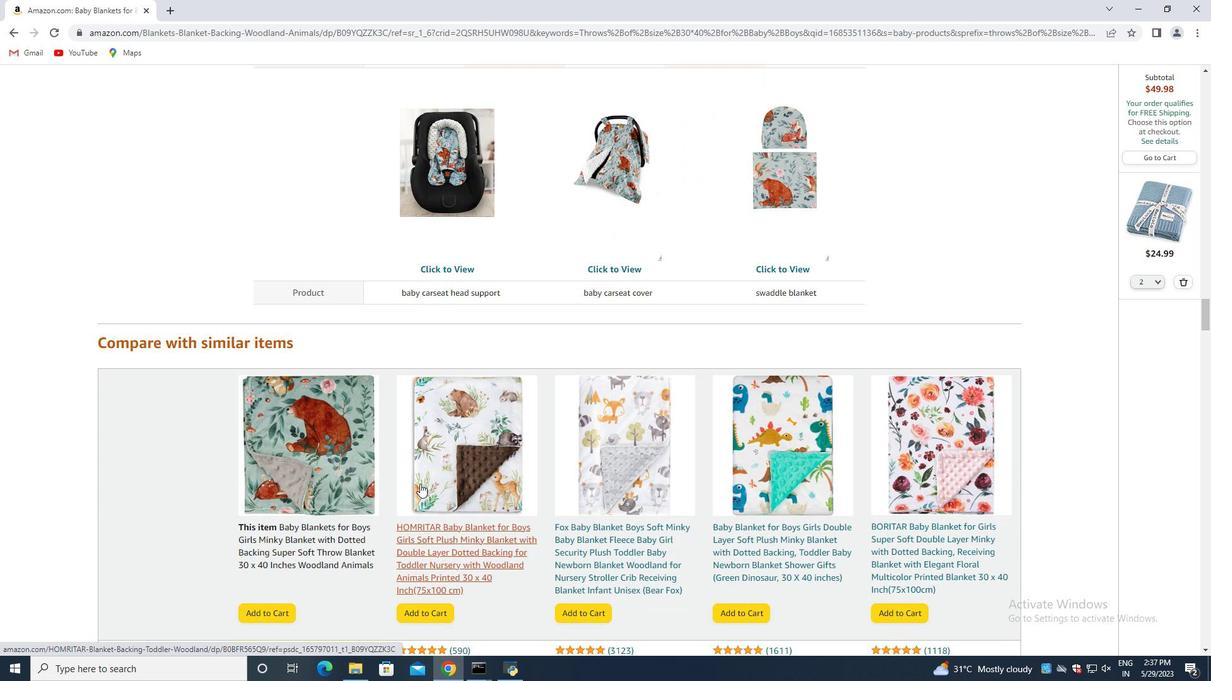 
Action: Mouse scrolled (420, 483) with delta (0, 0)
Screenshot: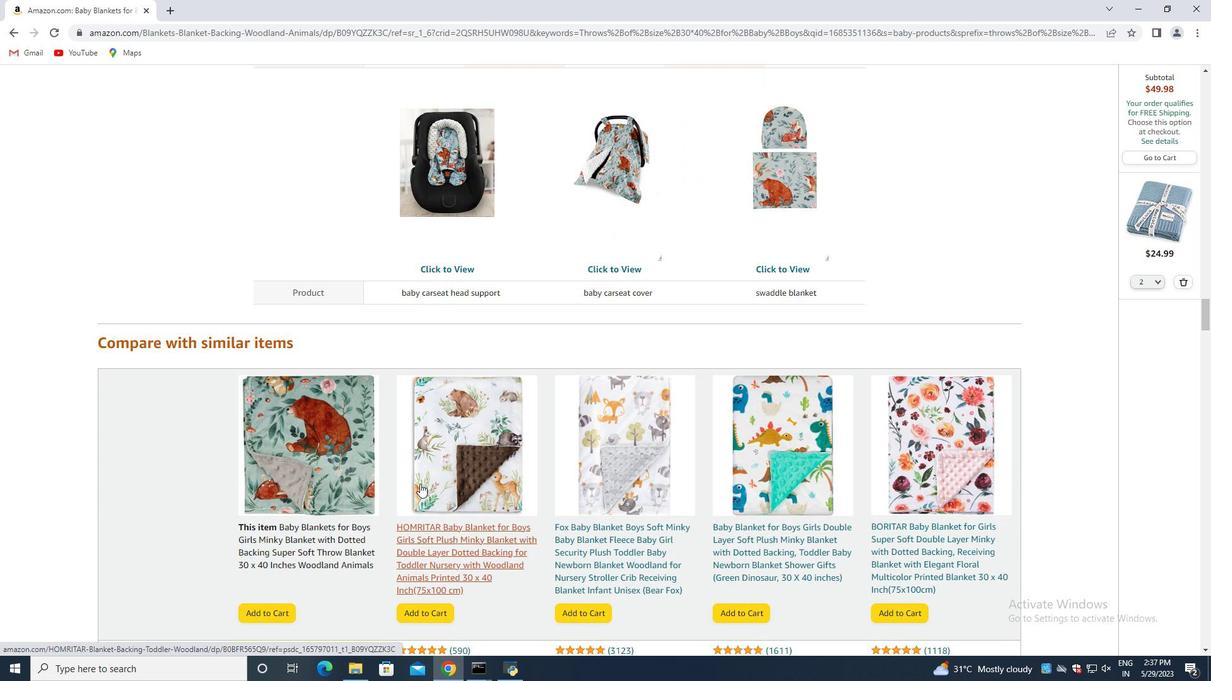 
Action: Mouse scrolled (420, 483) with delta (0, 0)
Screenshot: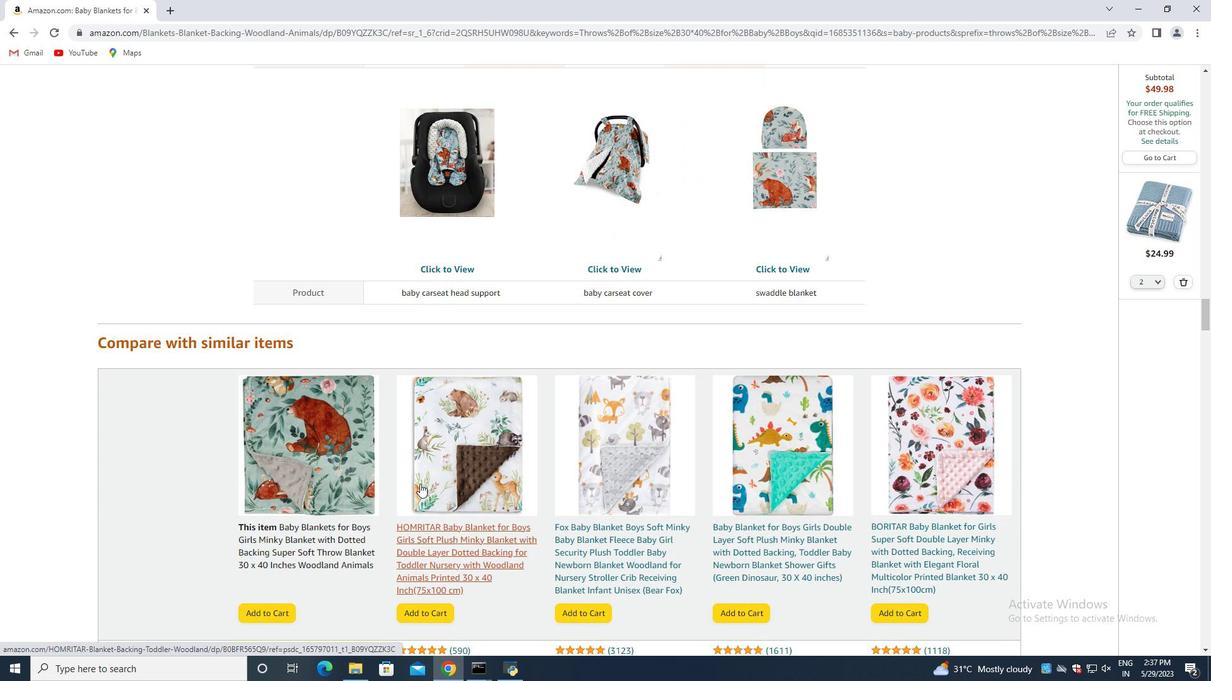 
Action: Mouse scrolled (420, 483) with delta (0, 0)
Screenshot: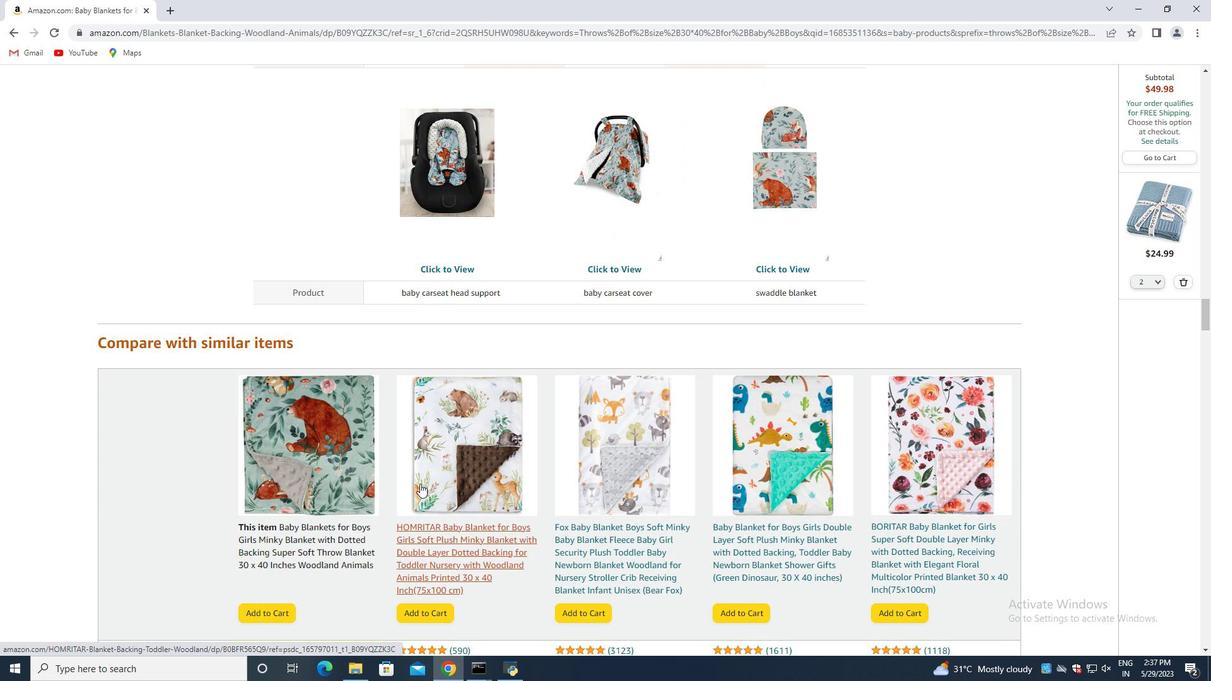 
Action: Mouse moved to (335, 450)
Screenshot: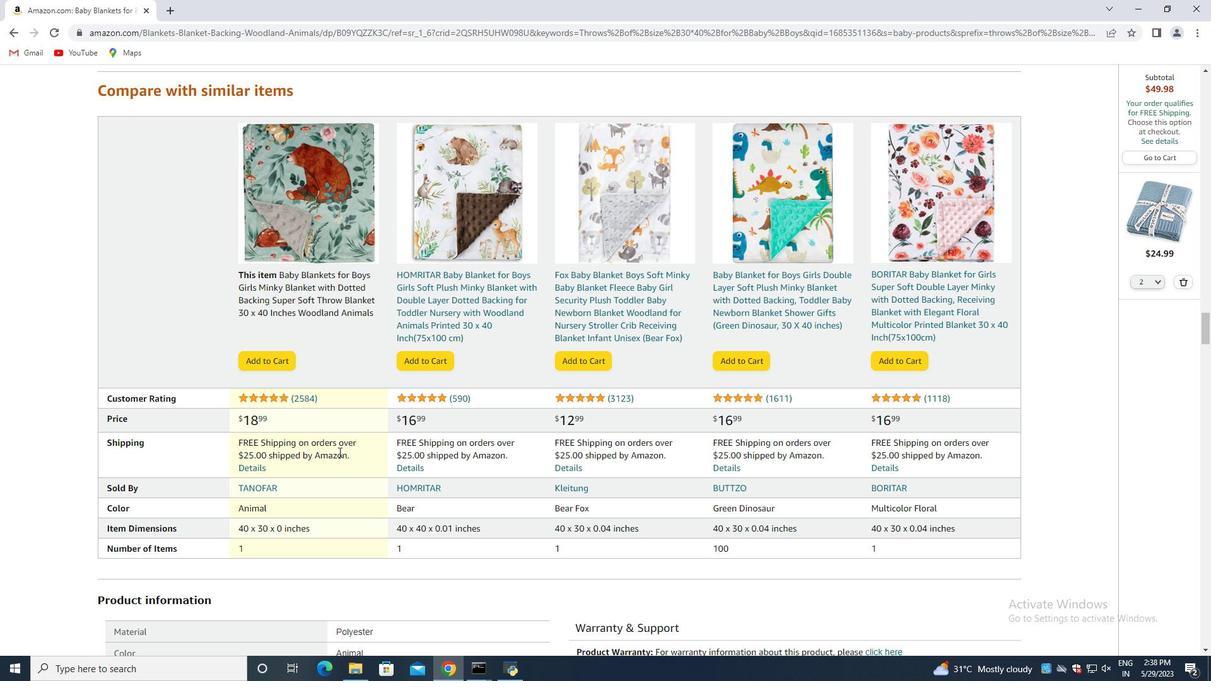 
Action: Mouse scrolled (335, 451) with delta (0, 0)
Screenshot: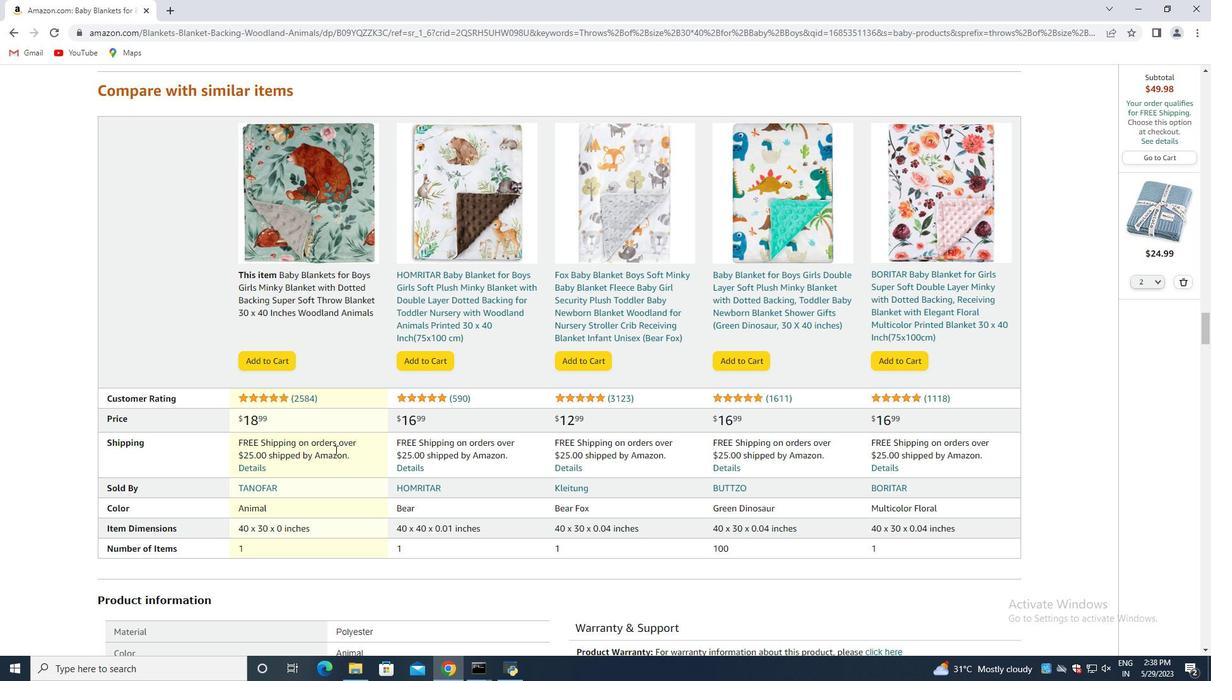 
Action: Mouse scrolled (335, 449) with delta (0, 0)
Screenshot: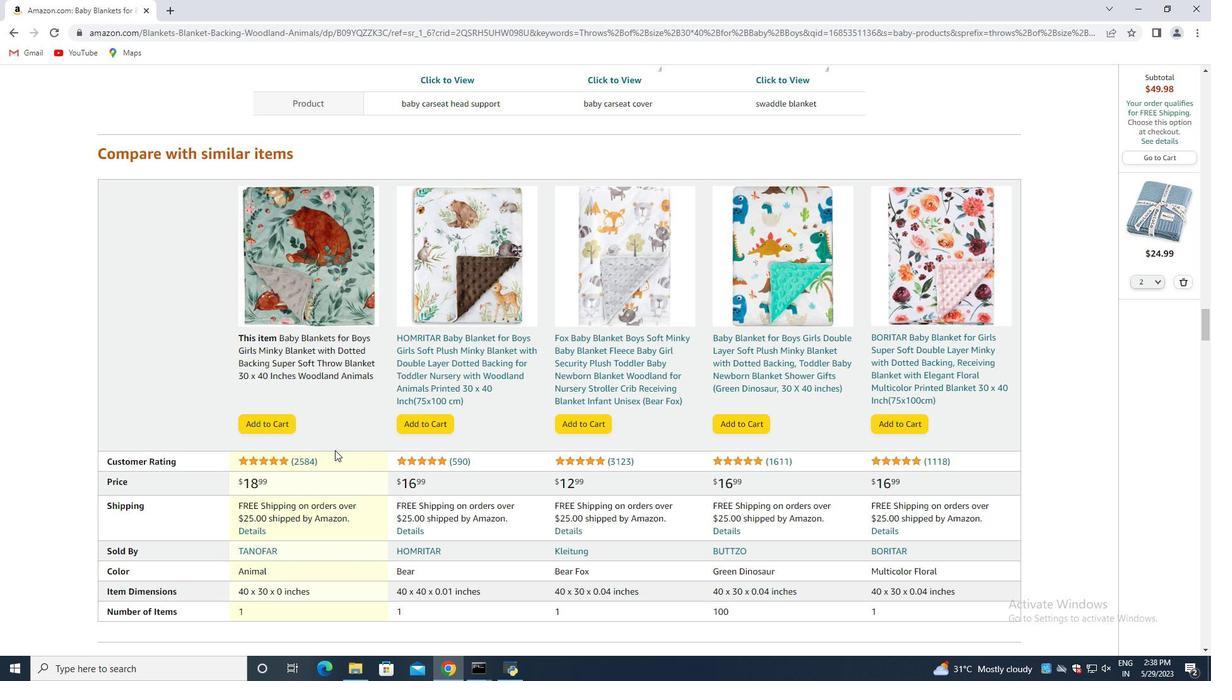 
Action: Mouse moved to (367, 446)
Screenshot: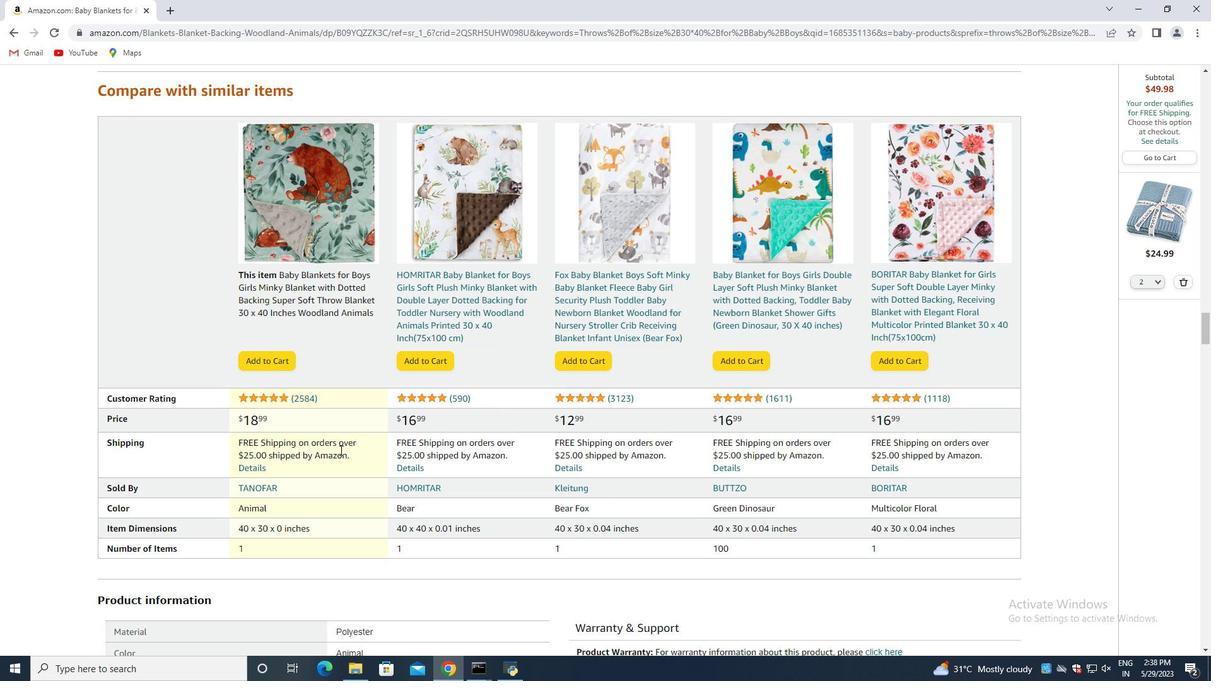 
Action: Mouse scrolled (367, 446) with delta (0, 0)
Screenshot: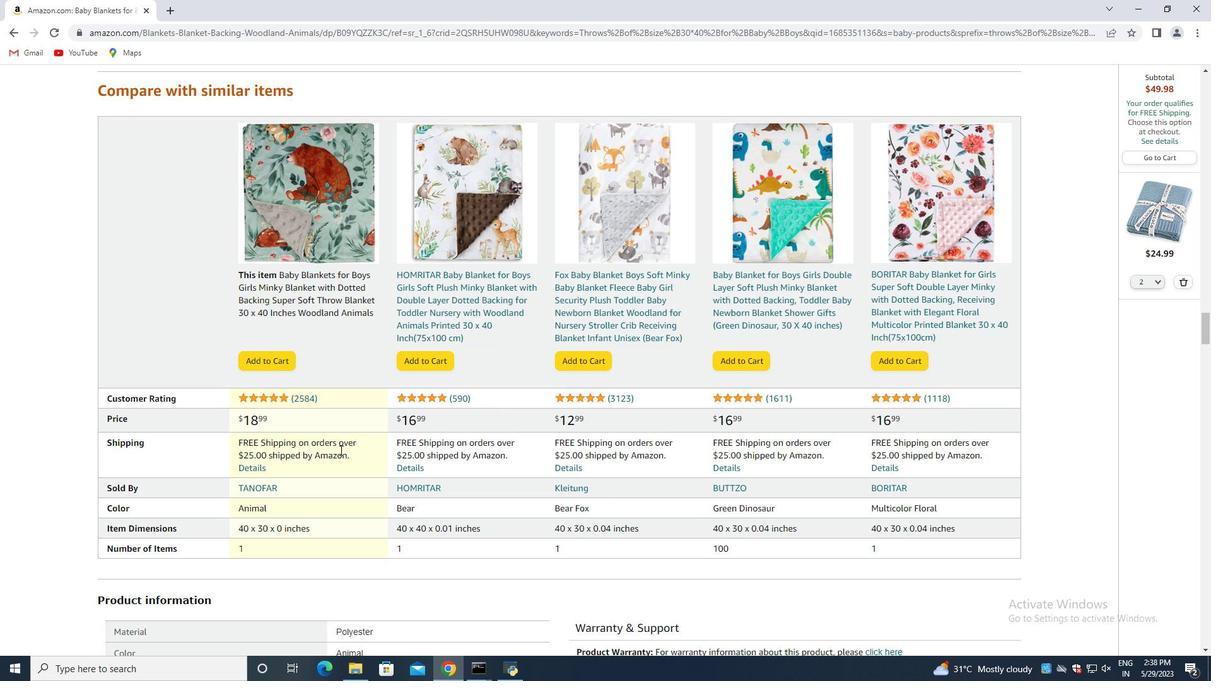
Action: Mouse moved to (369, 446)
Screenshot: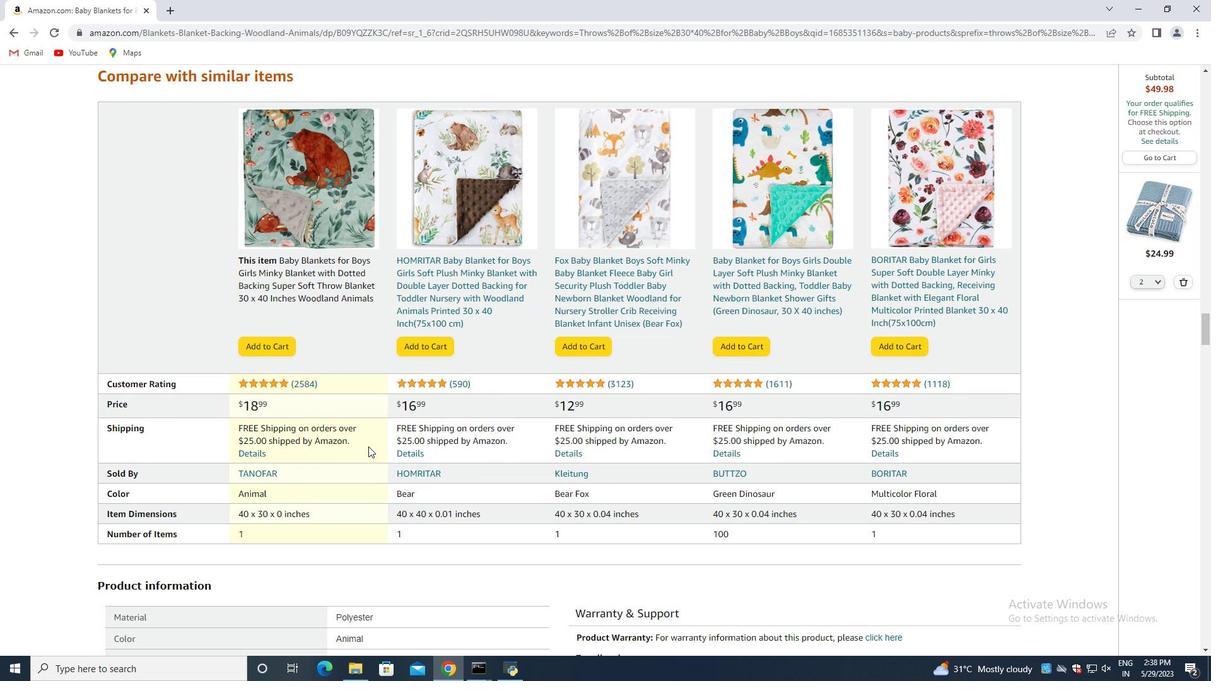 
Action: Mouse scrolled (369, 445) with delta (0, 0)
Screenshot: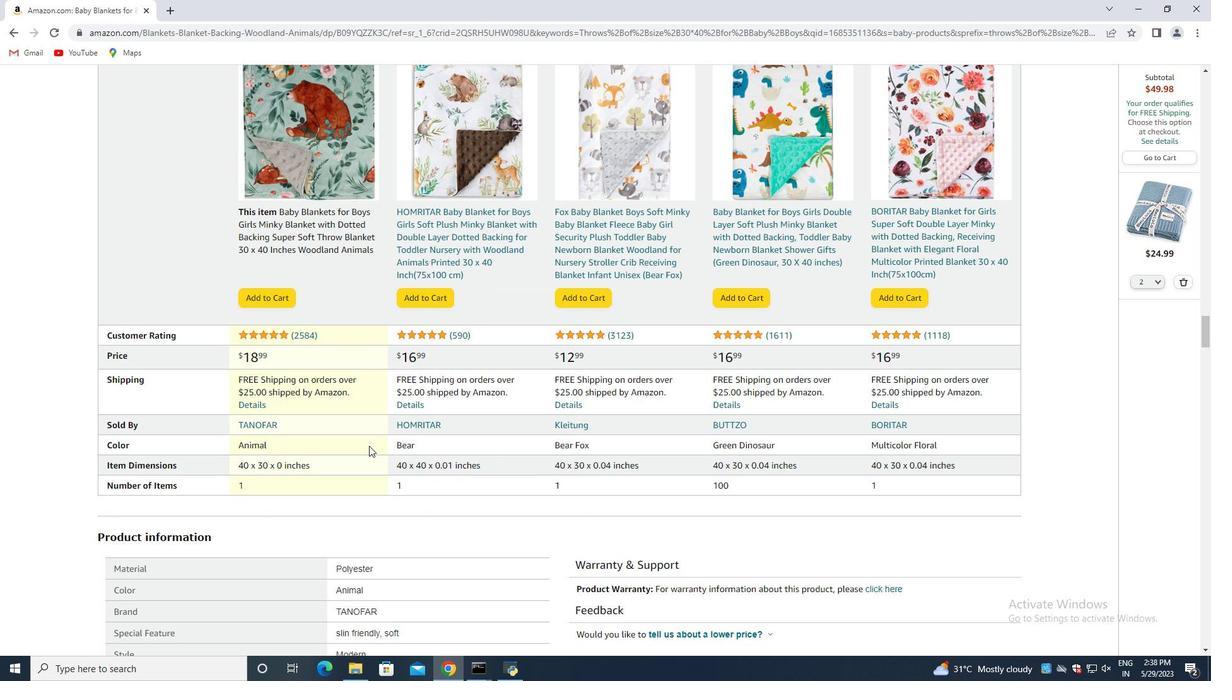 
Action: Mouse moved to (366, 446)
Screenshot: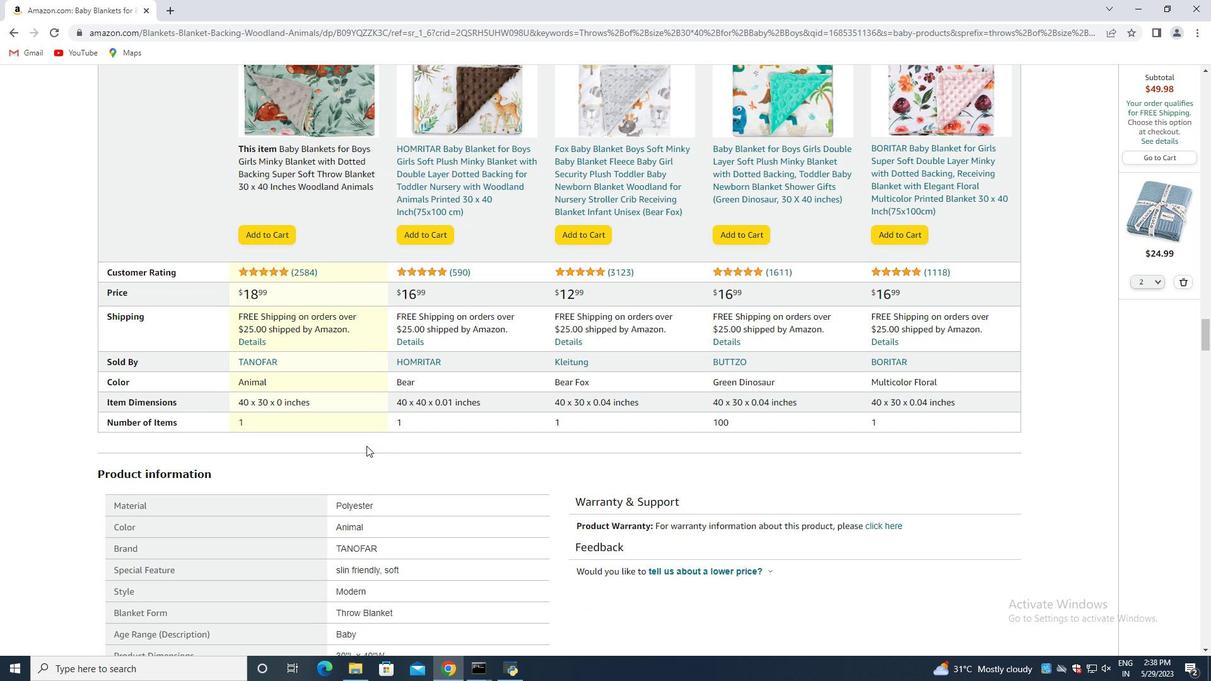 
Action: Mouse scrolled (366, 446) with delta (0, 0)
Screenshot: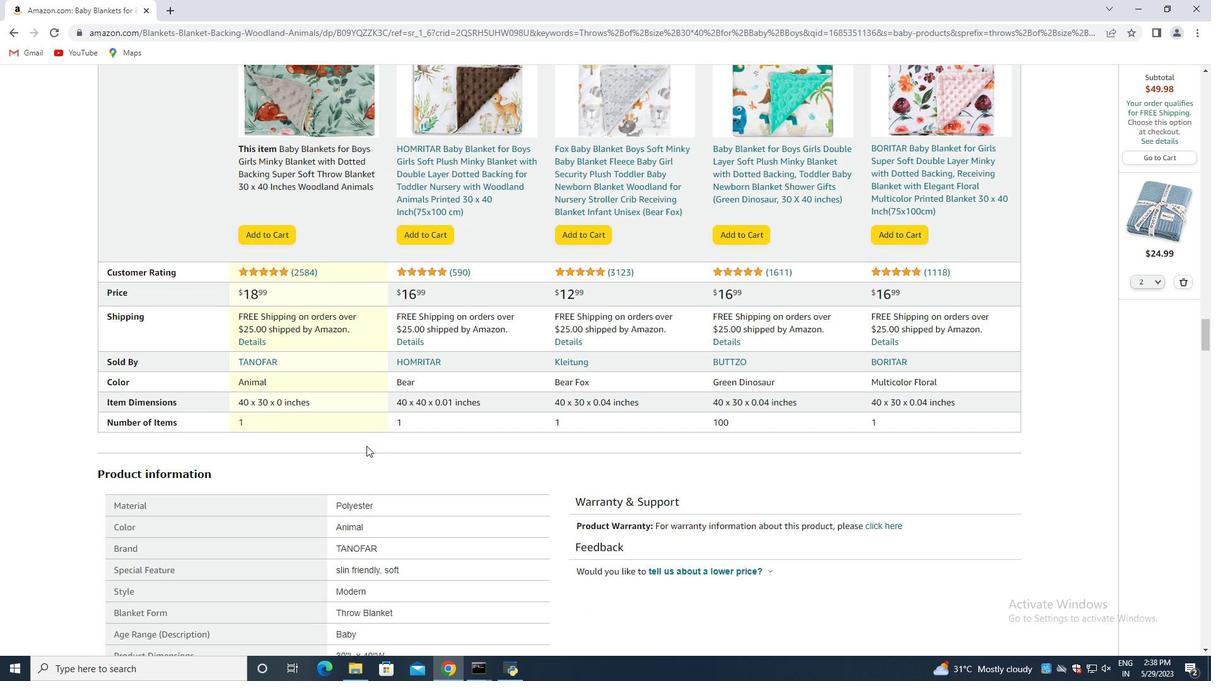 
Action: Mouse moved to (366, 446)
Screenshot: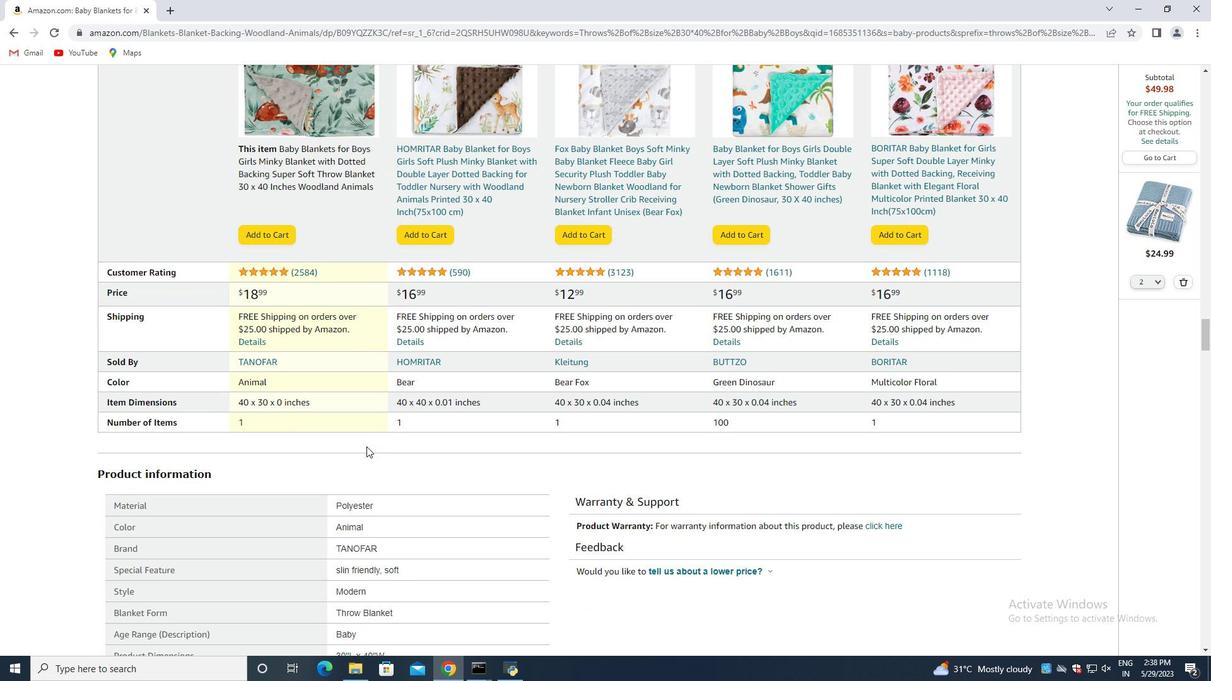 
Action: Mouse scrolled (366, 446) with delta (0, 0)
Screenshot: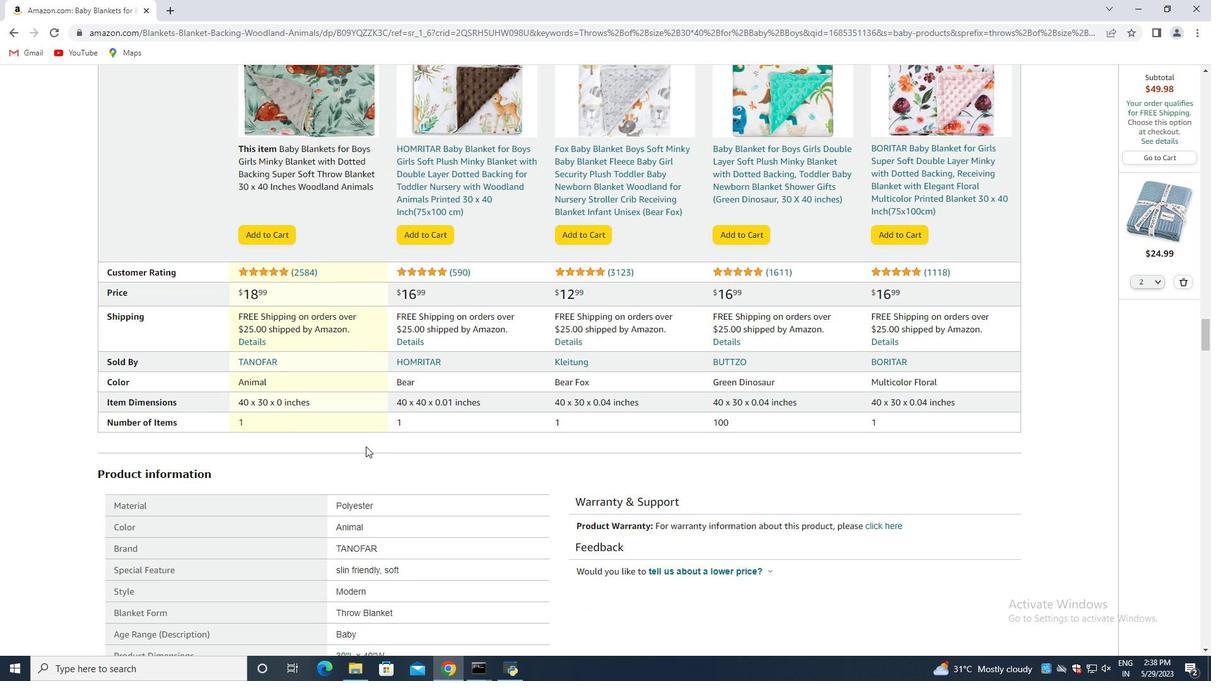 
Action: Mouse moved to (405, 409)
Screenshot: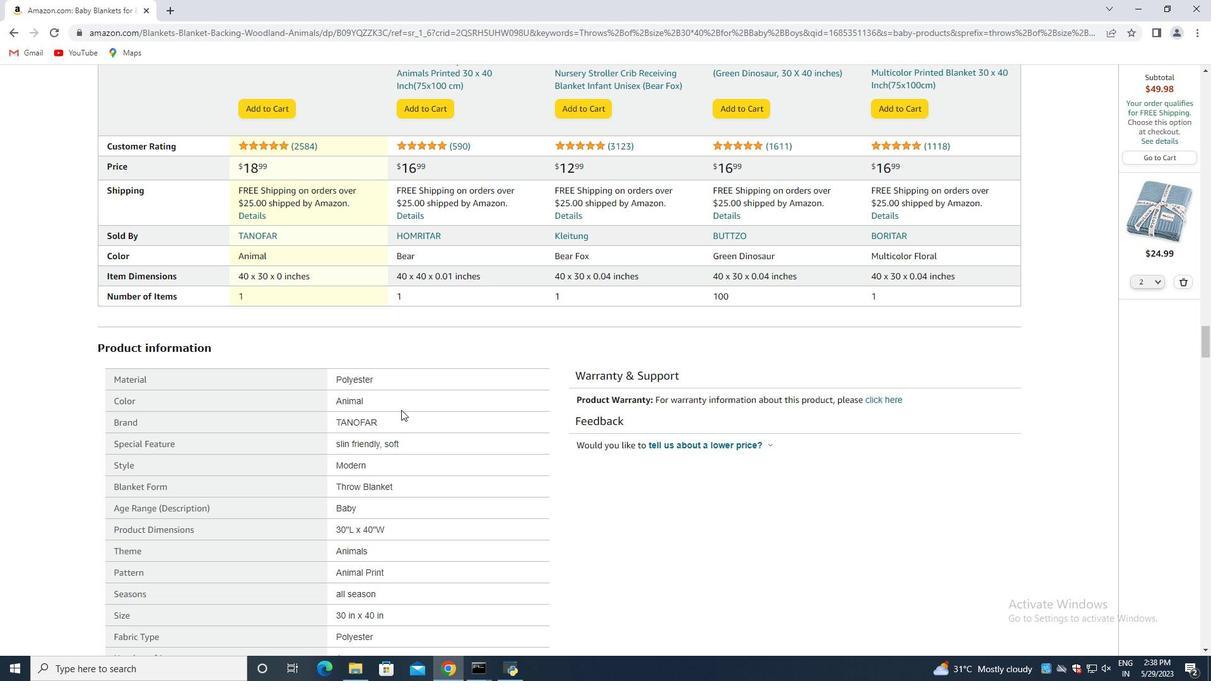 
Action: Mouse scrolled (405, 408) with delta (0, 0)
Screenshot: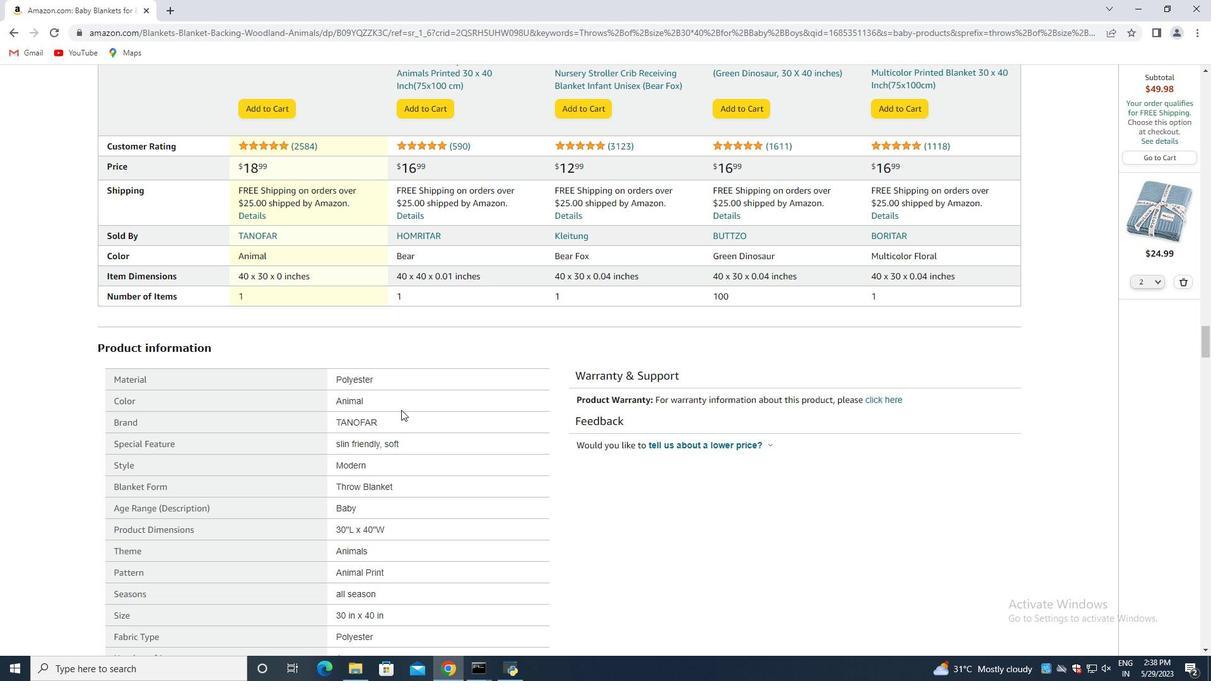 
Action: Mouse moved to (413, 405)
Screenshot: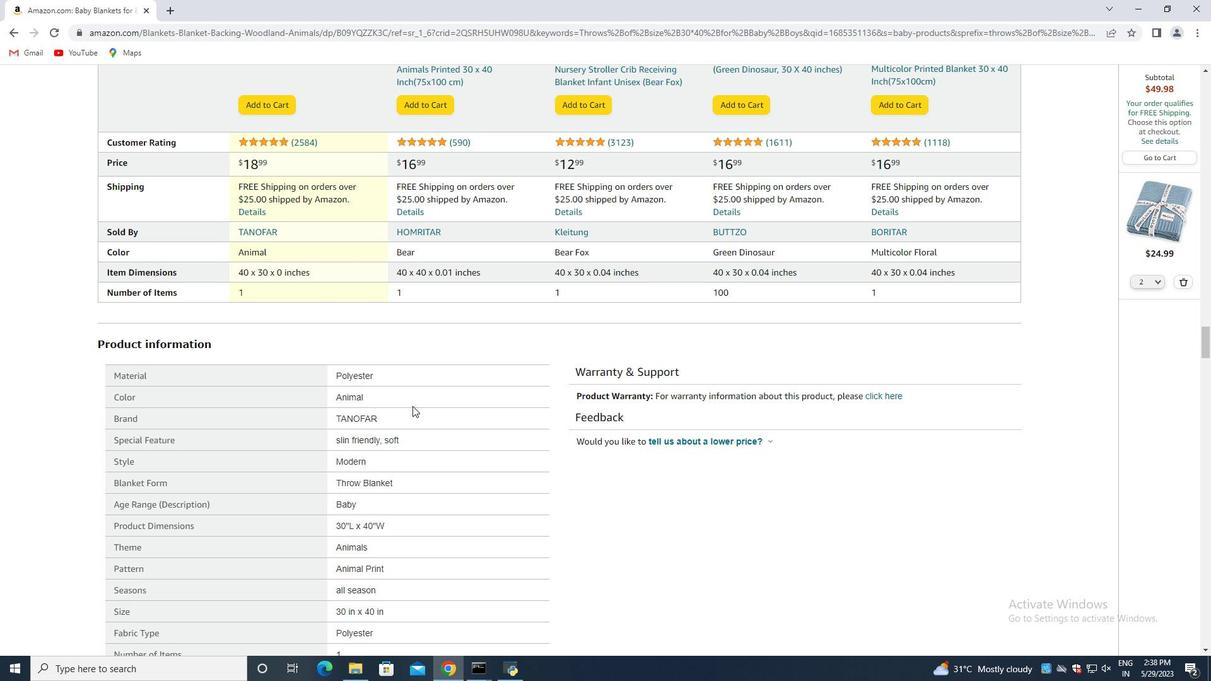
Action: Mouse scrolled (413, 405) with delta (0, 0)
Screenshot: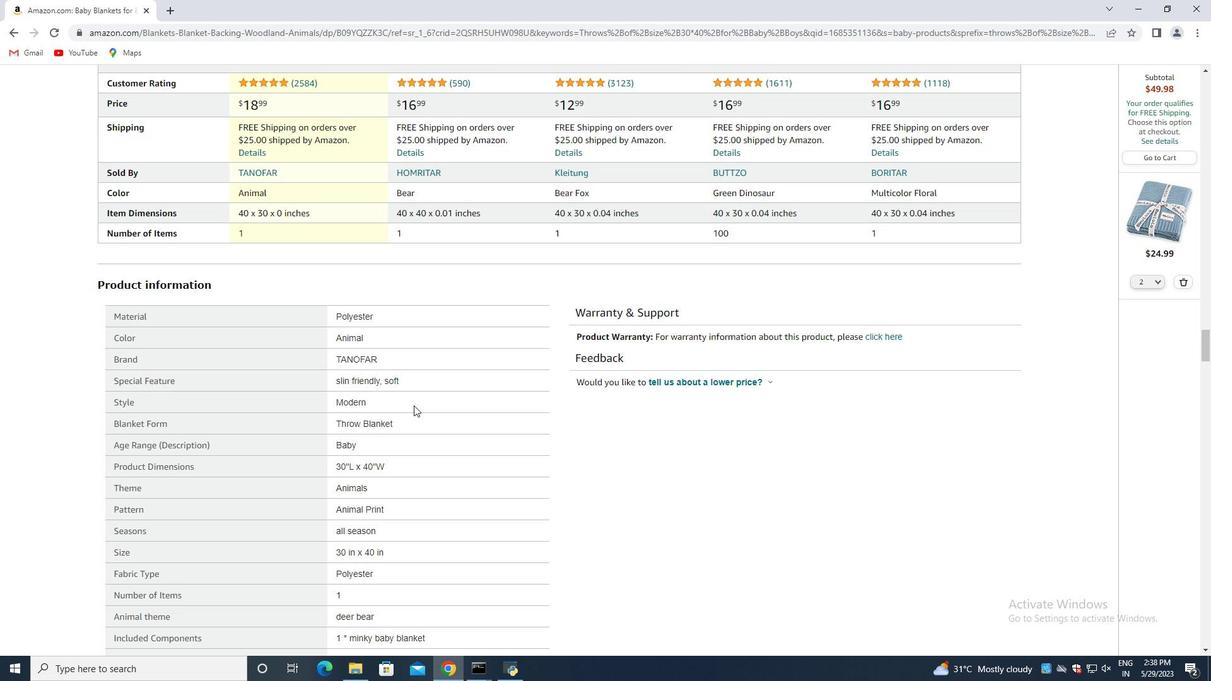
Action: Mouse scrolled (413, 405) with delta (0, 0)
Screenshot: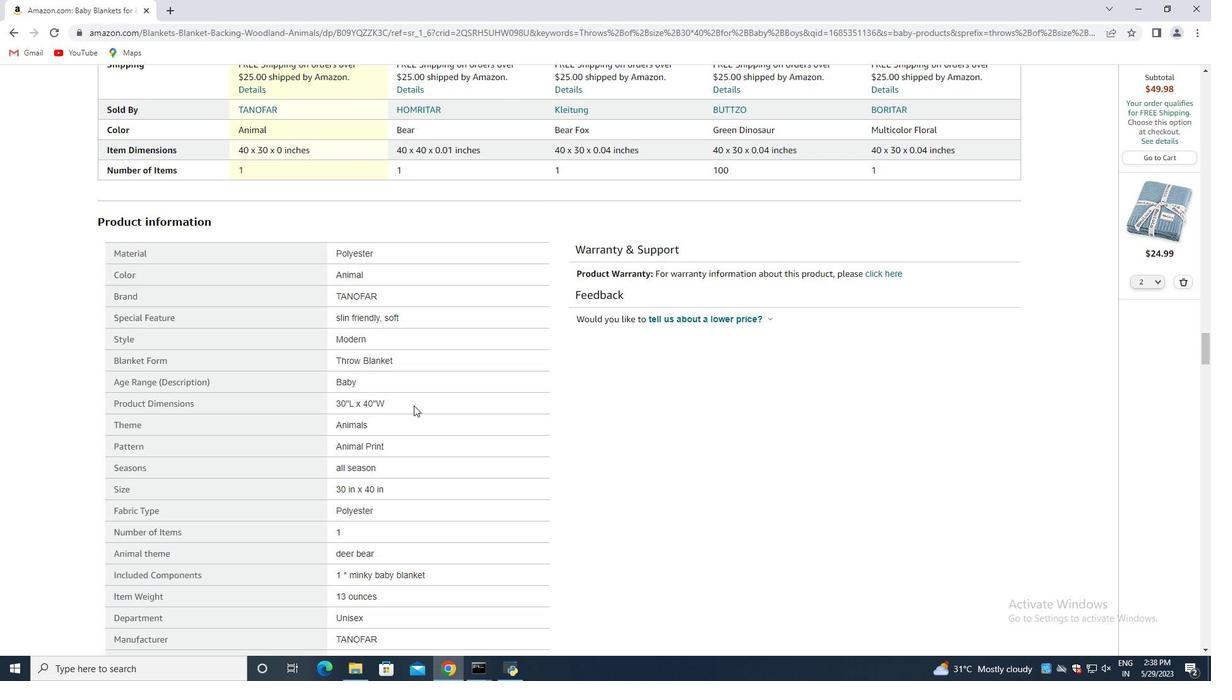
Action: Mouse scrolled (413, 405) with delta (0, 0)
Screenshot: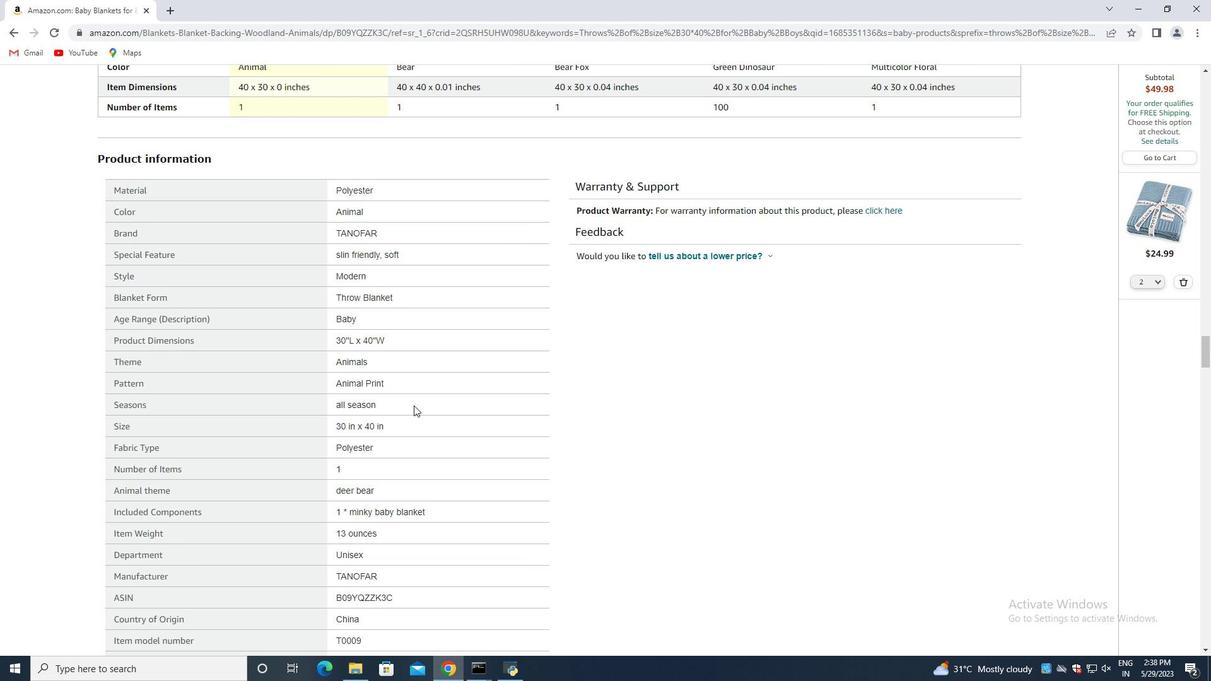 
Action: Mouse scrolled (413, 405) with delta (0, 0)
Screenshot: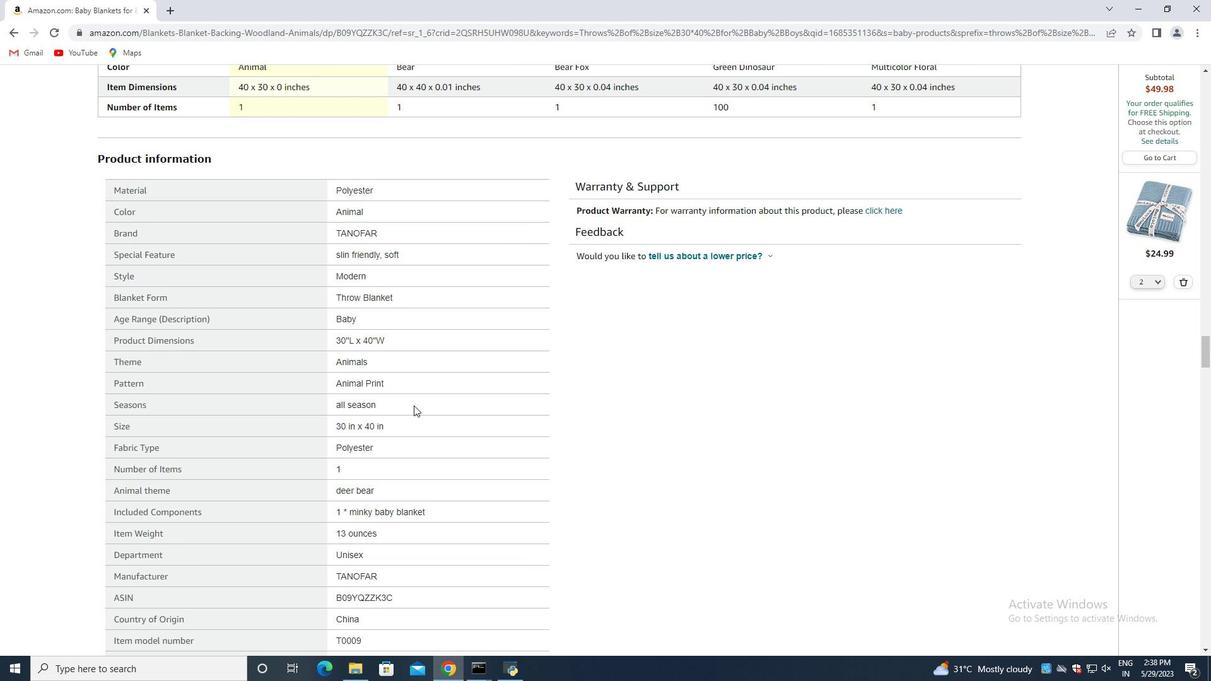 
Action: Mouse scrolled (413, 405) with delta (0, 0)
Screenshot: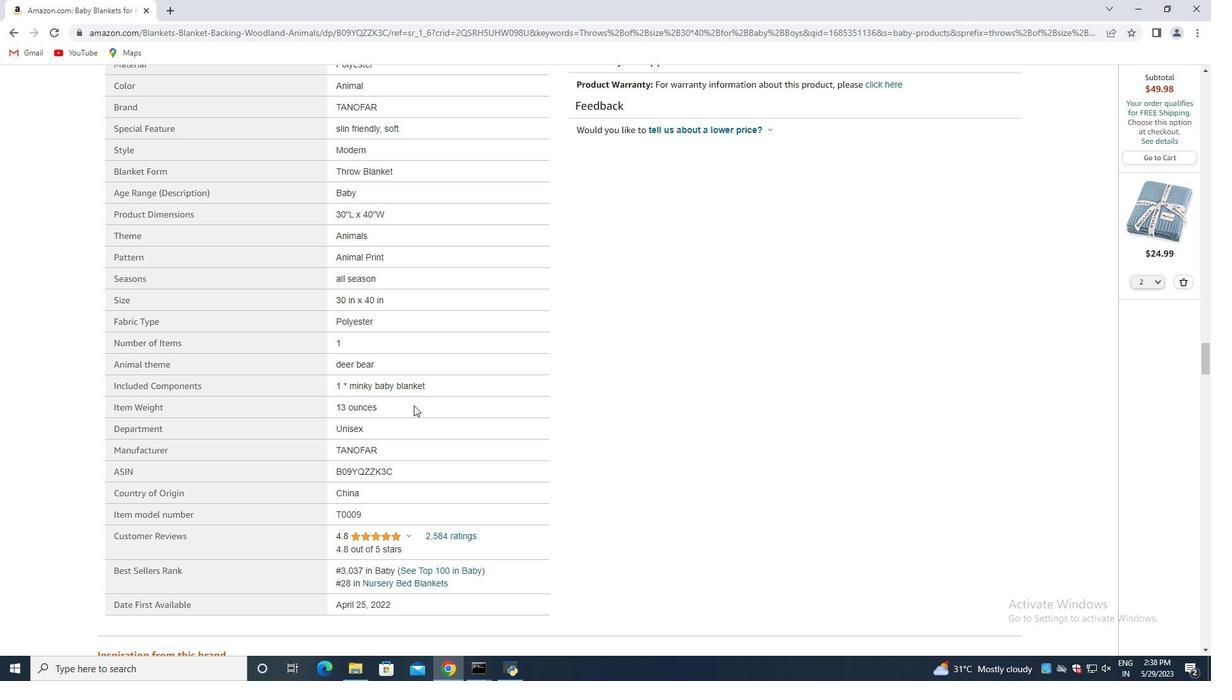 
Action: Mouse scrolled (413, 405) with delta (0, 0)
Screenshot: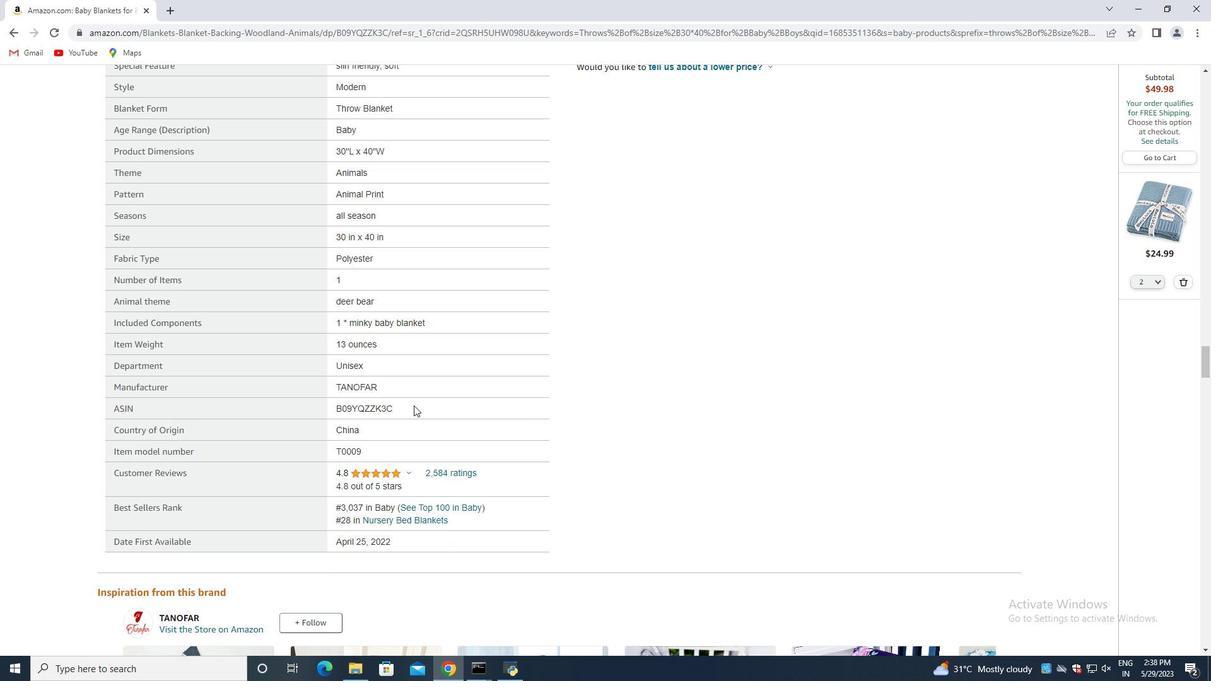
Action: Mouse scrolled (413, 405) with delta (0, 0)
Screenshot: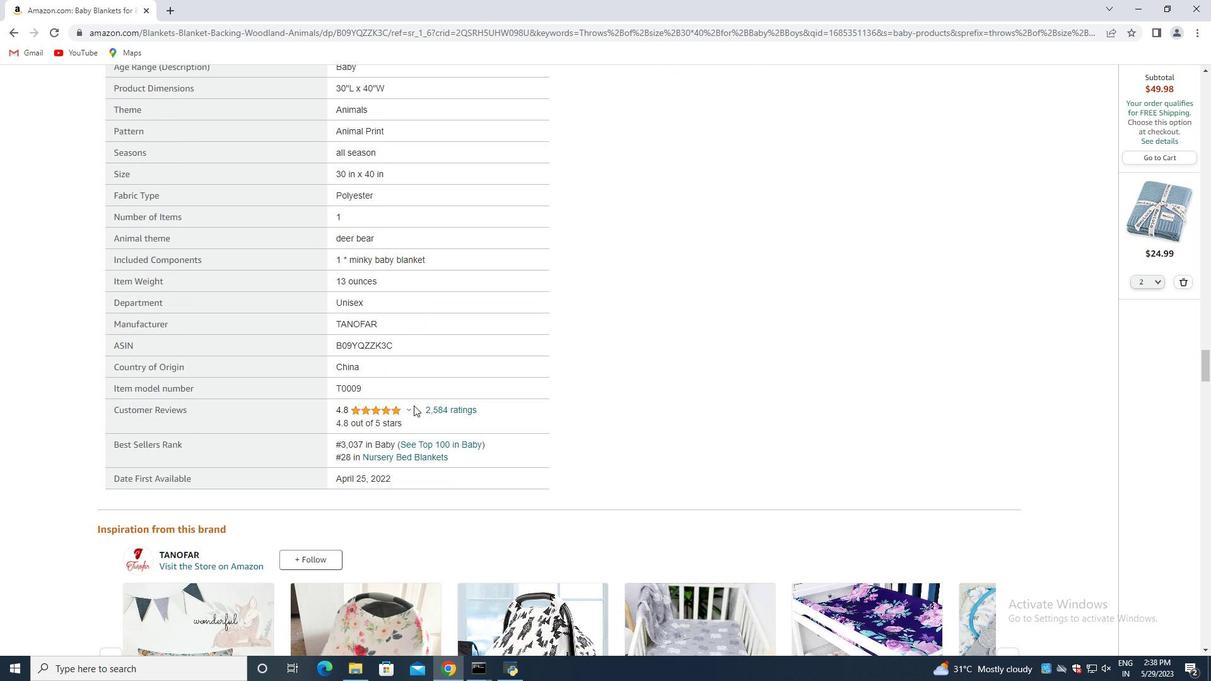 
Action: Mouse scrolled (413, 405) with delta (0, 0)
Screenshot: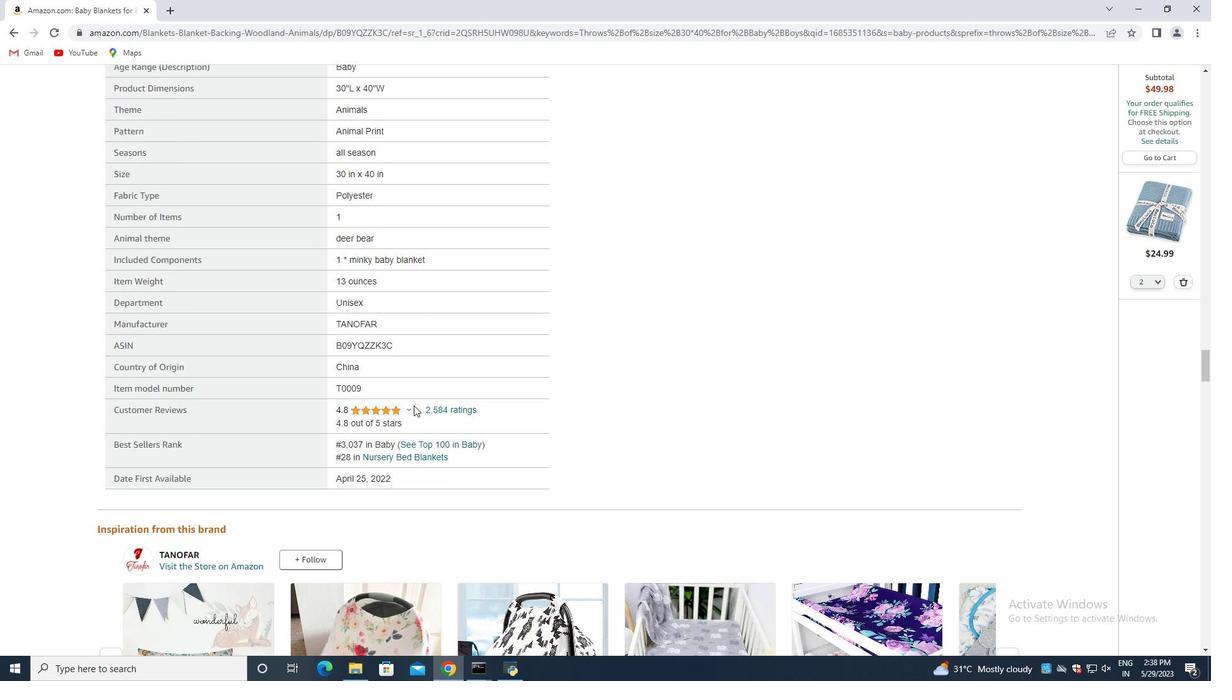 
Action: Mouse scrolled (413, 405) with delta (0, 0)
Screenshot: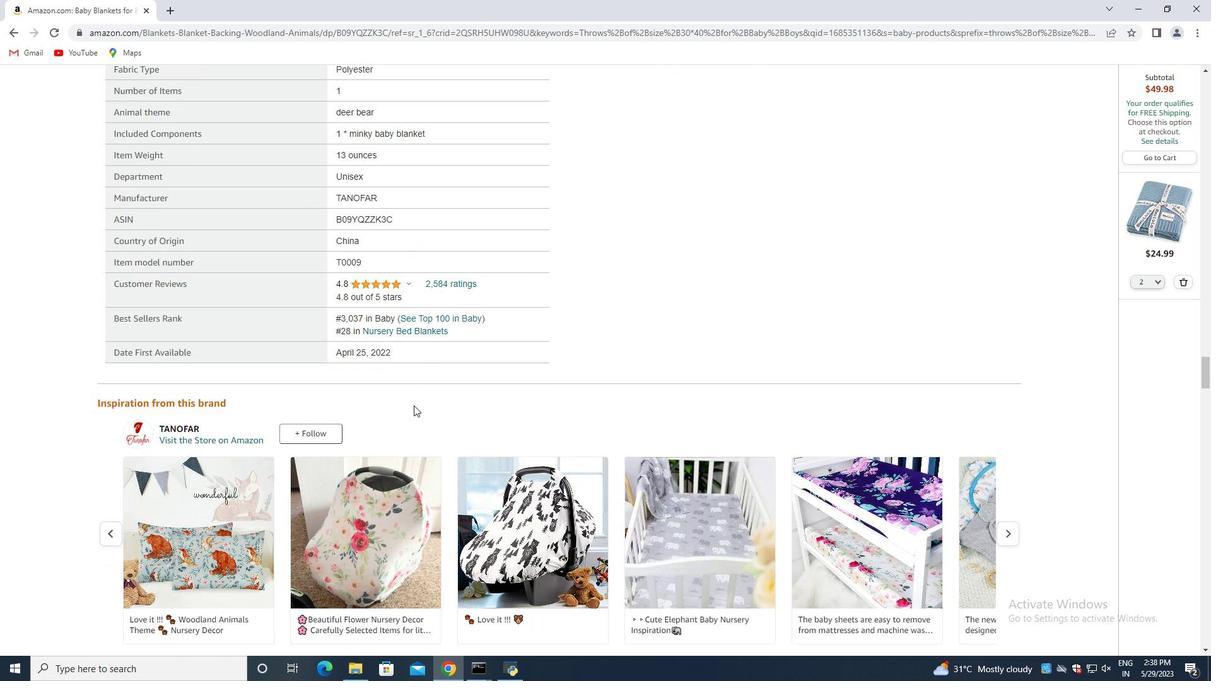 
Action: Mouse scrolled (413, 405) with delta (0, 0)
Screenshot: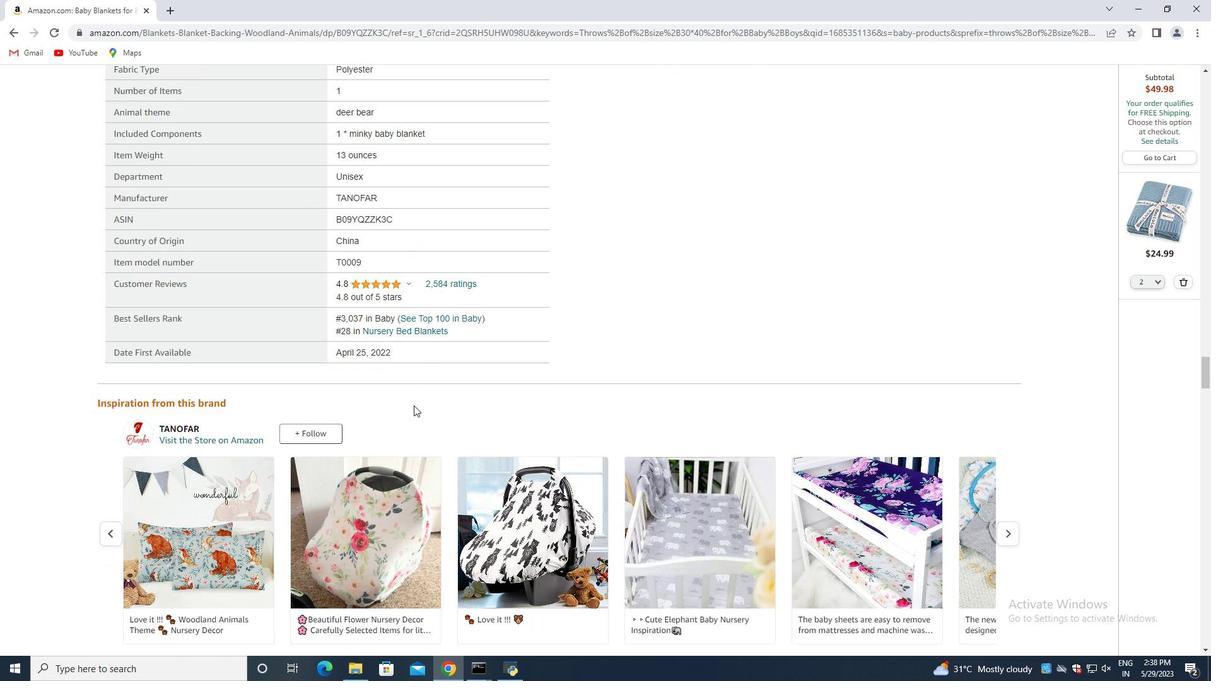 
Action: Mouse moved to (413, 409)
Screenshot: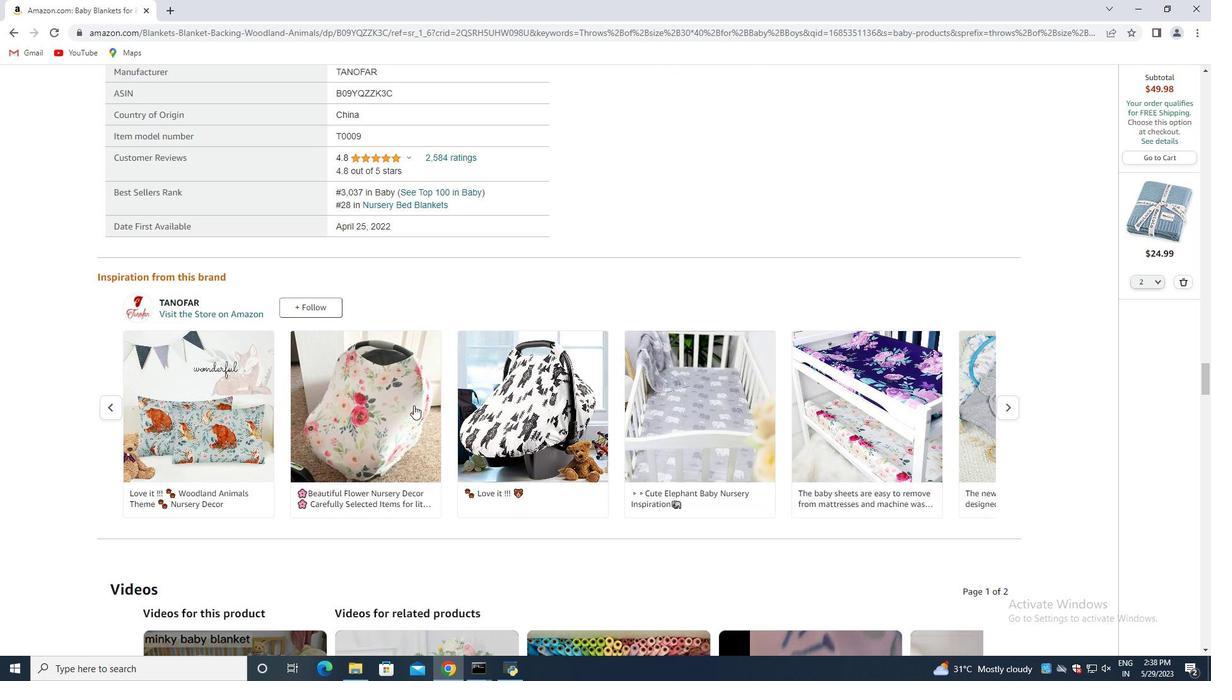 
Action: Mouse scrolled (413, 408) with delta (0, 0)
Screenshot: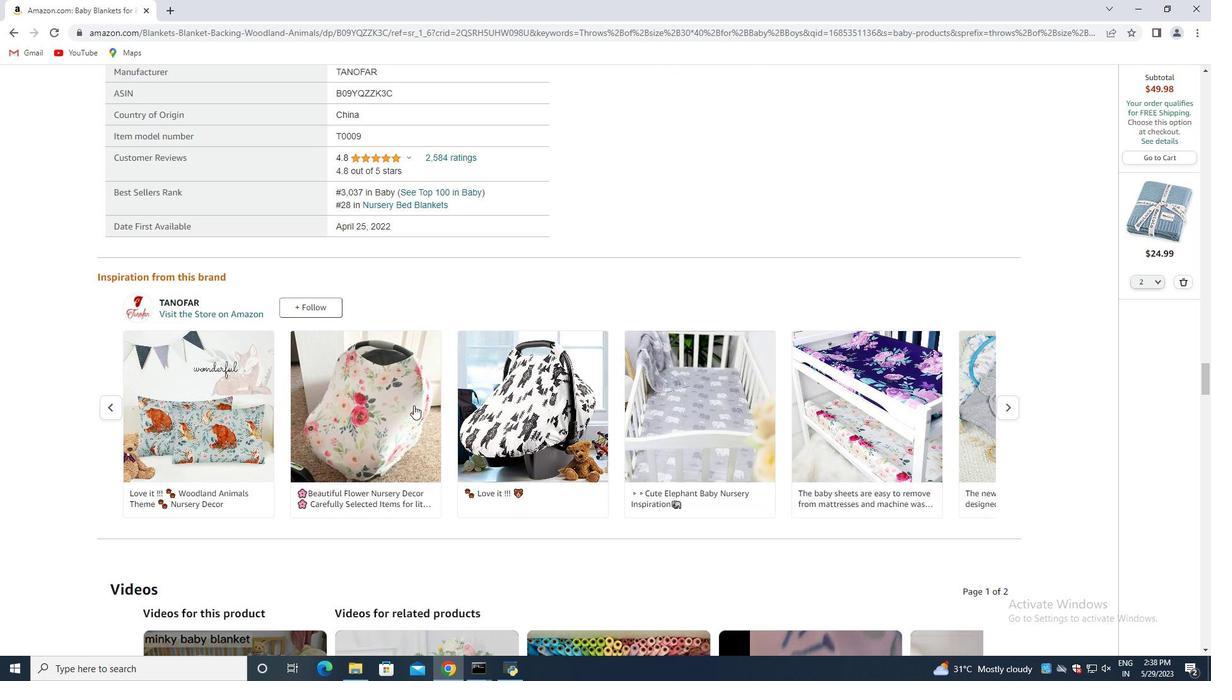 
Action: Mouse moved to (412, 412)
Screenshot: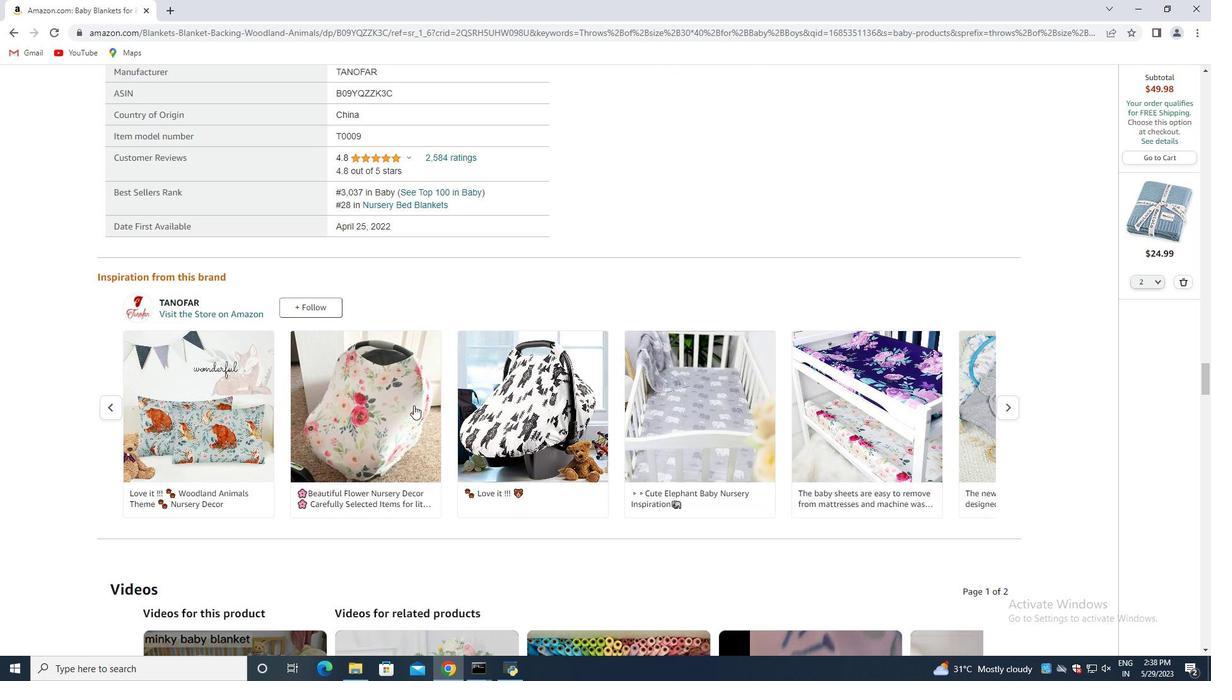 
Action: Mouse scrolled (412, 411) with delta (0, 0)
Screenshot: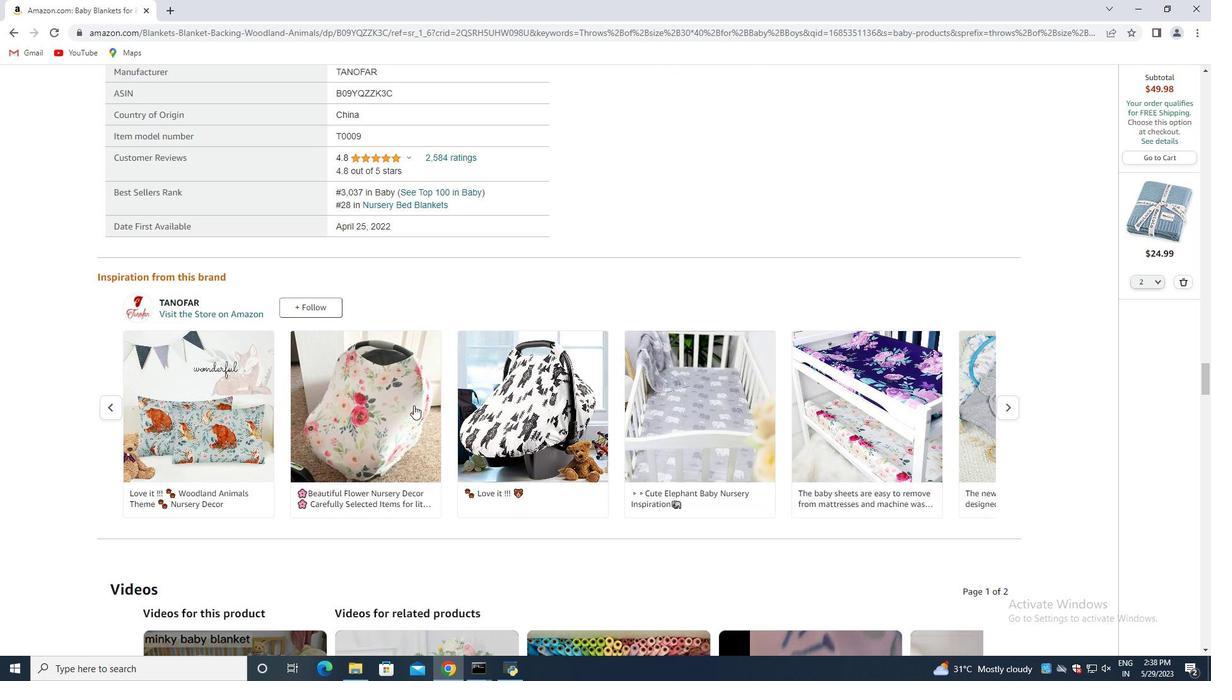 
Action: Mouse moved to (412, 413)
Screenshot: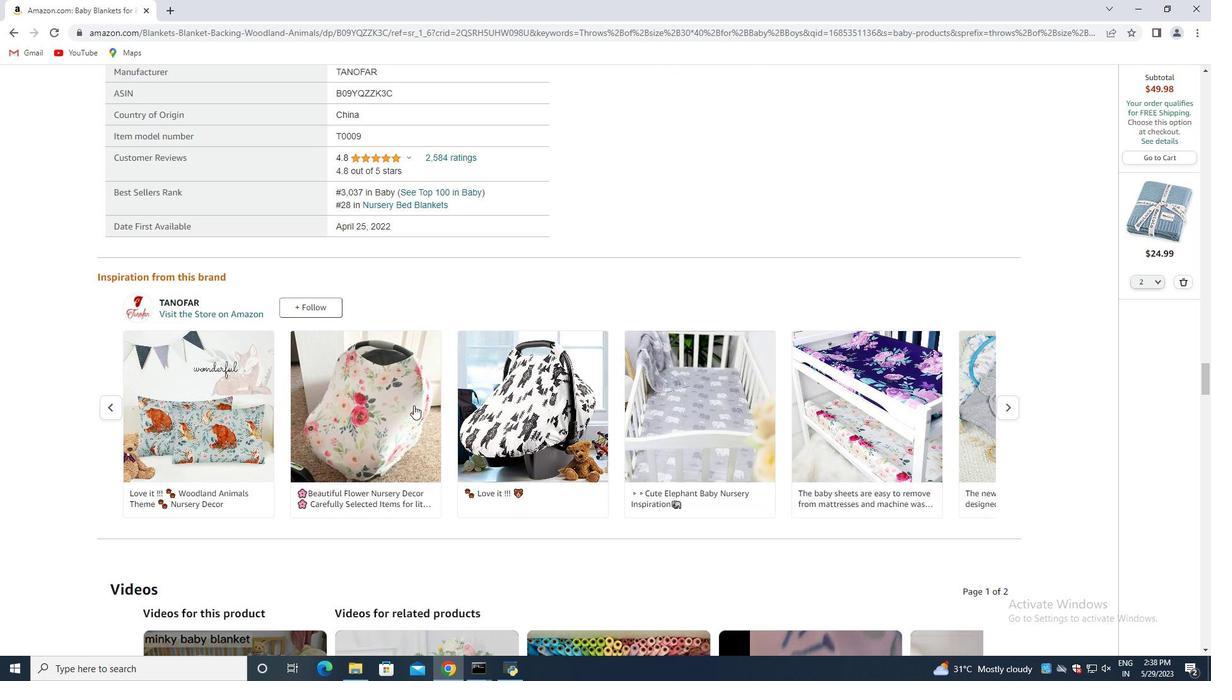 
Action: Mouse scrolled (412, 412) with delta (0, 0)
Screenshot: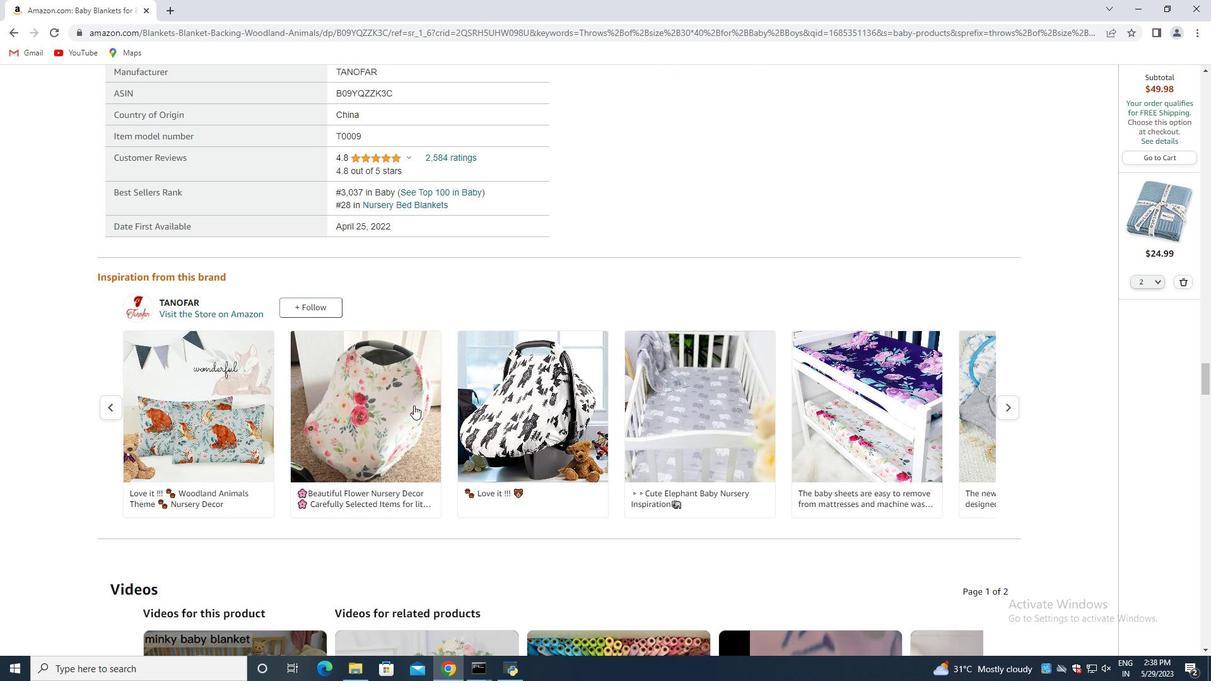 
Action: Mouse moved to (412, 413)
Screenshot: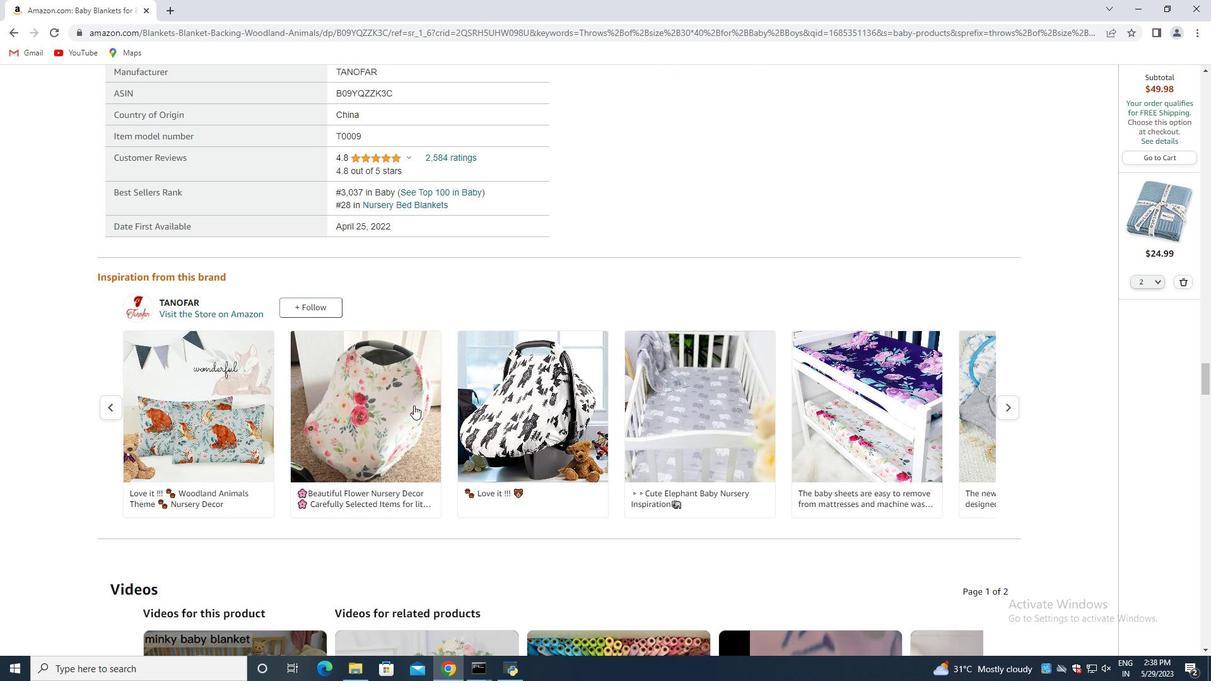 
Action: Mouse scrolled (412, 413) with delta (0, 0)
Screenshot: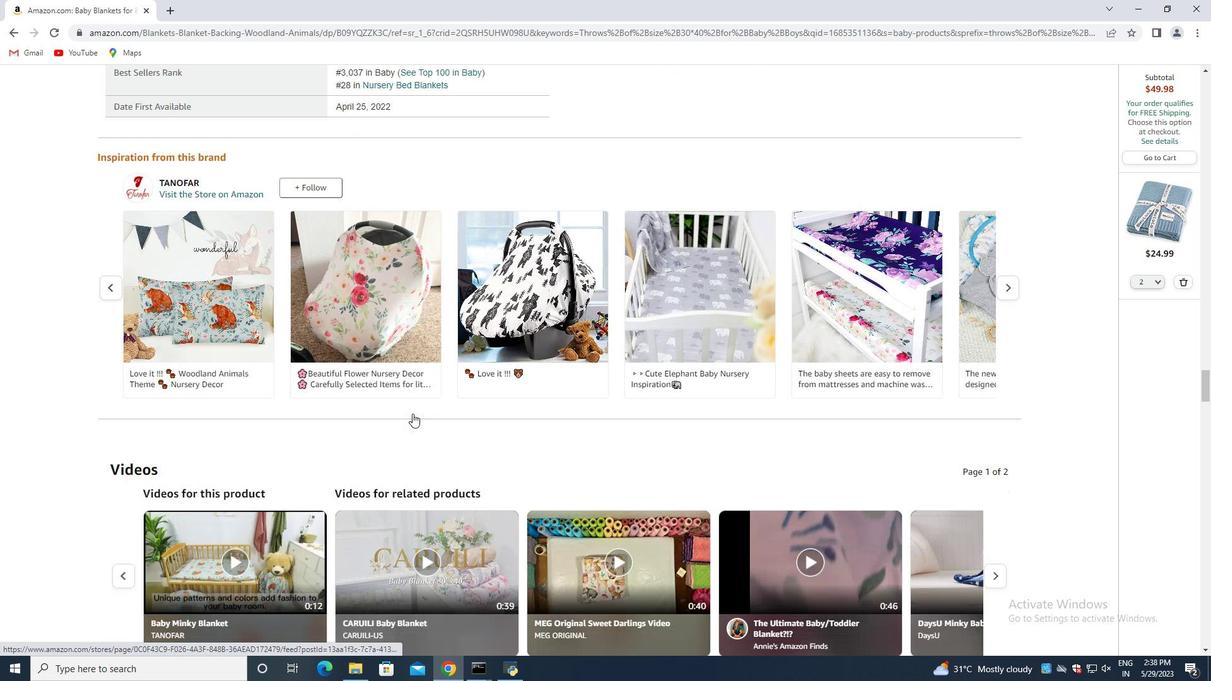 
Action: Mouse scrolled (412, 413) with delta (0, 0)
Screenshot: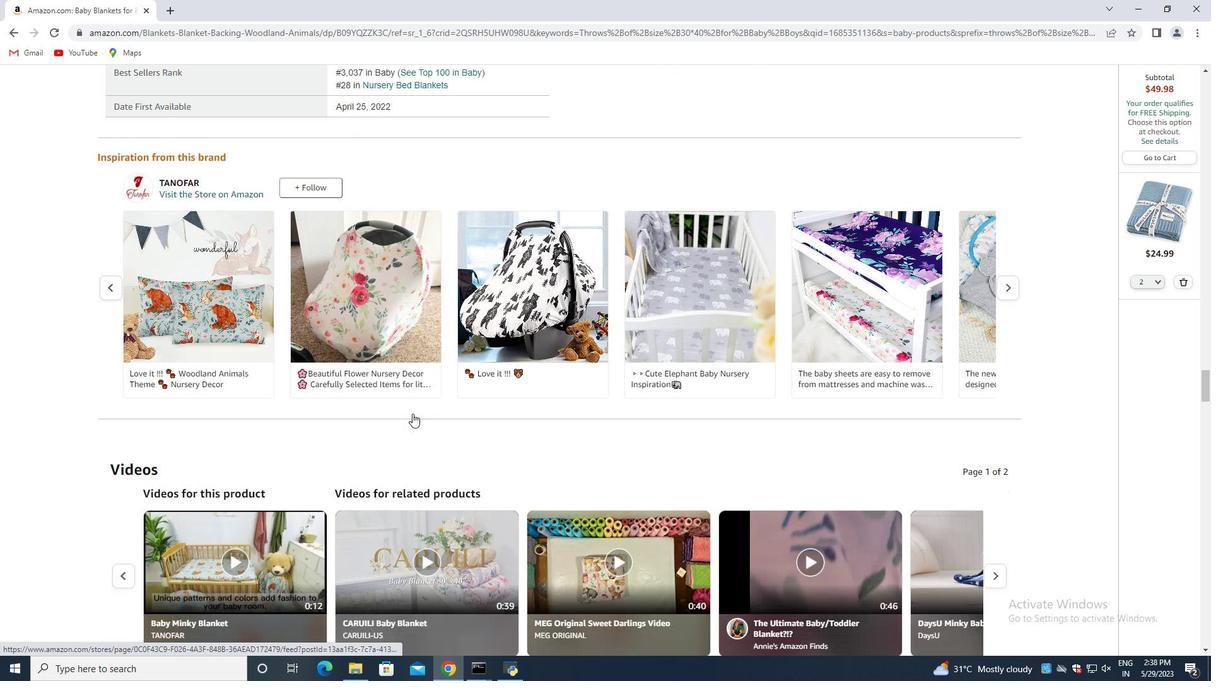 
Action: Mouse scrolled (412, 413) with delta (0, 0)
Screenshot: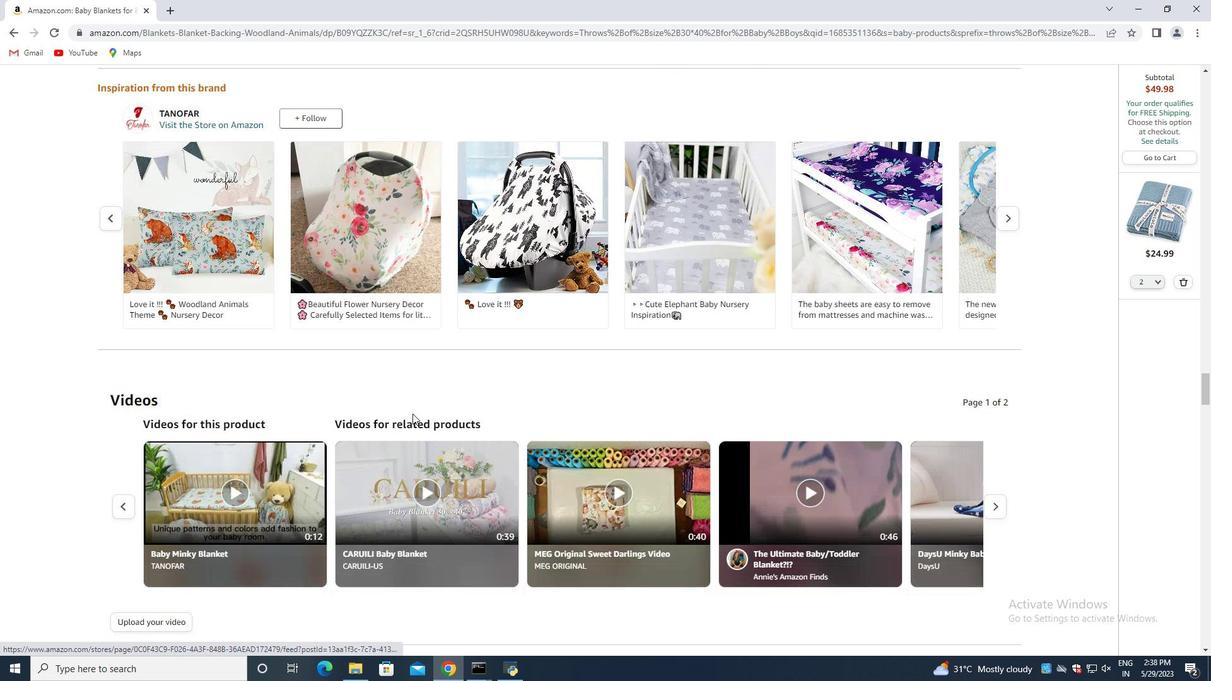 
Action: Mouse moved to (411, 417)
Screenshot: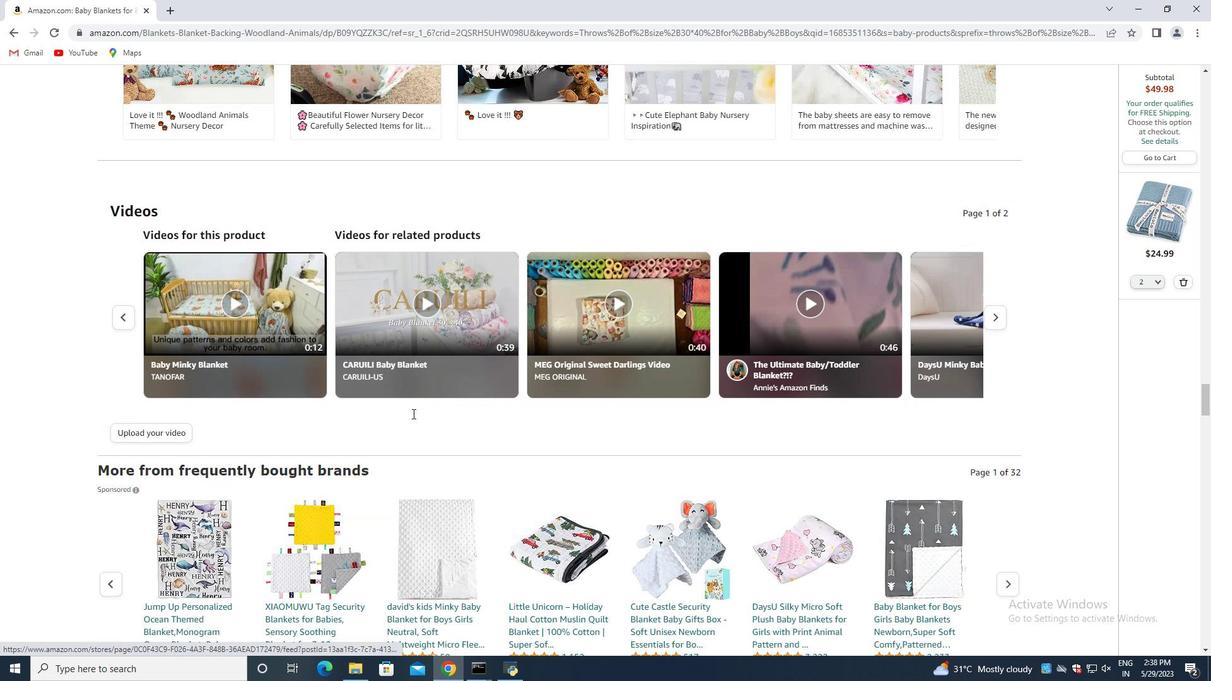 
Action: Mouse scrolled (412, 415) with delta (0, 0)
Screenshot: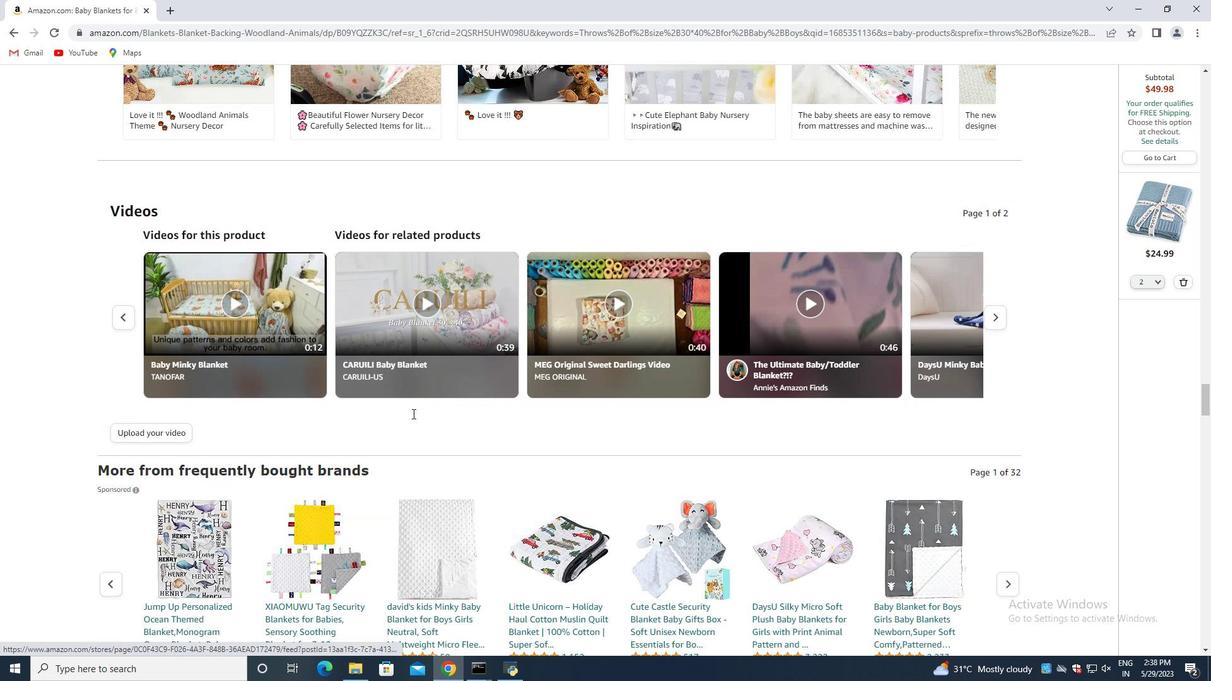 
Action: Mouse scrolled (412, 416) with delta (0, 0)
Screenshot: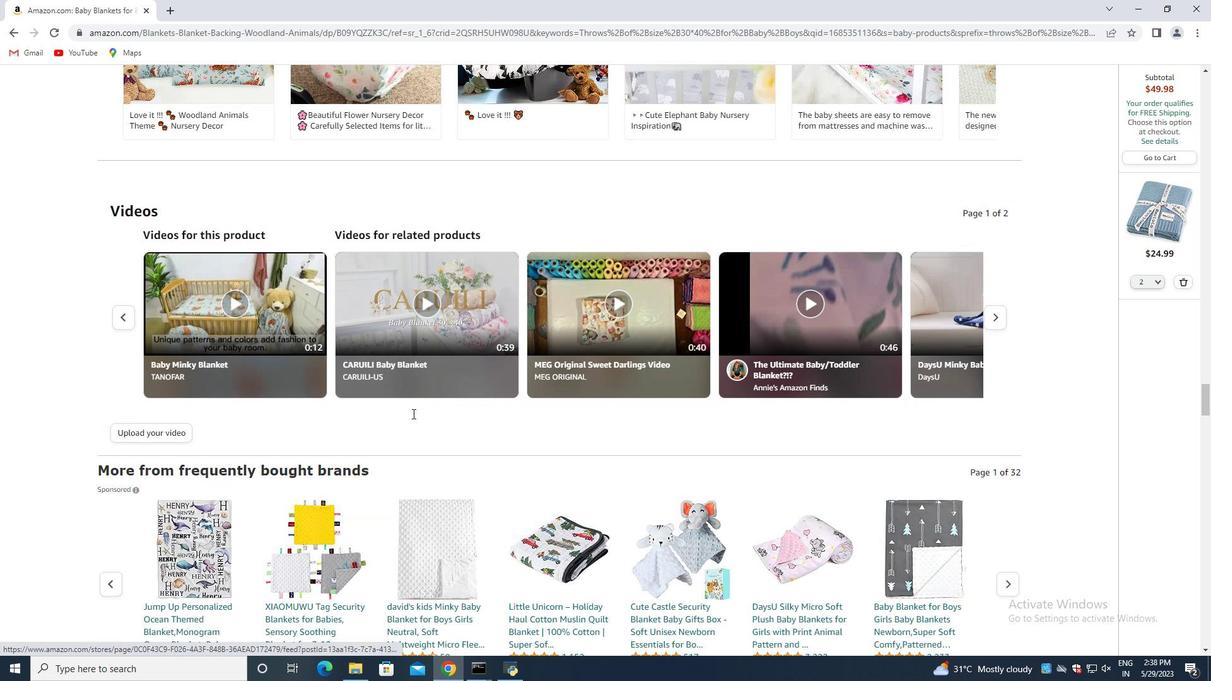 
Action: Mouse scrolled (411, 416) with delta (0, 0)
Screenshot: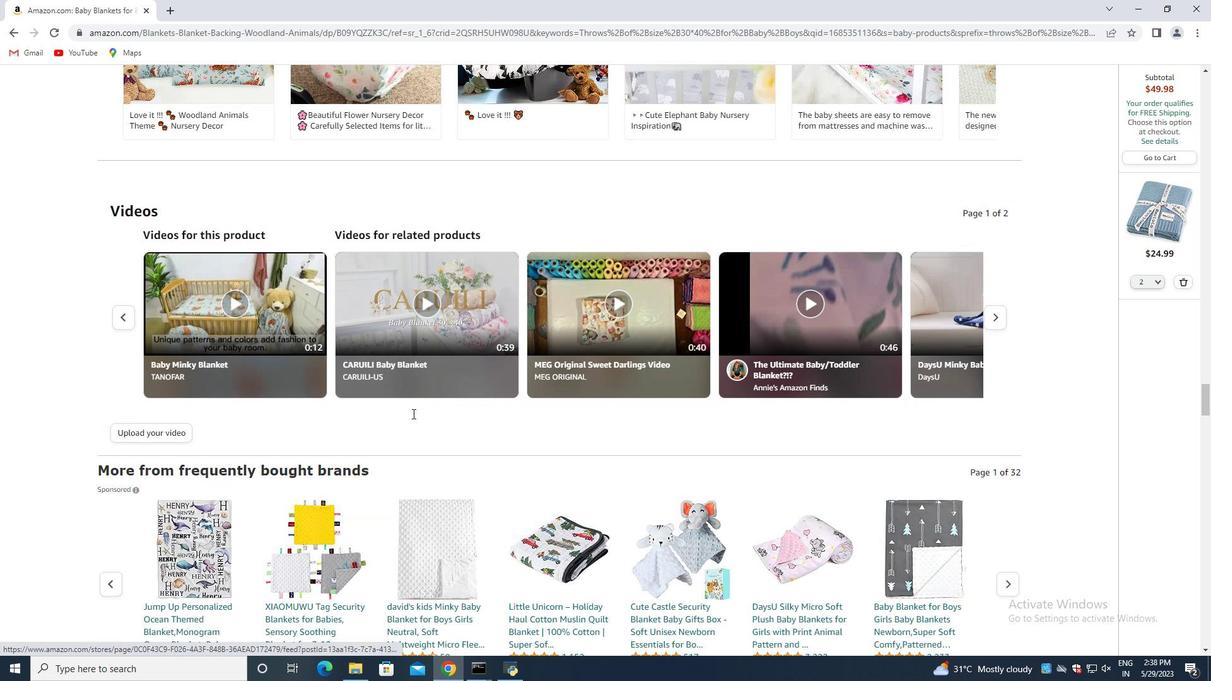 
Action: Mouse moved to (405, 422)
Screenshot: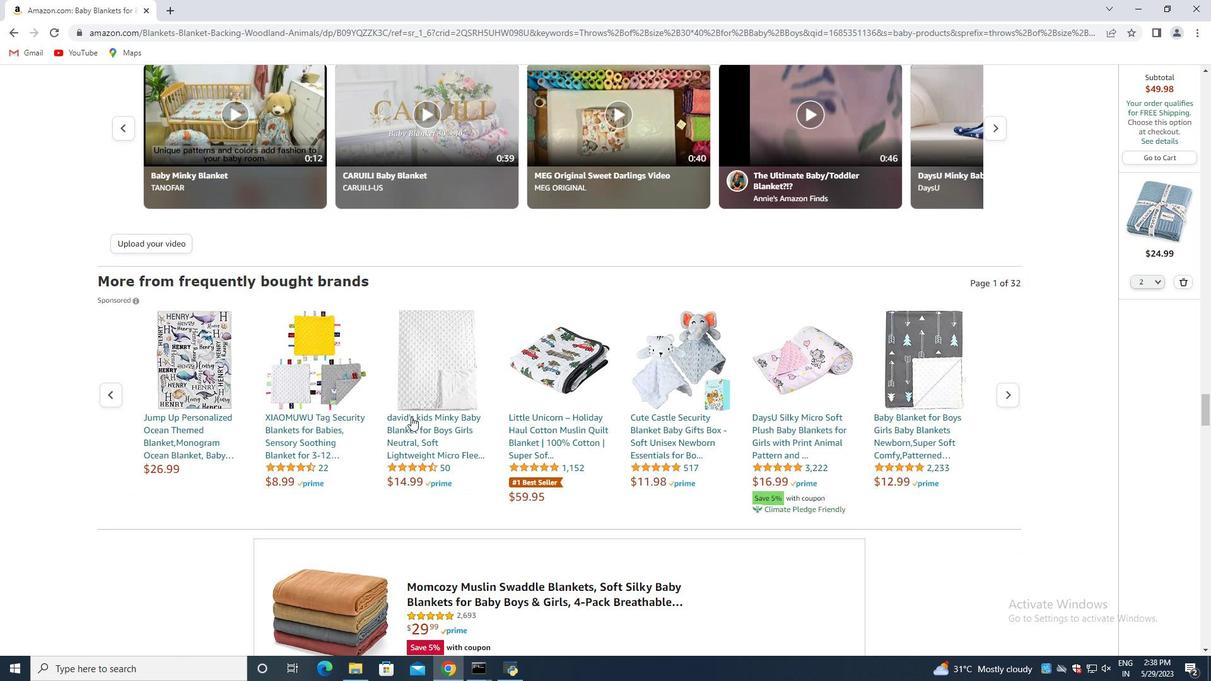
Action: Mouse scrolled (405, 422) with delta (0, 0)
Screenshot: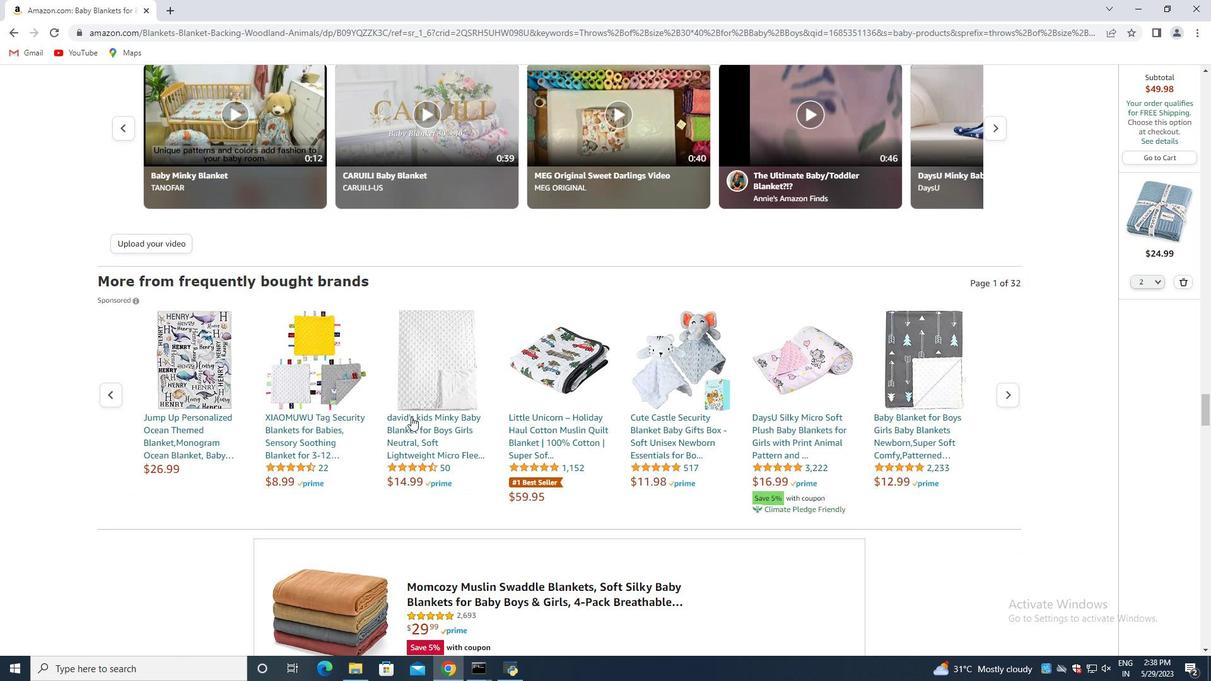 
Action: Mouse moved to (400, 429)
Screenshot: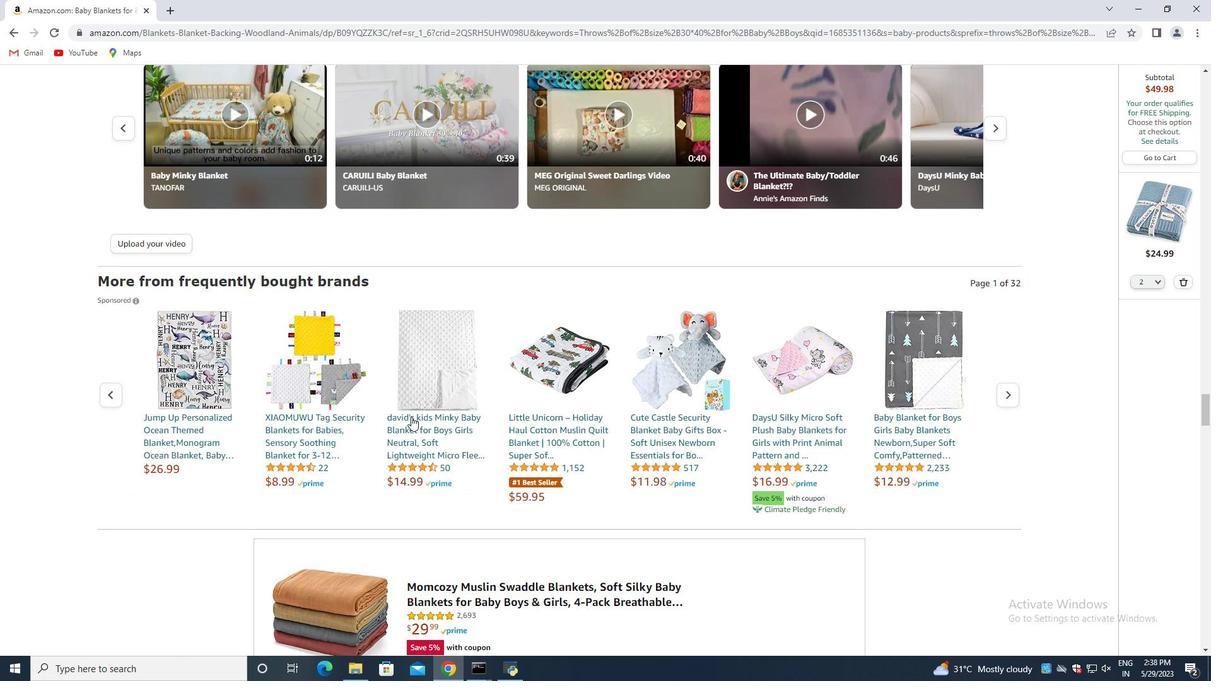 
Action: Mouse scrolled (400, 428) with delta (0, 0)
Screenshot: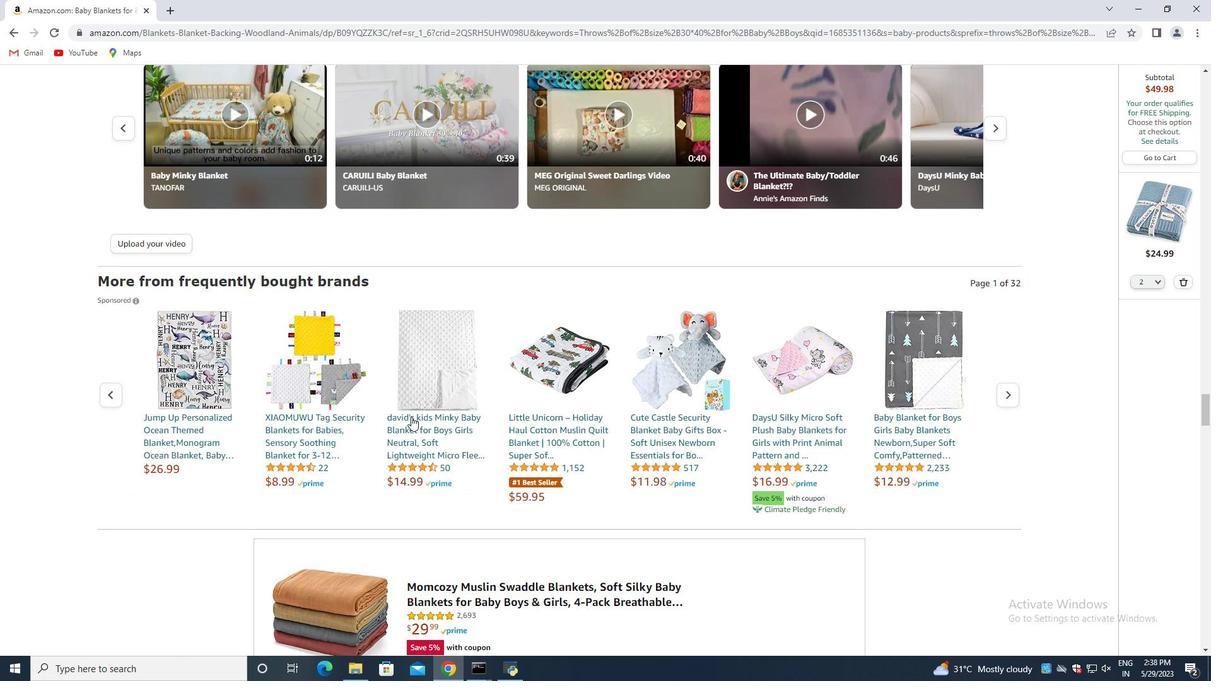 
Action: Mouse moved to (396, 430)
Screenshot: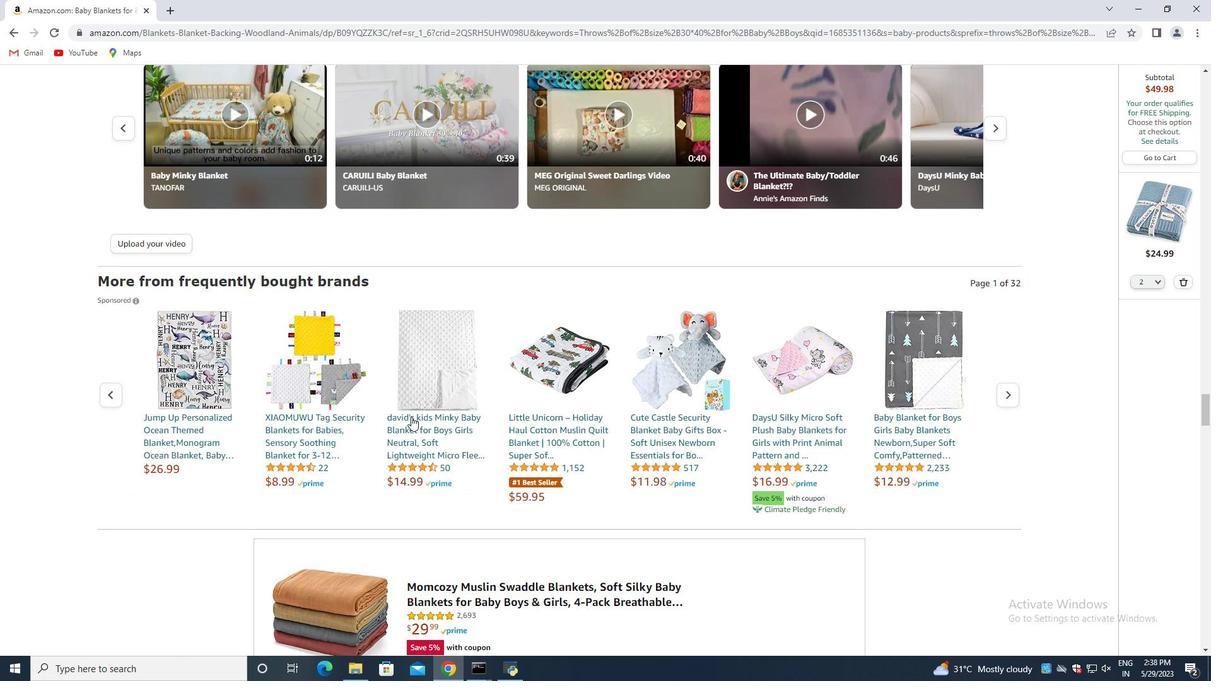 
Action: Mouse scrolled (396, 429) with delta (0, 0)
Screenshot: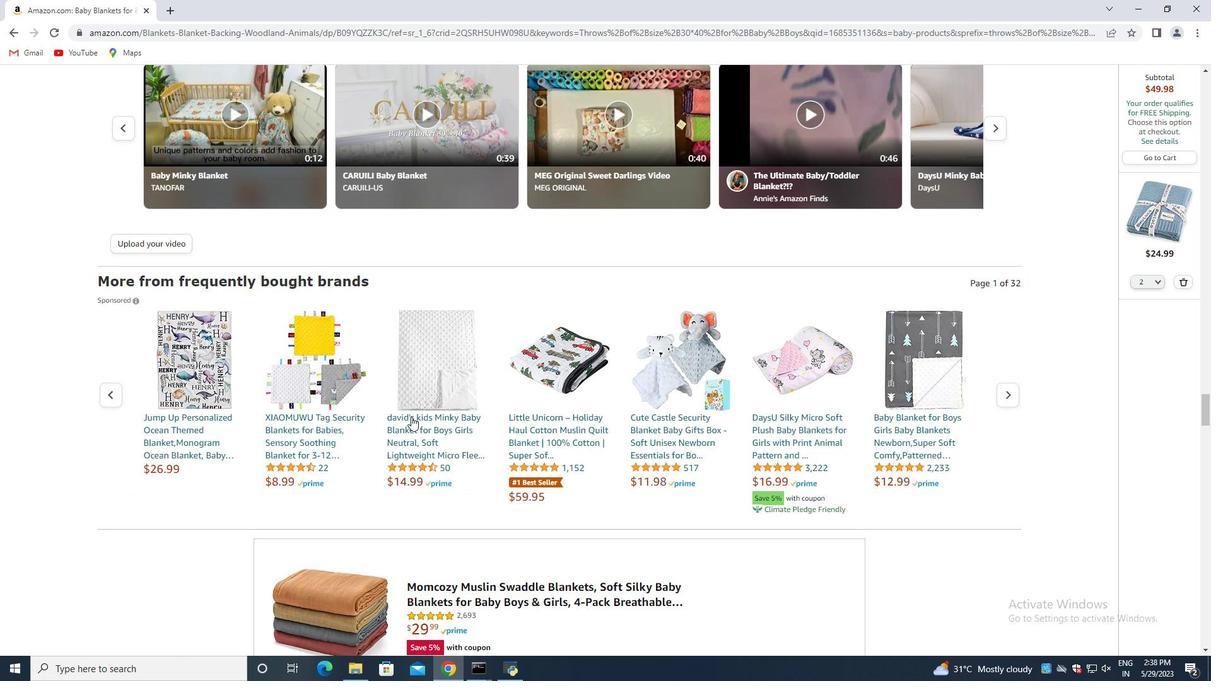 
Action: Mouse moved to (393, 430)
Screenshot: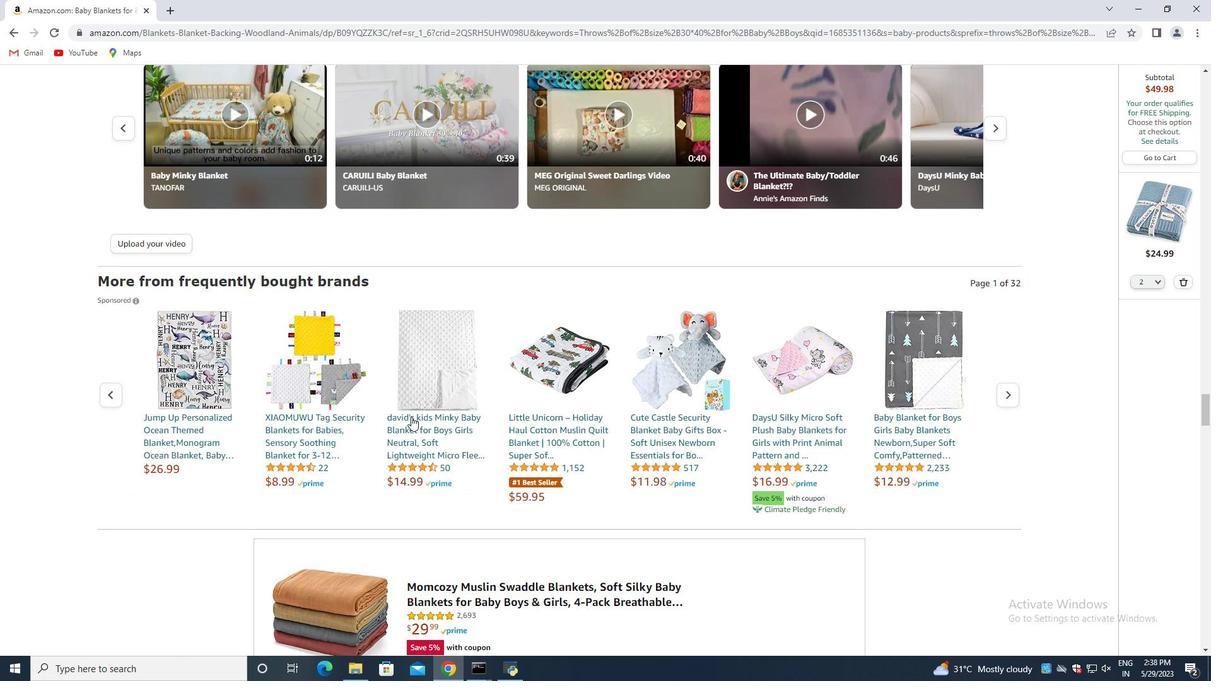 
Action: Mouse scrolled (395, 429) with delta (0, 0)
Screenshot: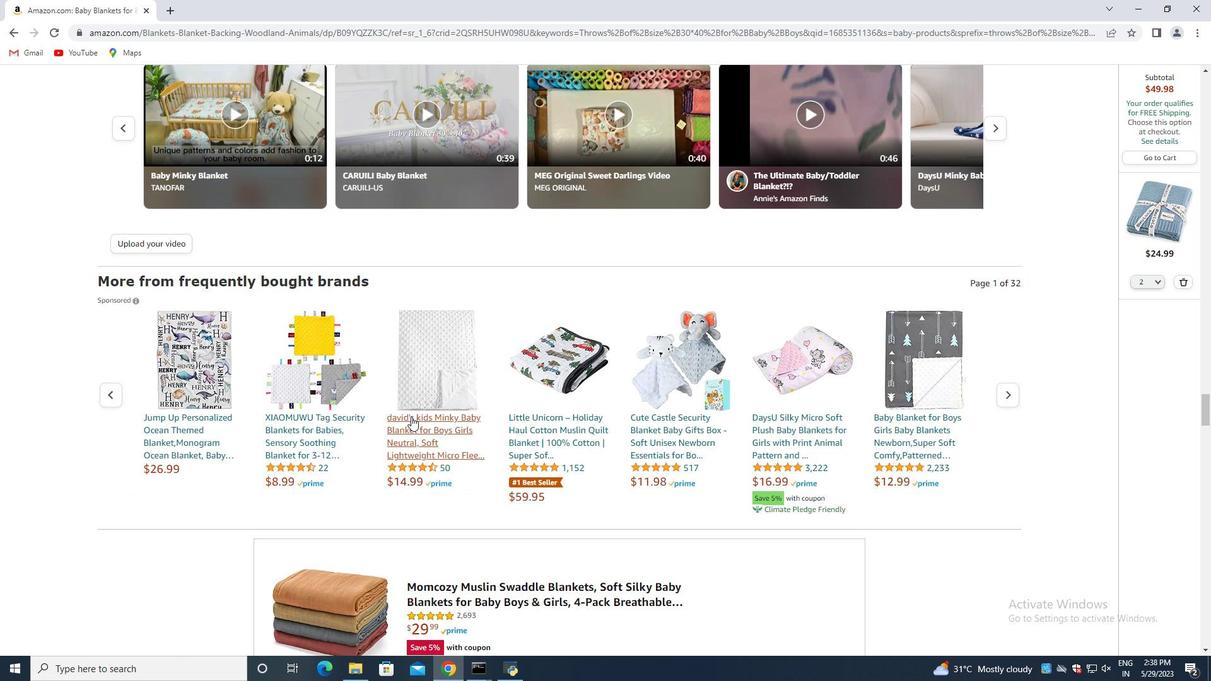 
Action: Mouse moved to (395, 432)
Screenshot: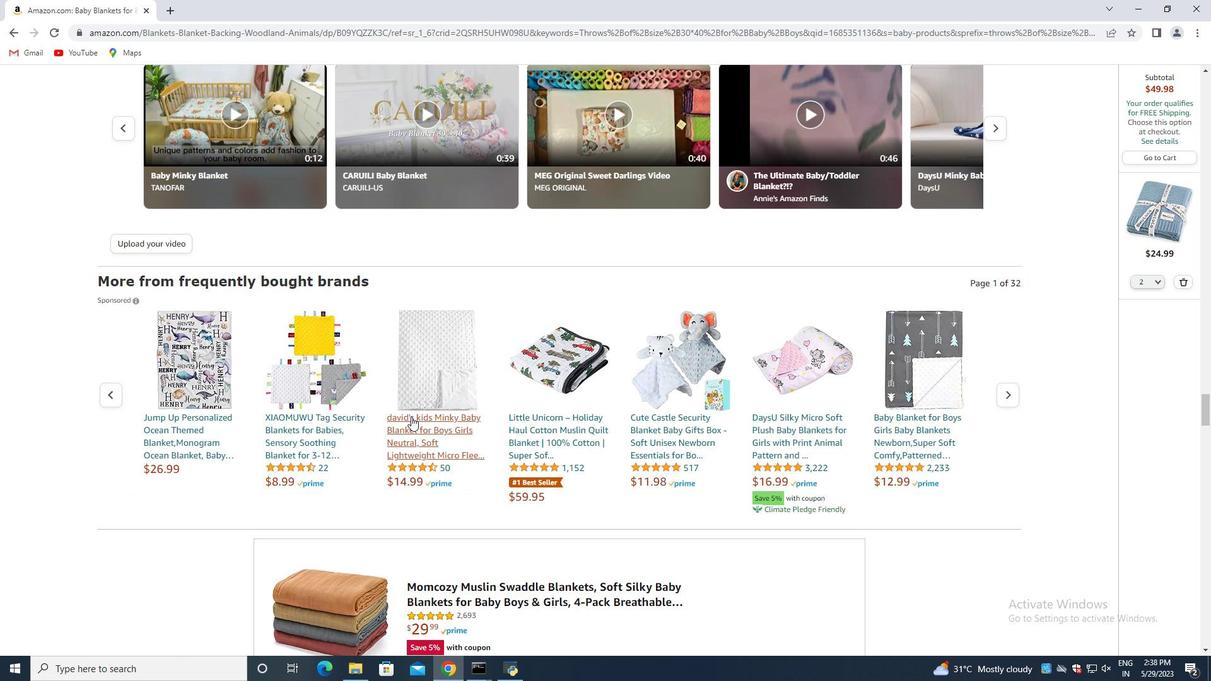 
Action: Mouse scrolled (395, 432) with delta (0, 0)
Screenshot: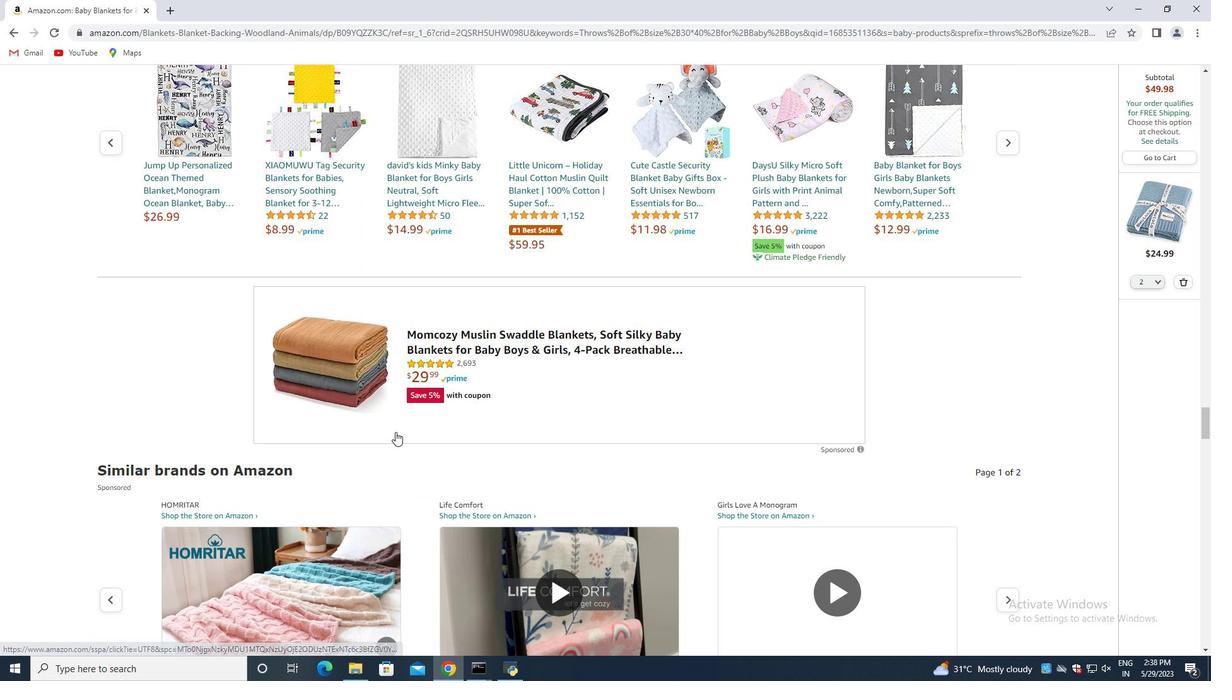 
Action: Mouse scrolled (395, 432) with delta (0, 0)
Screenshot: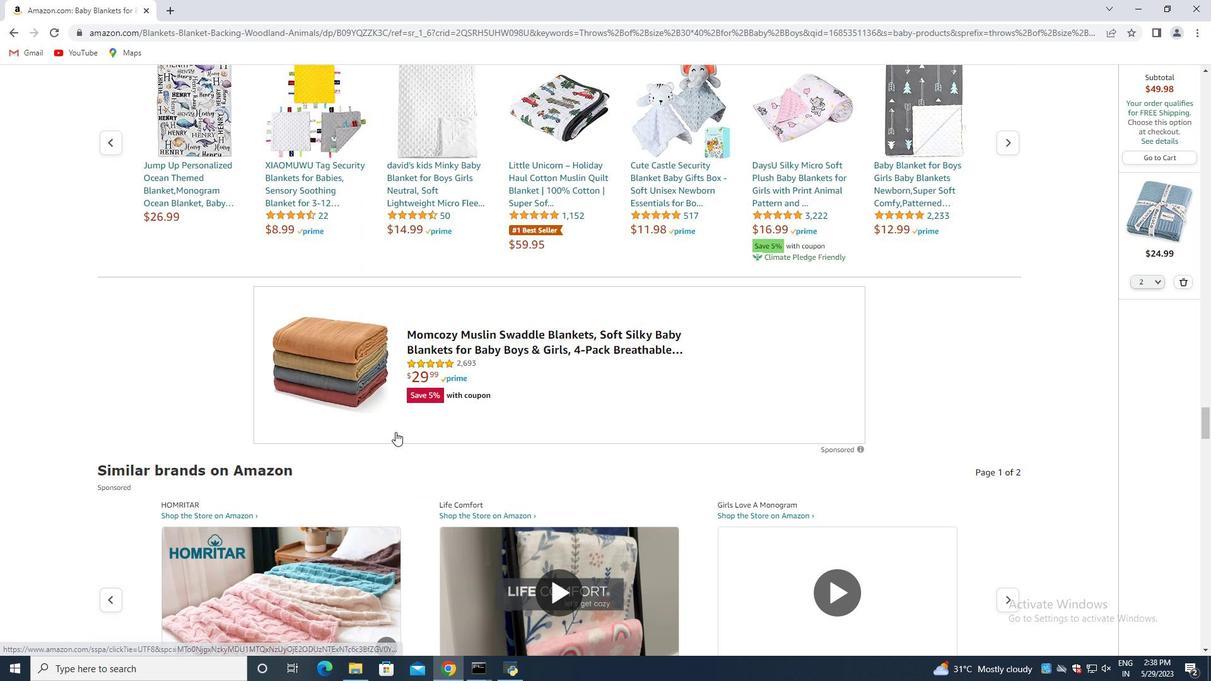
Action: Mouse scrolled (395, 432) with delta (0, 0)
Screenshot: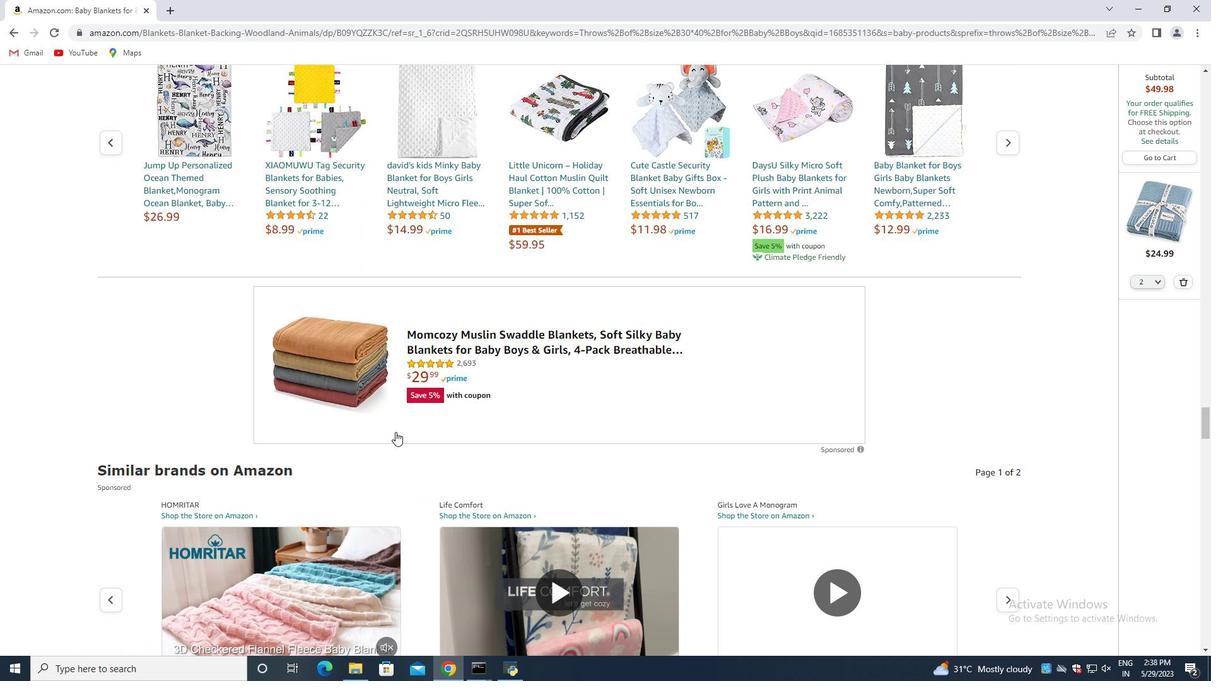 
Action: Mouse scrolled (395, 432) with delta (0, 0)
Screenshot: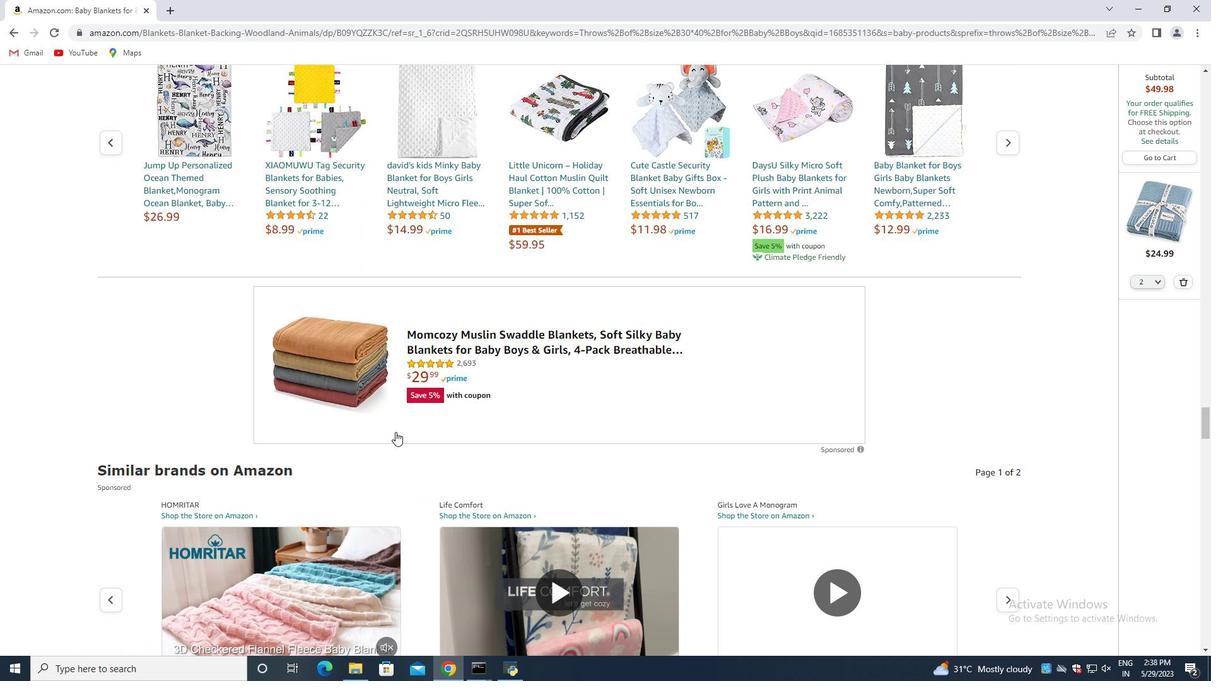 
Action: Mouse scrolled (395, 432) with delta (0, 0)
Screenshot: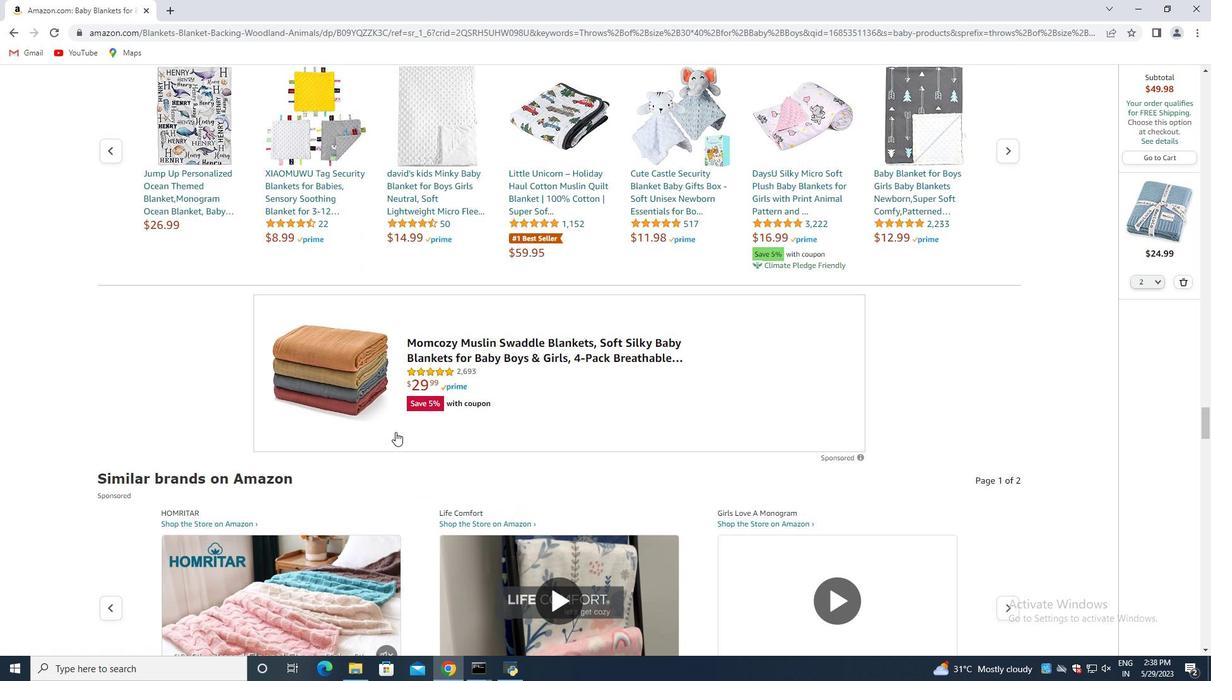 
Action: Mouse scrolled (395, 432) with delta (0, 0)
Screenshot: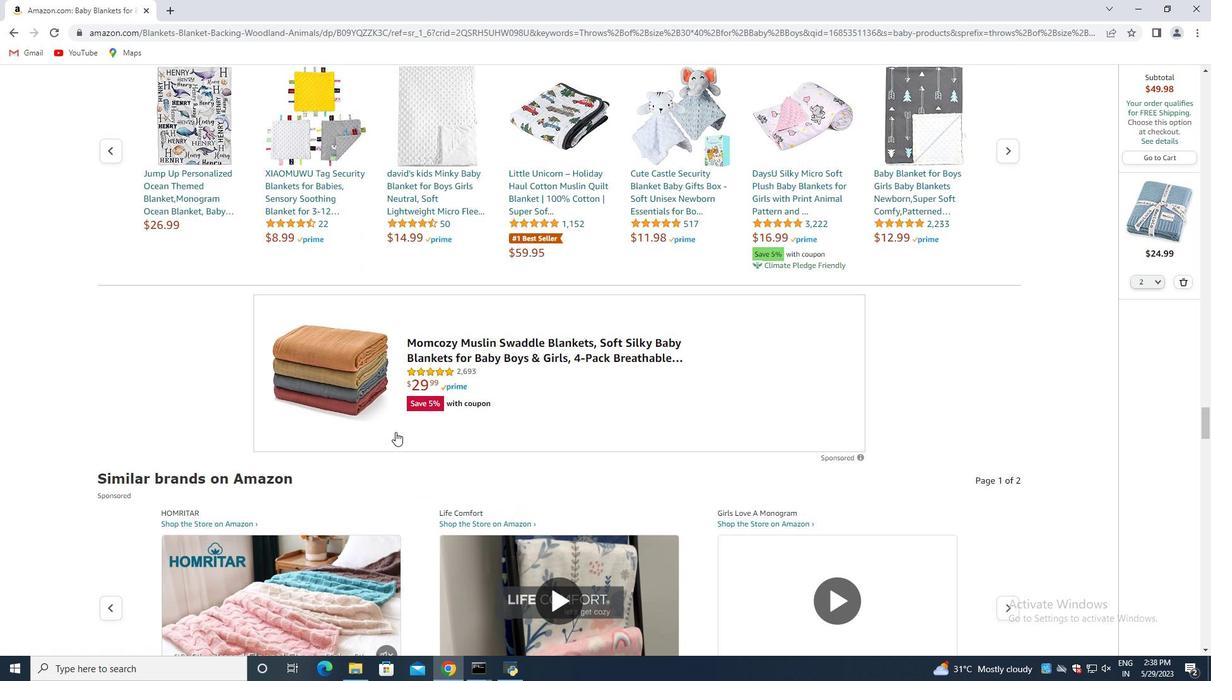 
Action: Mouse scrolled (395, 432) with delta (0, 0)
Screenshot: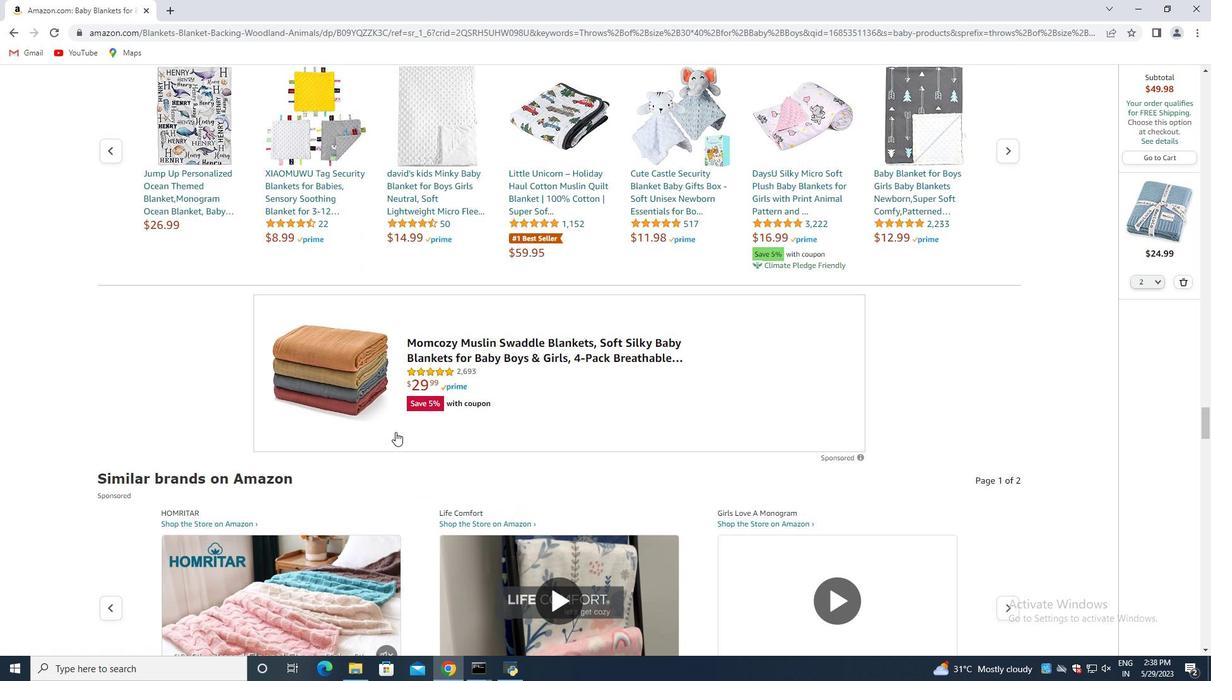 
Action: Mouse scrolled (395, 432) with delta (0, 0)
Screenshot: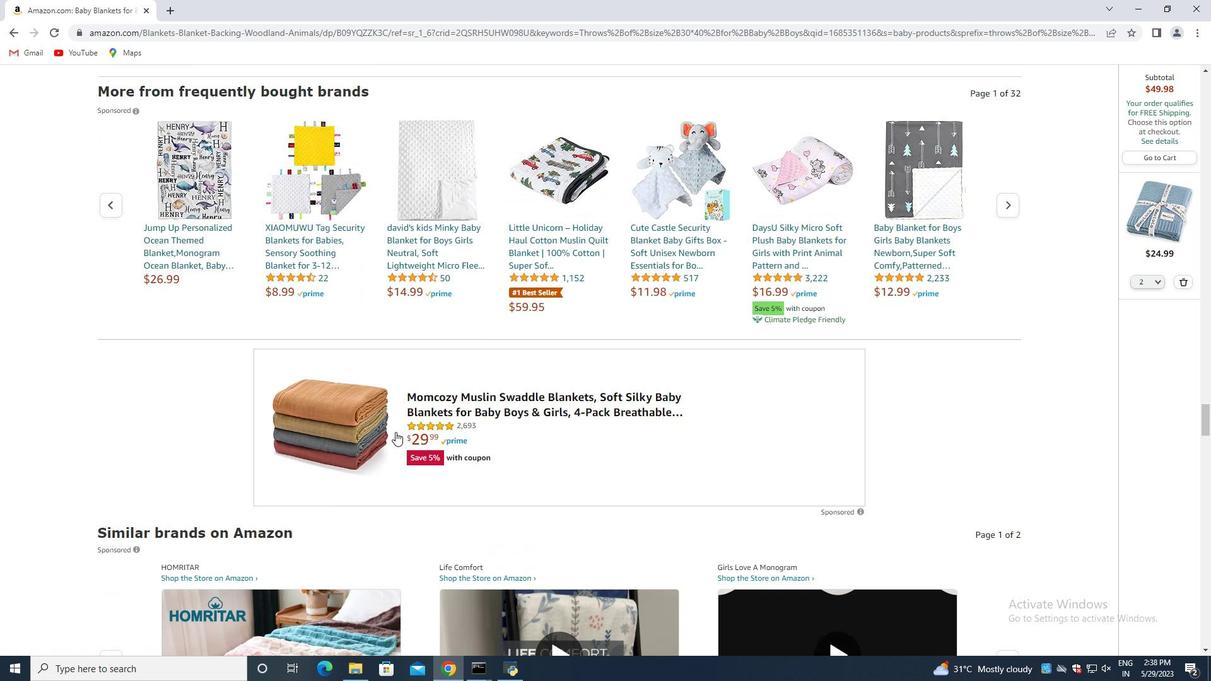
Action: Mouse scrolled (395, 432) with delta (0, 0)
Screenshot: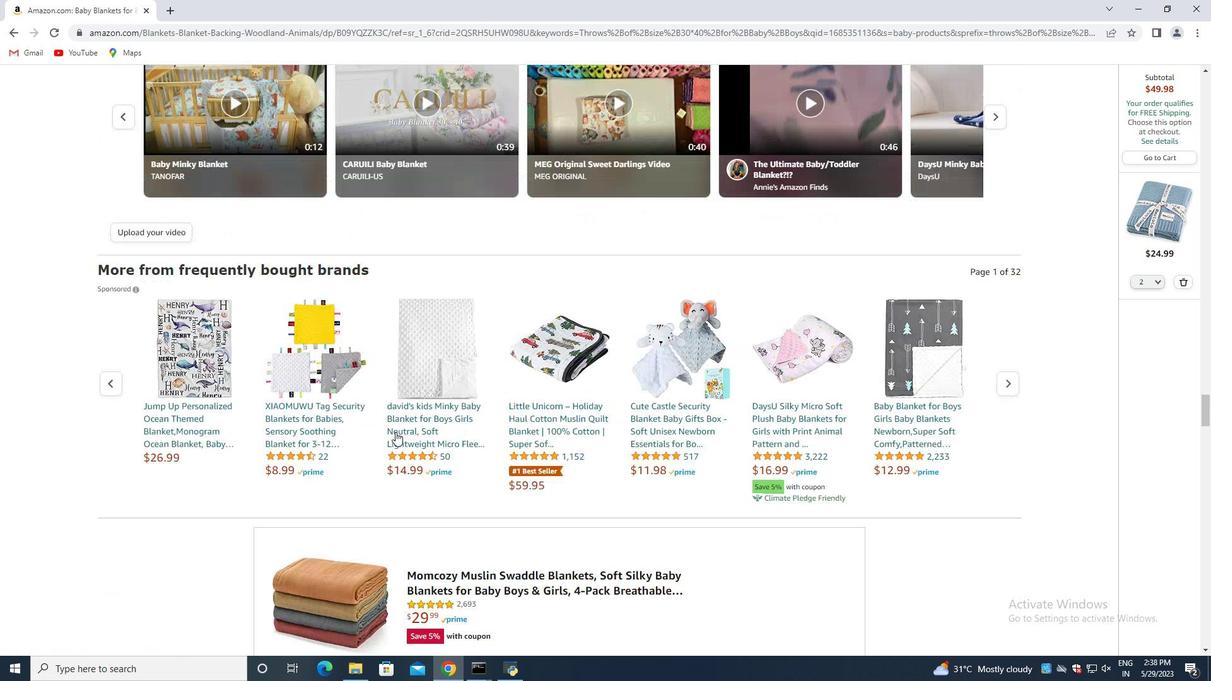 
Action: Mouse scrolled (395, 432) with delta (0, 0)
Screenshot: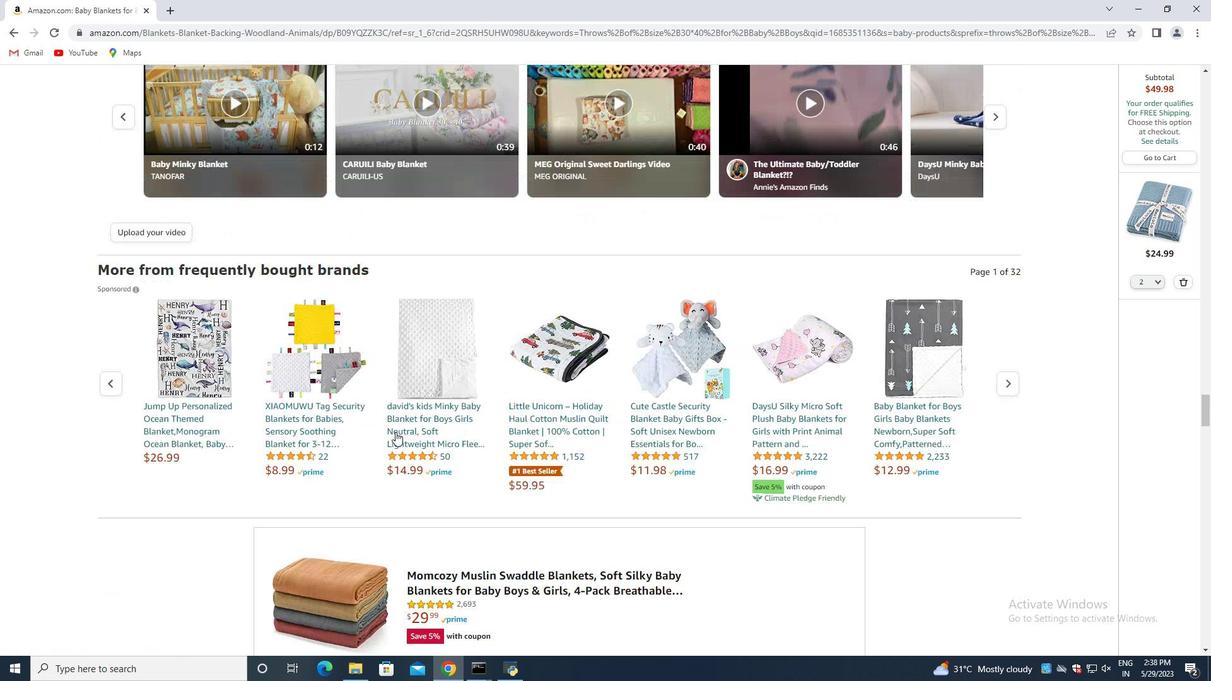 
Action: Mouse scrolled (395, 432) with delta (0, 0)
Screenshot: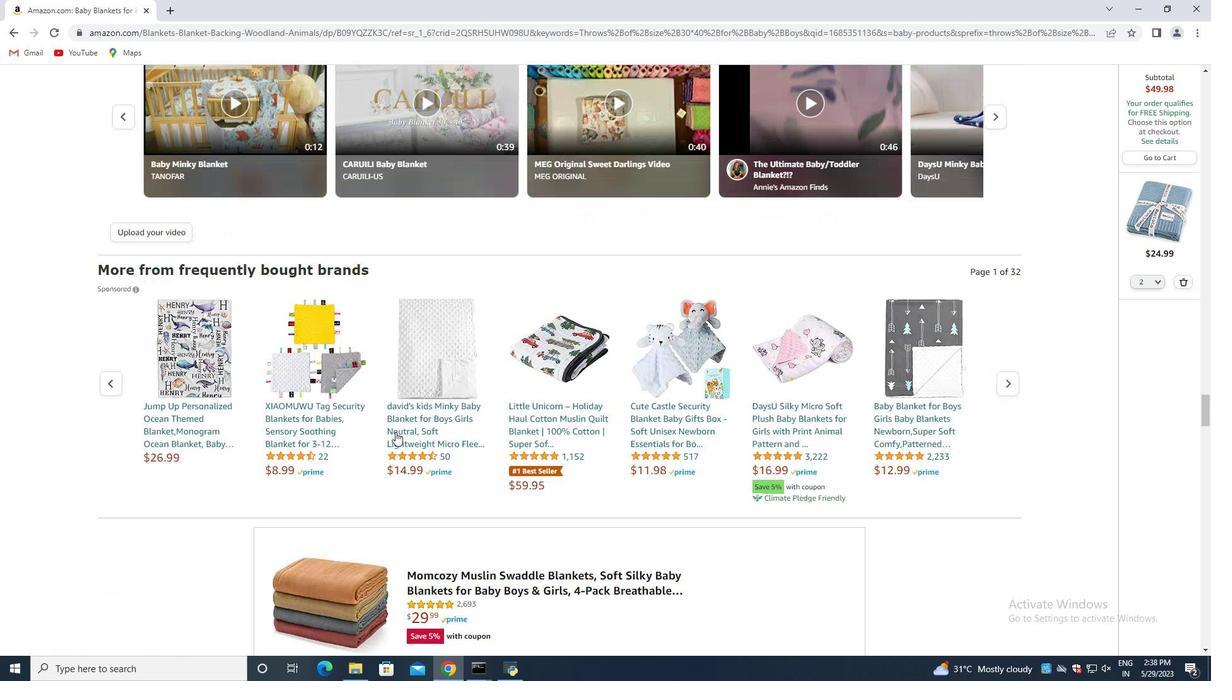 
Action: Mouse moved to (397, 434)
Screenshot: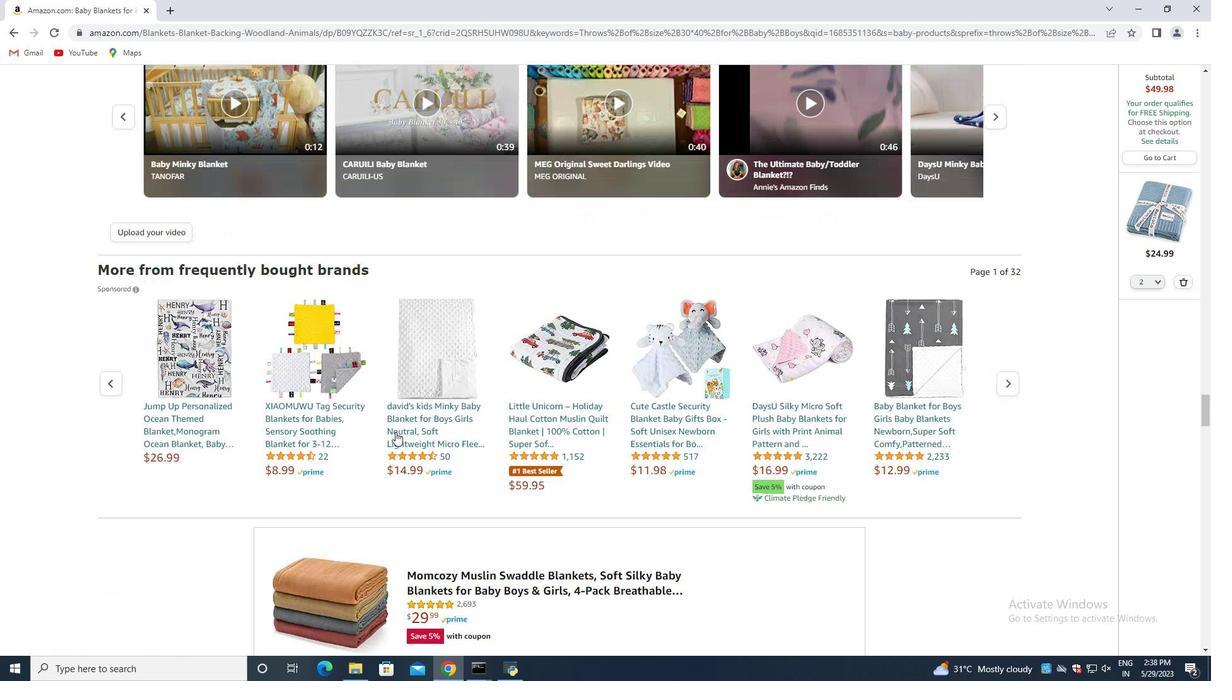 
Action: Mouse scrolled (397, 434) with delta (0, 0)
Screenshot: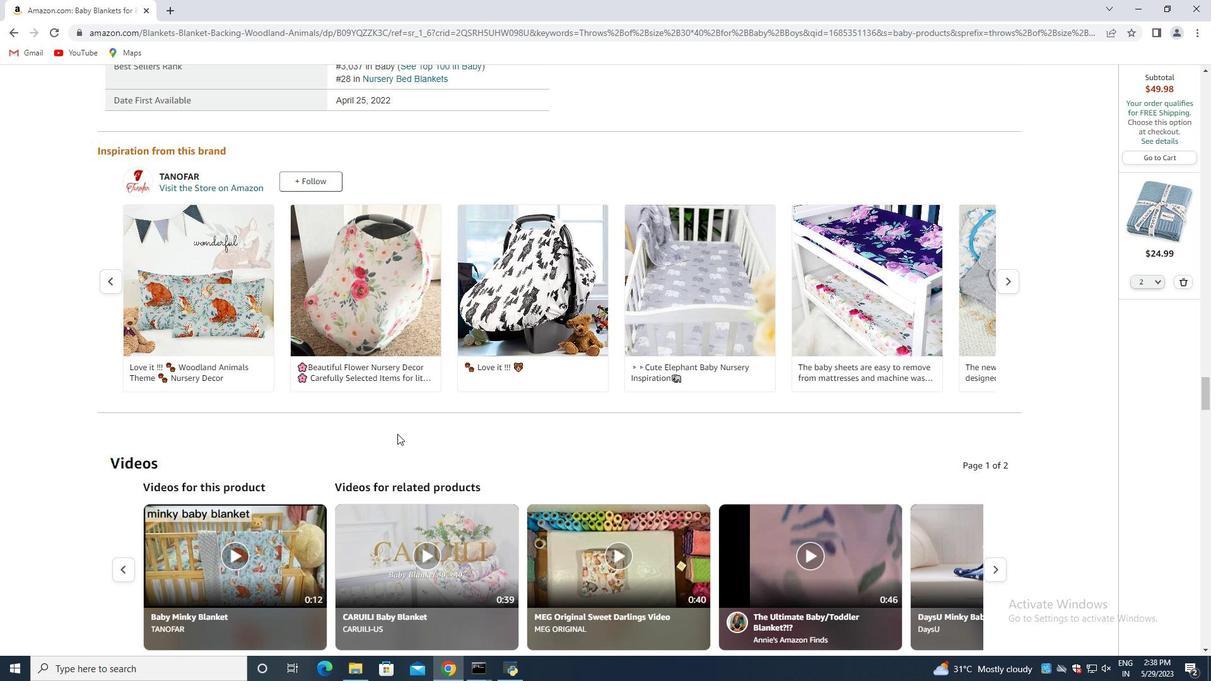 
Action: Mouse scrolled (397, 434) with delta (0, 0)
Screenshot: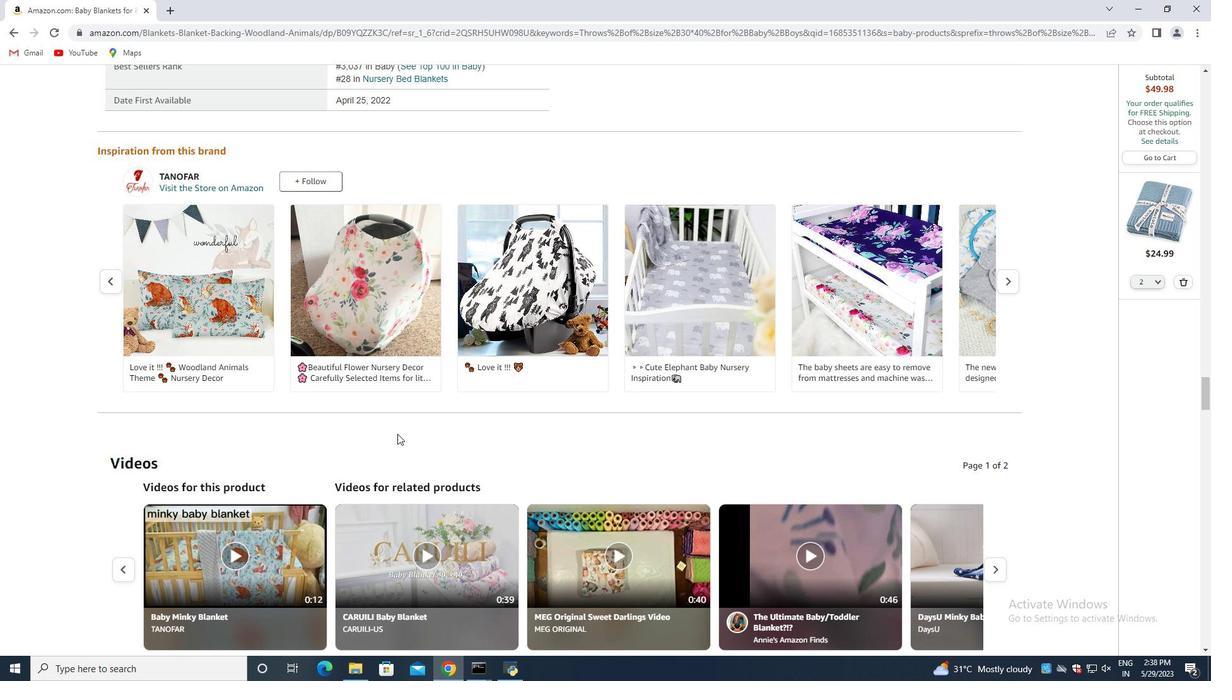 
Action: Mouse scrolled (397, 434) with delta (0, 0)
Screenshot: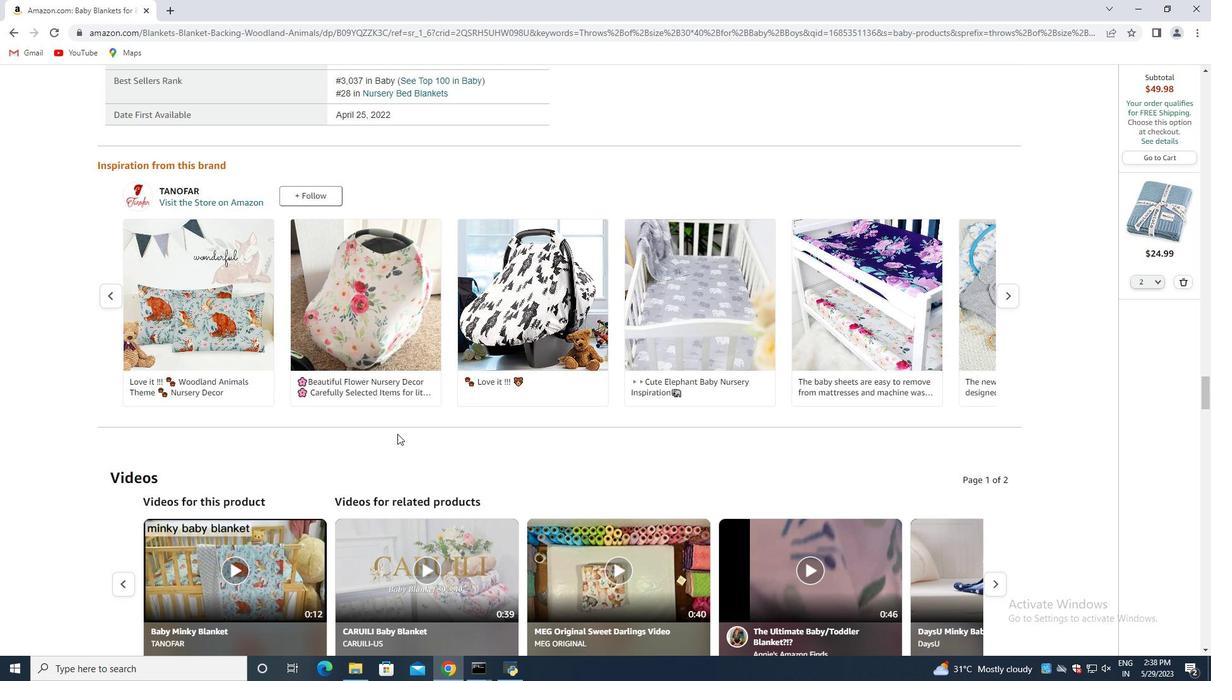 
Action: Mouse scrolled (397, 434) with delta (0, 0)
Screenshot: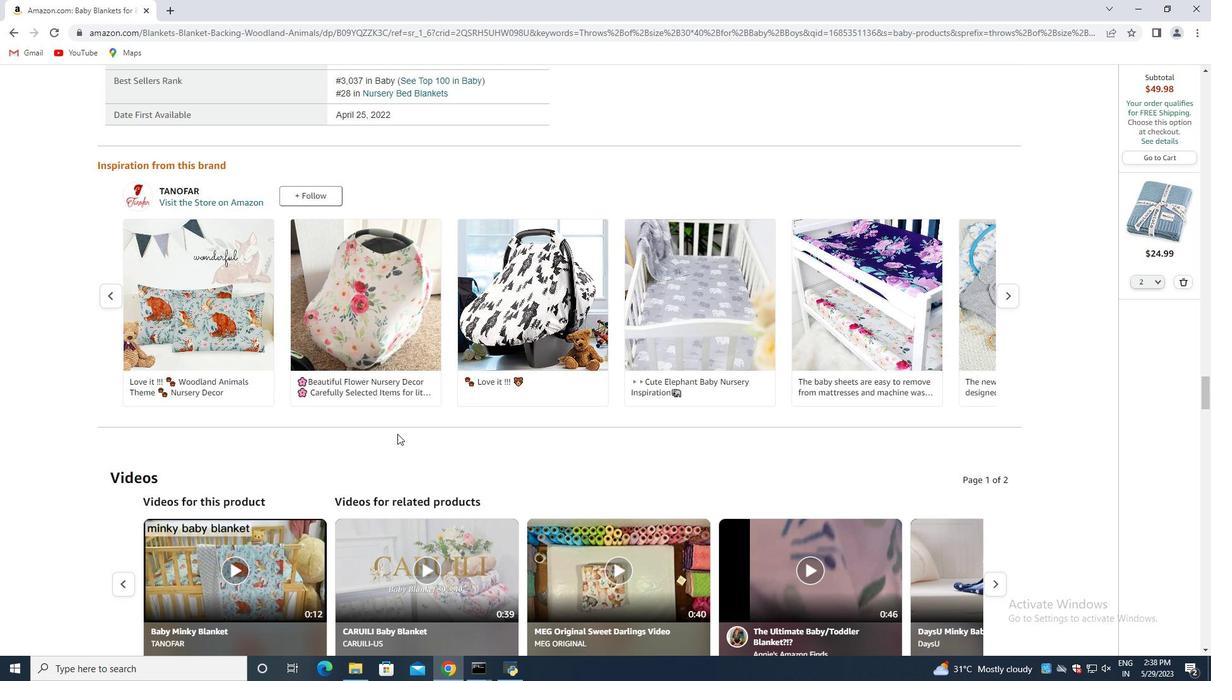 
Action: Mouse scrolled (397, 434) with delta (0, 0)
Screenshot: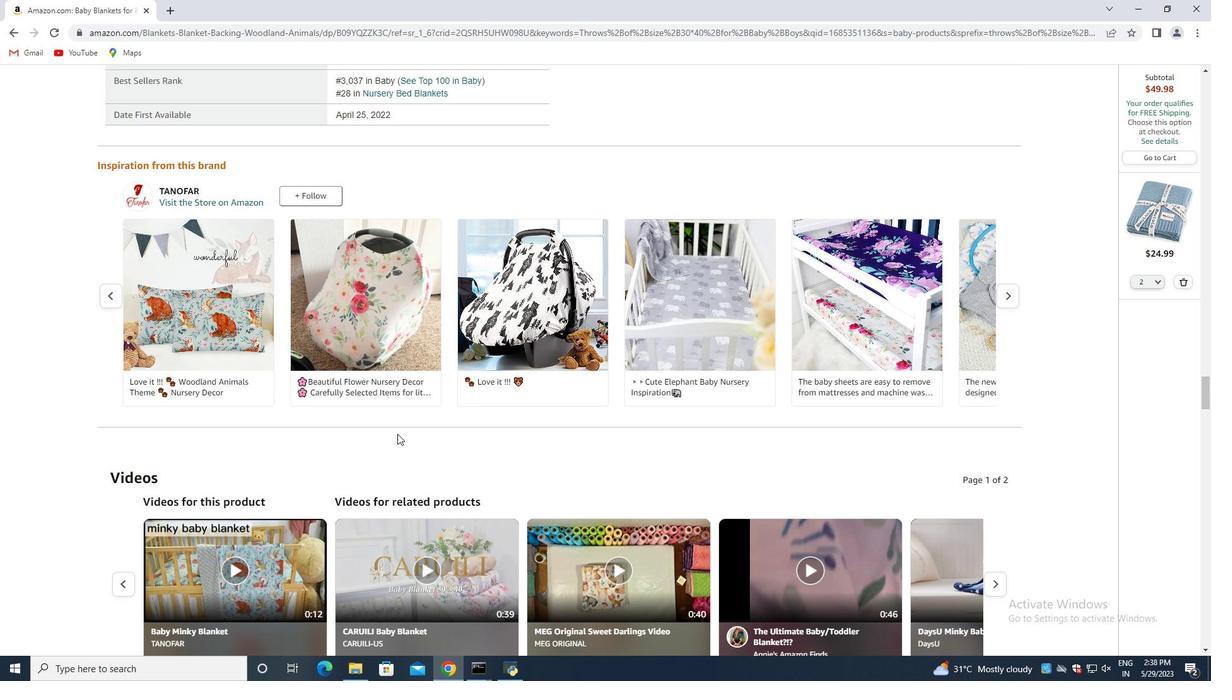 
Action: Mouse scrolled (397, 434) with delta (0, 0)
Screenshot: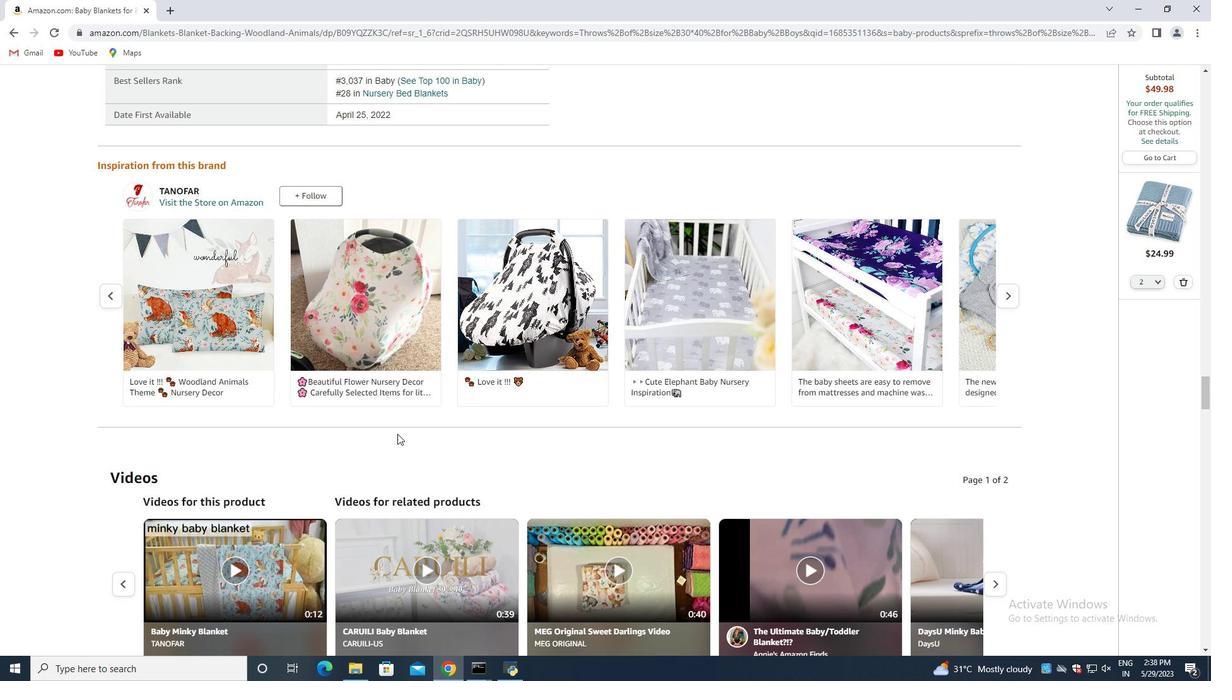 
Action: Mouse scrolled (397, 434) with delta (0, 0)
Screenshot: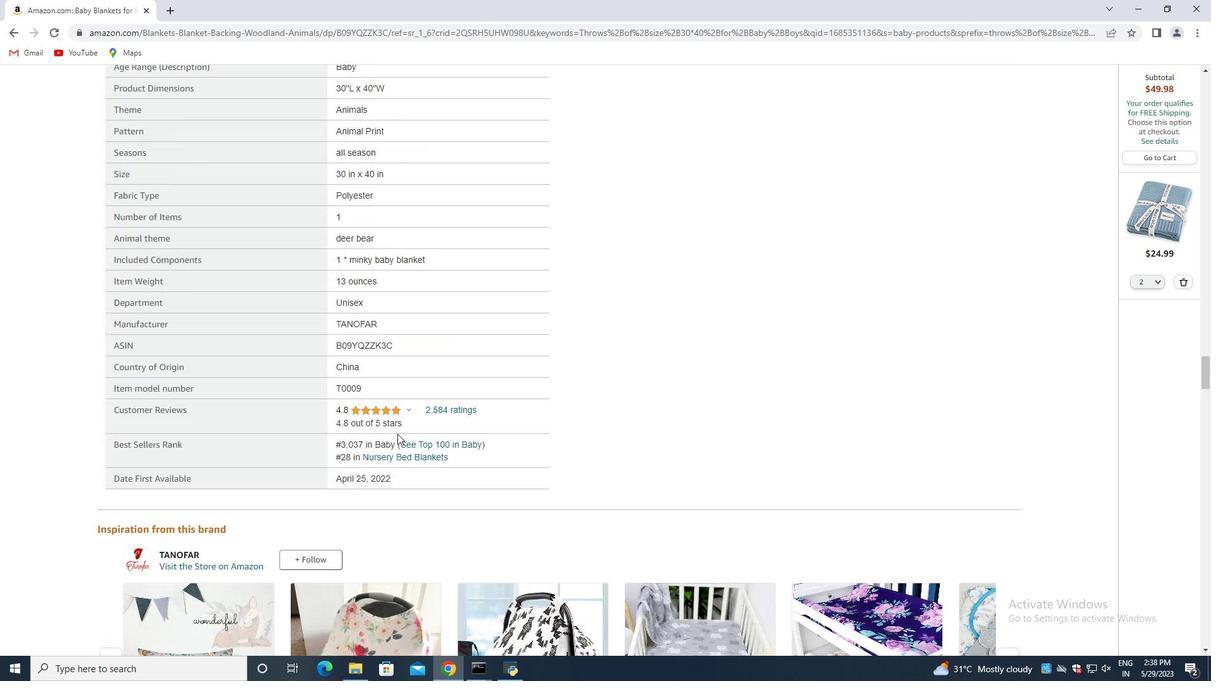 
Action: Mouse scrolled (397, 434) with delta (0, 0)
Screenshot: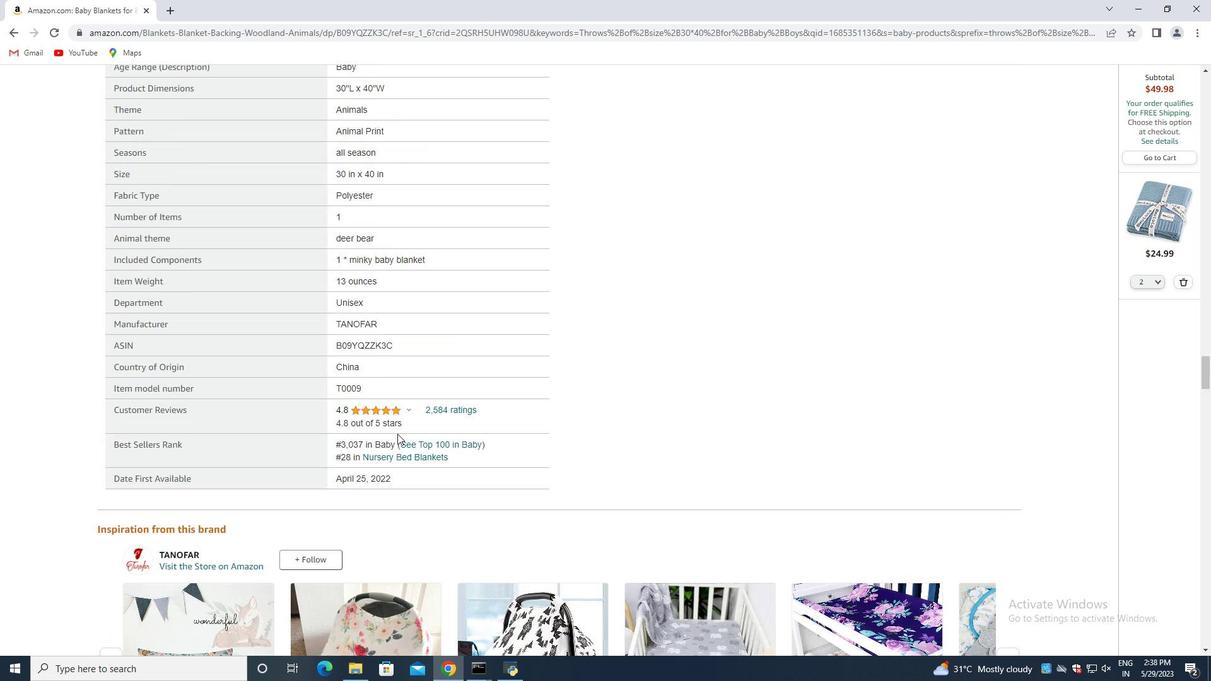 
Action: Mouse scrolled (397, 434) with delta (0, 0)
Screenshot: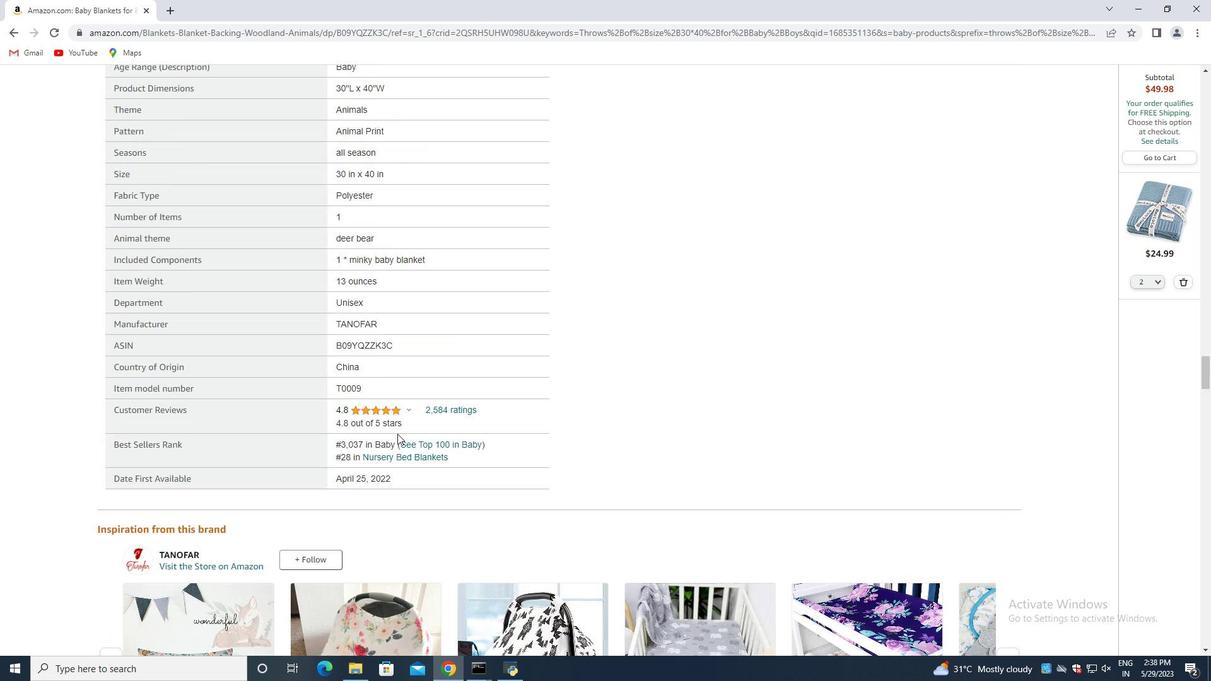 
Action: Mouse scrolled (397, 434) with delta (0, 0)
Screenshot: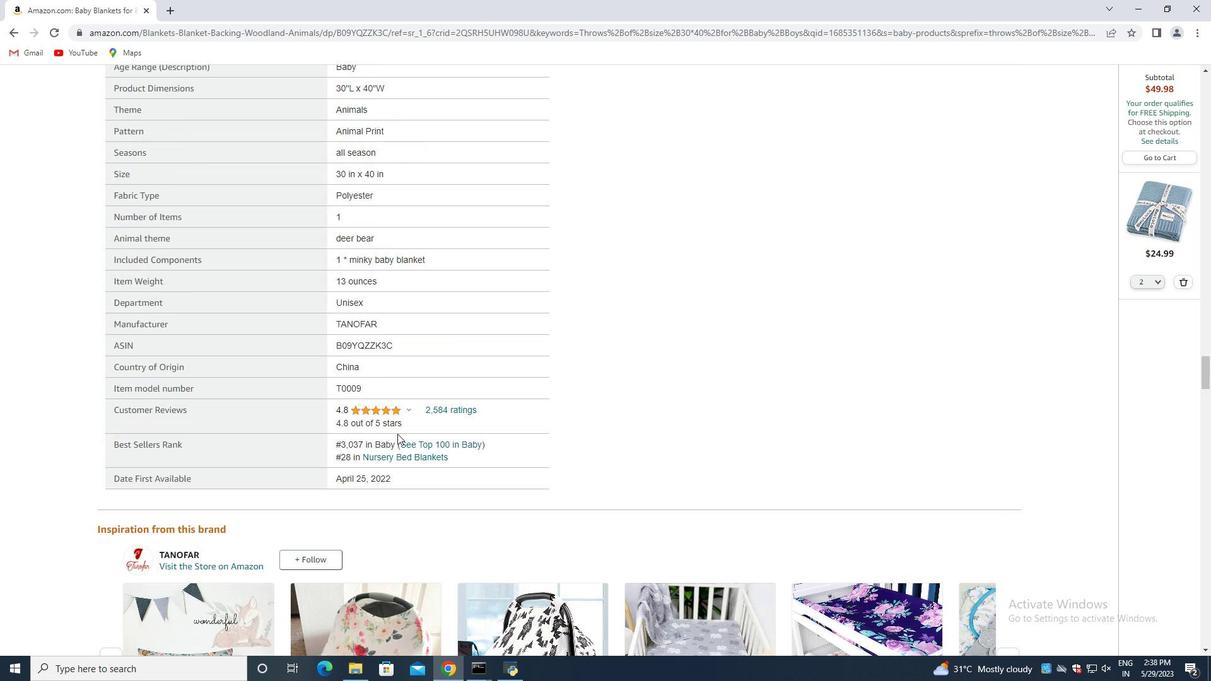 
Action: Mouse scrolled (397, 434) with delta (0, 0)
Screenshot: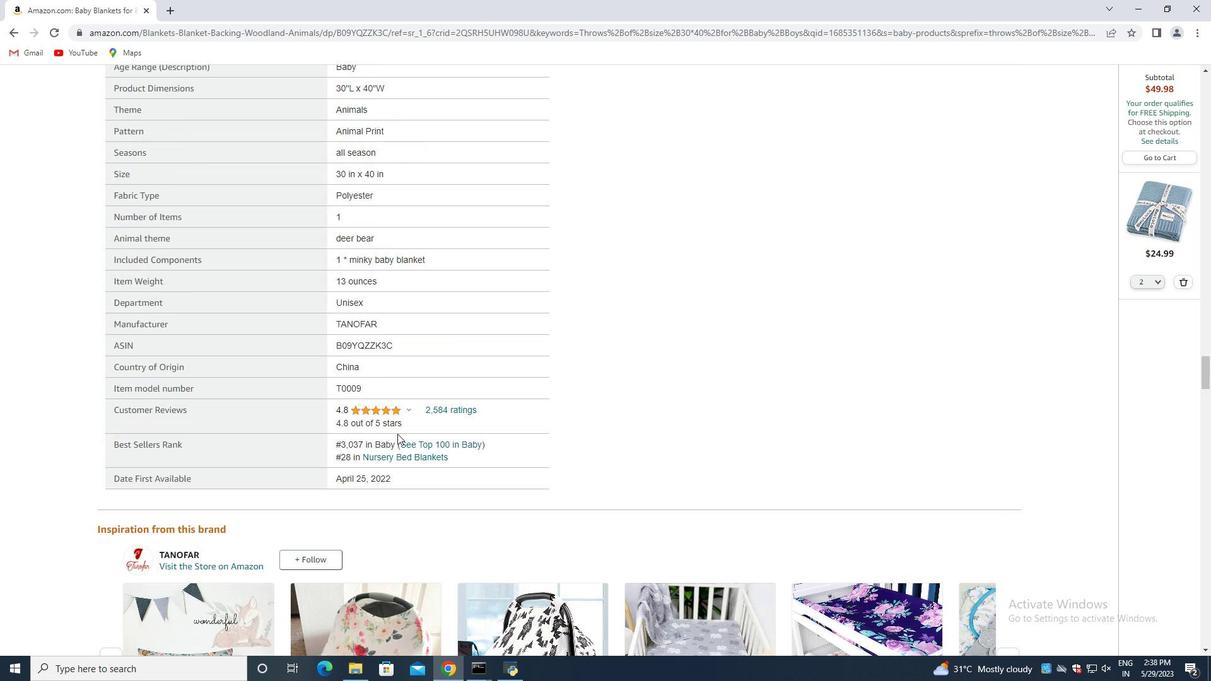 
Action: Mouse scrolled (397, 434) with delta (0, 0)
Screenshot: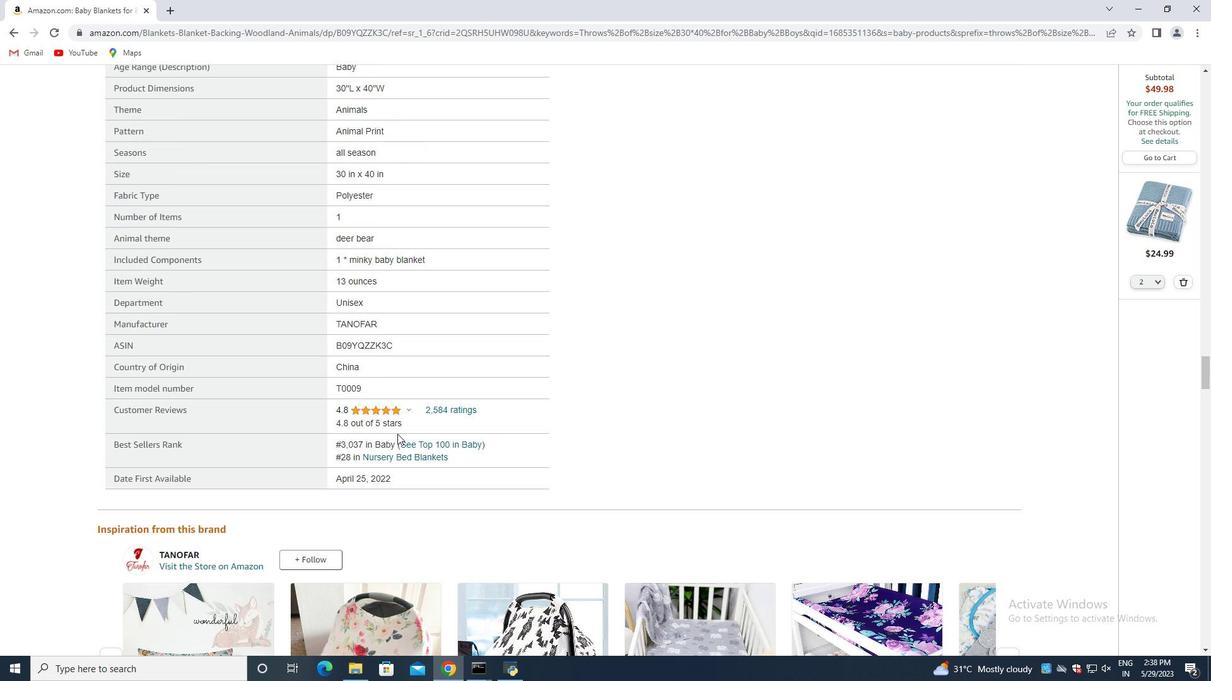 
Action: Mouse scrolled (397, 434) with delta (0, 0)
Screenshot: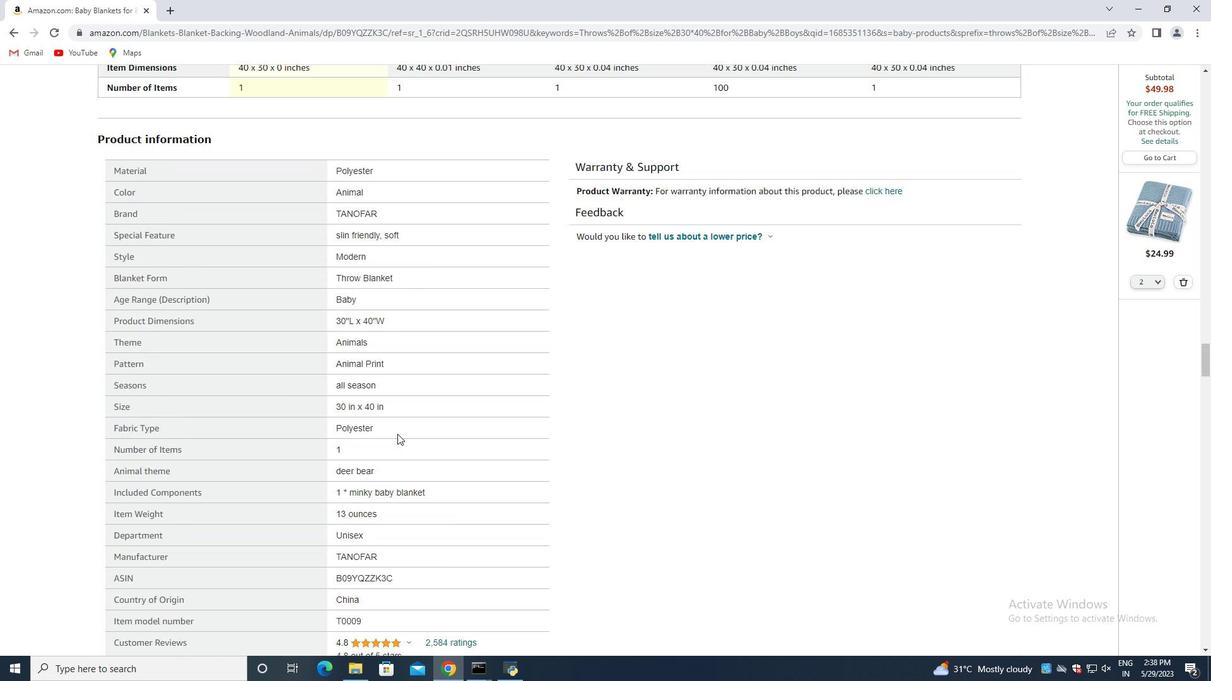 
Action: Mouse scrolled (397, 434) with delta (0, 0)
Screenshot: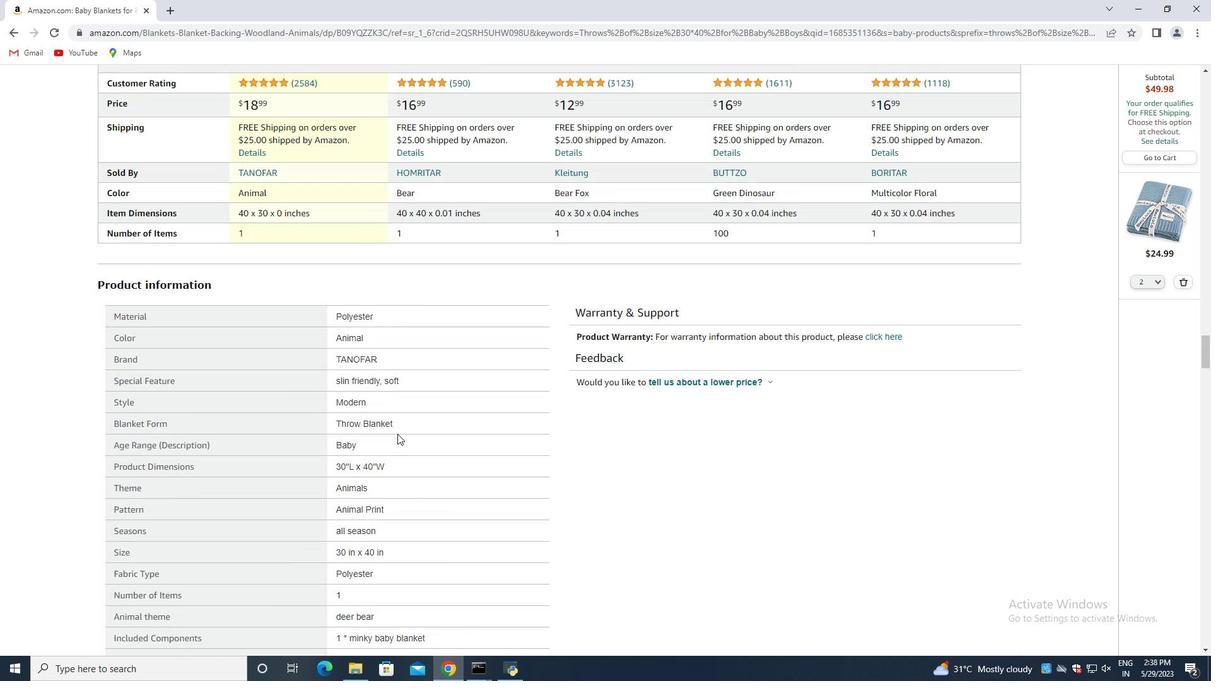 
Action: Mouse scrolled (397, 434) with delta (0, 0)
Screenshot: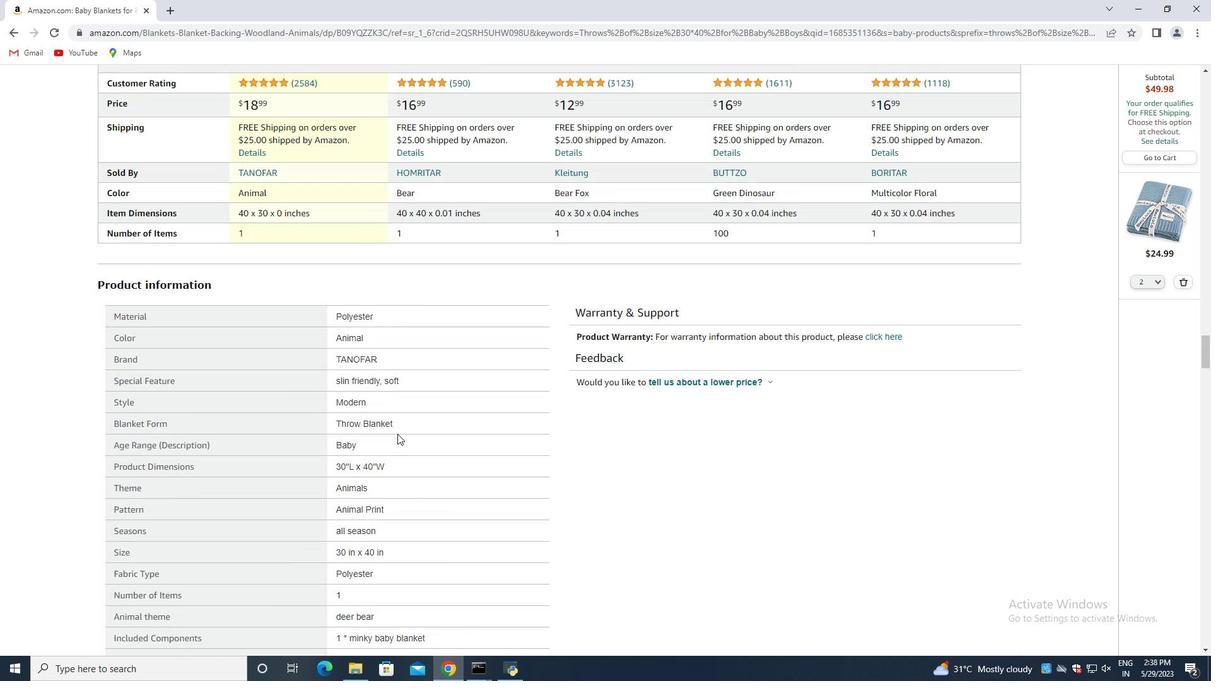 
Action: Mouse scrolled (397, 434) with delta (0, 0)
Screenshot: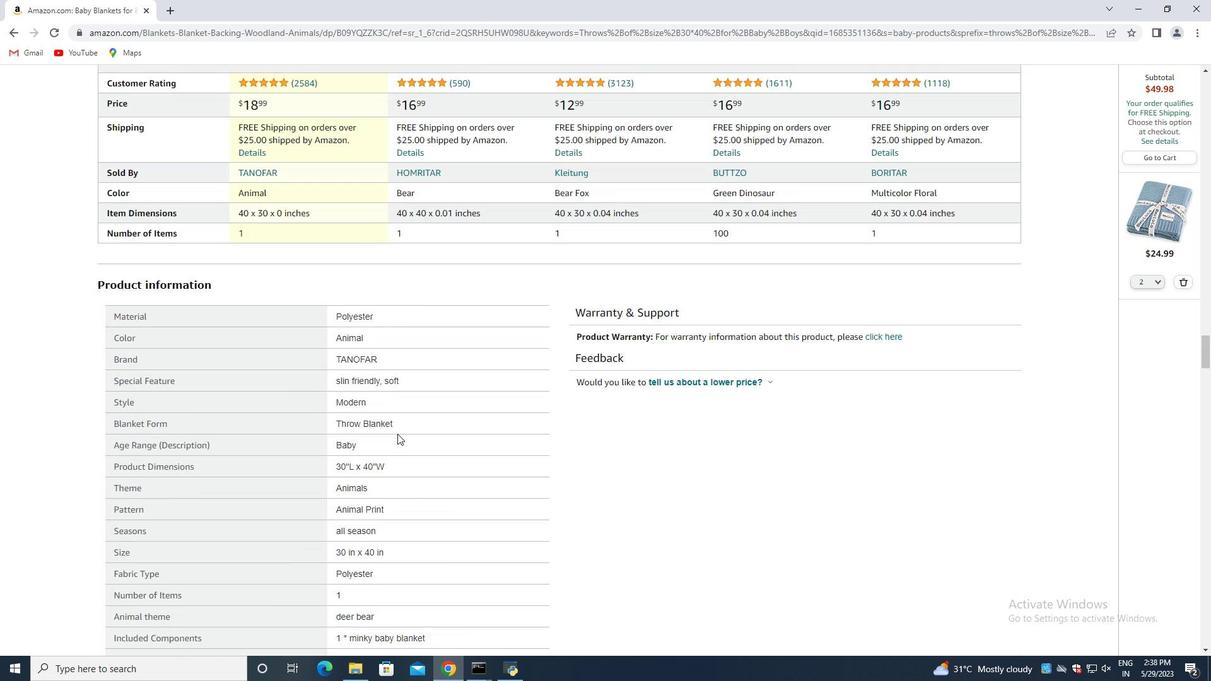 
Action: Mouse scrolled (397, 434) with delta (0, 0)
Screenshot: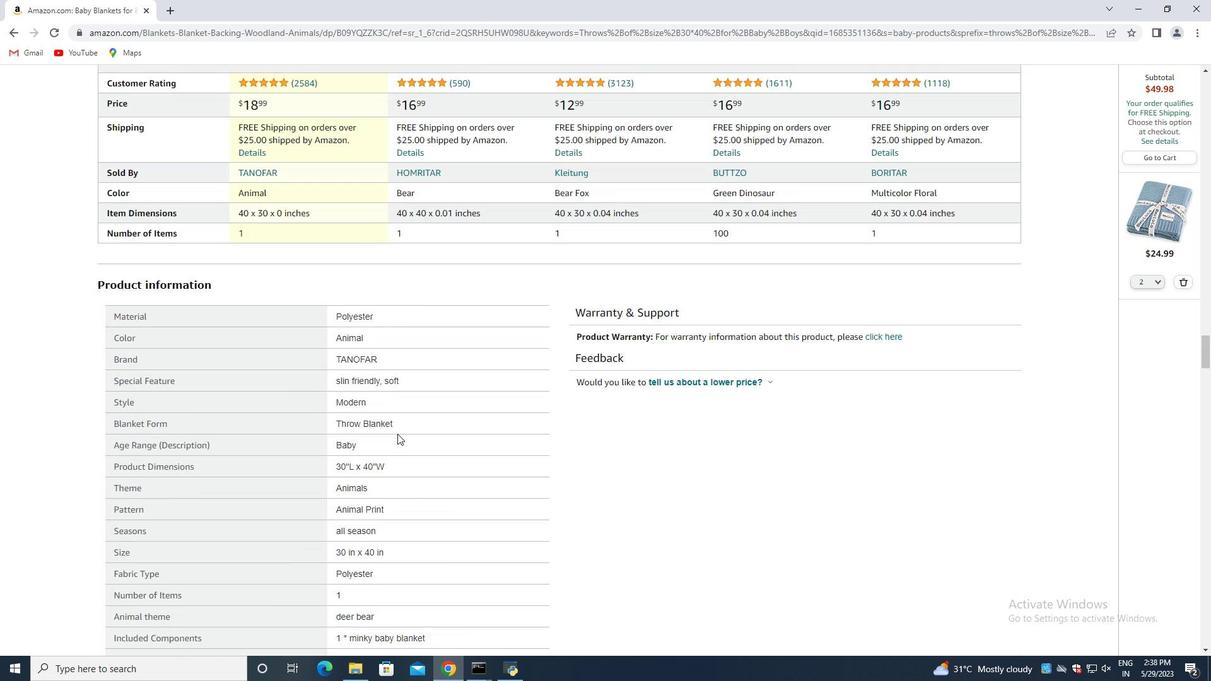 
Action: Mouse scrolled (397, 434) with delta (0, 0)
Screenshot: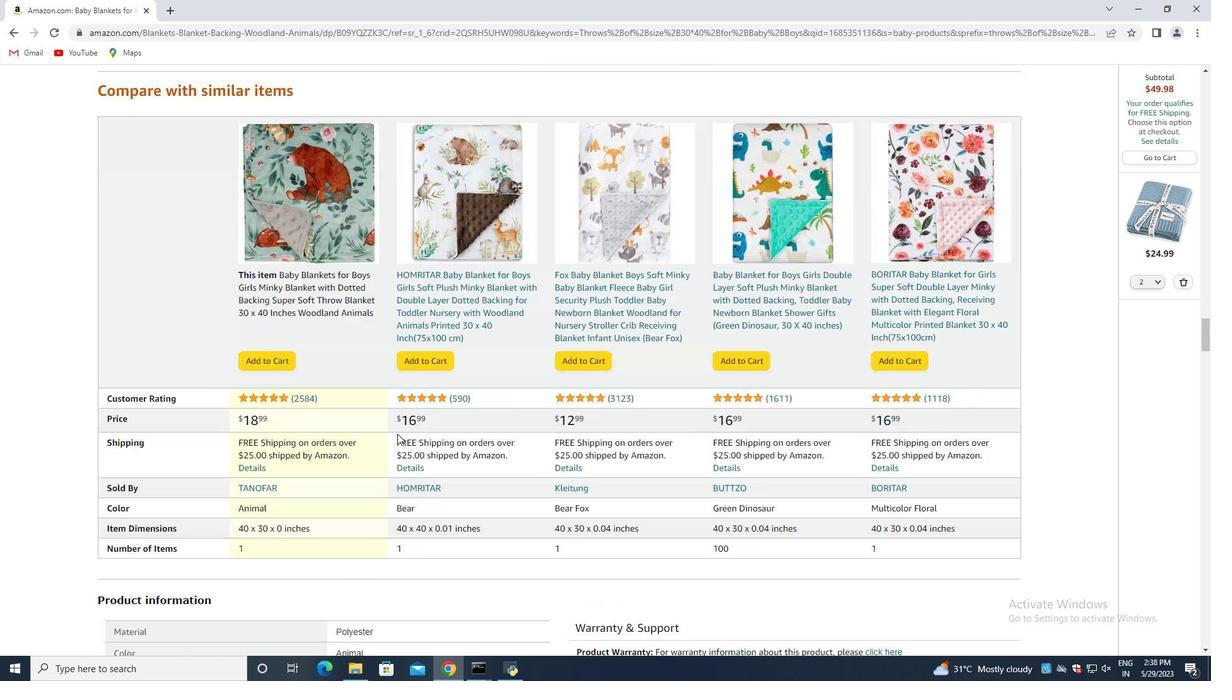 
Action: Mouse scrolled (397, 434) with delta (0, 0)
Screenshot: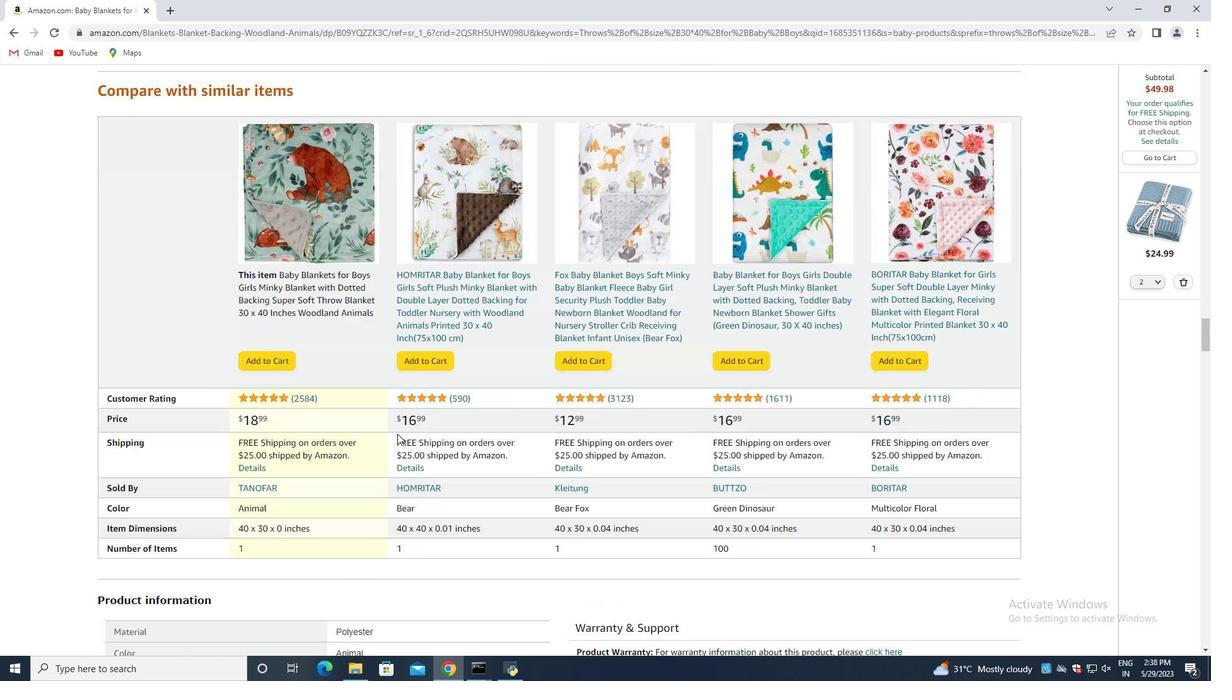 
Action: Mouse scrolled (397, 434) with delta (0, 0)
Screenshot: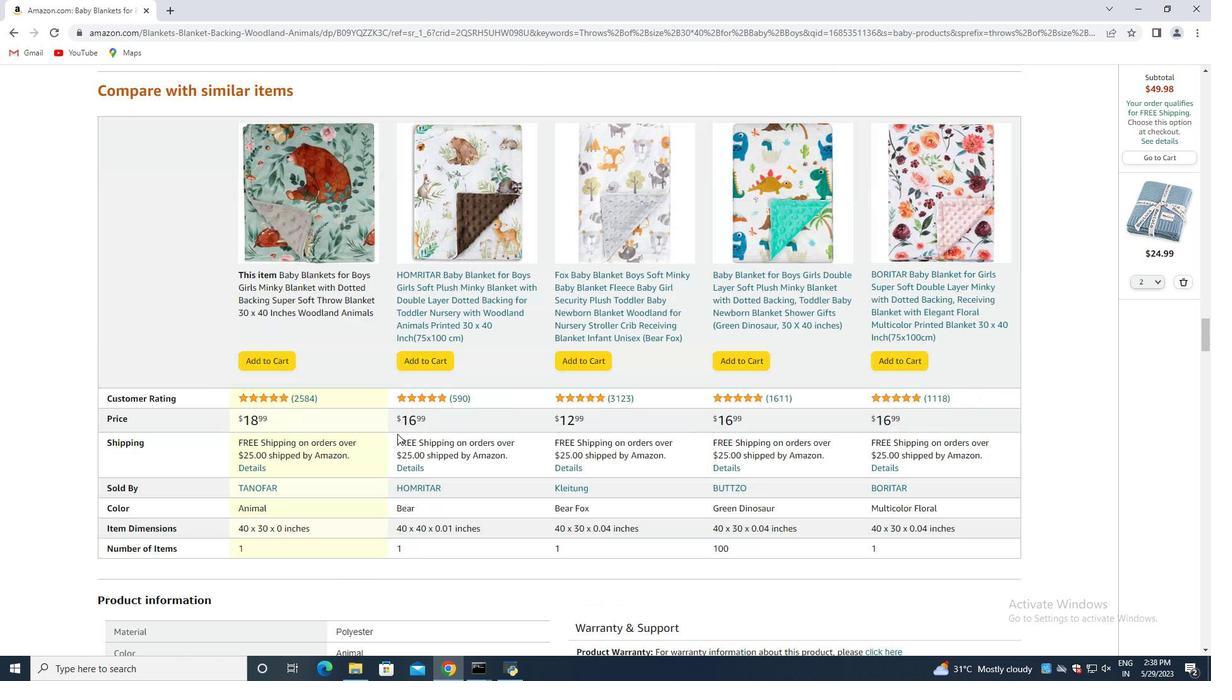 
Action: Mouse scrolled (397, 434) with delta (0, 0)
Screenshot: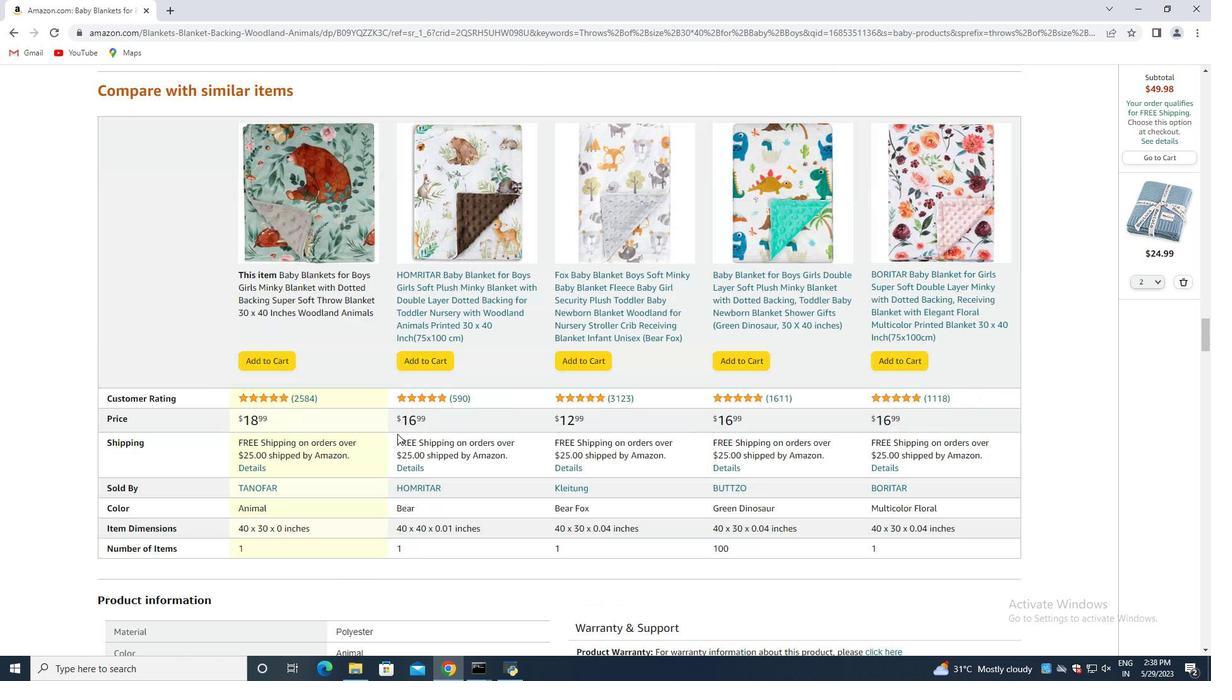 
Action: Mouse scrolled (397, 434) with delta (0, 0)
Screenshot: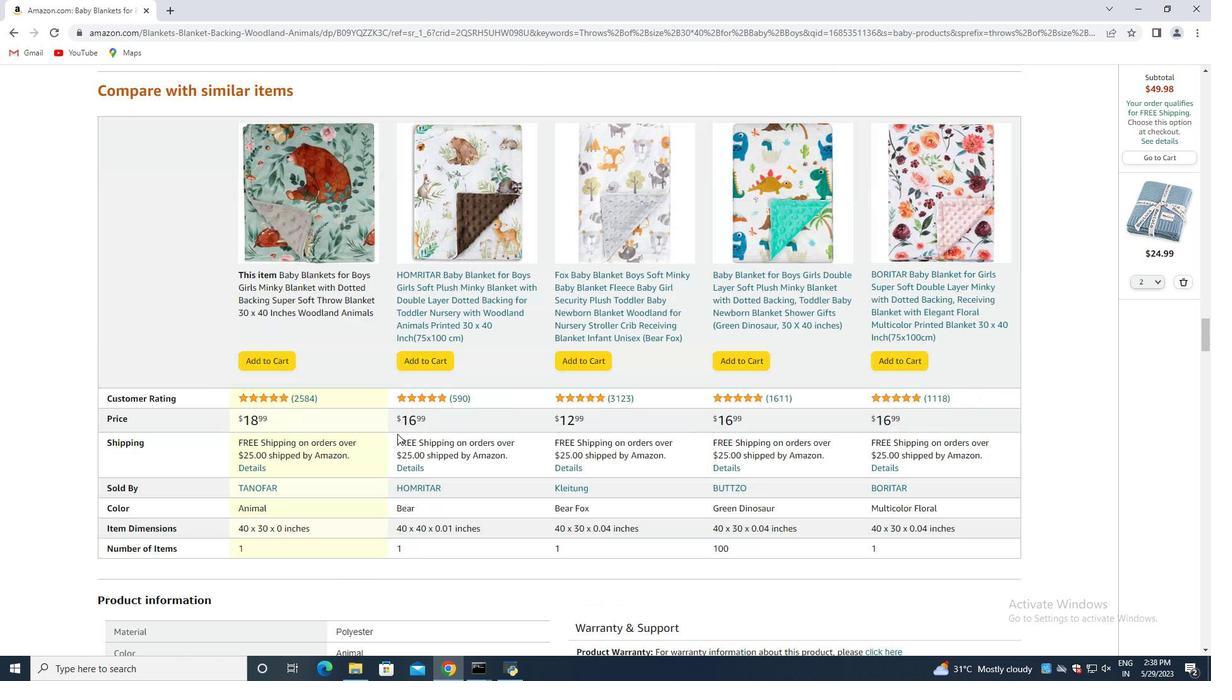 
Action: Mouse scrolled (397, 434) with delta (0, 0)
Screenshot: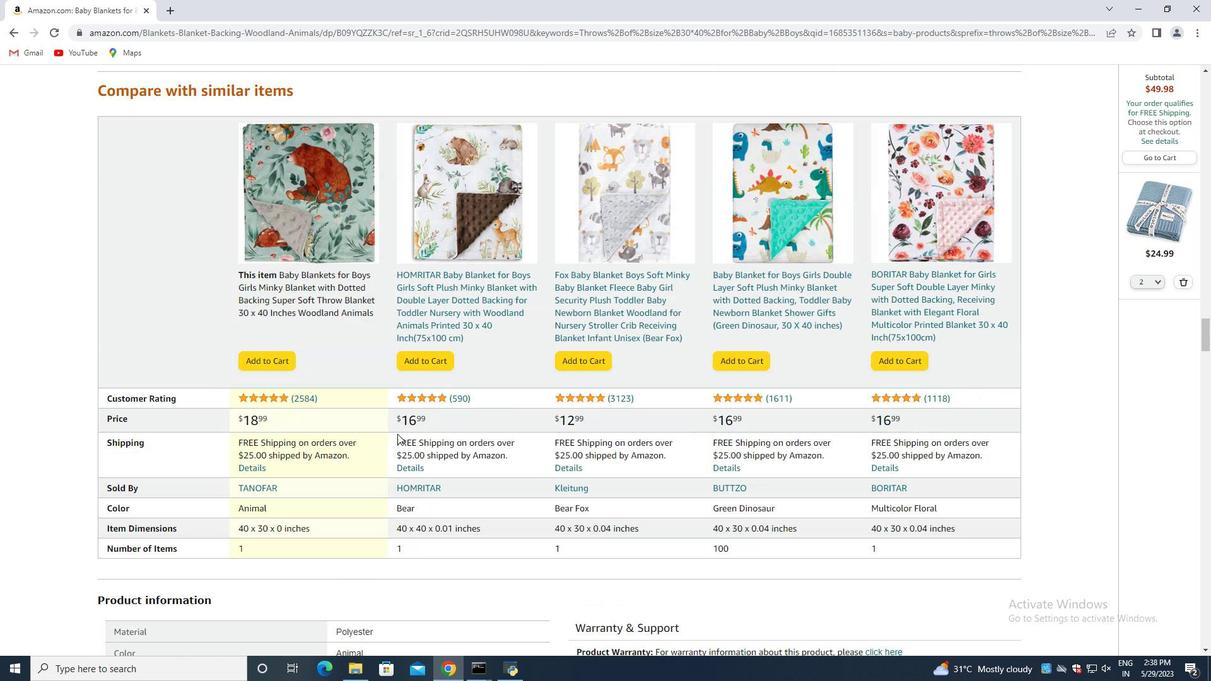 
Action: Mouse scrolled (397, 434) with delta (0, 0)
Screenshot: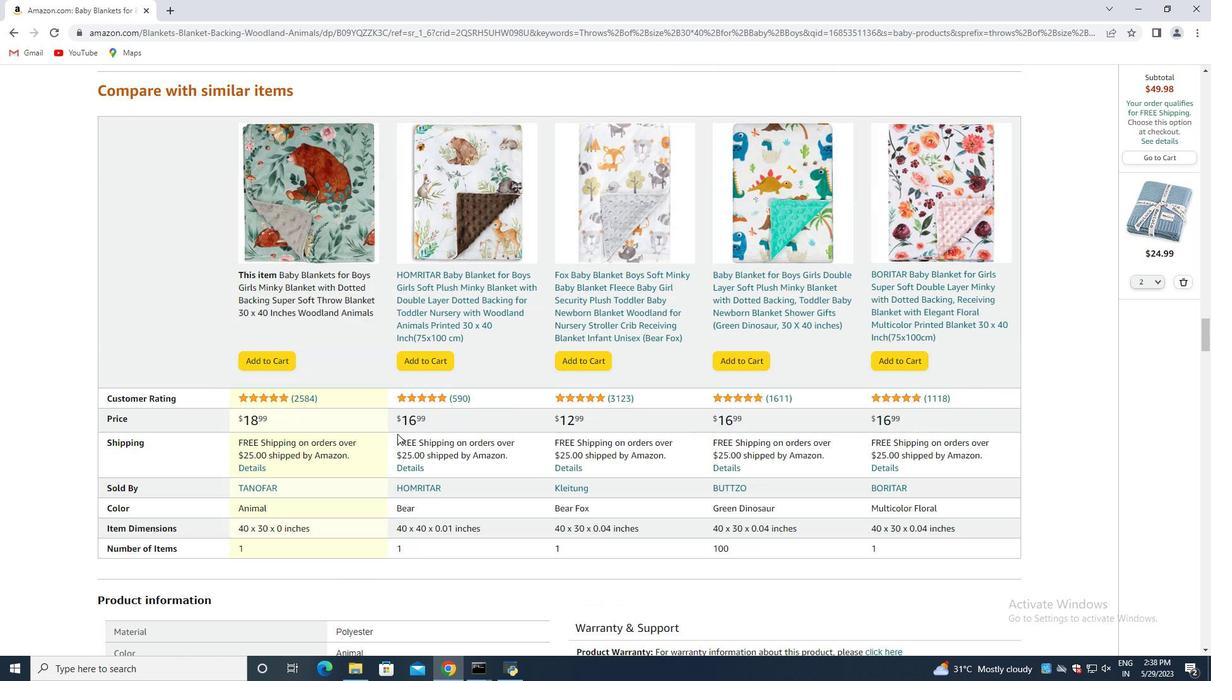 
Action: Mouse scrolled (397, 434) with delta (0, 0)
Screenshot: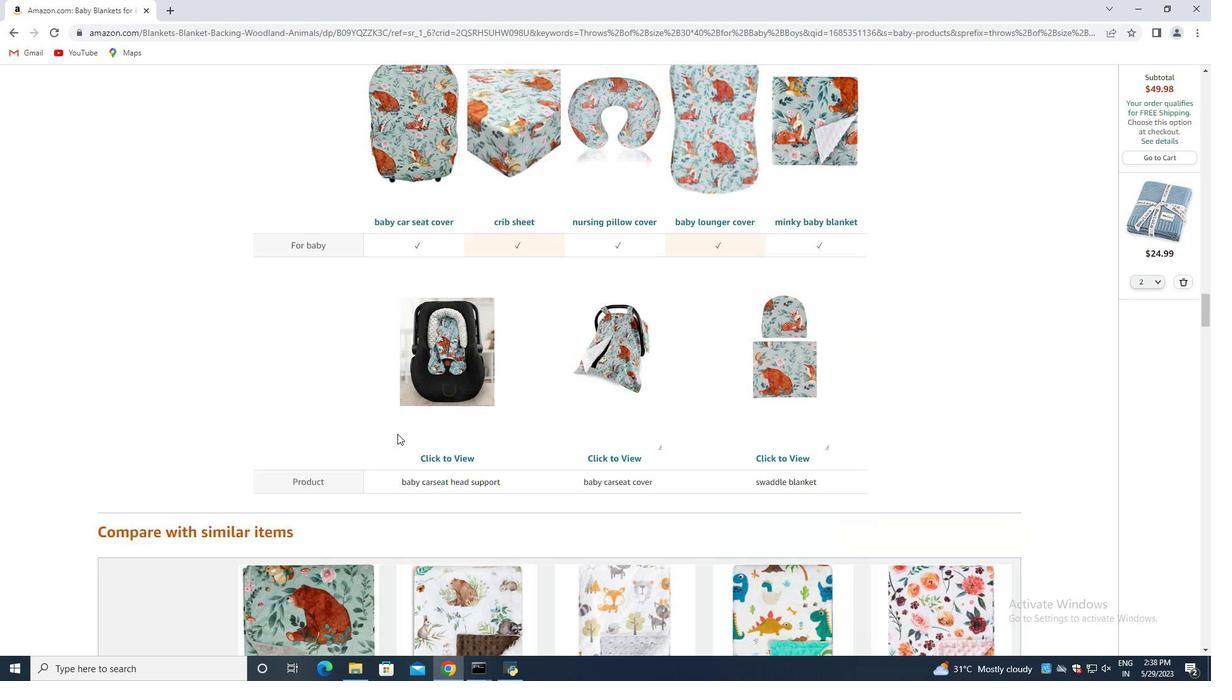 
Action: Mouse scrolled (397, 434) with delta (0, 0)
